 Task: Forward email and add a link Link0000000012 from Email0000000010 including the signature Sign0000000001 to Aakash.mishra@softage.net; Email000000002 with a cc to Email0000000003@outlook.com@outlook.com; Email0000000004@outlook.com and bcc to Email0000000005@outlook.com@outlook.com with a subject Subject0000000011 and add a message Message0000000013 and with an attachment of Attach0000000004. Forward as attachment   from Email0000000010 to Aakash.mishra@softage.net with a subject Subject0000000011 and add a message Message0000000011. Forward as attachment   from Email0000000010 to Aakash.mishra@softage.net; Email000000002 with a subject Subject0000000012 and add a message Message0000000012. Forward as attachment   from Email0000000010 to Aakash.mishra@softage.net with a subject Subject0000000011 and add a message Message0000000011 and with an attachment of Attach0000000001. Forward as attachment   from Email0000000010 to Aakash.mishra@softage.net; Email000000002; Email0000000003@outlook.com@outlook.com with a subject Subject0000000012 and add a message Message0000000013 and with an attachment of Attach0000000001
Action: Mouse moved to (810, 469)
Screenshot: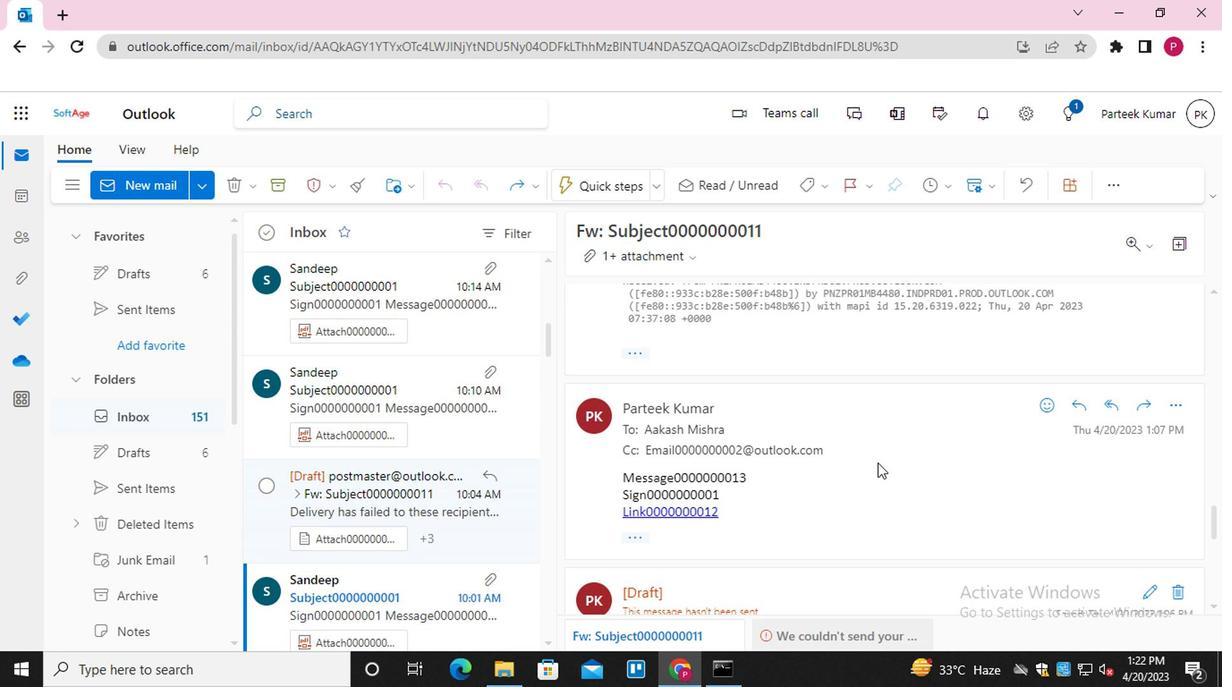
Action: Mouse scrolled (810, 469) with delta (0, 0)
Screenshot: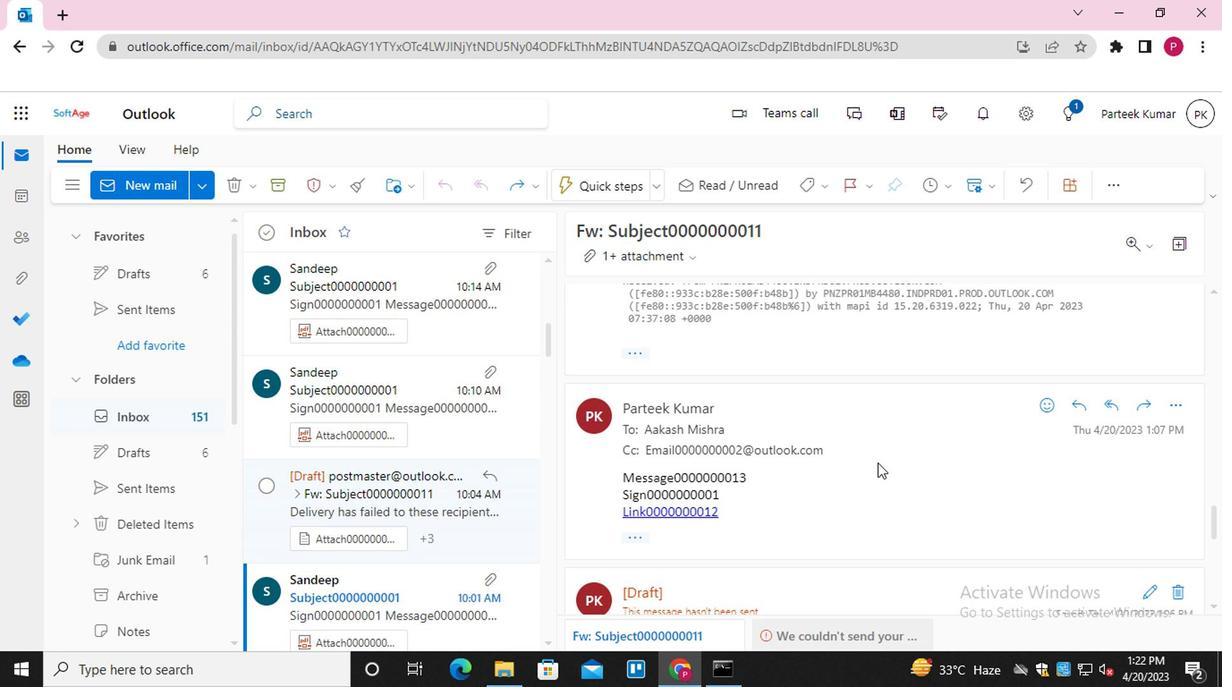 
Action: Mouse moved to (771, 472)
Screenshot: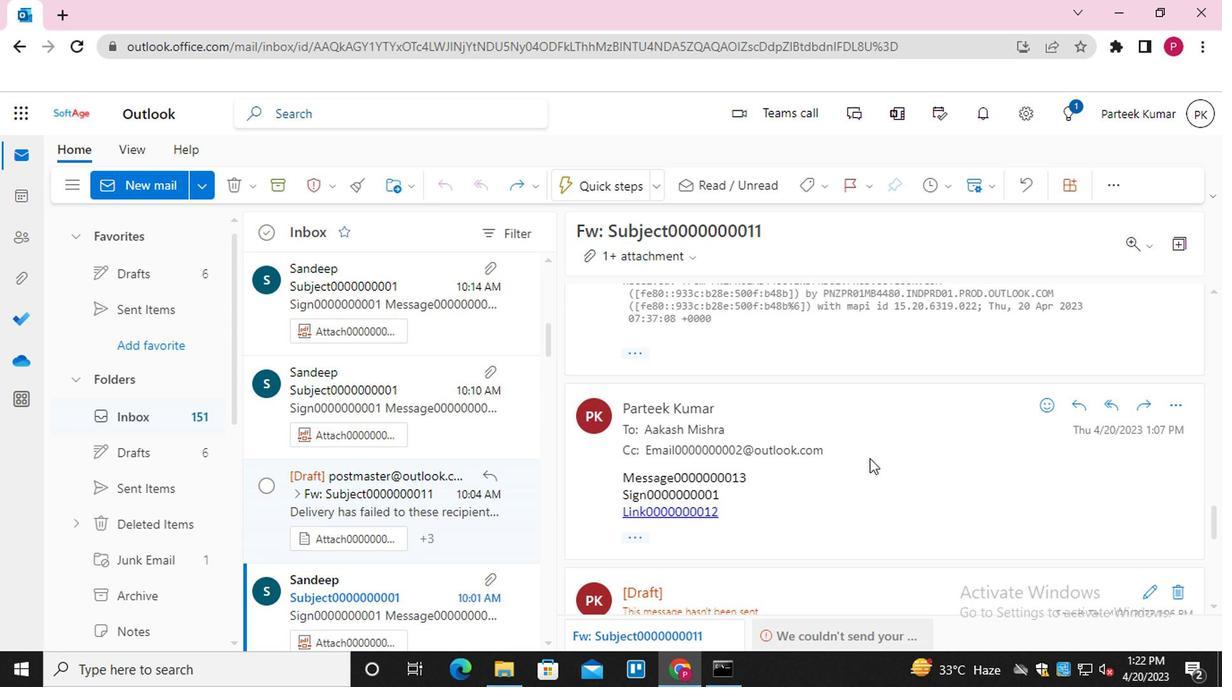 
Action: Mouse scrolled (771, 471) with delta (0, -1)
Screenshot: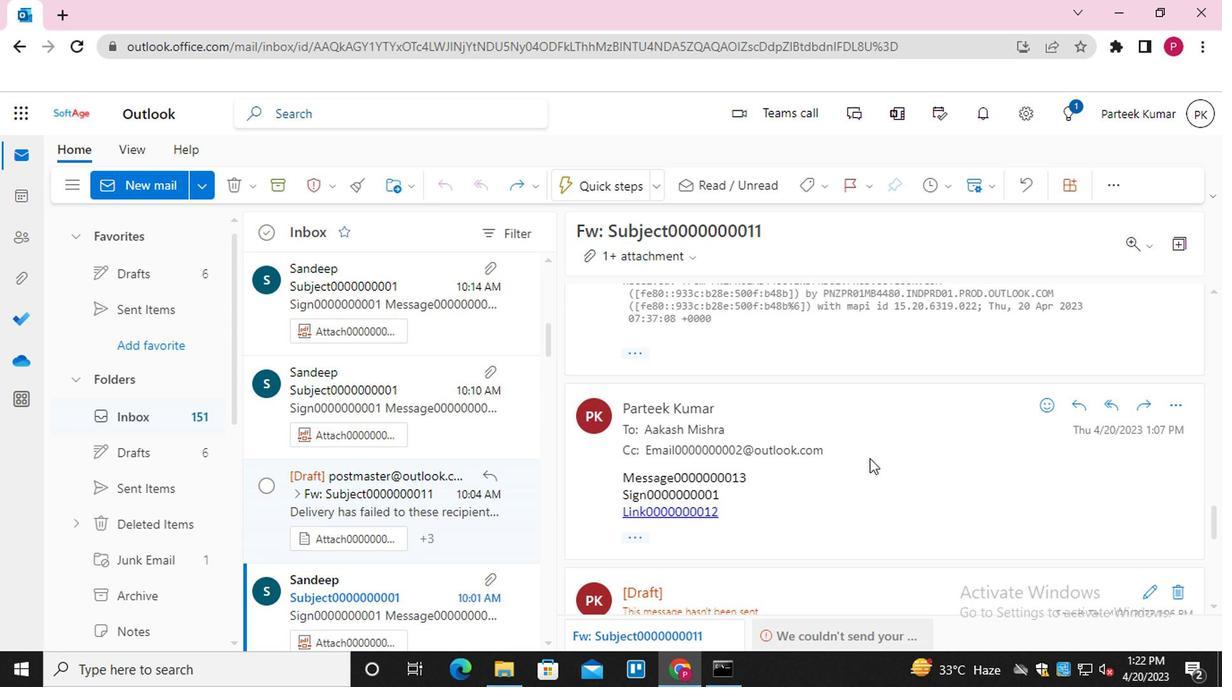 
Action: Mouse moved to (768, 471)
Screenshot: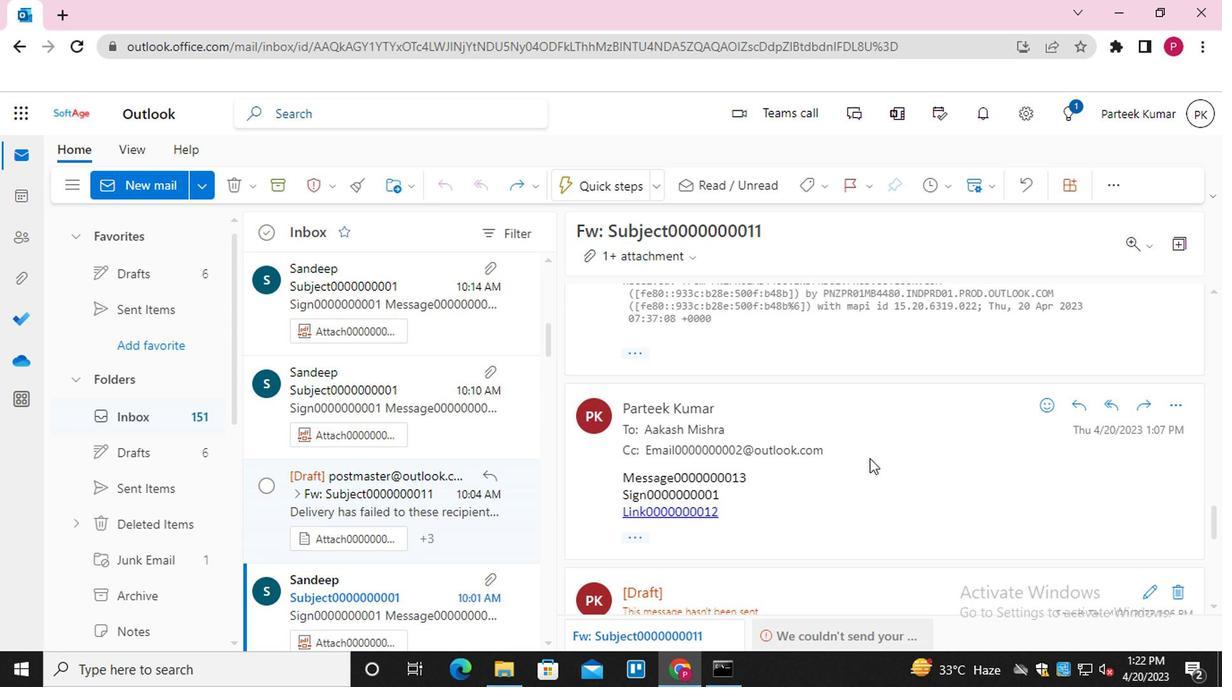 
Action: Mouse scrolled (768, 470) with delta (0, 0)
Screenshot: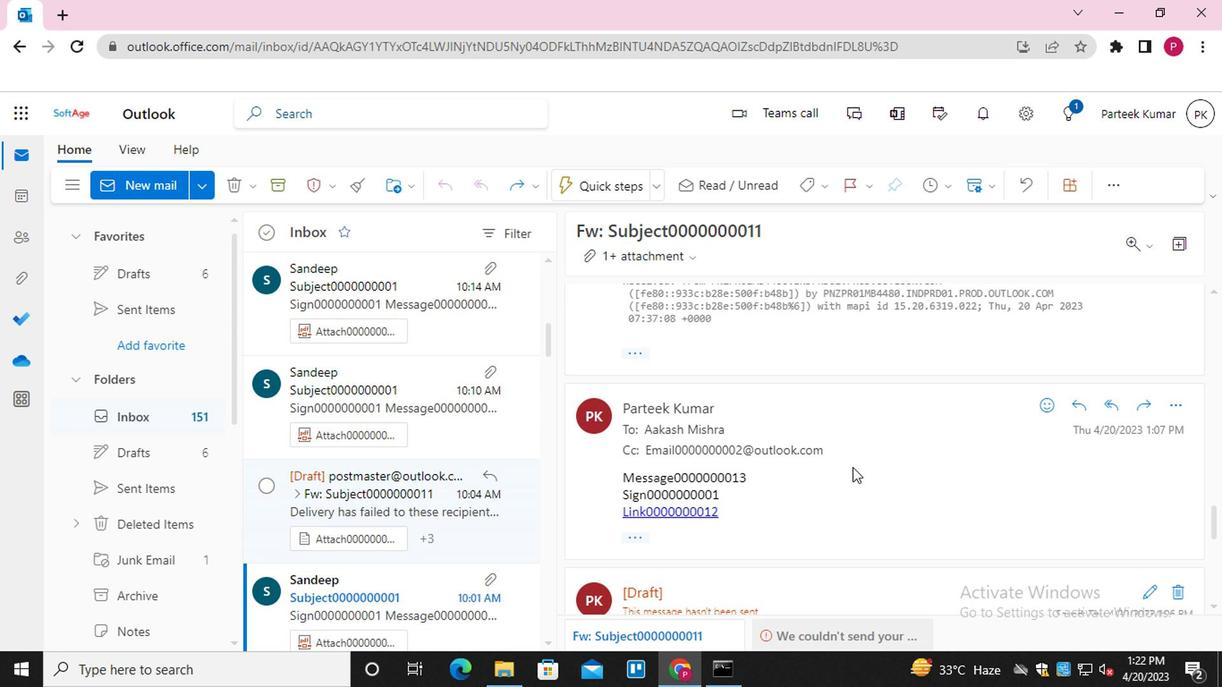 
Action: Mouse scrolled (768, 470) with delta (0, 0)
Screenshot: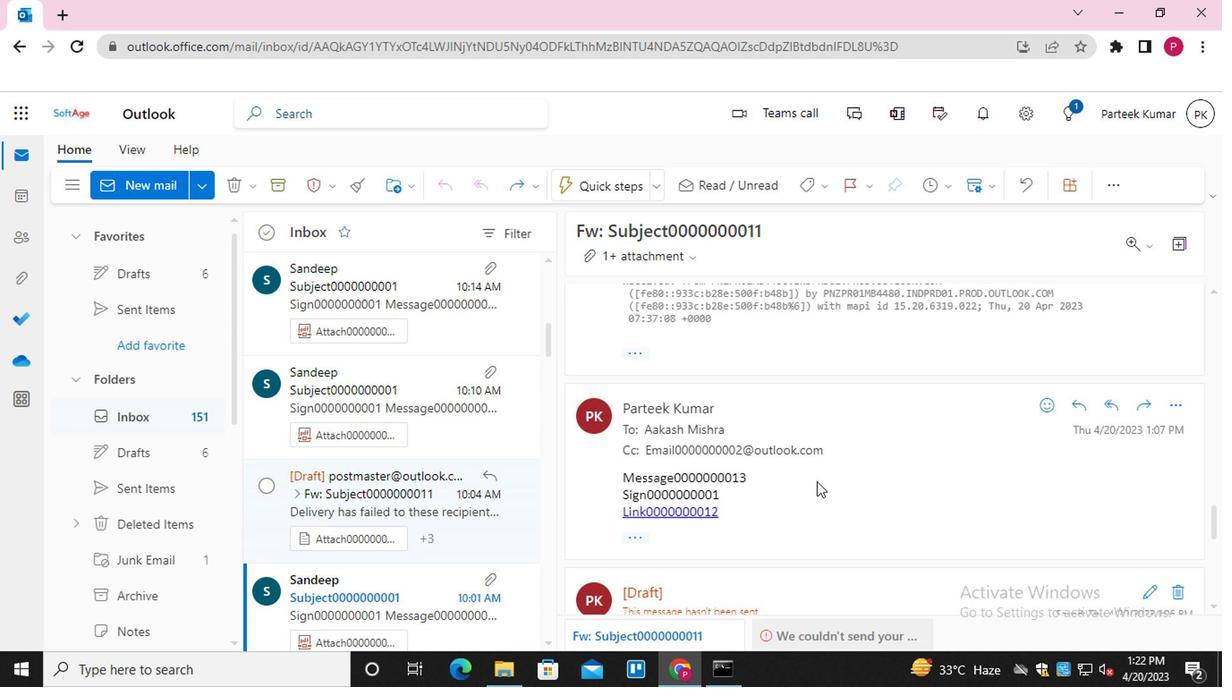 
Action: Mouse scrolled (768, 470) with delta (0, 0)
Screenshot: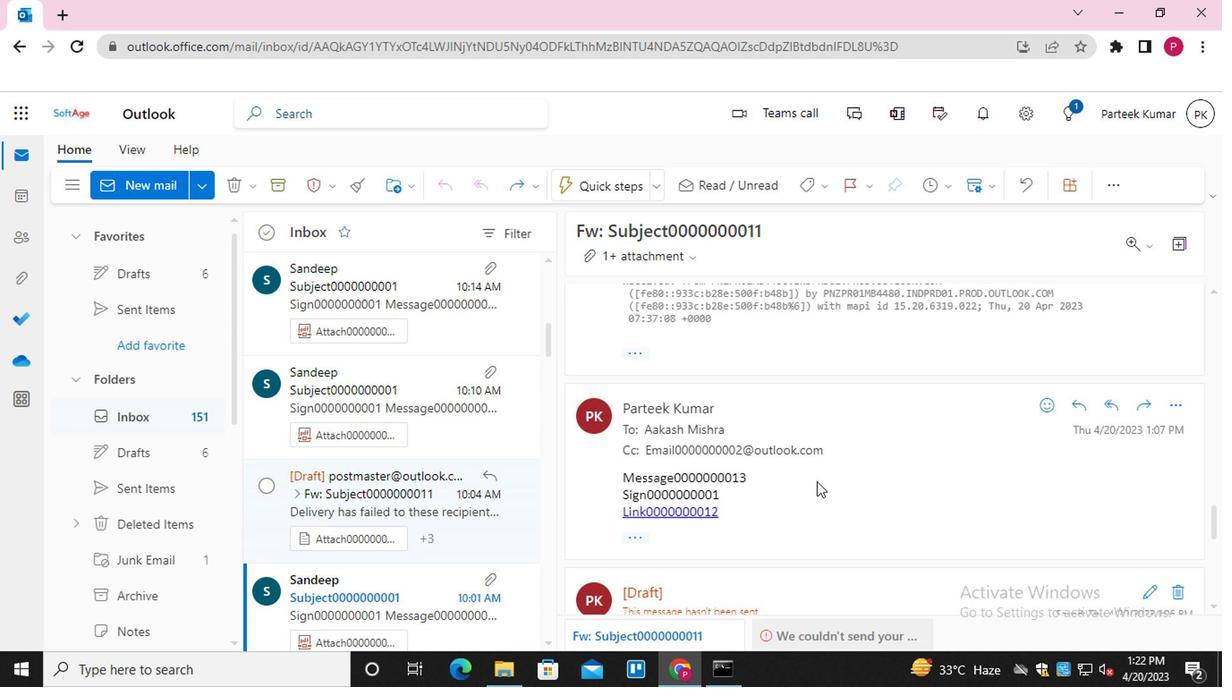 
Action: Mouse scrolled (768, 470) with delta (0, 0)
Screenshot: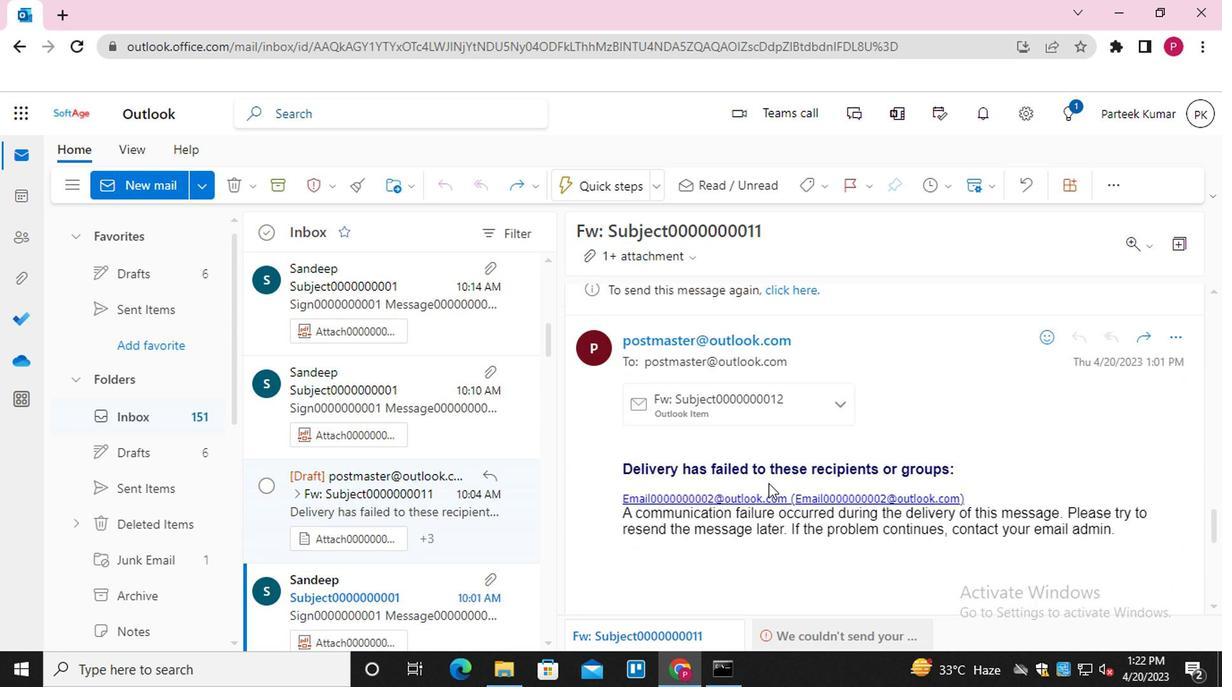 
Action: Mouse scrolled (768, 470) with delta (0, 0)
Screenshot: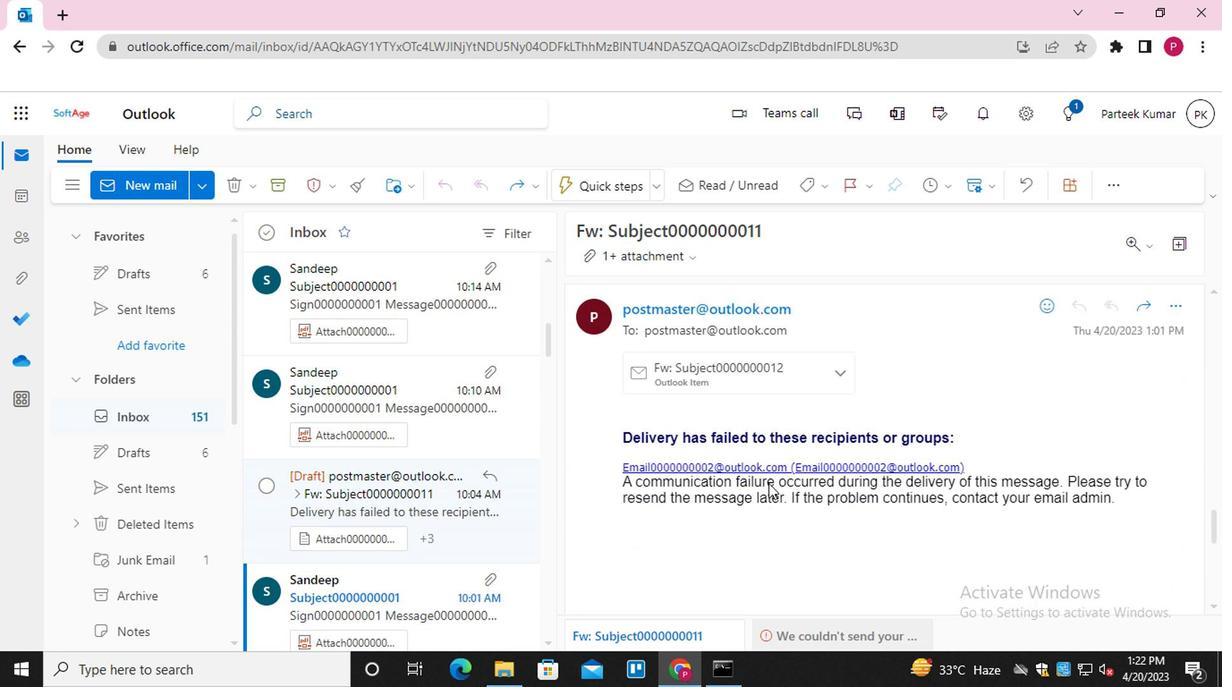 
Action: Mouse scrolled (768, 470) with delta (0, 0)
Screenshot: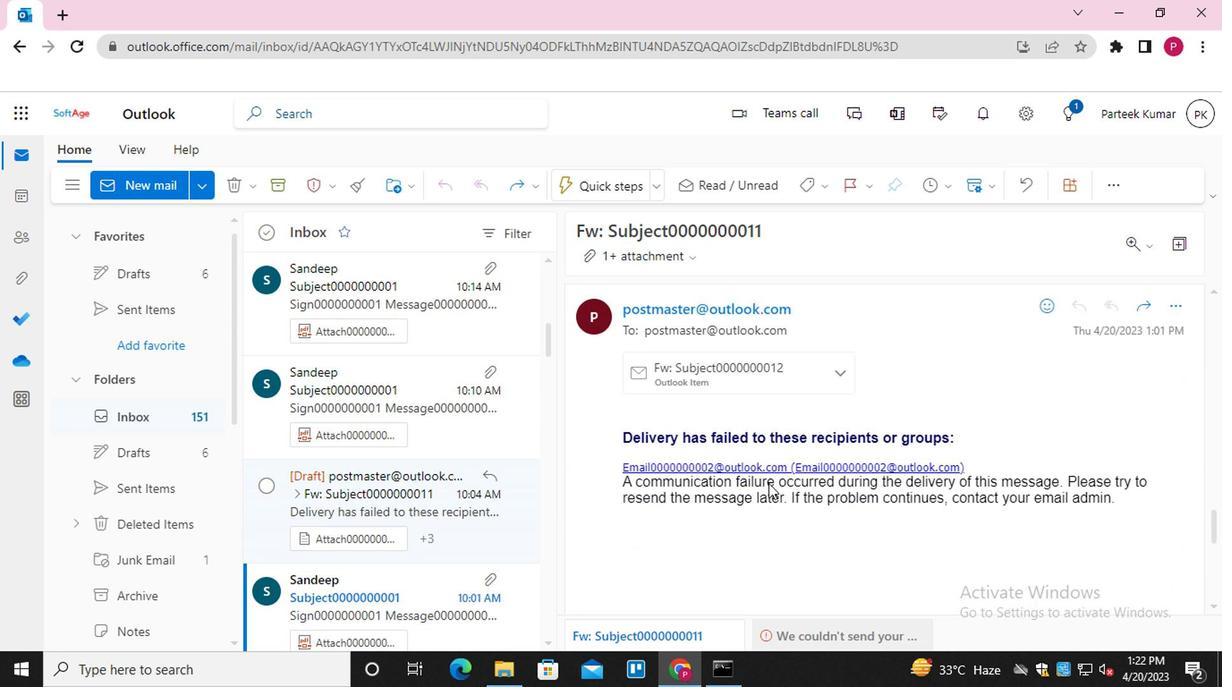 
Action: Mouse scrolled (768, 470) with delta (0, 0)
Screenshot: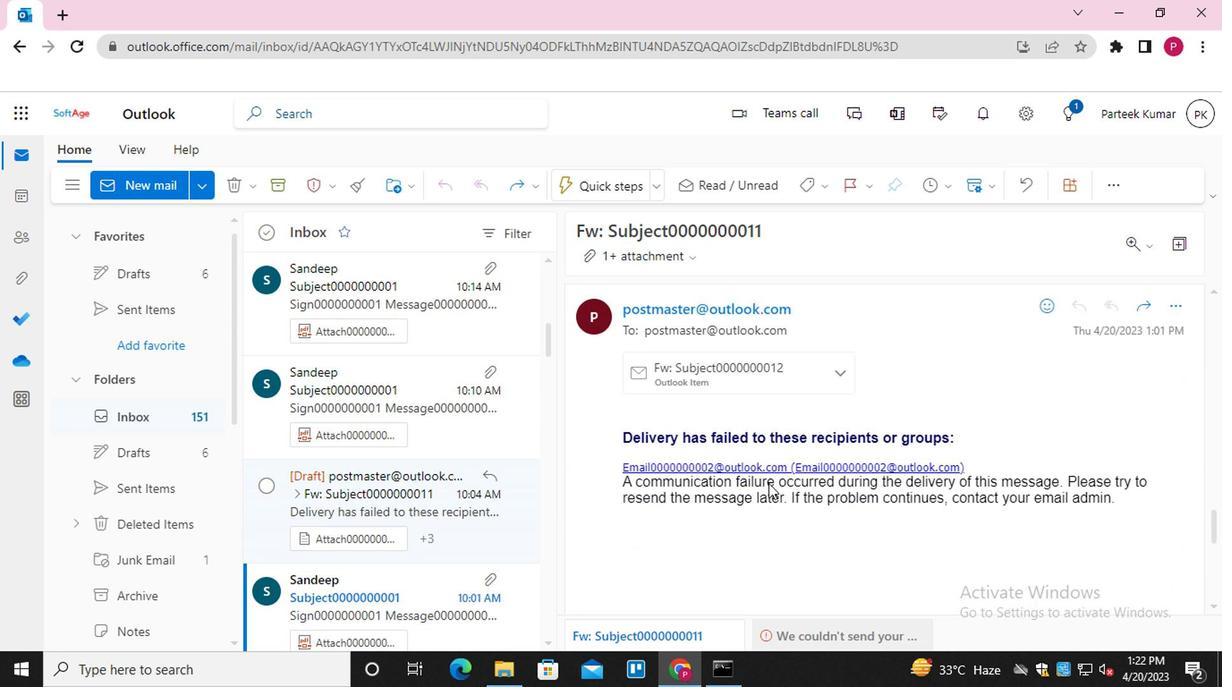 
Action: Mouse scrolled (768, 470) with delta (0, 0)
Screenshot: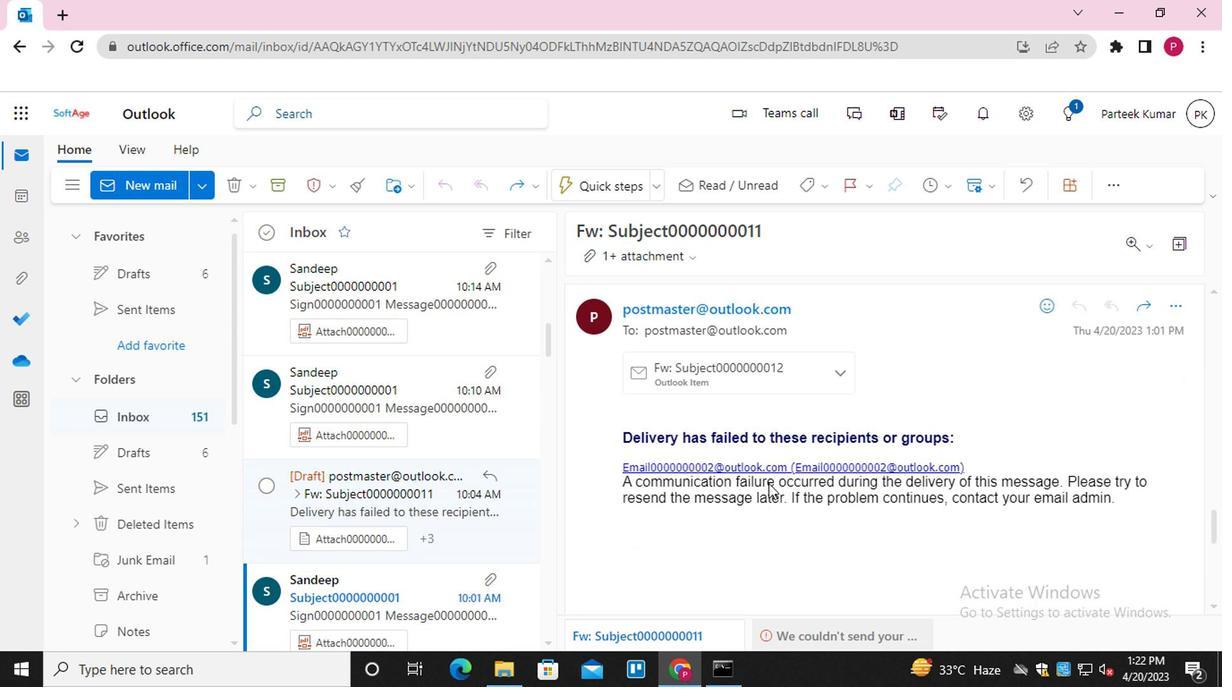 
Action: Mouse scrolled (768, 470) with delta (0, 0)
Screenshot: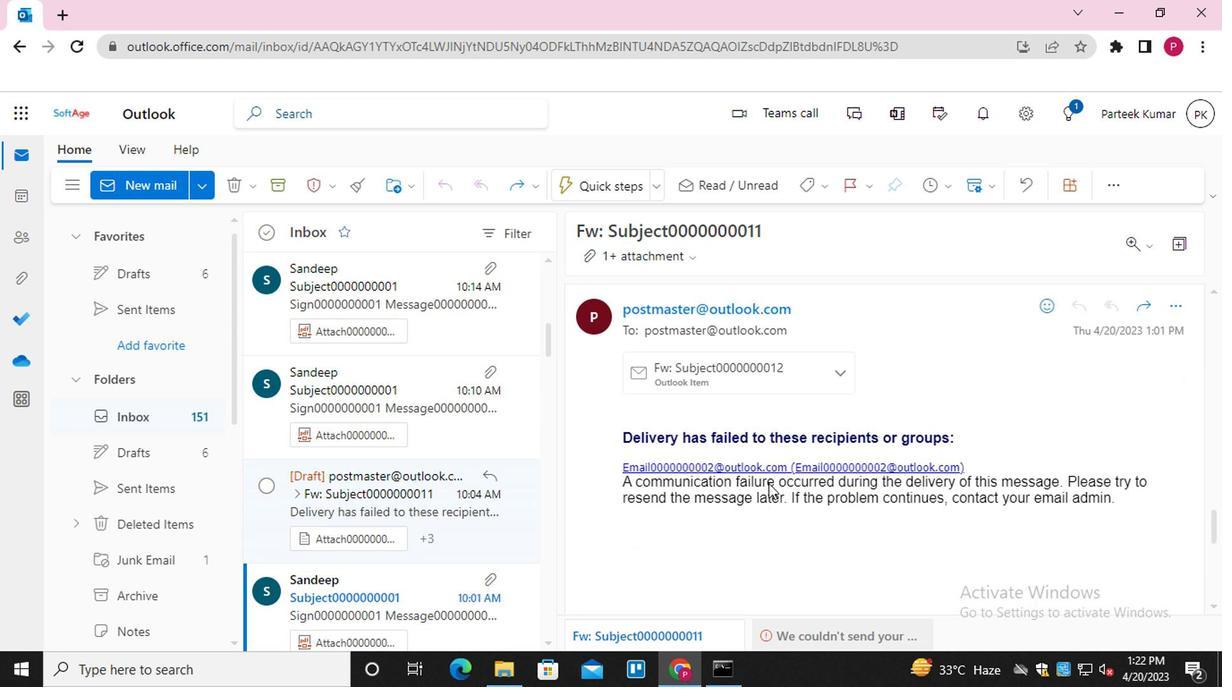 
Action: Mouse scrolled (768, 470) with delta (0, 0)
Screenshot: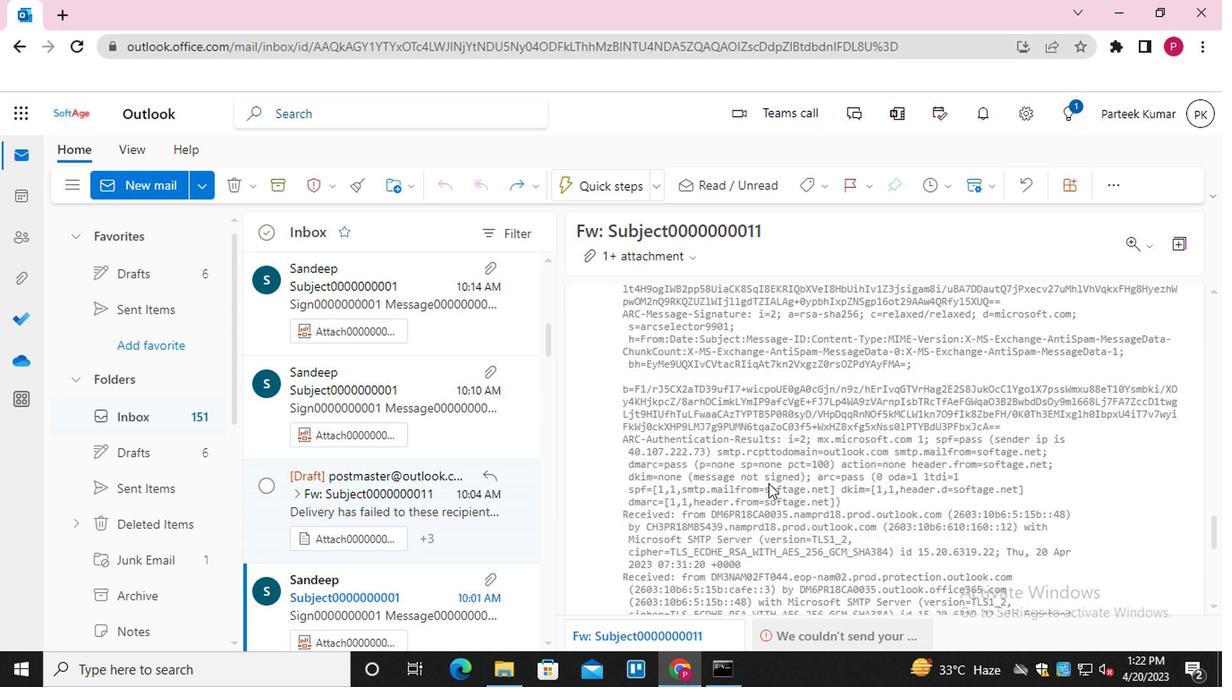 
Action: Mouse scrolled (768, 470) with delta (0, 0)
Screenshot: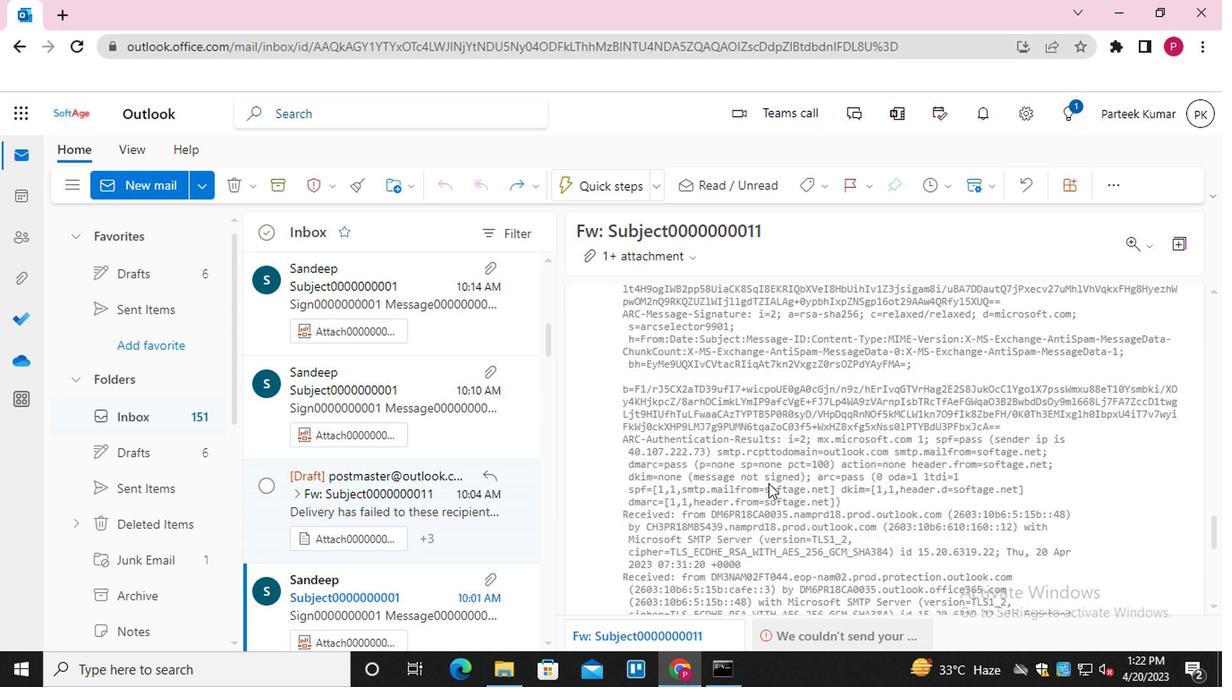 
Action: Mouse scrolled (768, 470) with delta (0, 0)
Screenshot: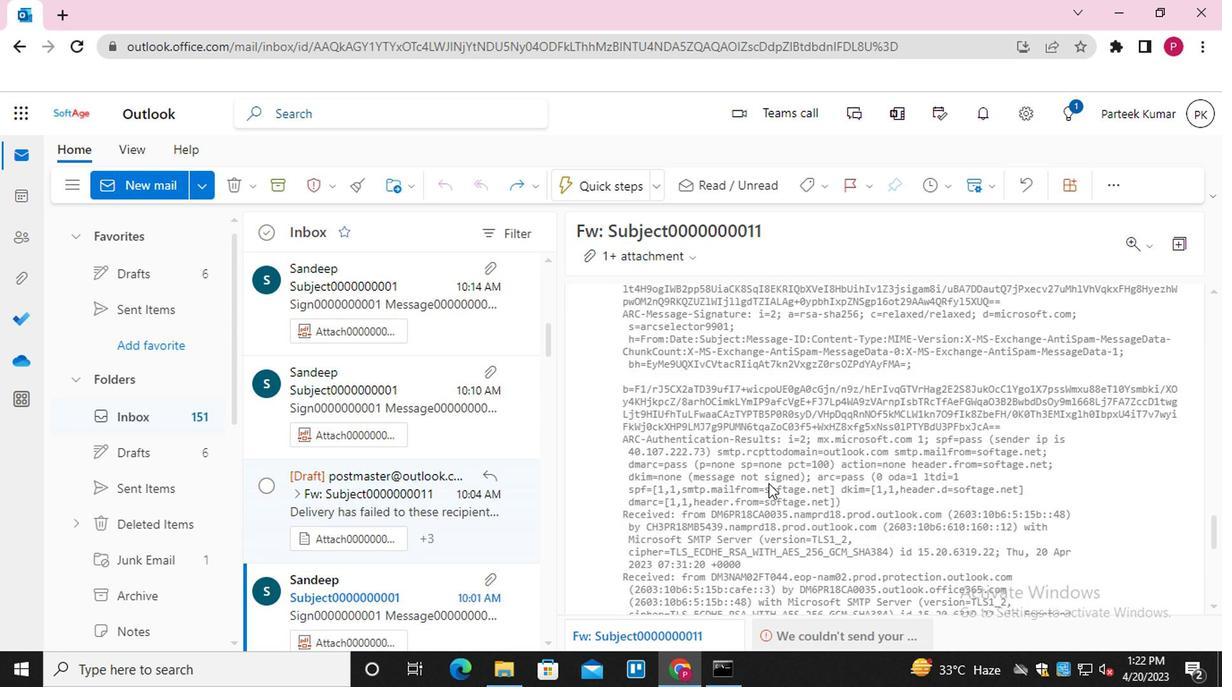 
Action: Mouse scrolled (768, 470) with delta (0, 0)
Screenshot: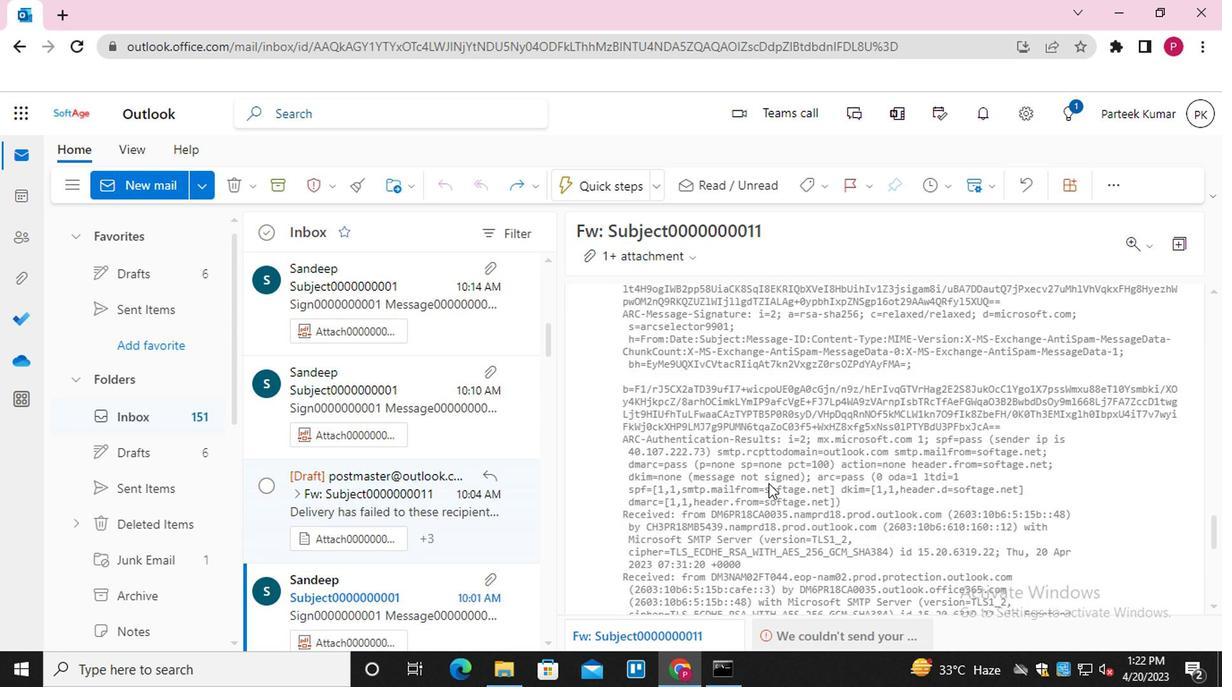 
Action: Mouse scrolled (768, 470) with delta (0, 0)
Screenshot: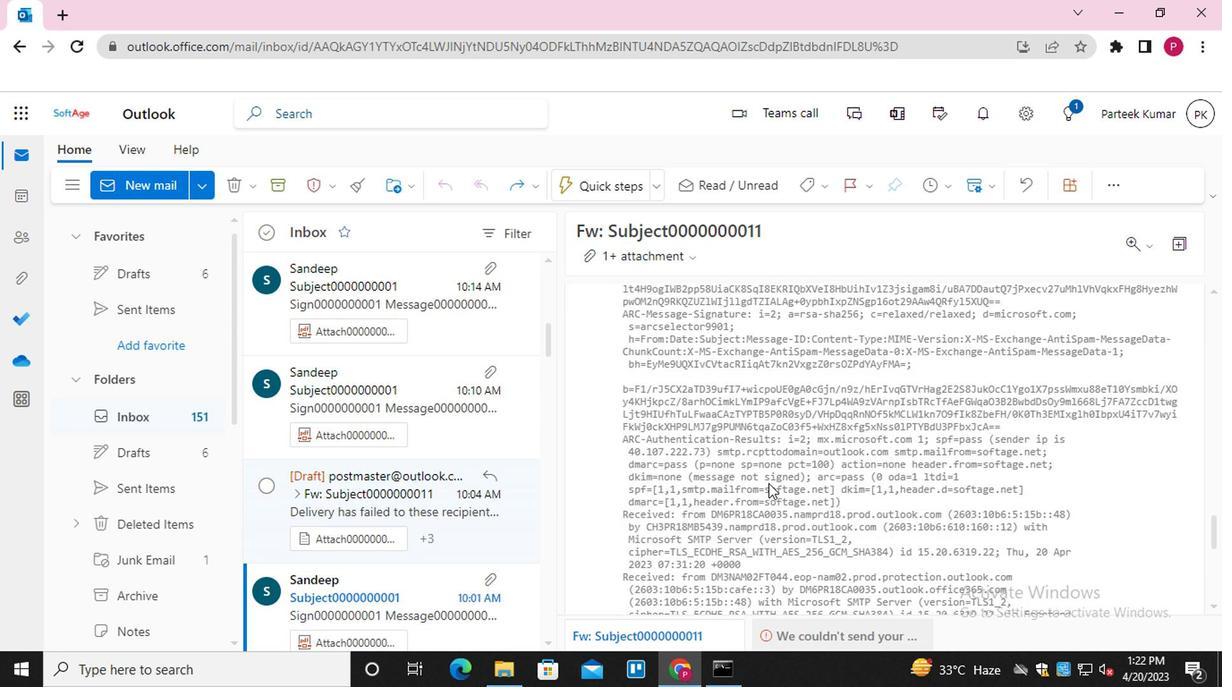 
Action: Mouse scrolled (768, 470) with delta (0, 0)
Screenshot: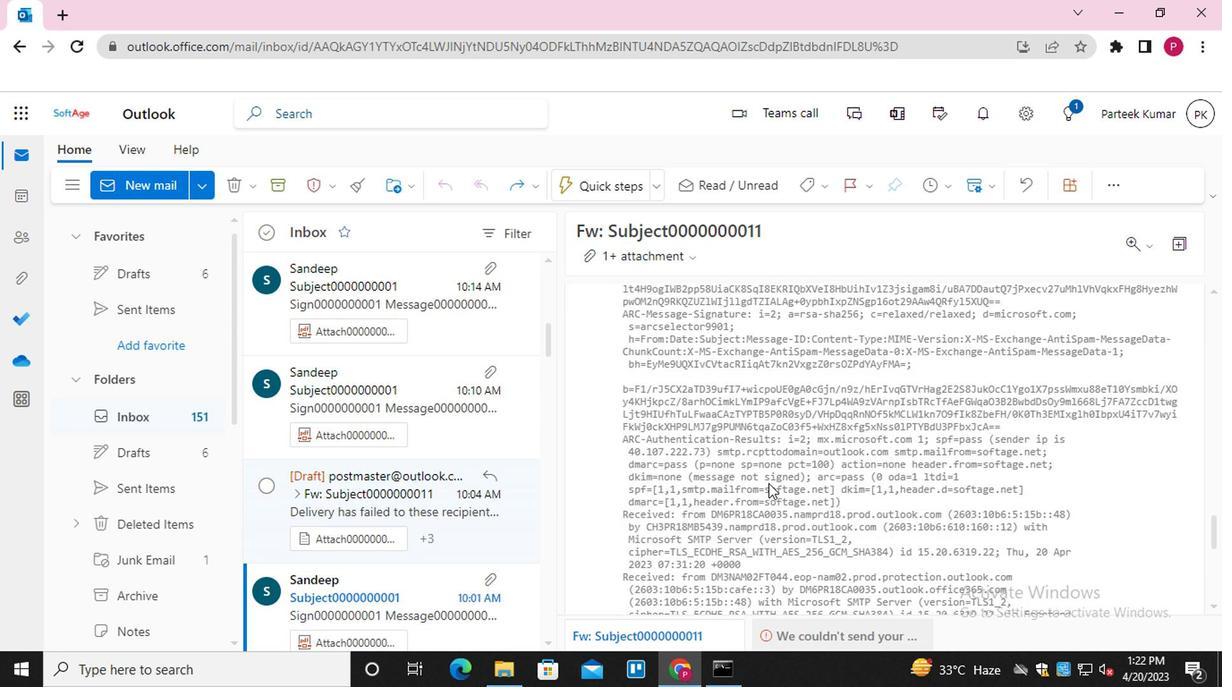 
Action: Mouse moved to (768, 471)
Screenshot: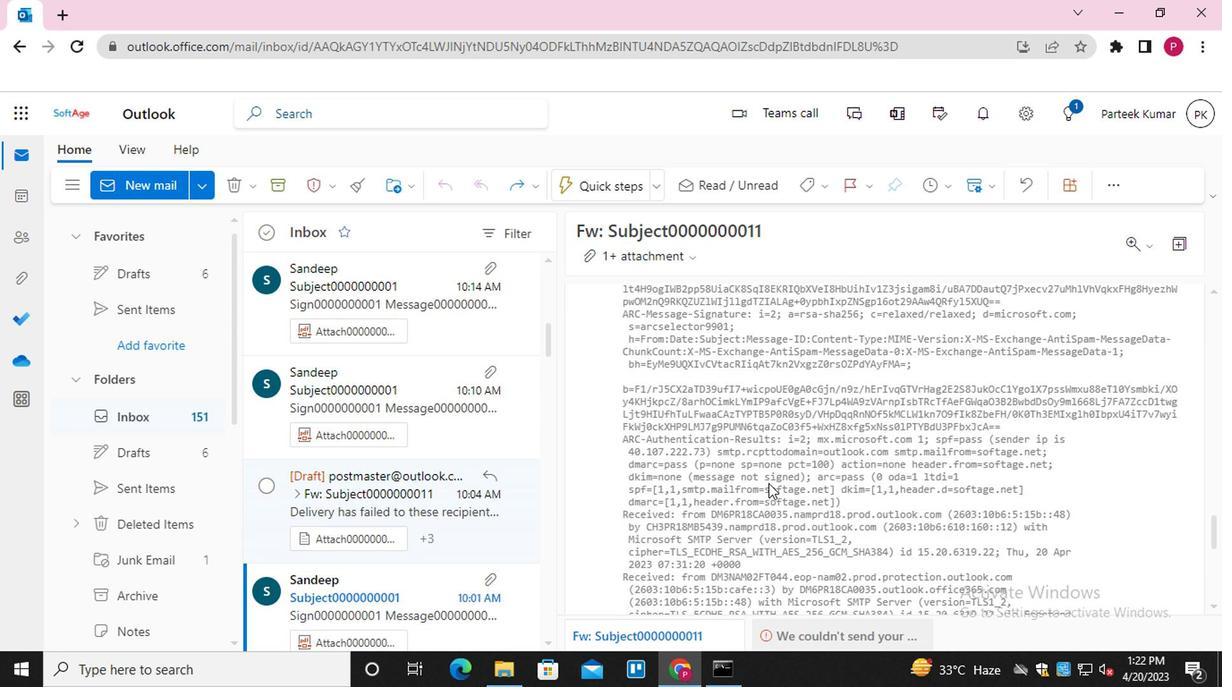 
Action: Mouse scrolled (768, 470) with delta (0, 0)
Screenshot: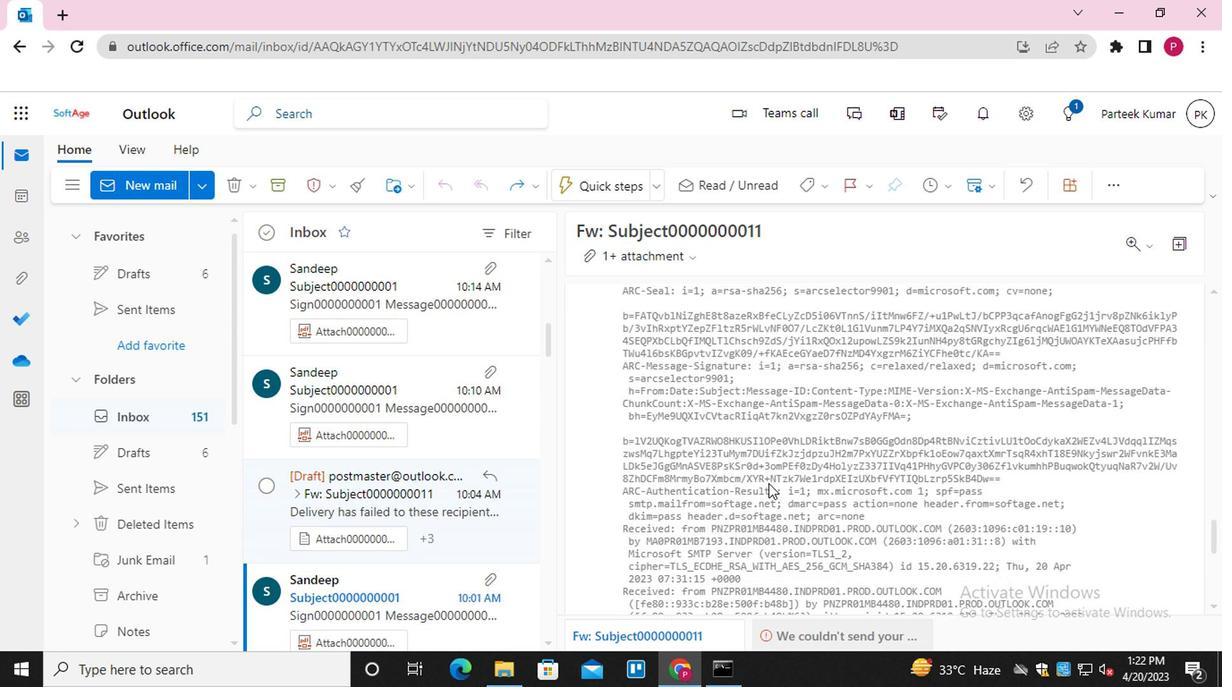 
Action: Mouse scrolled (768, 470) with delta (0, 0)
Screenshot: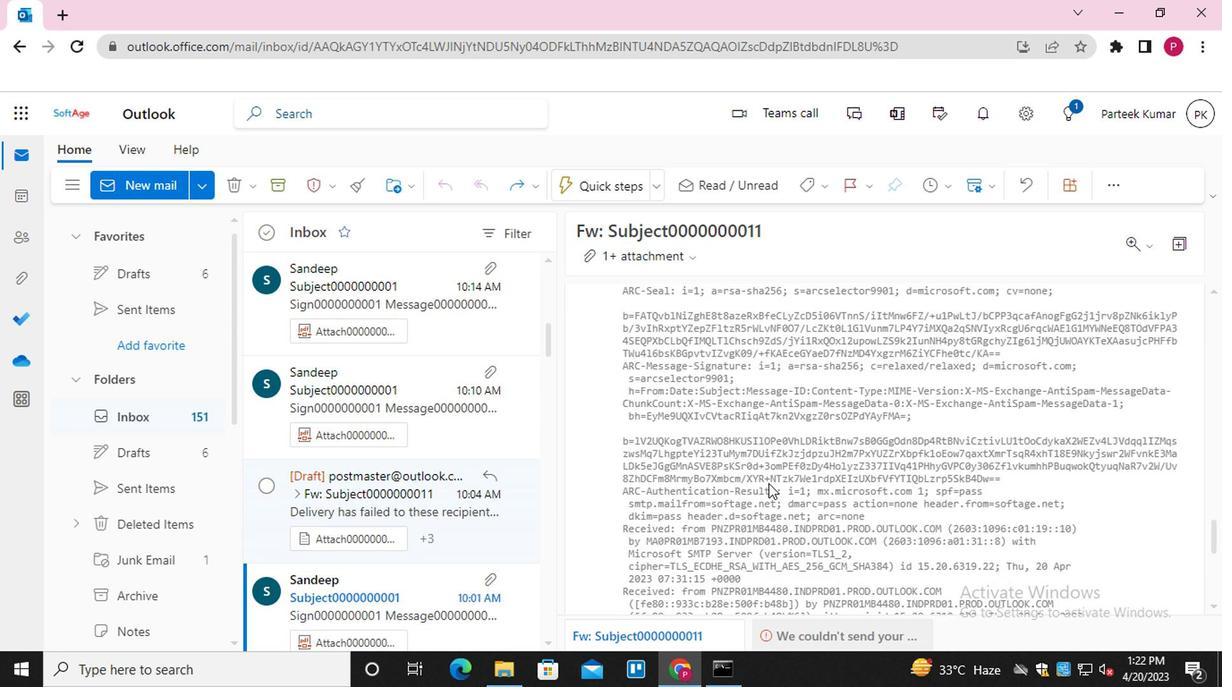 
Action: Mouse scrolled (768, 470) with delta (0, 0)
Screenshot: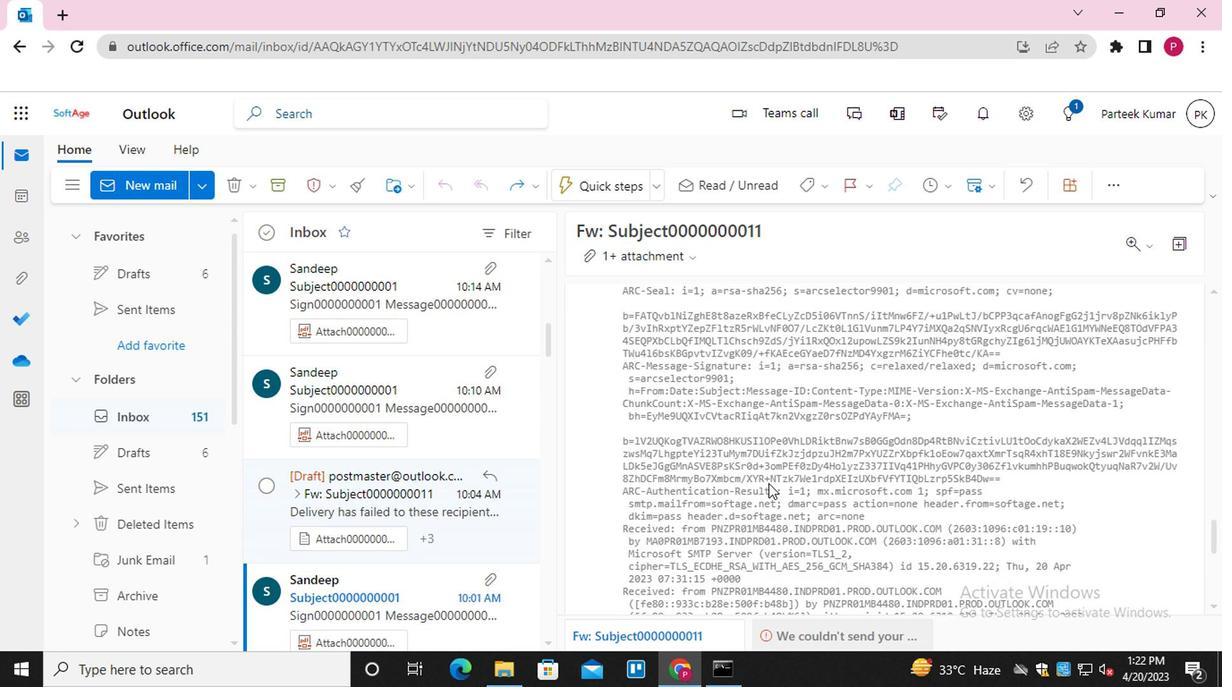 
Action: Mouse scrolled (768, 470) with delta (0, 0)
Screenshot: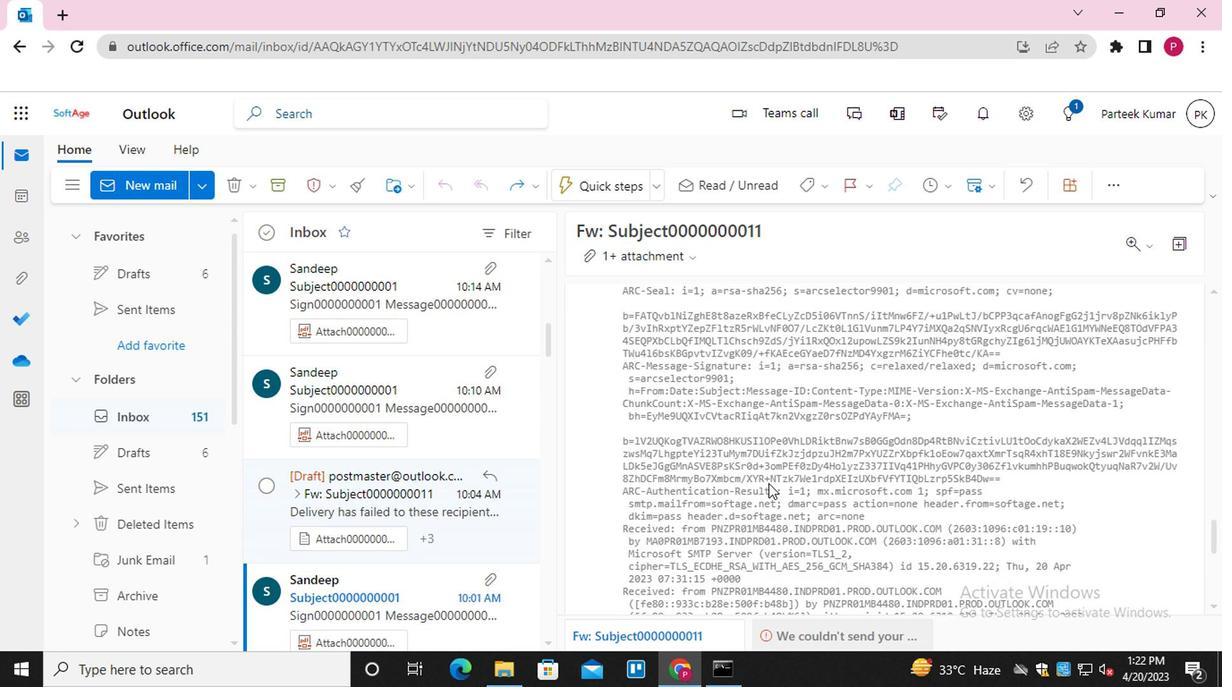 
Action: Mouse scrolled (768, 470) with delta (0, 0)
Screenshot: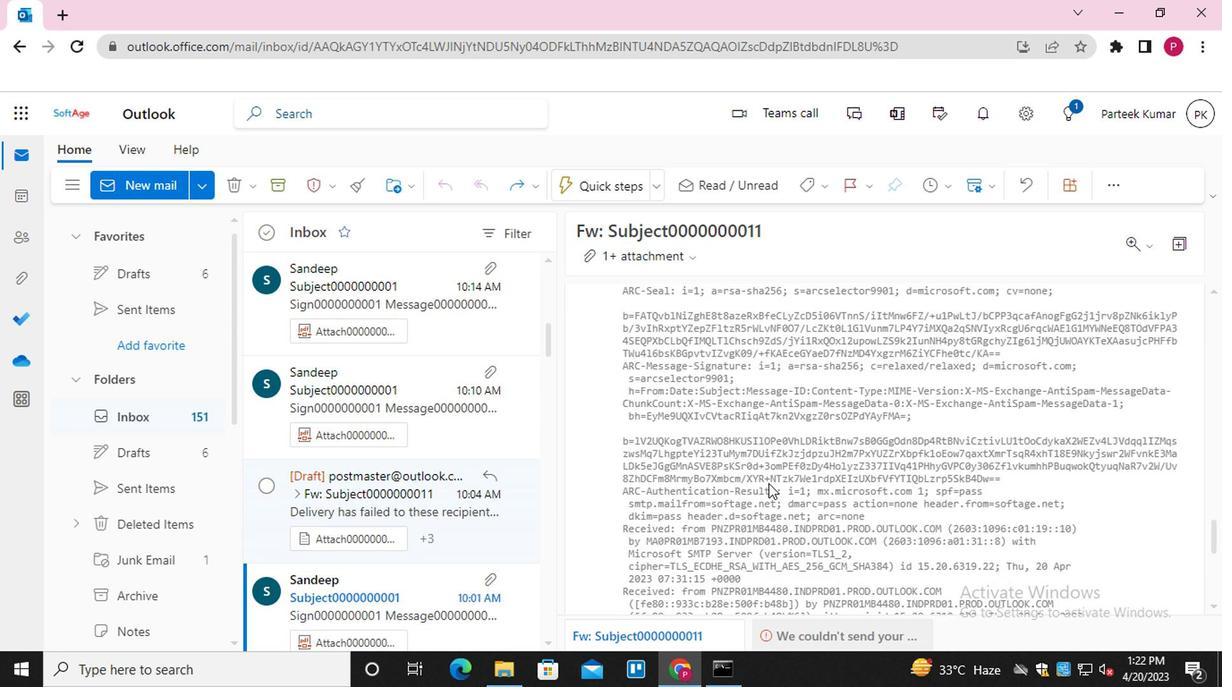 
Action: Mouse scrolled (768, 470) with delta (0, 0)
Screenshot: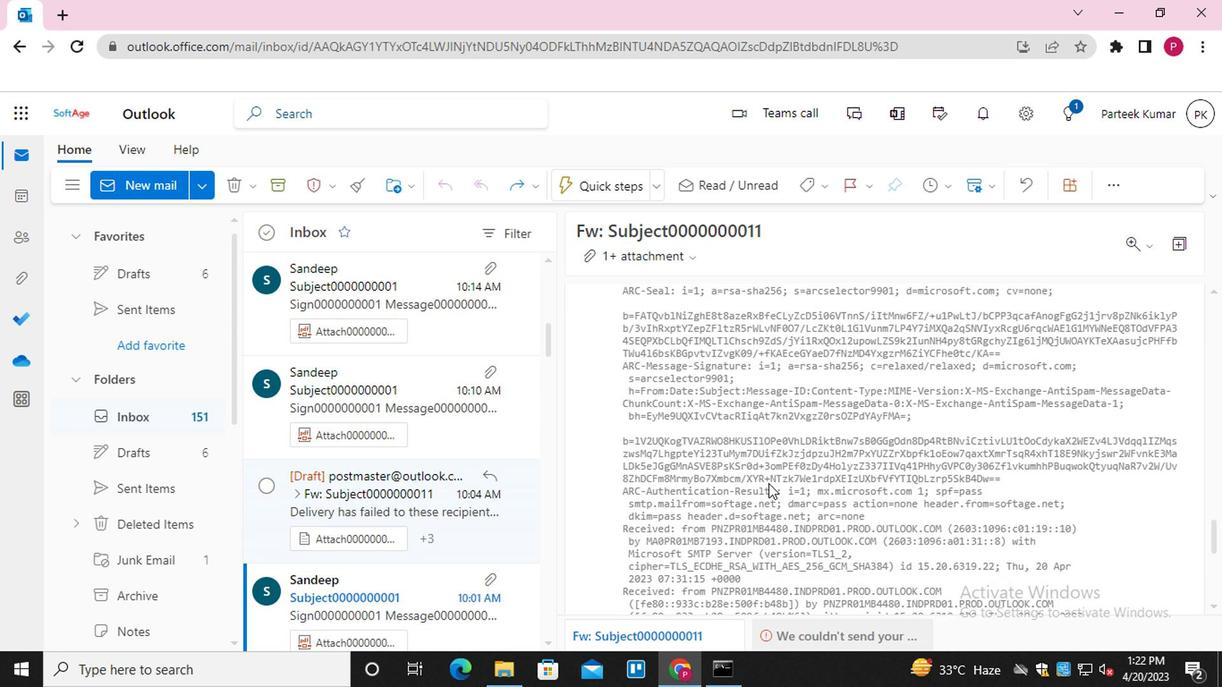 
Action: Mouse scrolled (768, 470) with delta (0, 0)
Screenshot: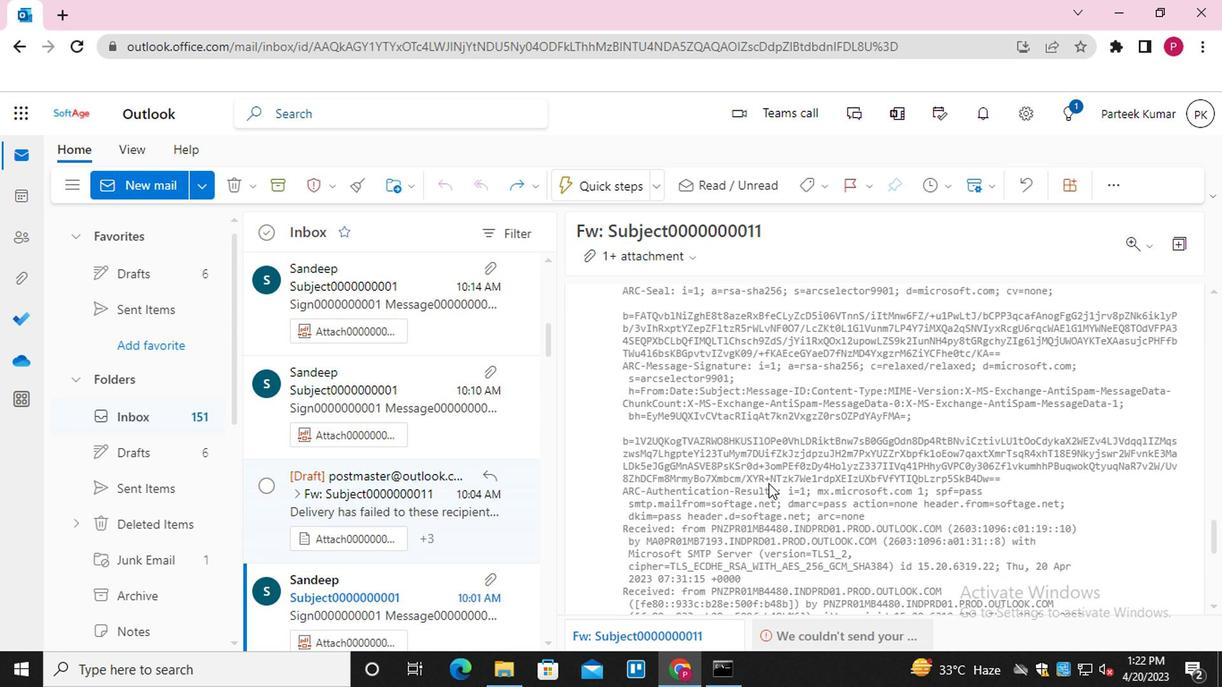 
Action: Mouse scrolled (768, 470) with delta (0, 0)
Screenshot: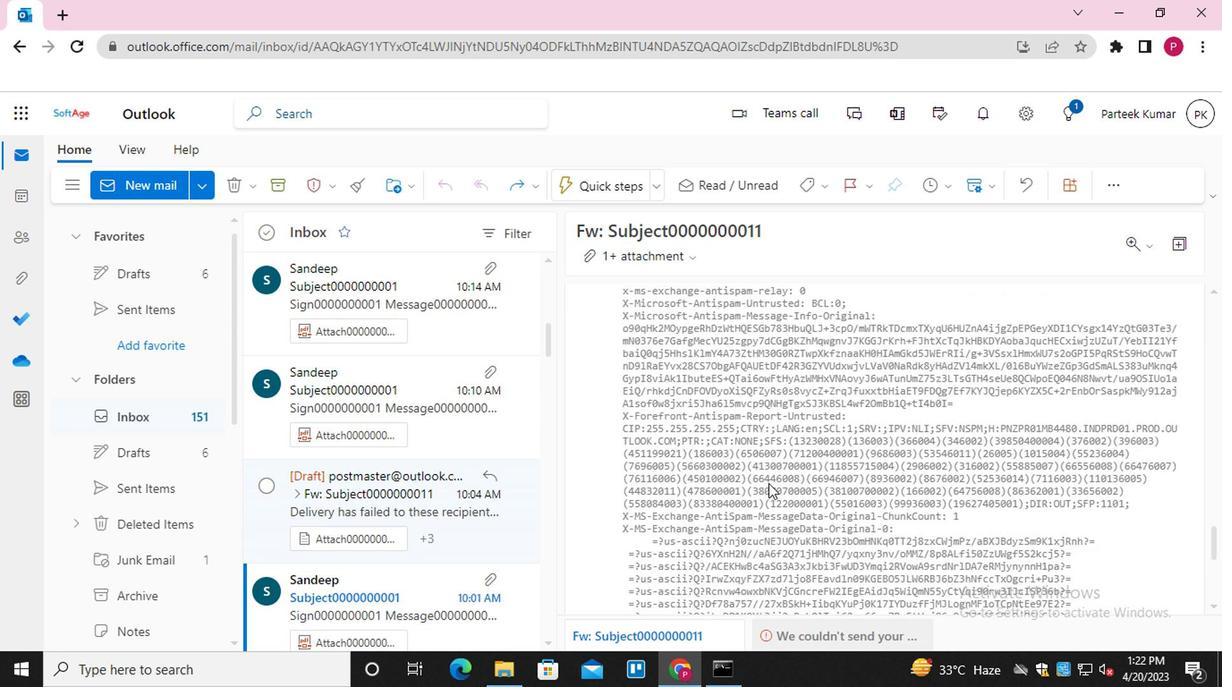 
Action: Mouse scrolled (768, 470) with delta (0, 0)
Screenshot: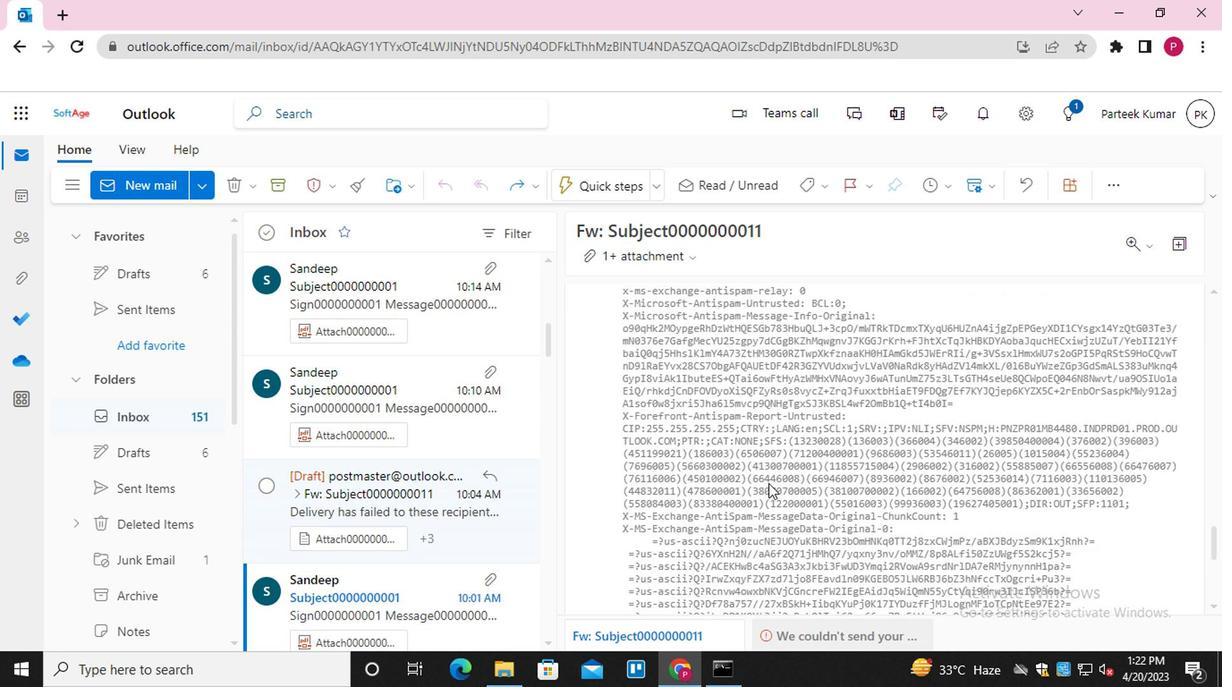 
Action: Mouse scrolled (768, 470) with delta (0, 0)
Screenshot: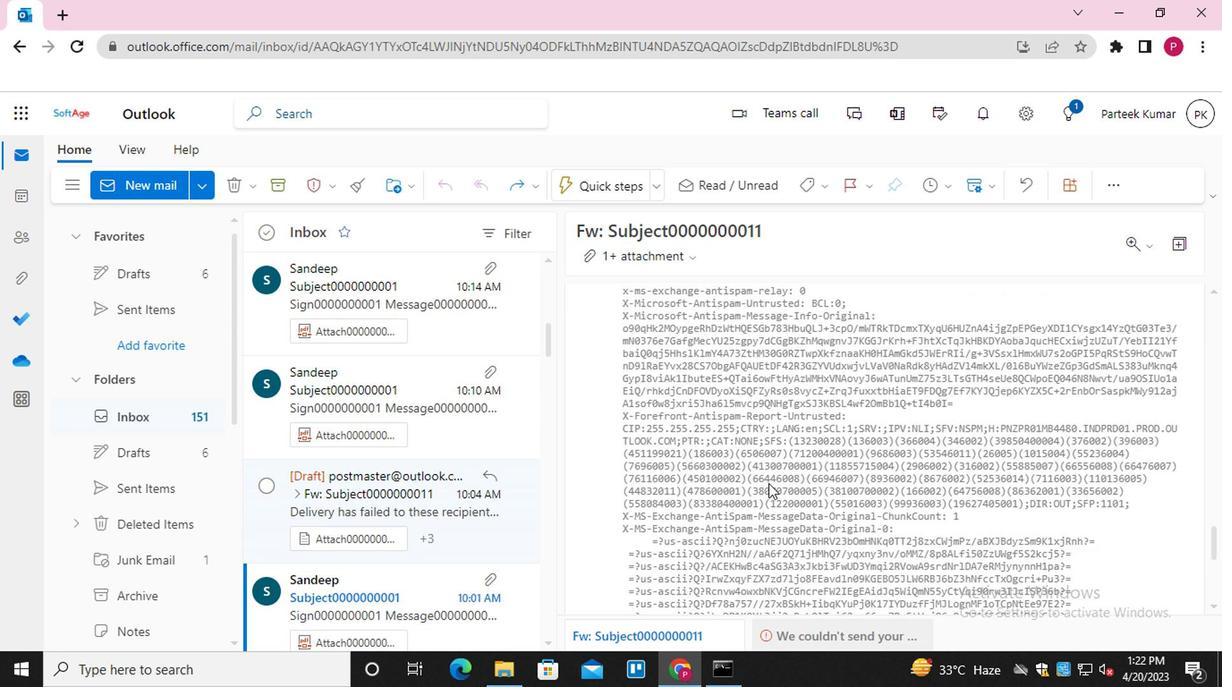 
Action: Mouse scrolled (768, 470) with delta (0, 0)
Screenshot: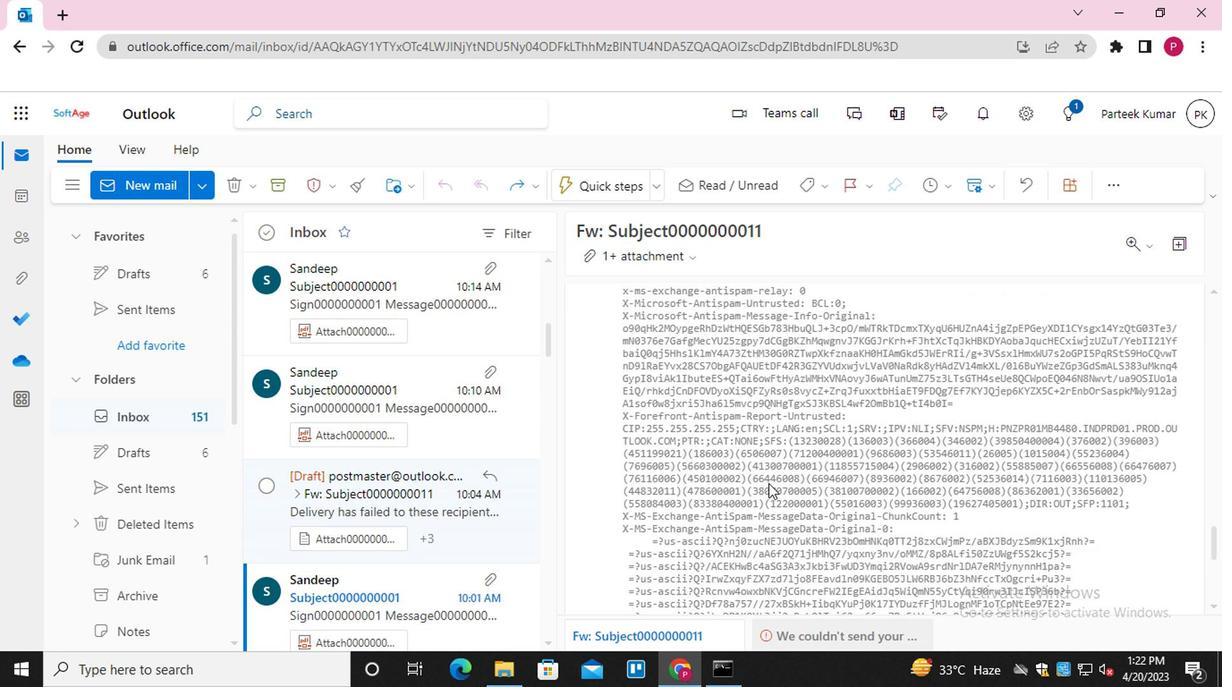 
Action: Mouse scrolled (768, 470) with delta (0, 0)
Screenshot: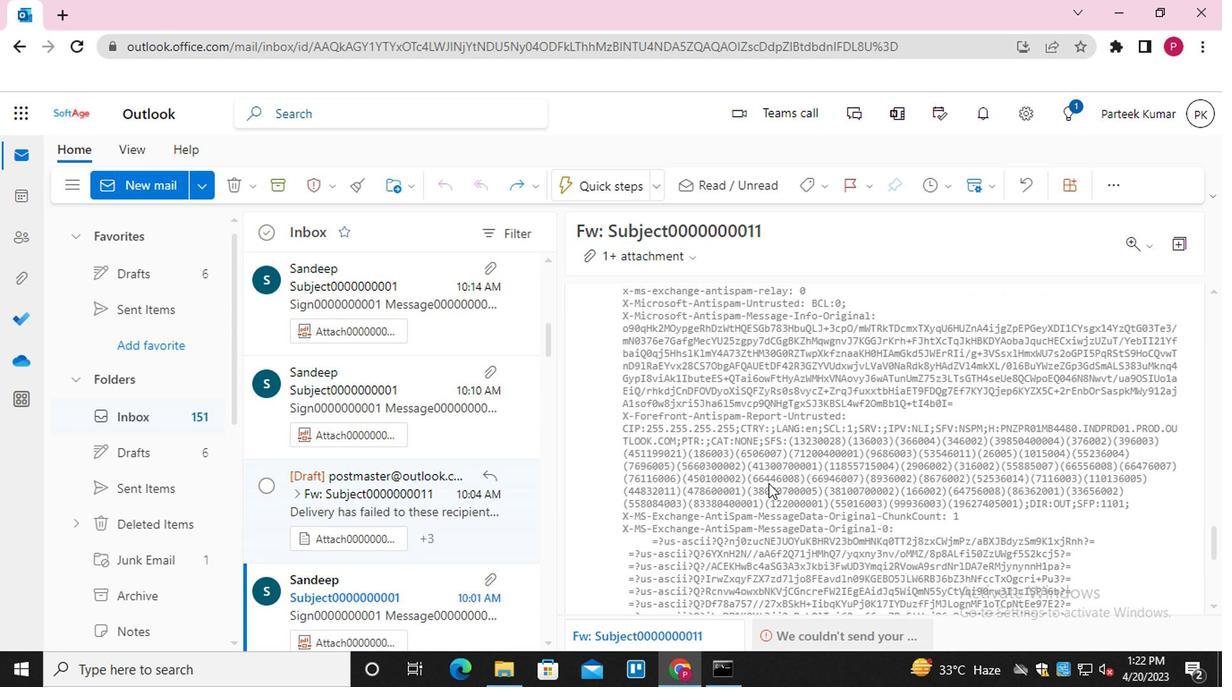 
Action: Mouse scrolled (768, 470) with delta (0, 0)
Screenshot: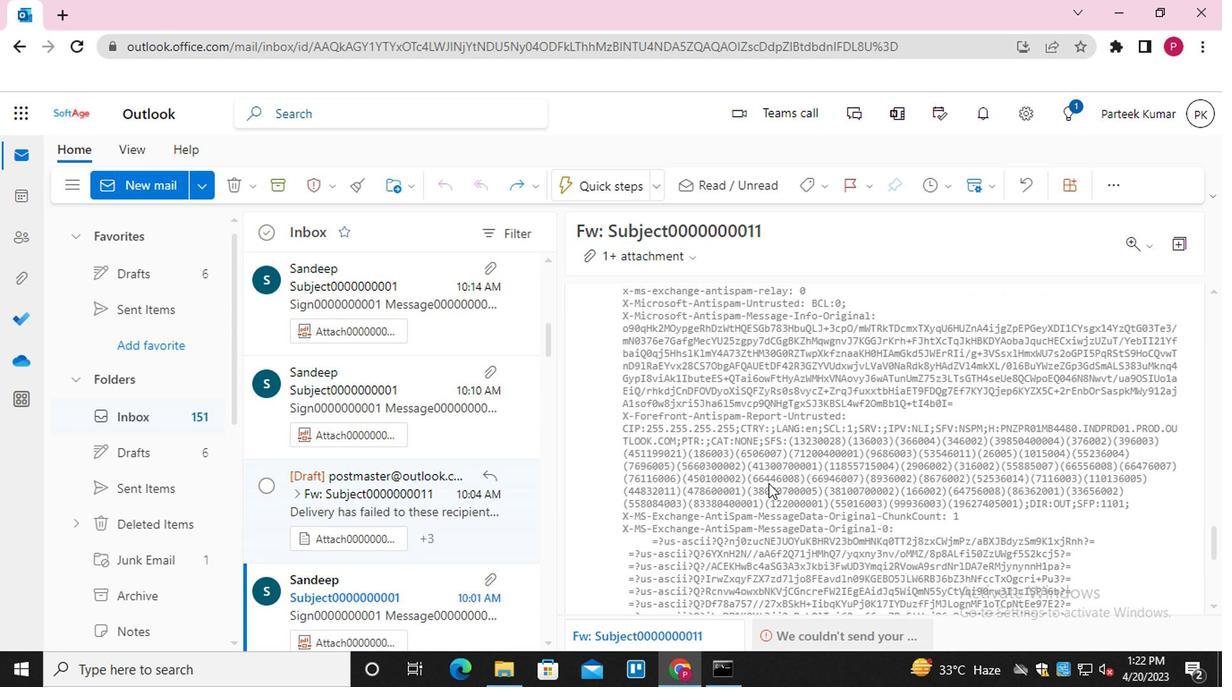 
Action: Mouse scrolled (768, 470) with delta (0, 0)
Screenshot: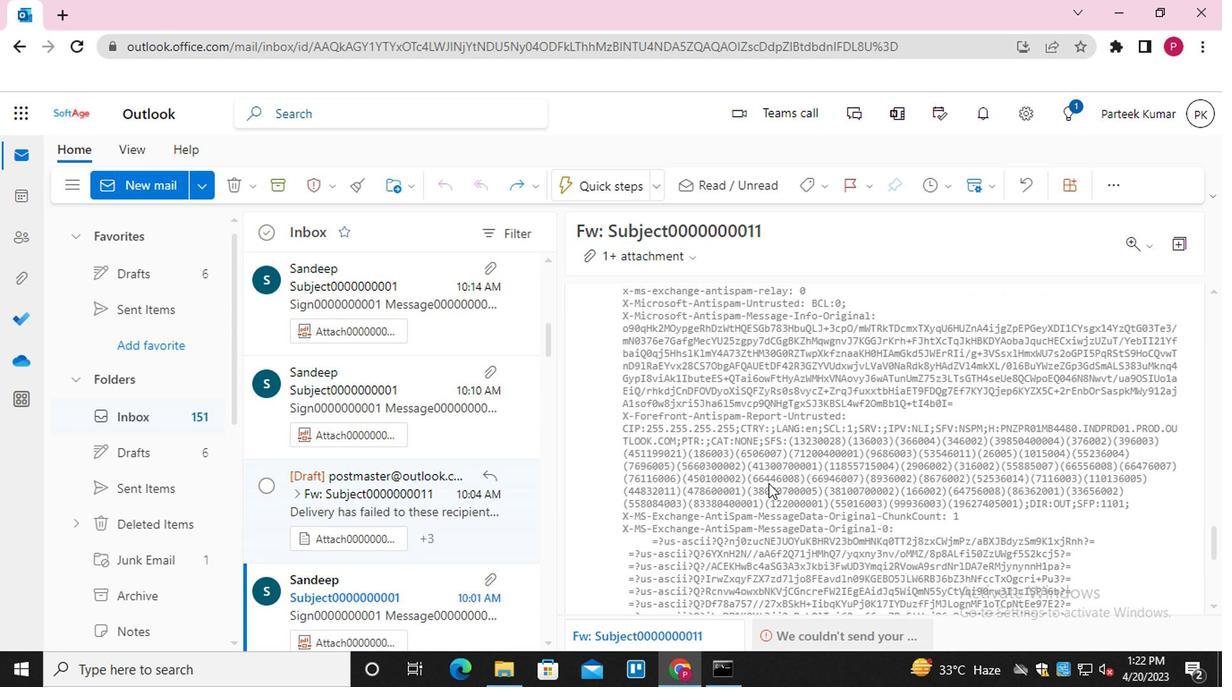 
Action: Mouse scrolled (768, 470) with delta (0, 0)
Screenshot: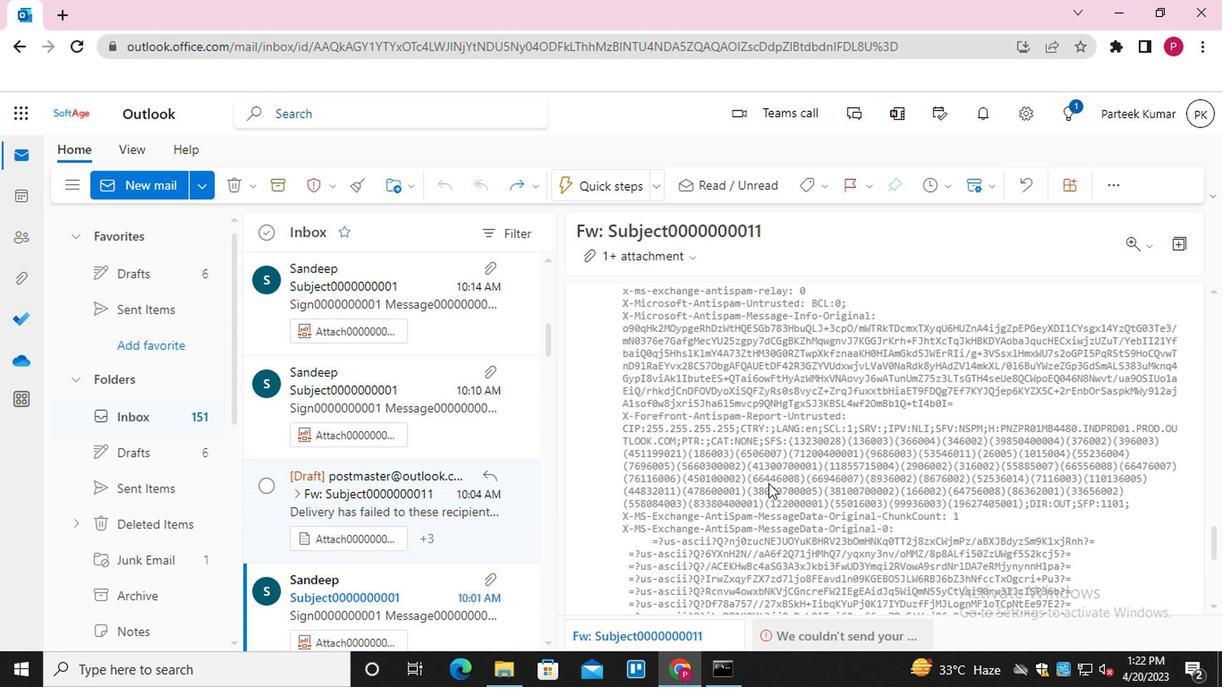 
Action: Mouse scrolled (768, 470) with delta (0, 0)
Screenshot: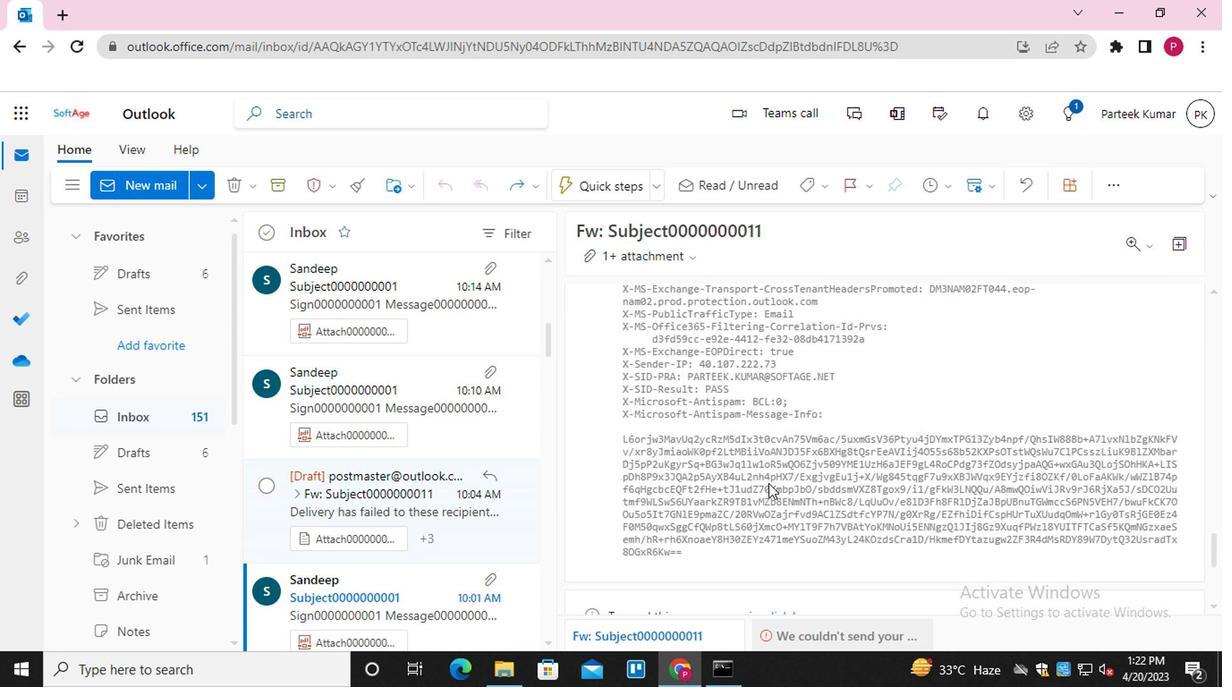 
Action: Mouse scrolled (768, 470) with delta (0, 0)
Screenshot: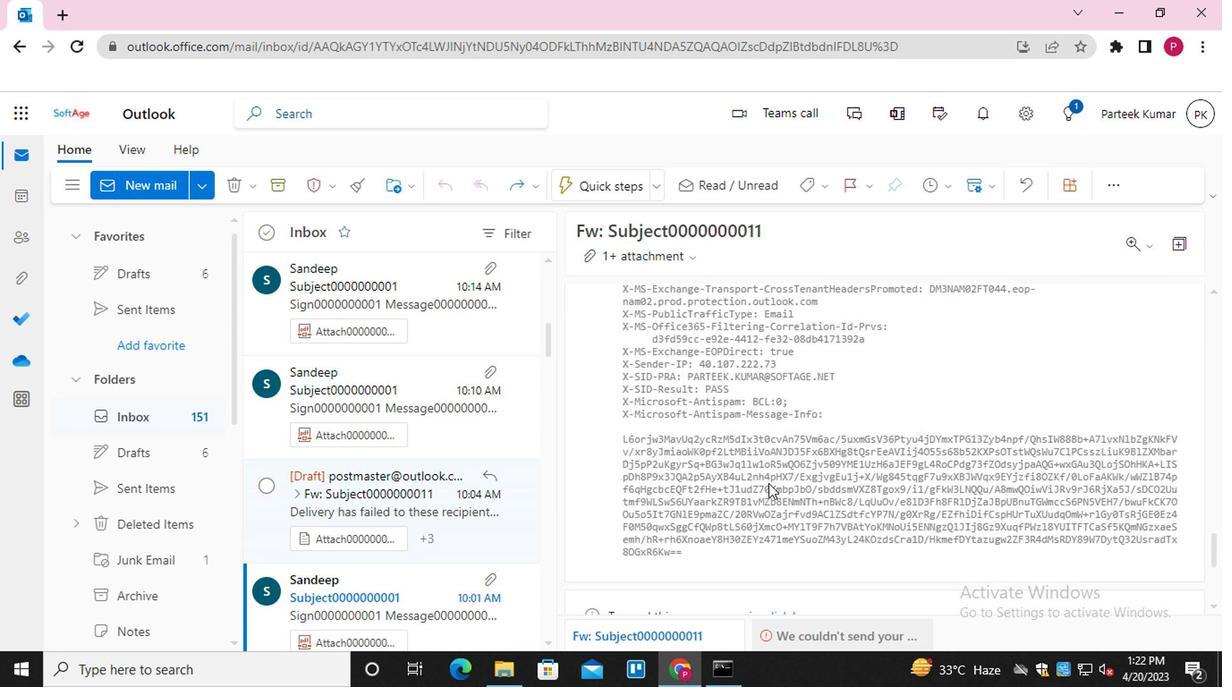 
Action: Mouse scrolled (768, 470) with delta (0, 0)
Screenshot: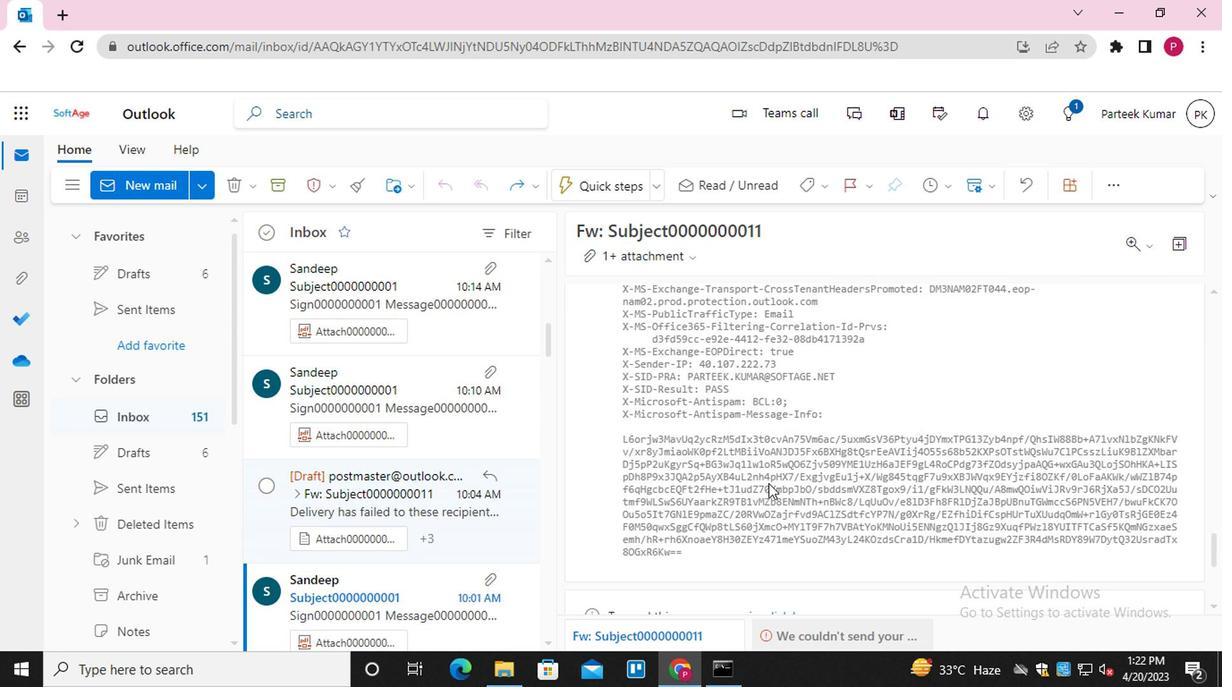 
Action: Mouse scrolled (768, 470) with delta (0, 0)
Screenshot: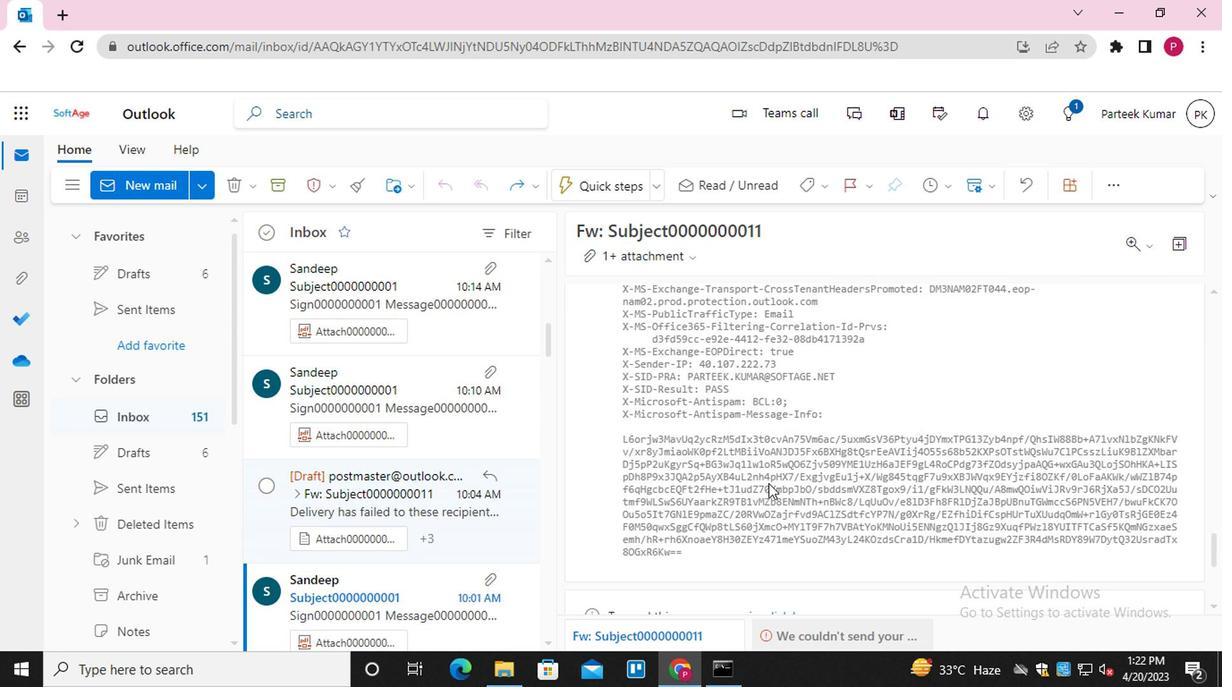 
Action: Mouse scrolled (768, 470) with delta (0, 0)
Screenshot: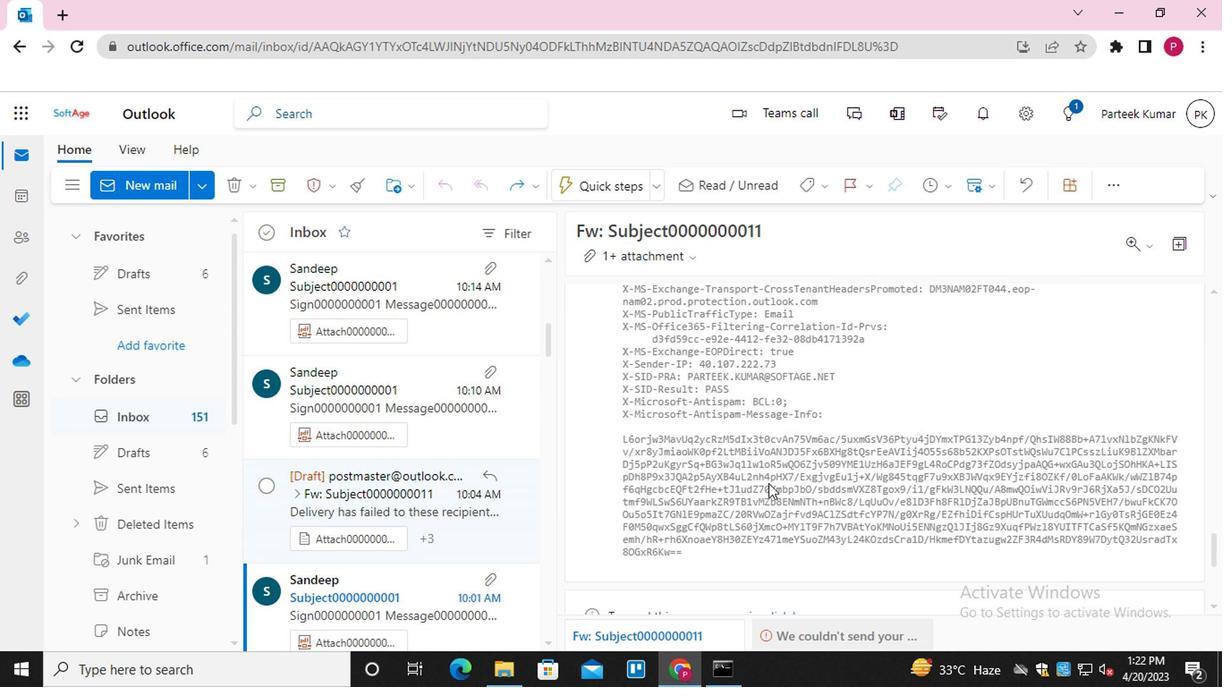 
Action: Mouse scrolled (768, 470) with delta (0, 0)
Screenshot: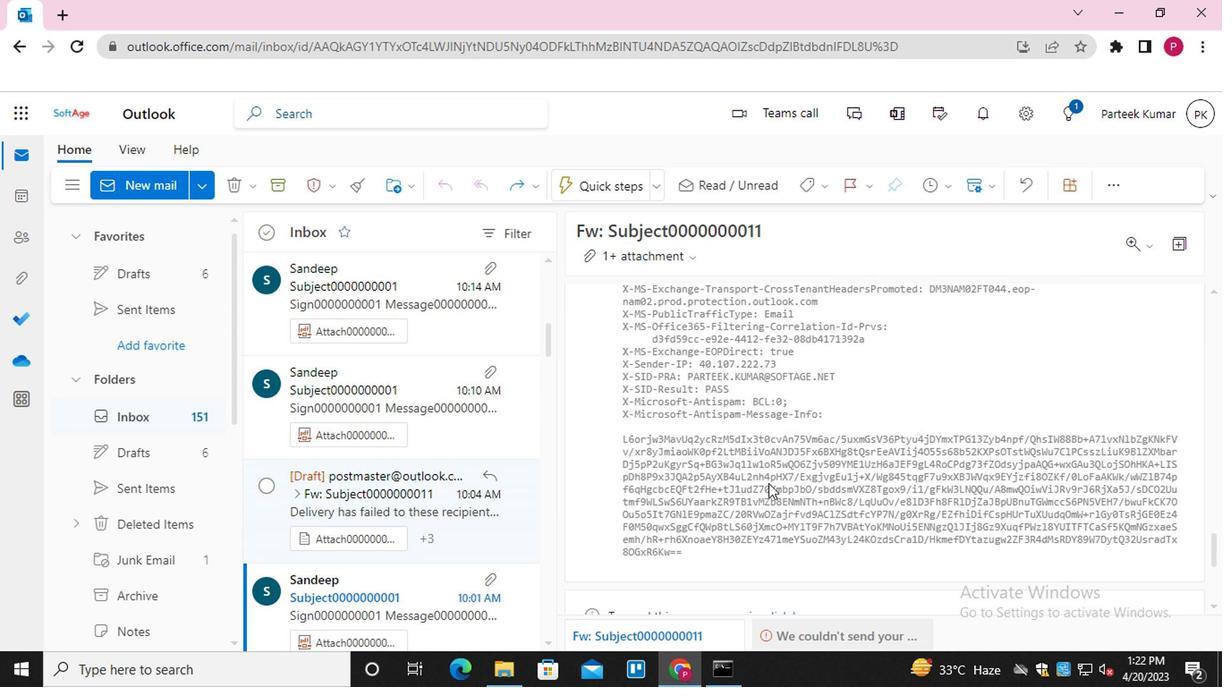 
Action: Mouse scrolled (768, 470) with delta (0, 0)
Screenshot: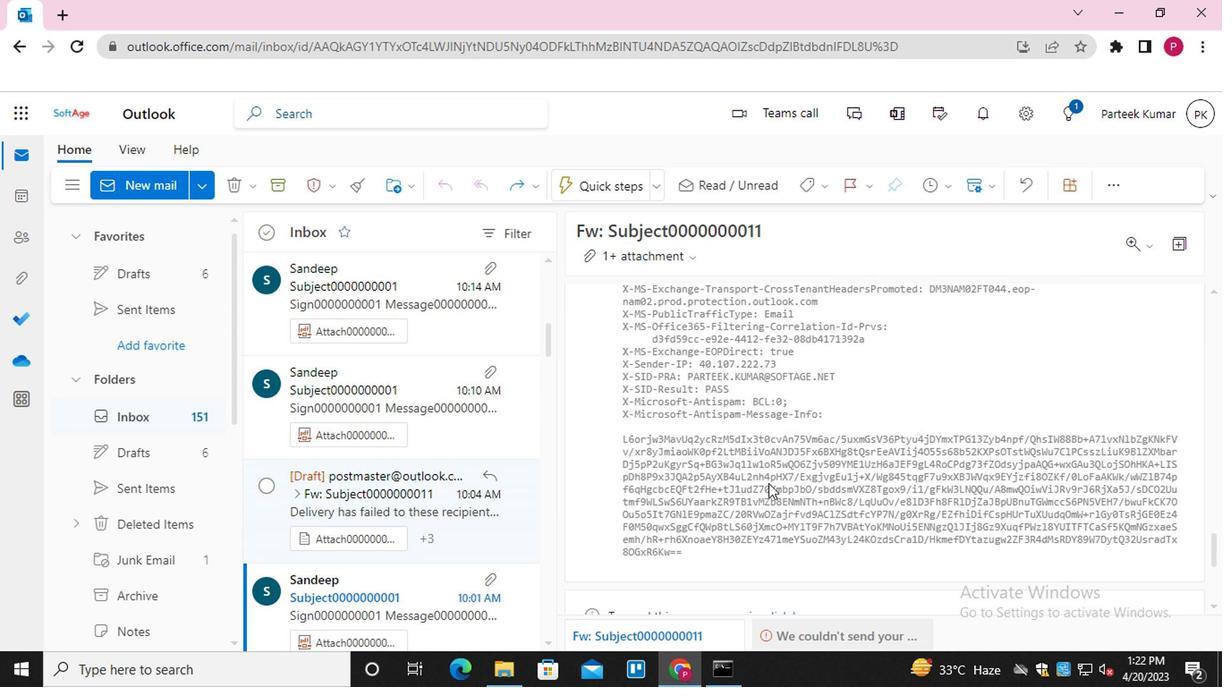 
Action: Mouse scrolled (768, 470) with delta (0, 0)
Screenshot: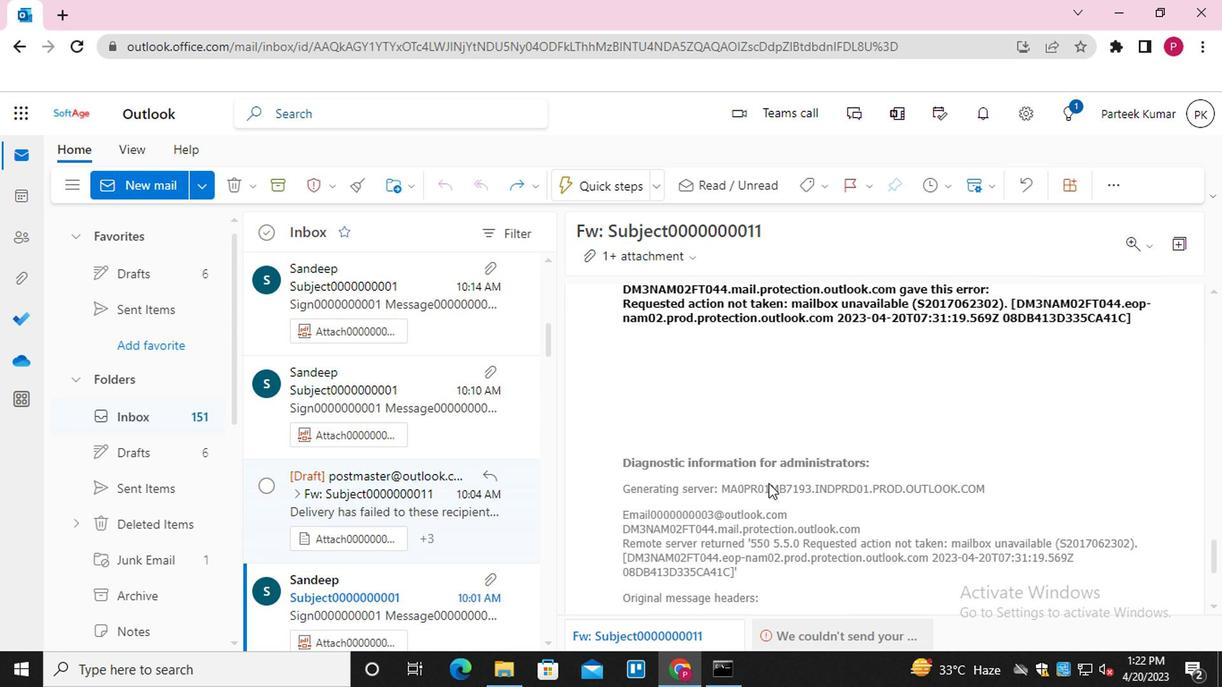 
Action: Mouse scrolled (768, 470) with delta (0, 0)
Screenshot: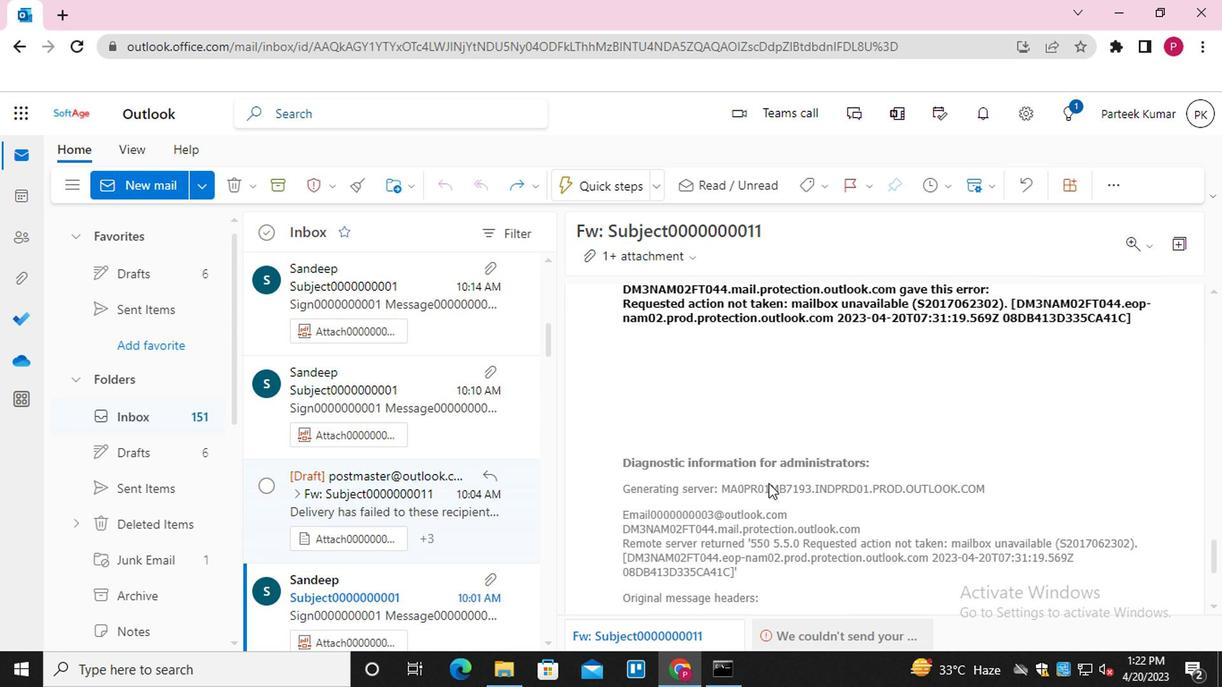 
Action: Mouse scrolled (768, 470) with delta (0, 0)
Screenshot: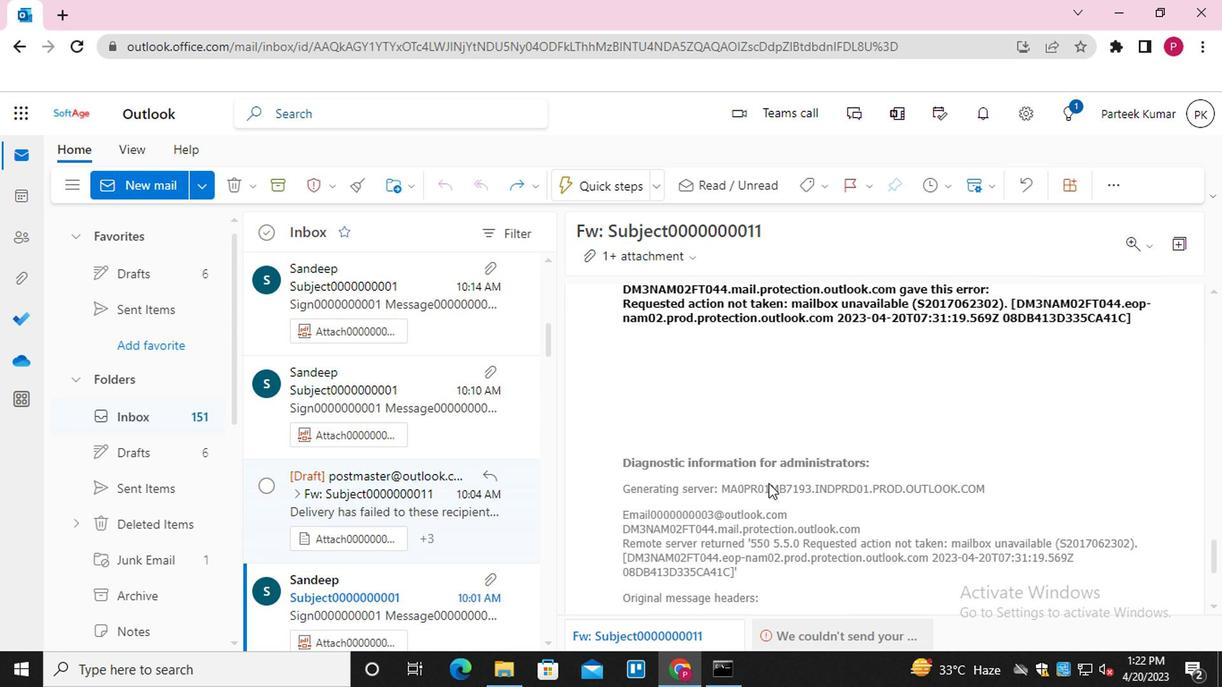 
Action: Mouse scrolled (768, 470) with delta (0, 0)
Screenshot: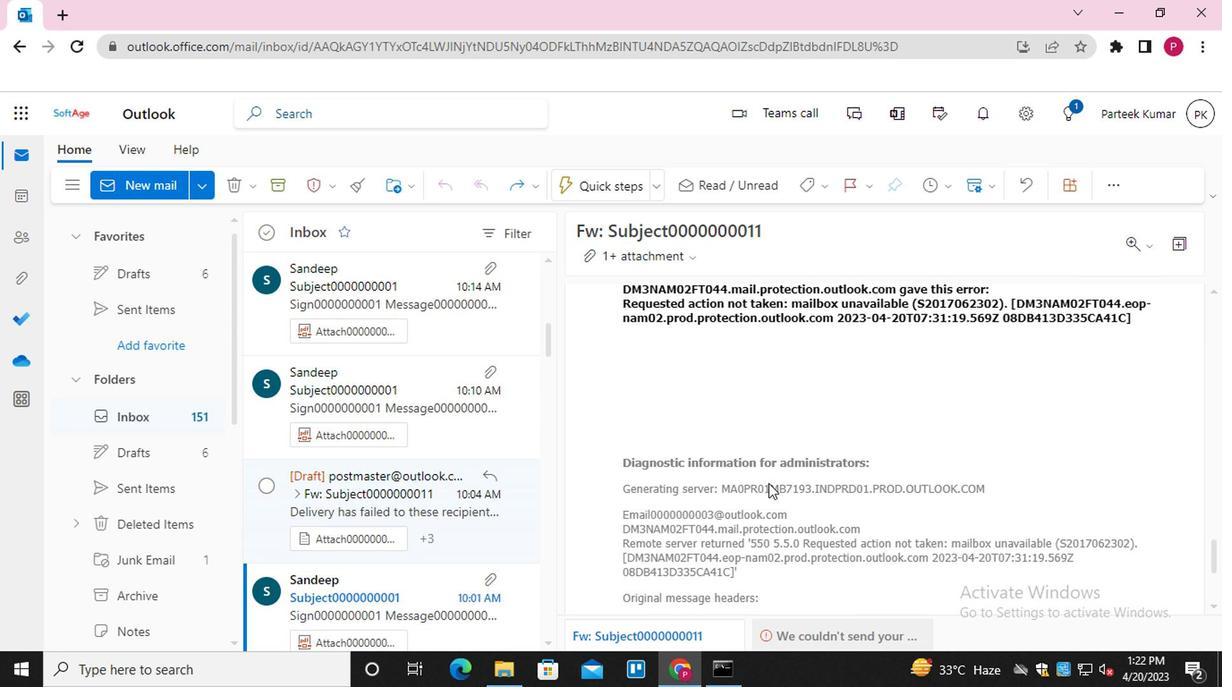 
Action: Mouse scrolled (768, 470) with delta (0, 0)
Screenshot: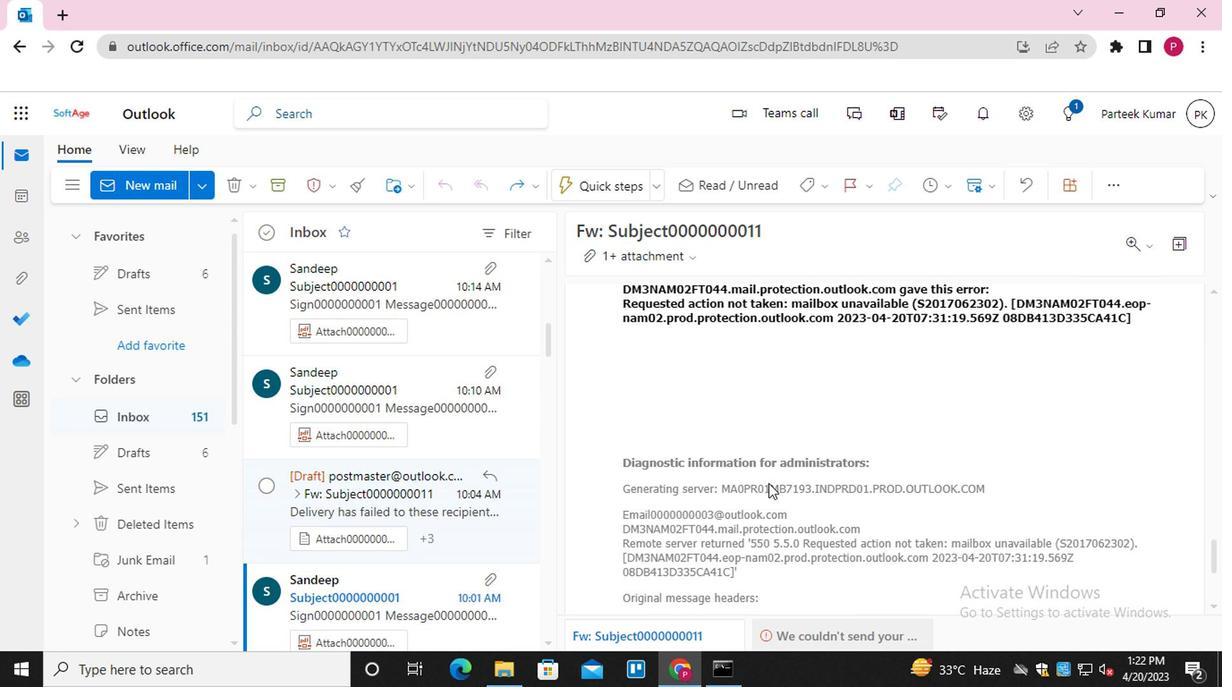 
Action: Mouse scrolled (768, 470) with delta (0, 0)
Screenshot: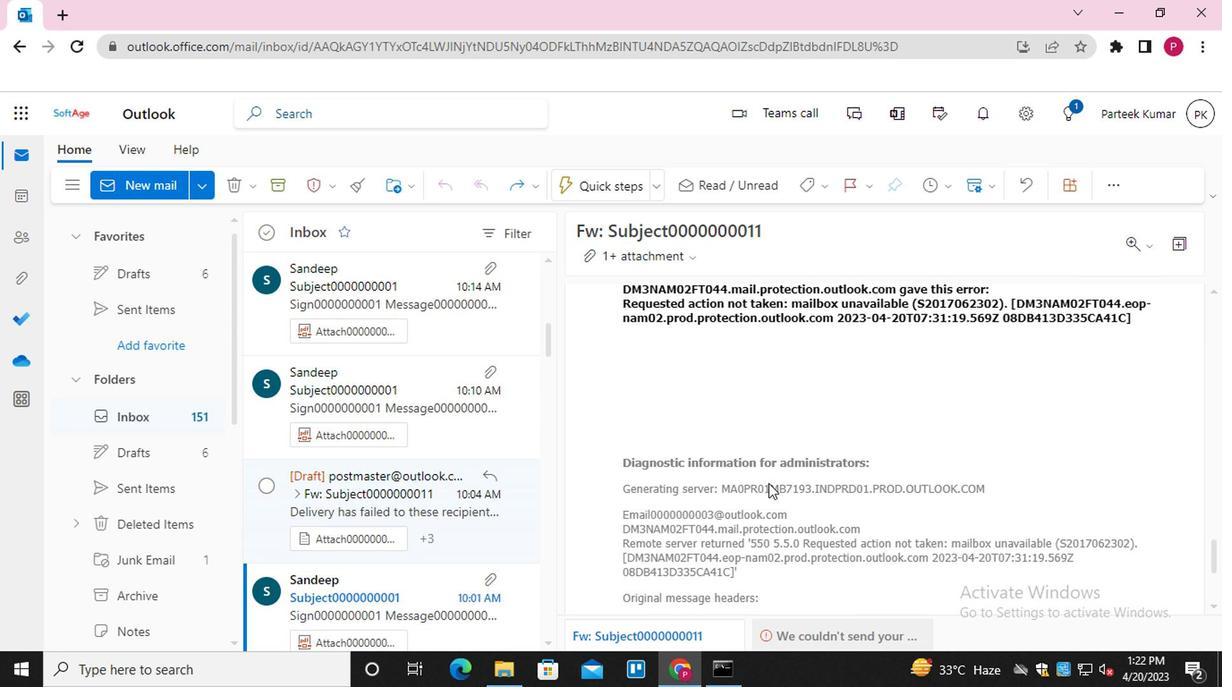 
Action: Mouse scrolled (768, 470) with delta (0, 0)
Screenshot: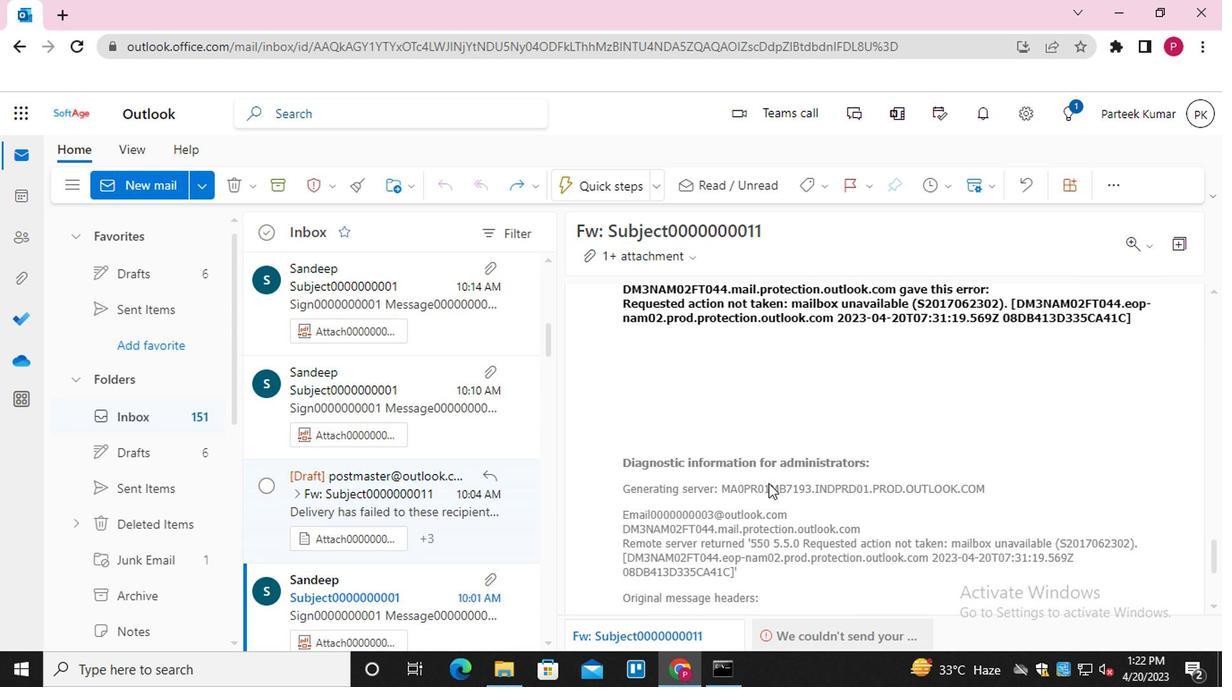
Action: Mouse scrolled (768, 470) with delta (0, 0)
Screenshot: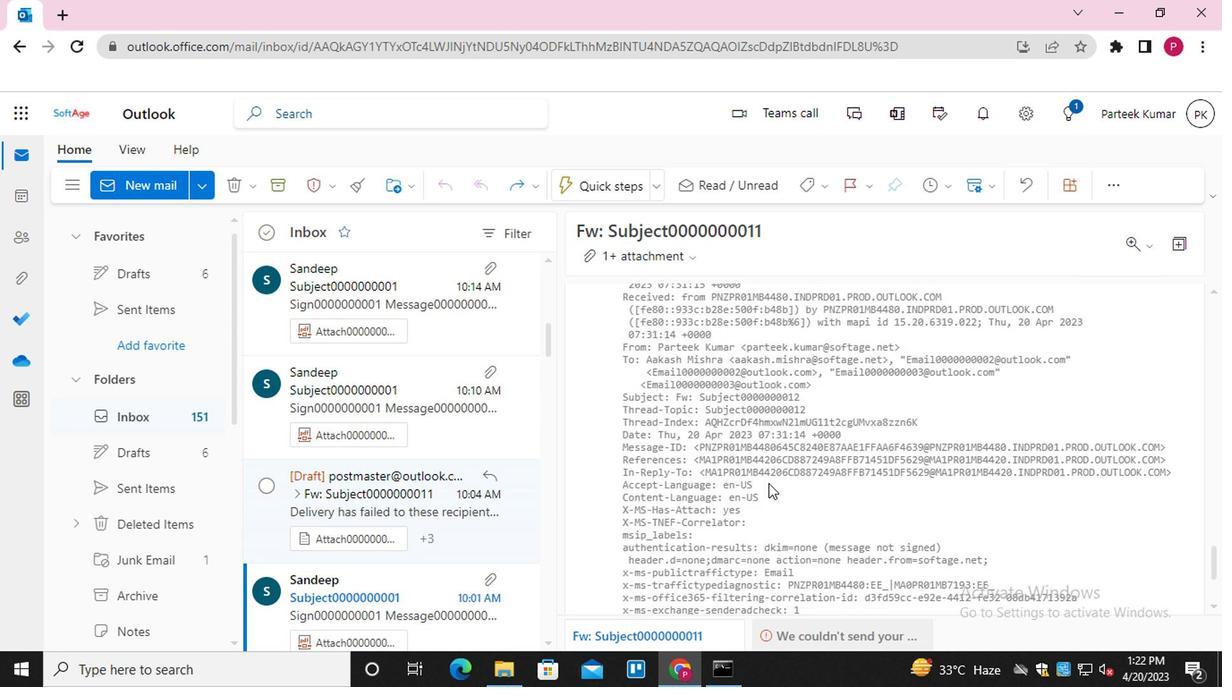 
Action: Mouse moved to (768, 471)
Screenshot: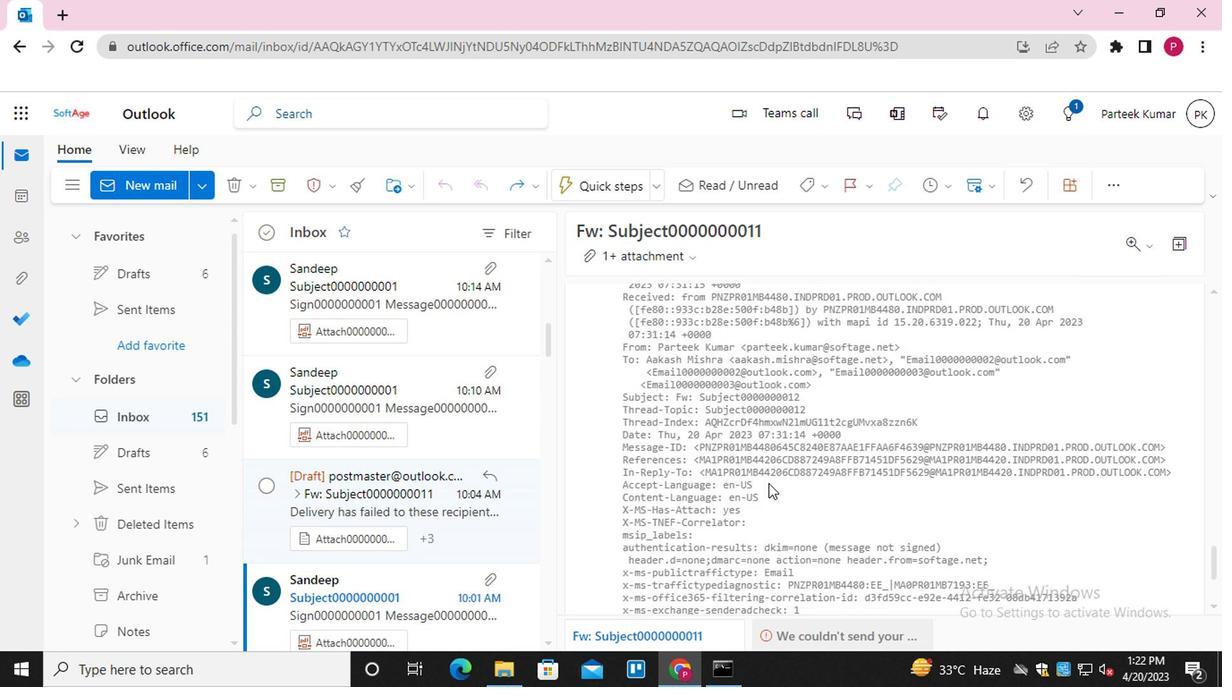 
Action: Mouse scrolled (768, 470) with delta (0, 0)
Screenshot: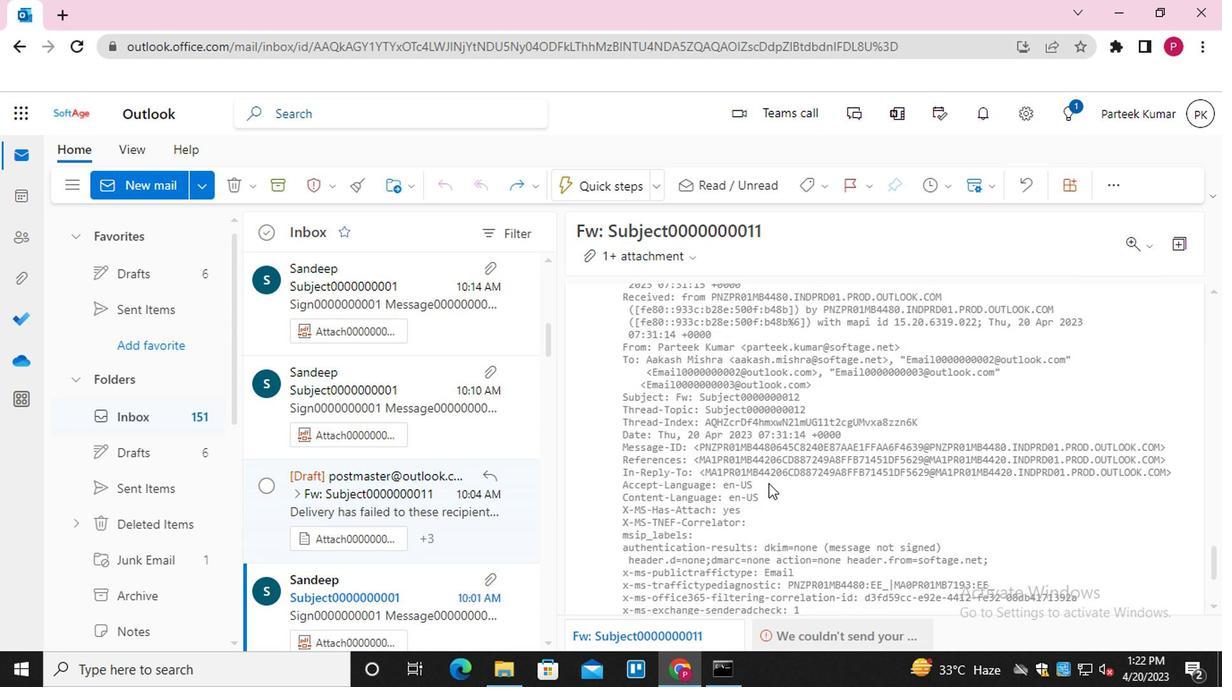 
Action: Mouse scrolled (768, 470) with delta (0, 0)
Screenshot: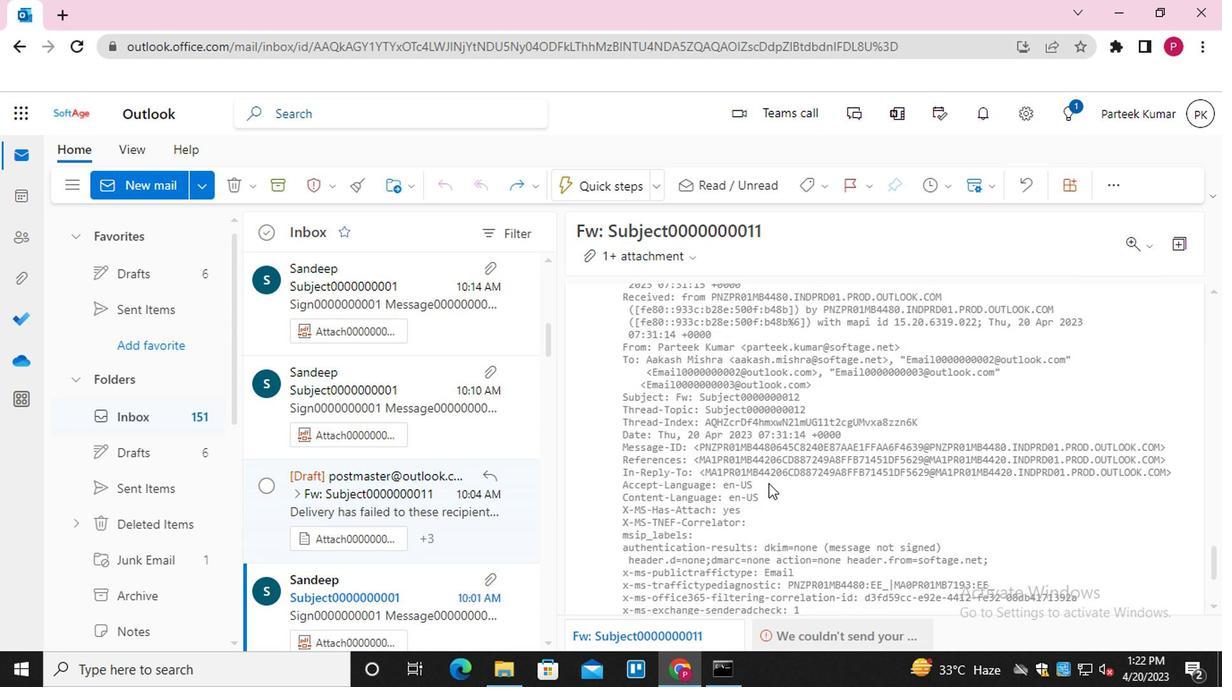 
Action: Mouse scrolled (768, 470) with delta (0, 0)
Screenshot: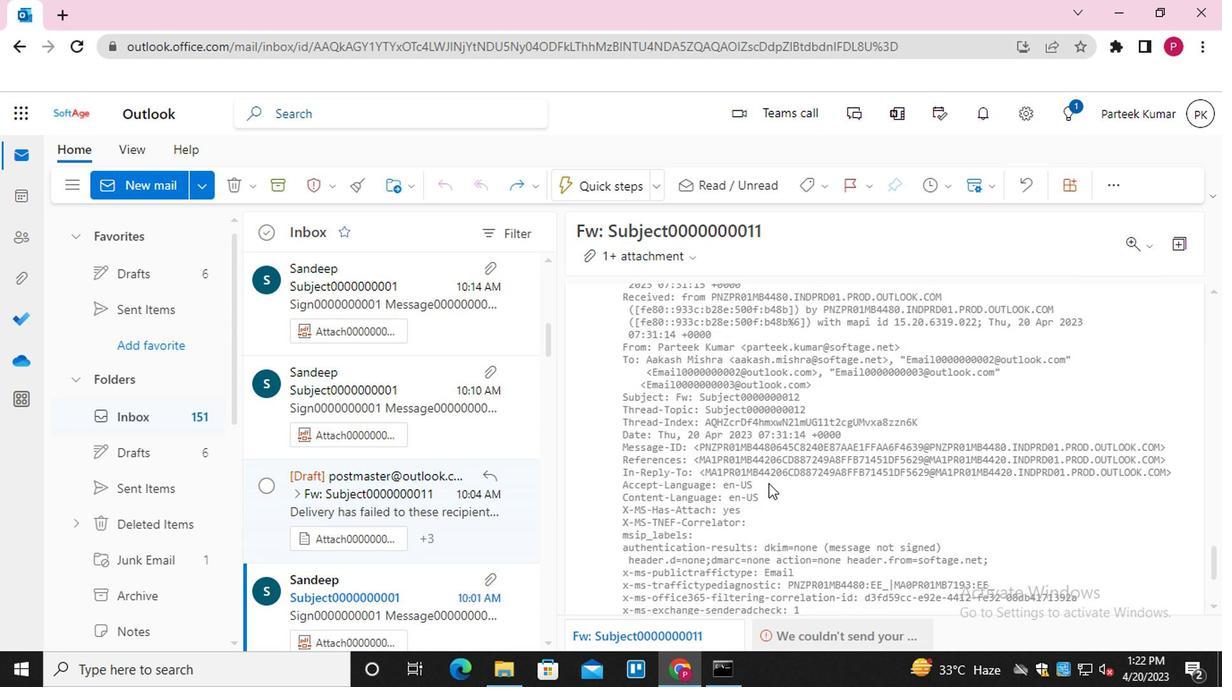 
Action: Mouse scrolled (768, 470) with delta (0, 0)
Screenshot: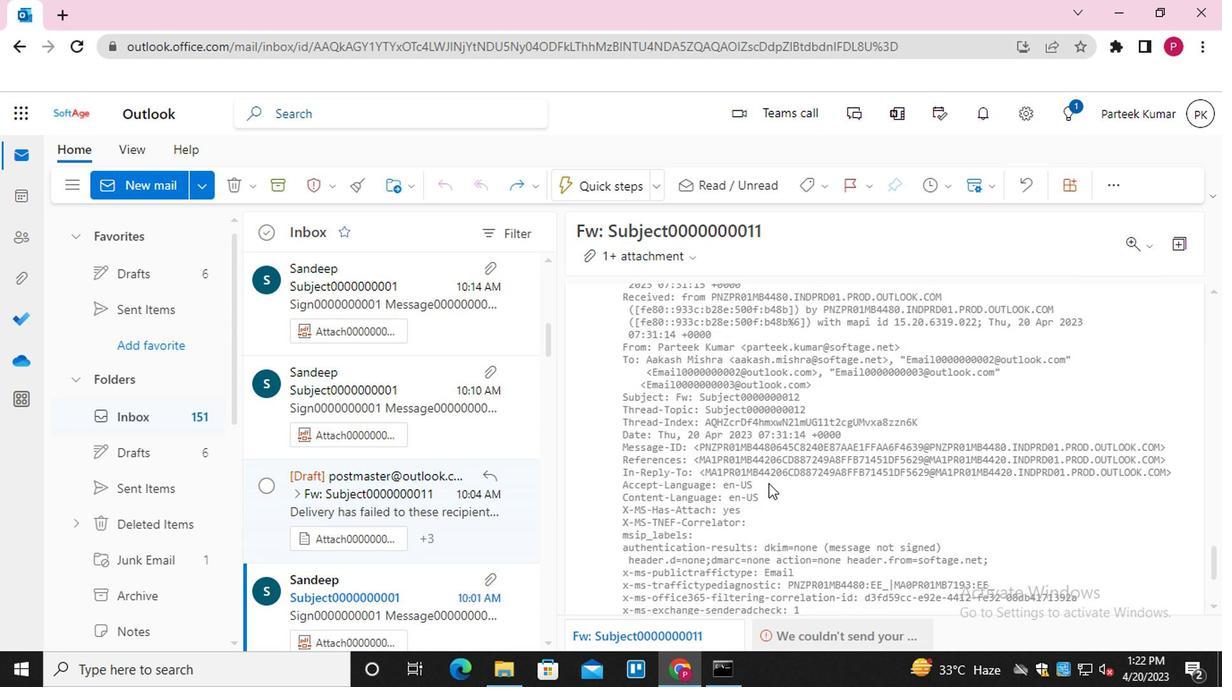 
Action: Mouse scrolled (768, 470) with delta (0, 0)
Screenshot: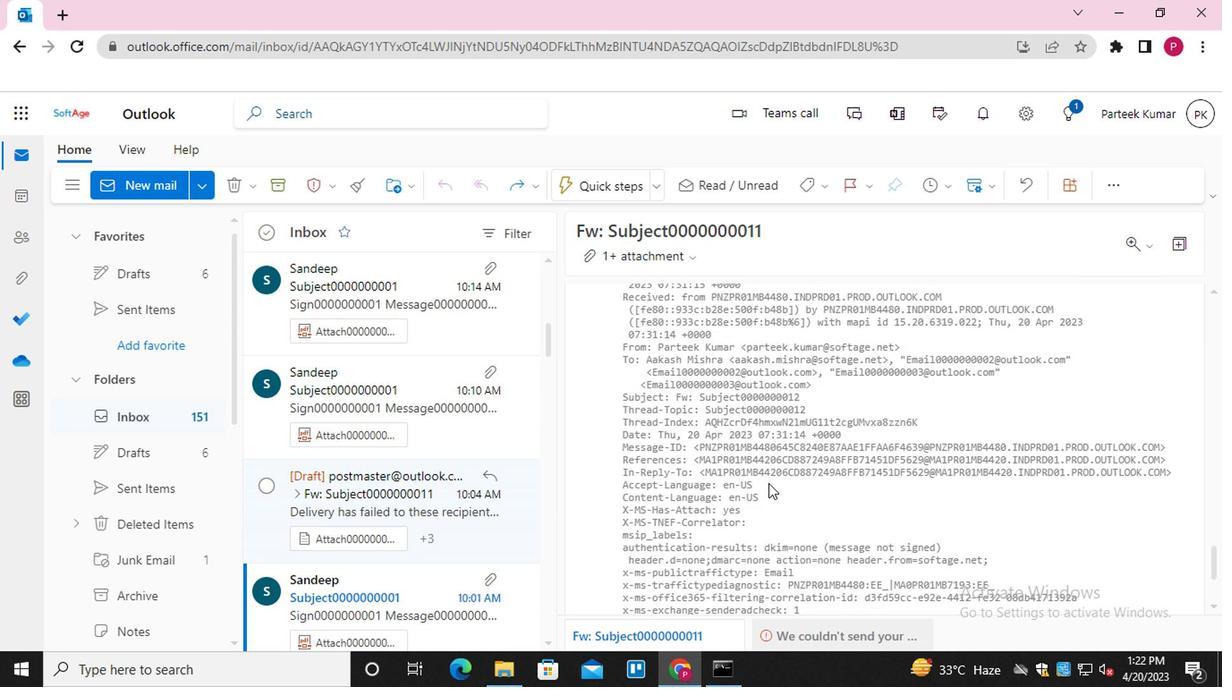 
Action: Mouse scrolled (768, 470) with delta (0, 0)
Screenshot: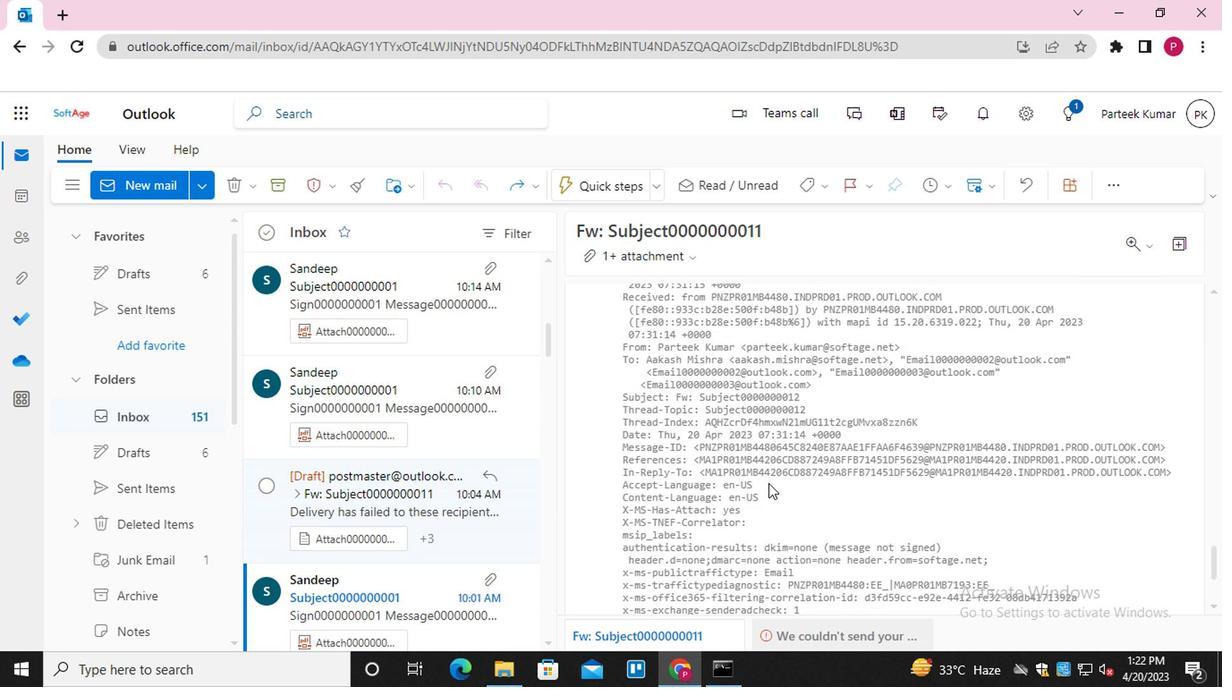 
Action: Mouse scrolled (768, 470) with delta (0, 0)
Screenshot: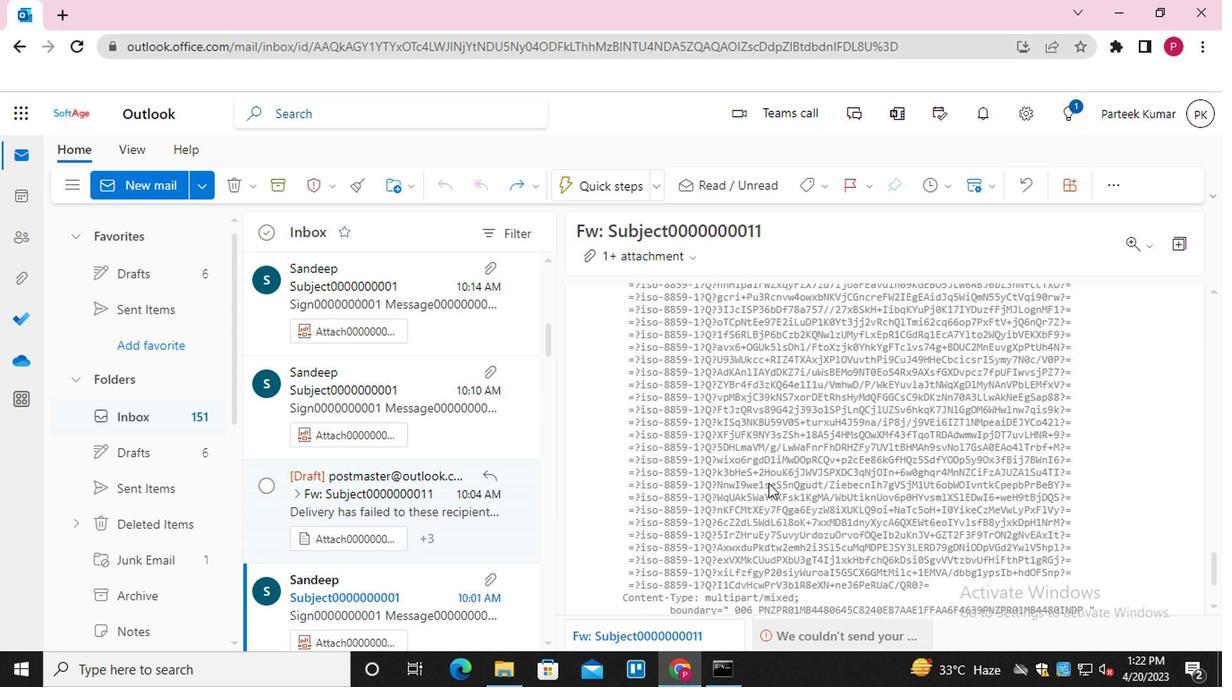 
Action: Mouse scrolled (768, 470) with delta (0, 0)
Screenshot: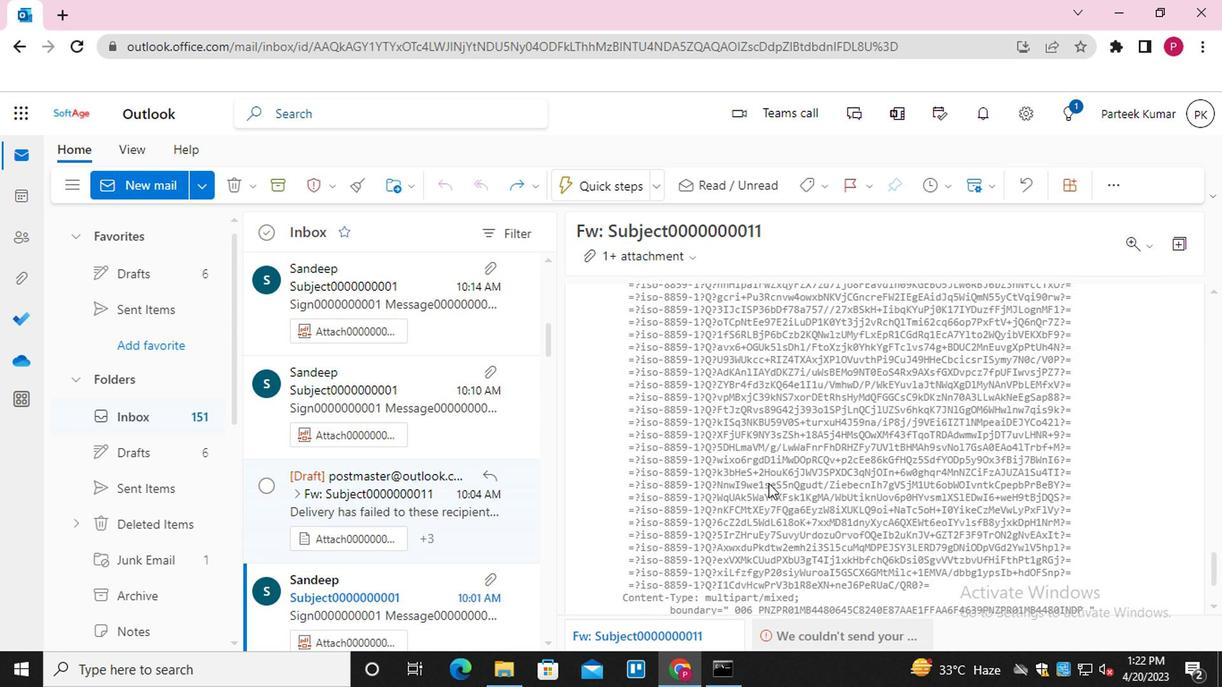 
Action: Mouse scrolled (768, 470) with delta (0, 0)
Screenshot: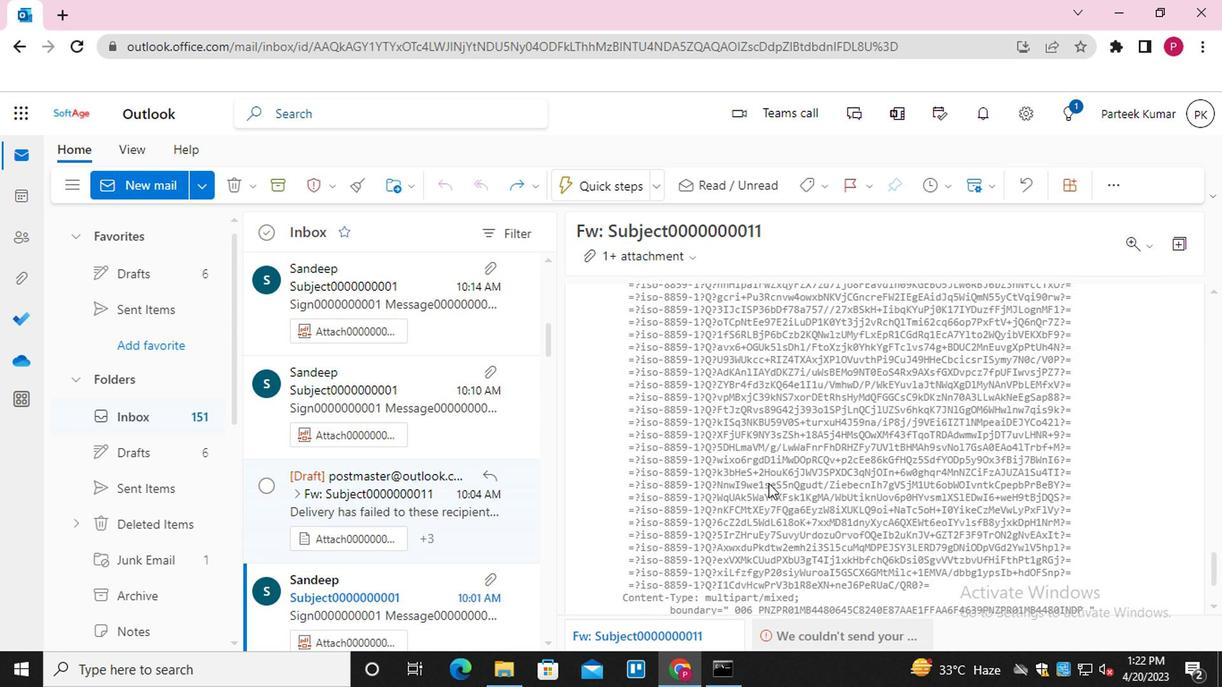
Action: Mouse scrolled (768, 470) with delta (0, 0)
Screenshot: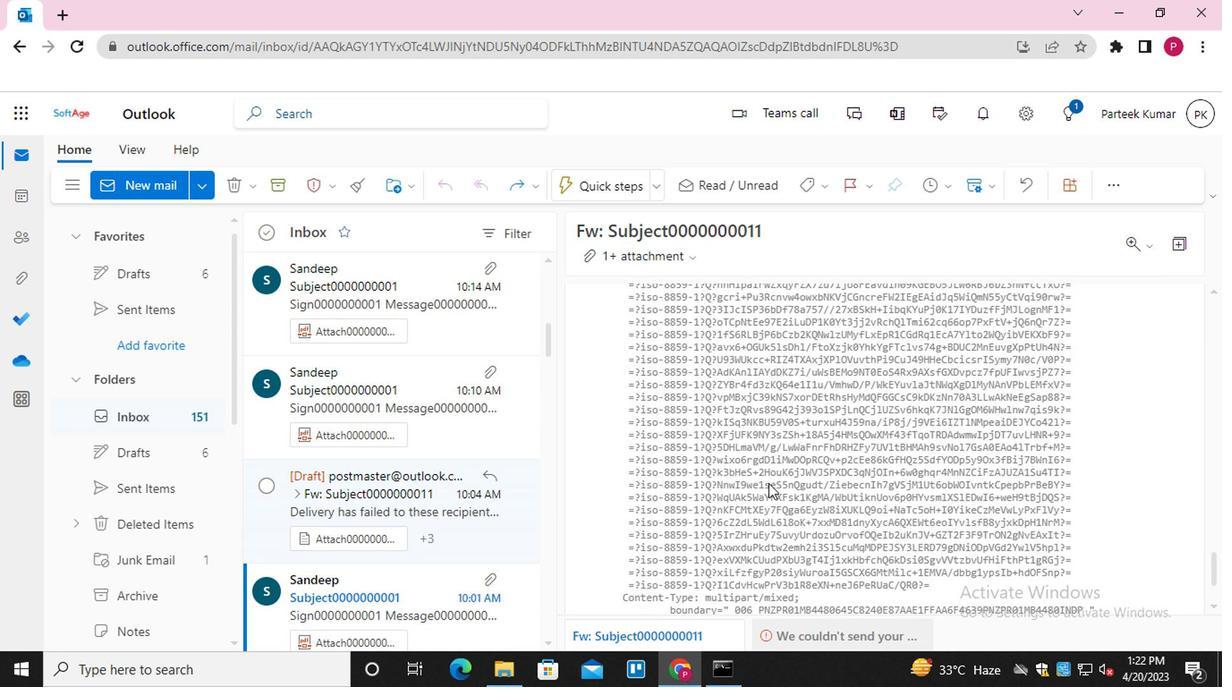 
Action: Mouse scrolled (768, 470) with delta (0, 0)
Screenshot: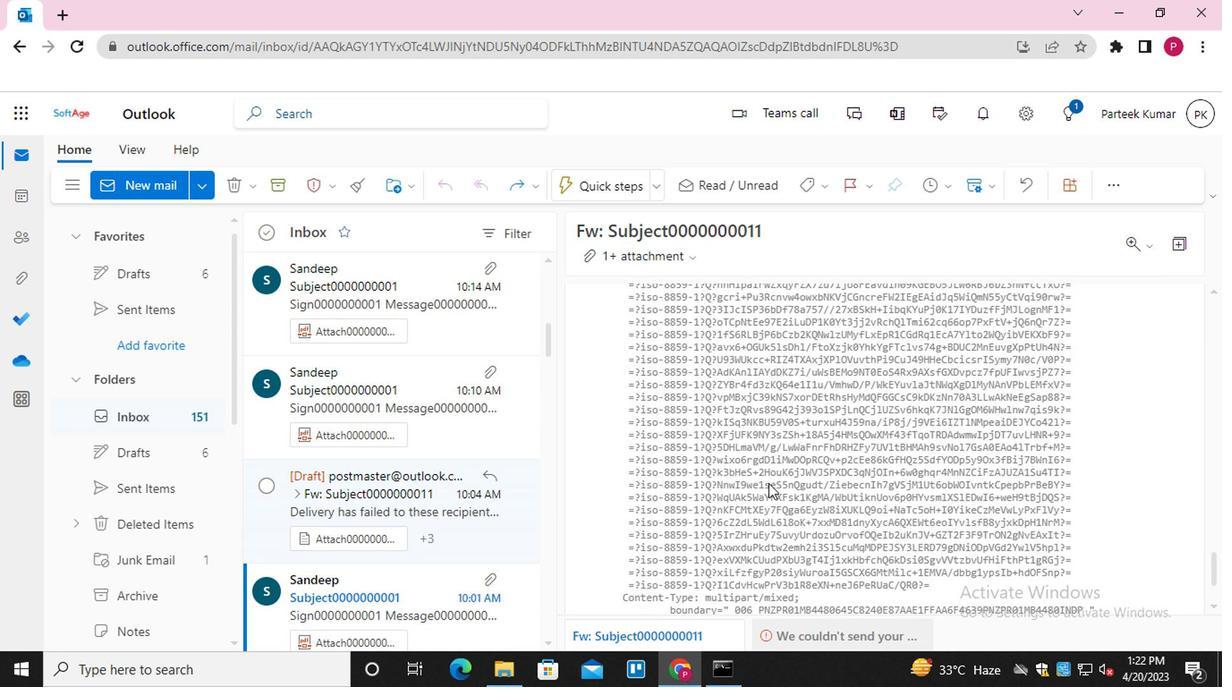 
Action: Mouse scrolled (768, 470) with delta (0, 0)
Screenshot: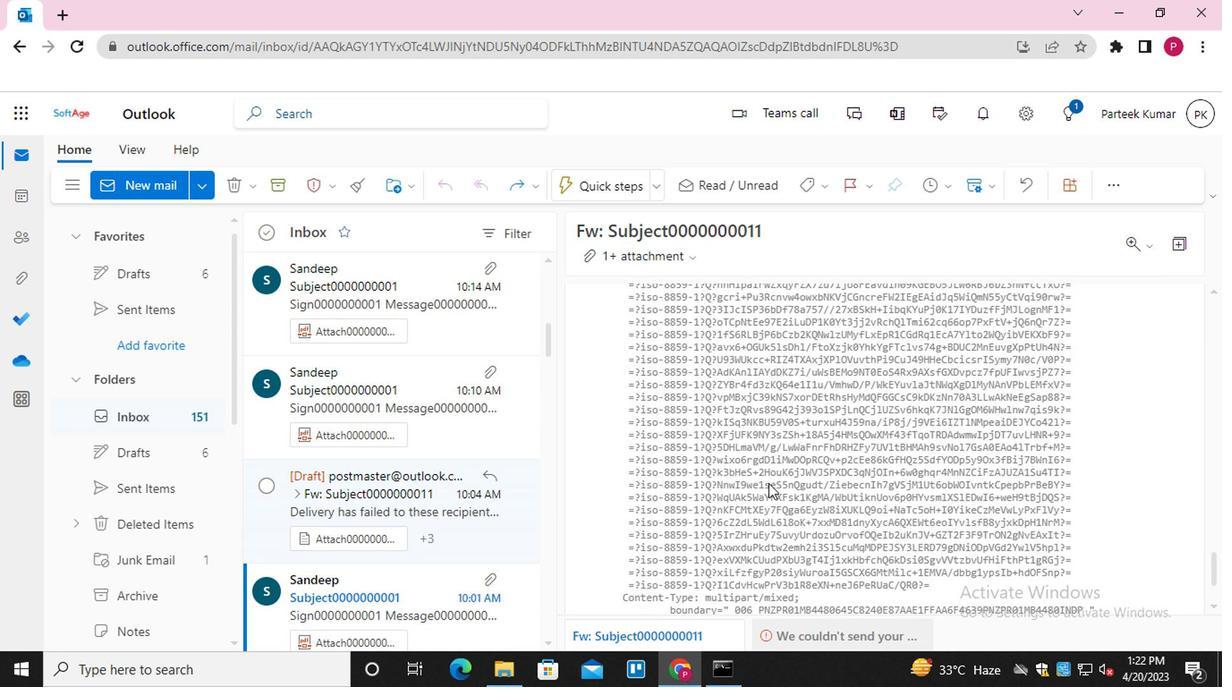 
Action: Mouse scrolled (768, 470) with delta (0, 0)
Screenshot: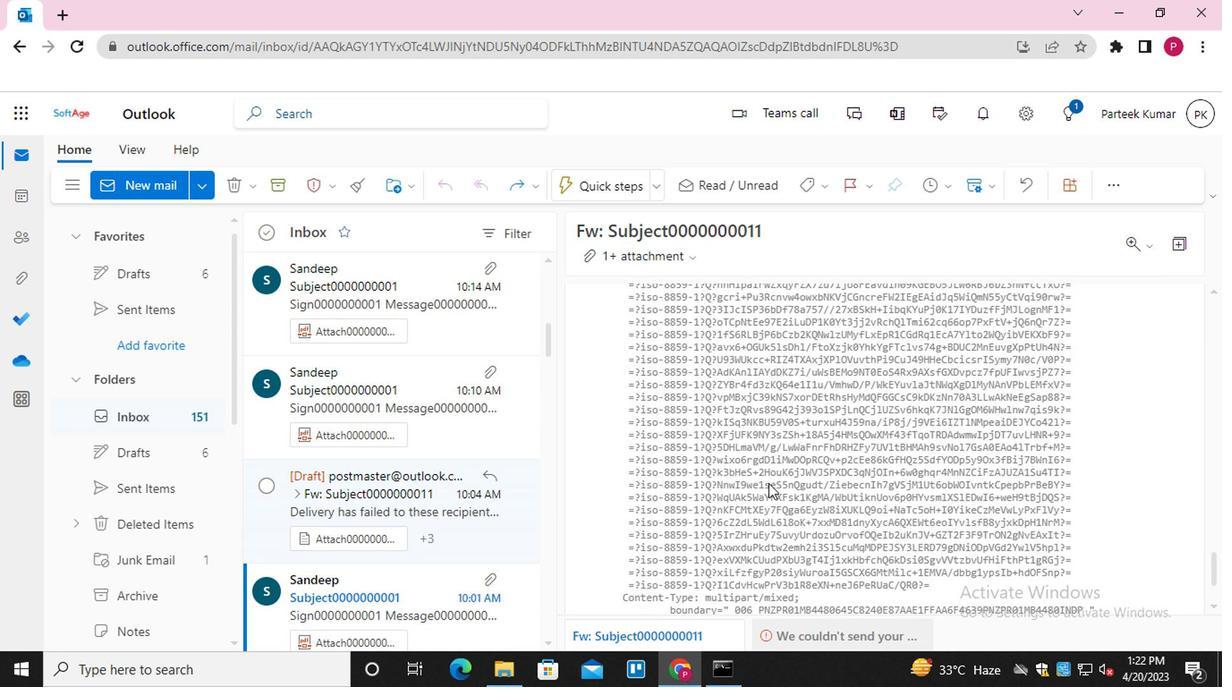 
Action: Mouse scrolled (768, 470) with delta (0, 0)
Screenshot: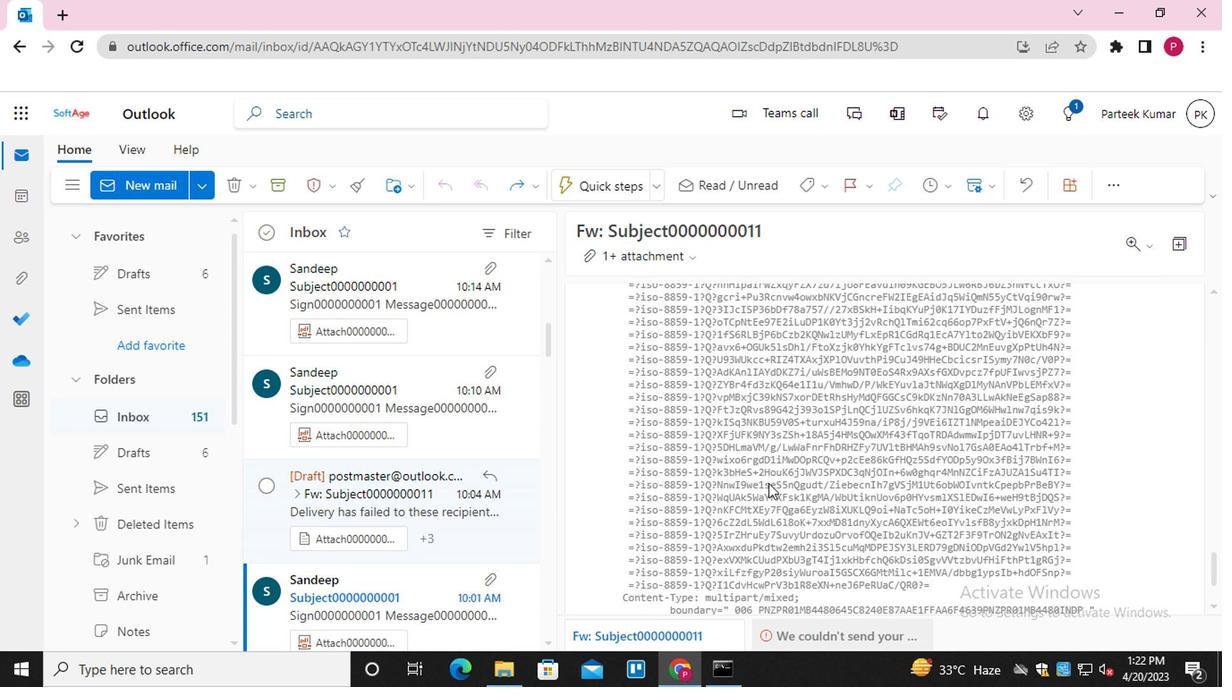 
Action: Mouse scrolled (768, 470) with delta (0, 0)
Screenshot: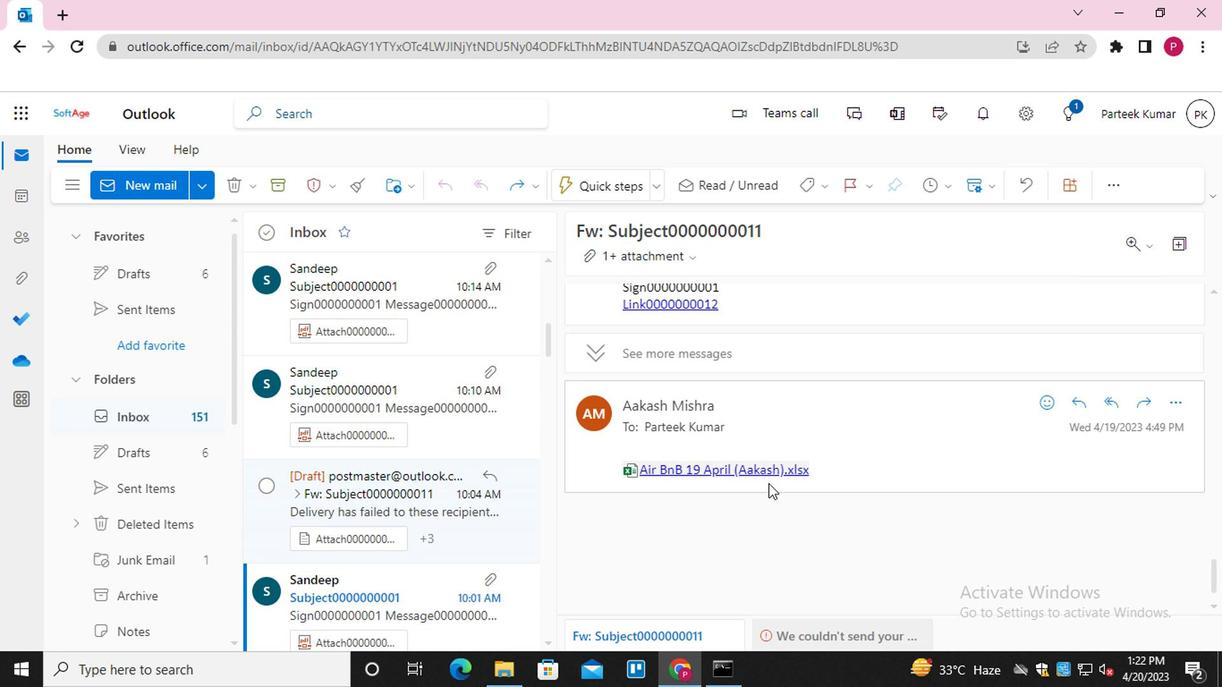 
Action: Mouse scrolled (768, 470) with delta (0, 0)
Screenshot: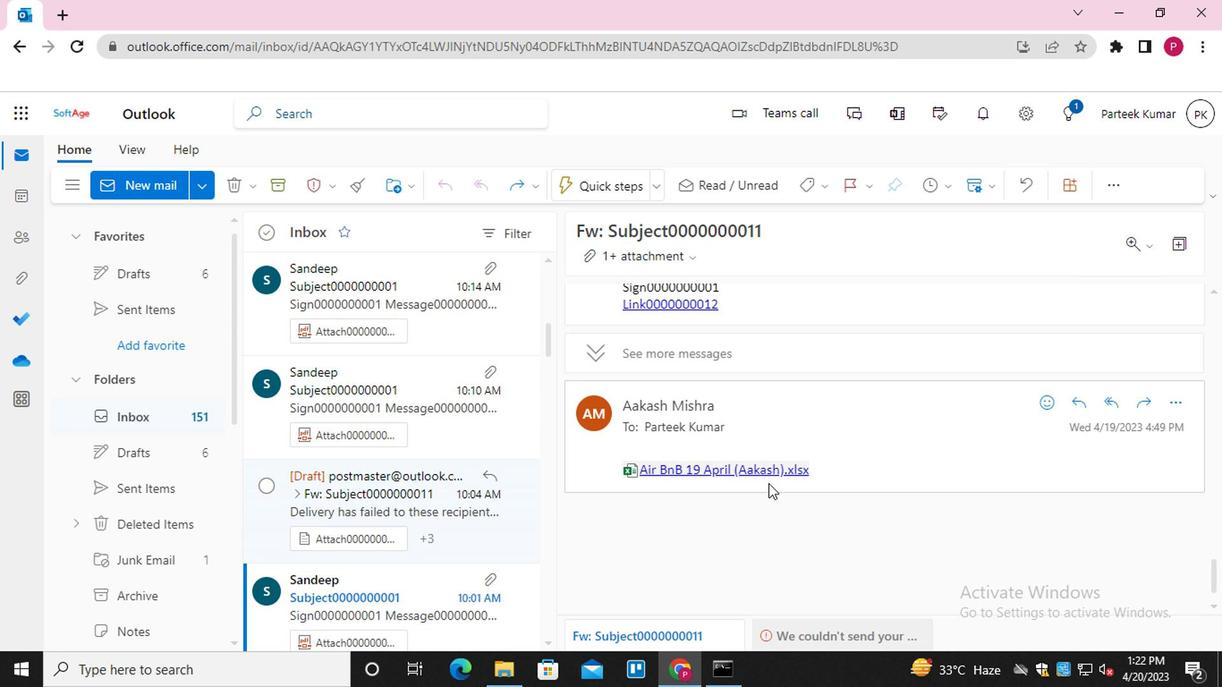 
Action: Mouse scrolled (768, 470) with delta (0, 0)
Screenshot: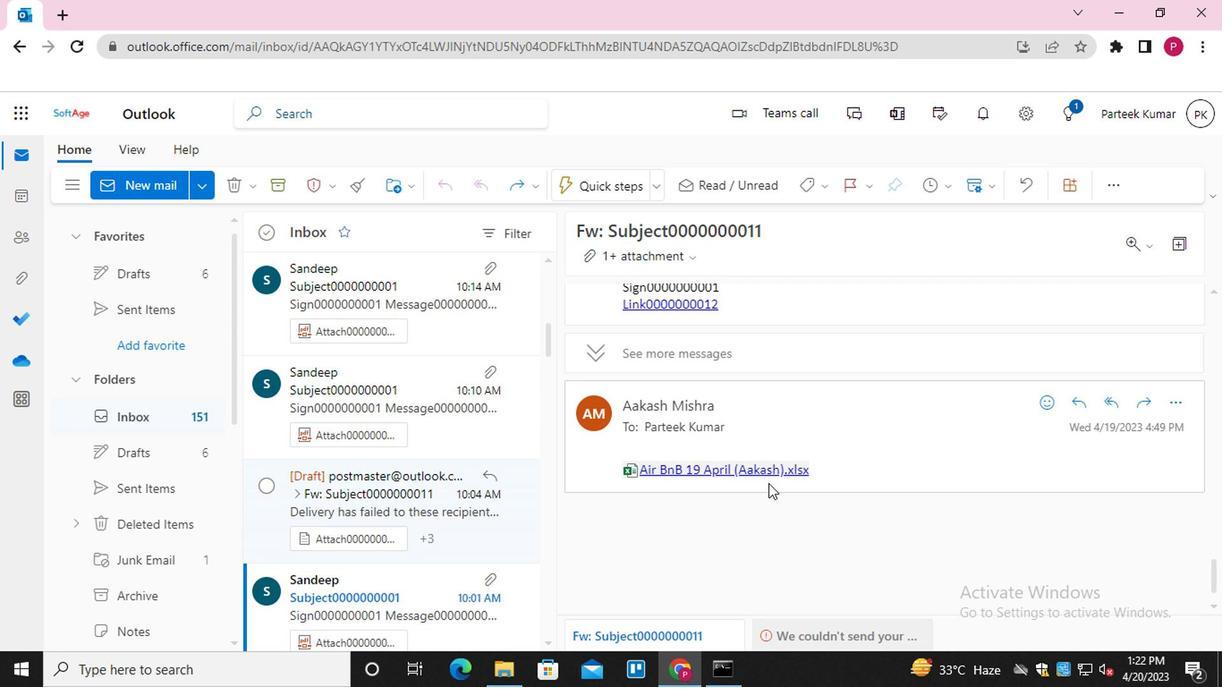 
Action: Mouse scrolled (768, 470) with delta (0, 0)
Screenshot: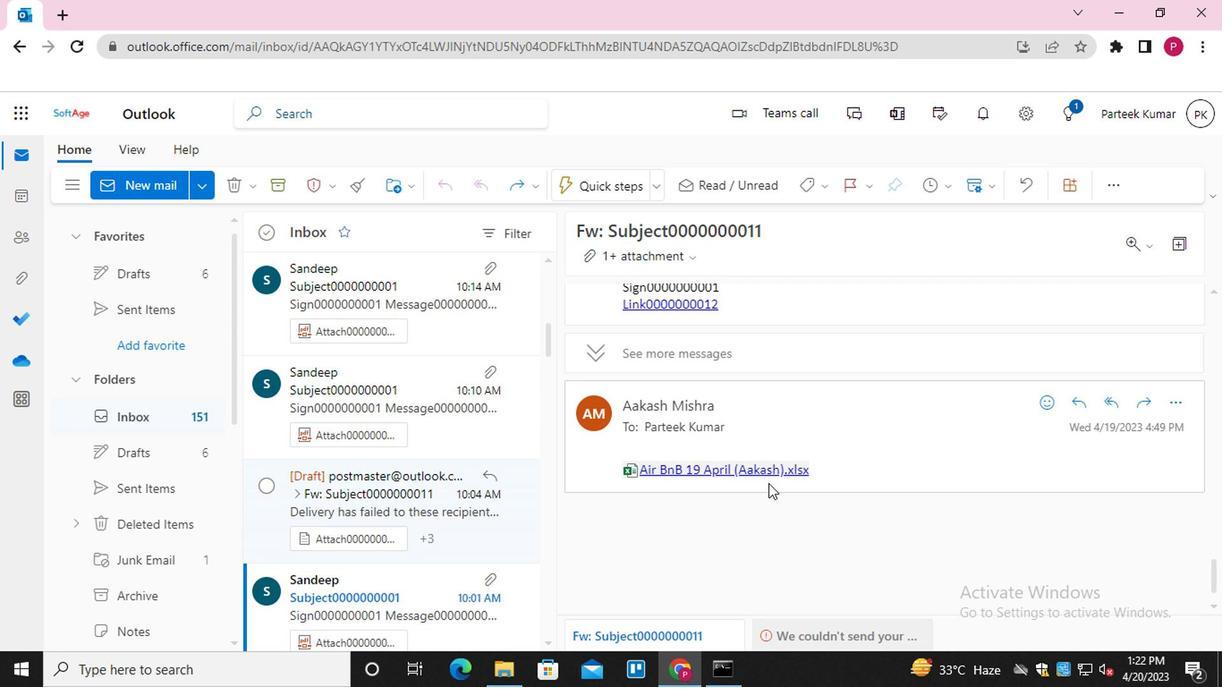 
Action: Mouse moved to (1141, 393)
Screenshot: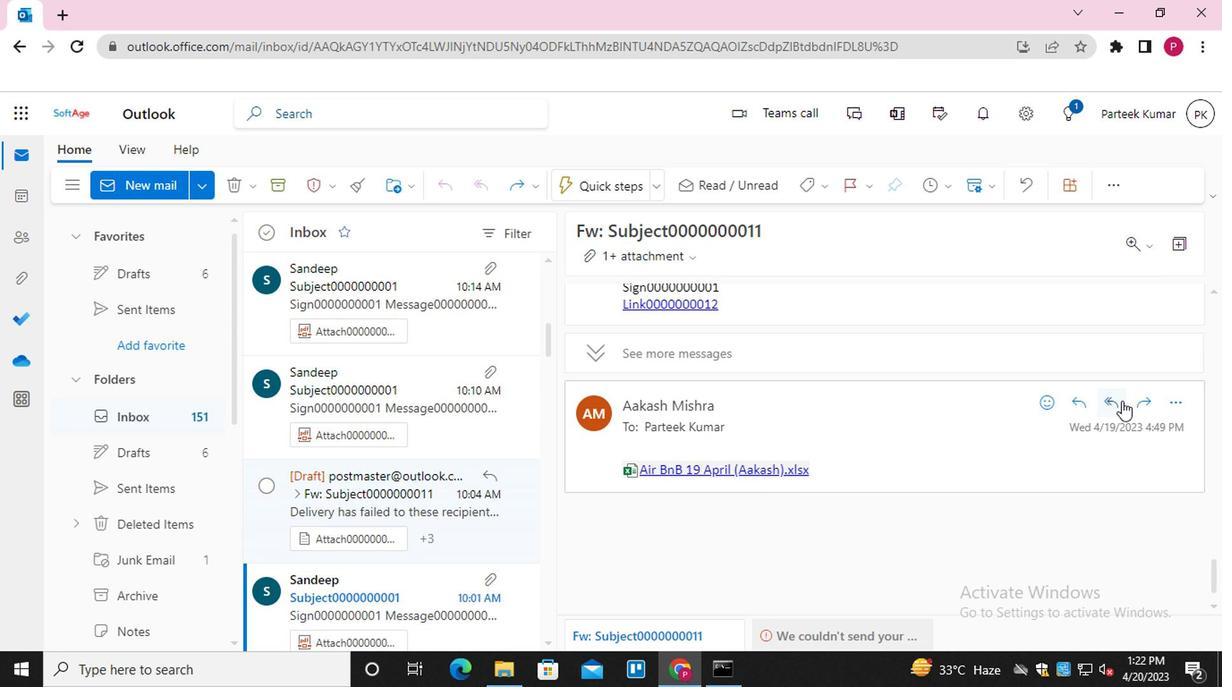 
Action: Mouse pressed left at (1141, 393)
Screenshot: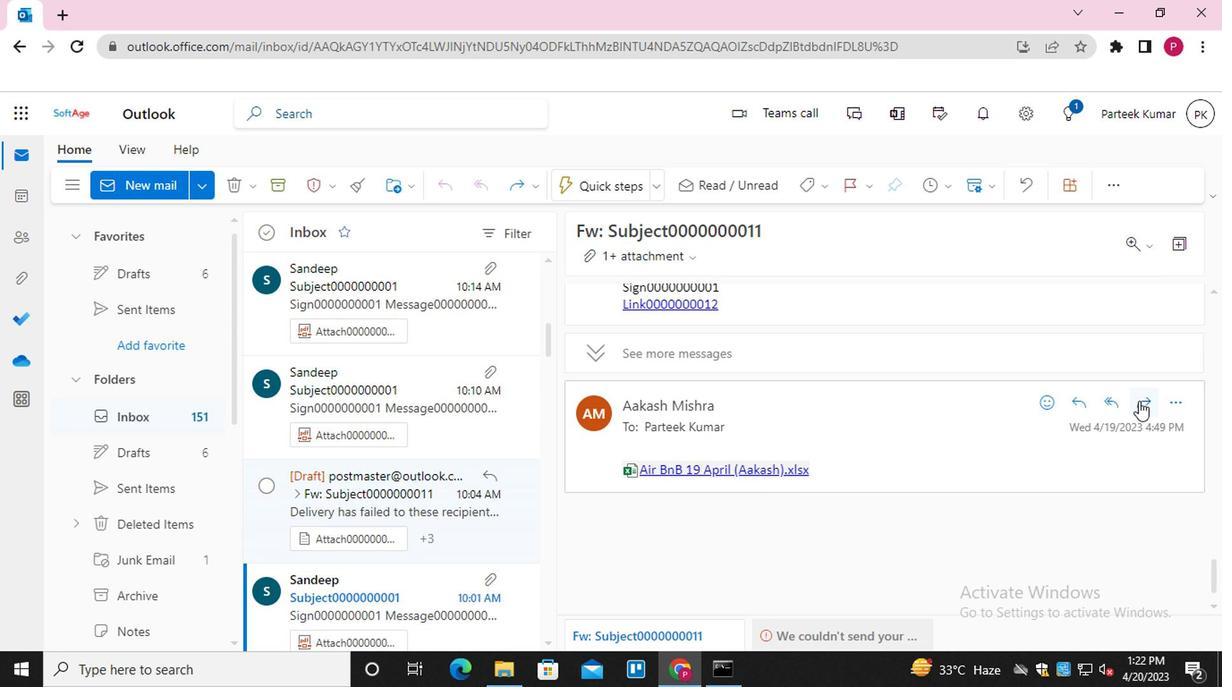 
Action: Mouse moved to (587, 434)
Screenshot: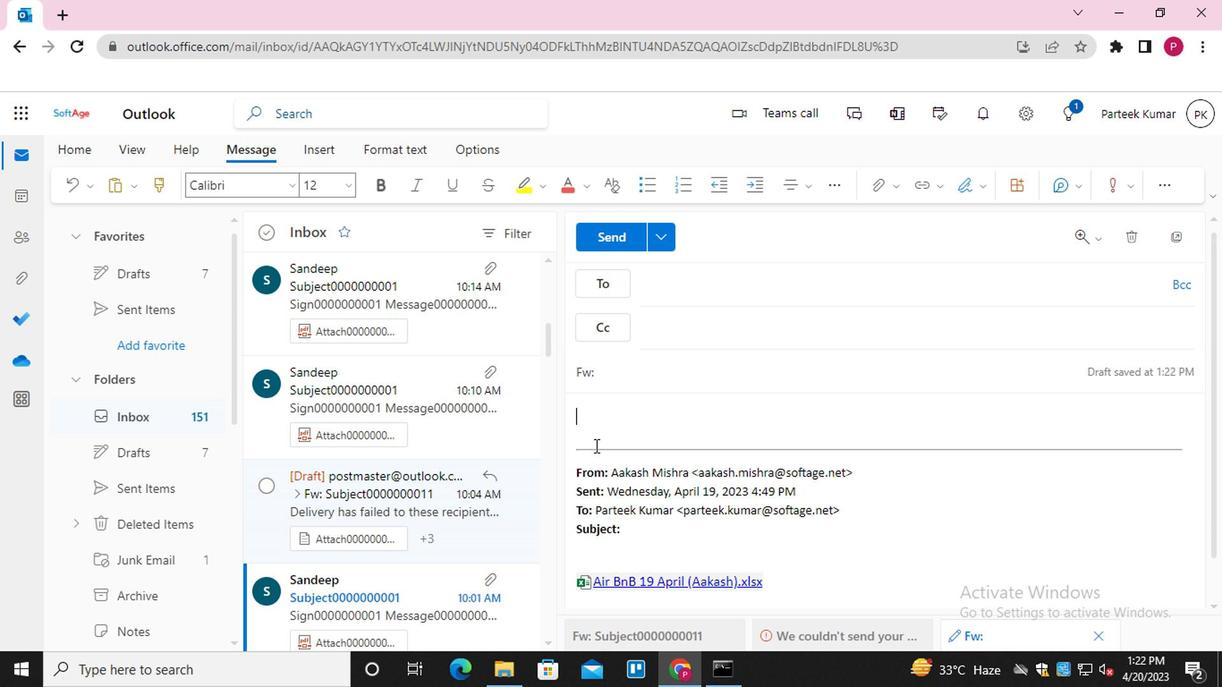 
Action: Mouse pressed left at (587, 434)
Screenshot: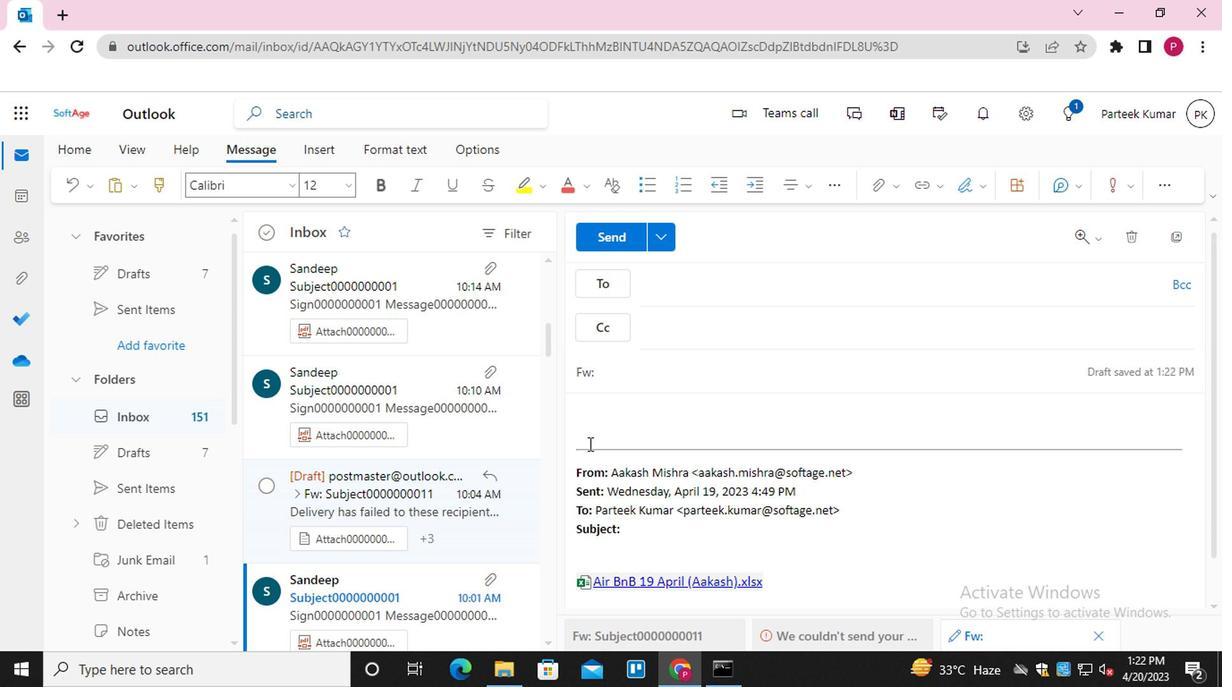 
Action: Mouse moved to (592, 424)
Screenshot: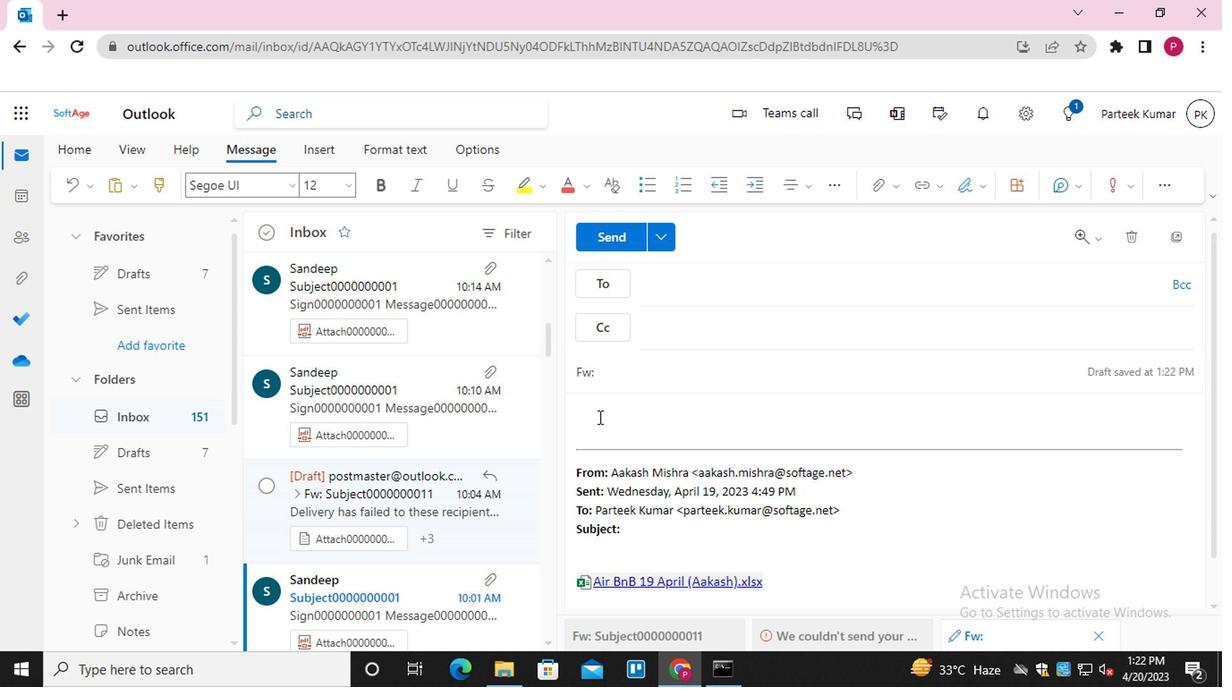 
Action: Mouse pressed left at (592, 424)
Screenshot: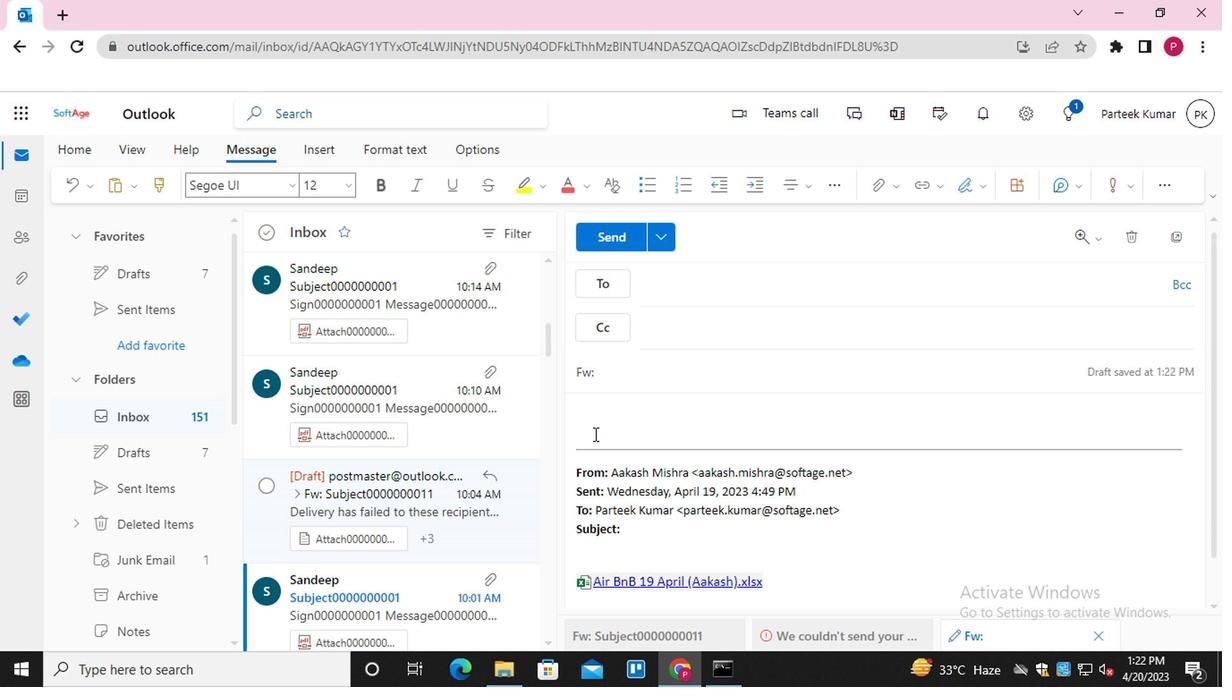 
Action: Mouse moved to (910, 197)
Screenshot: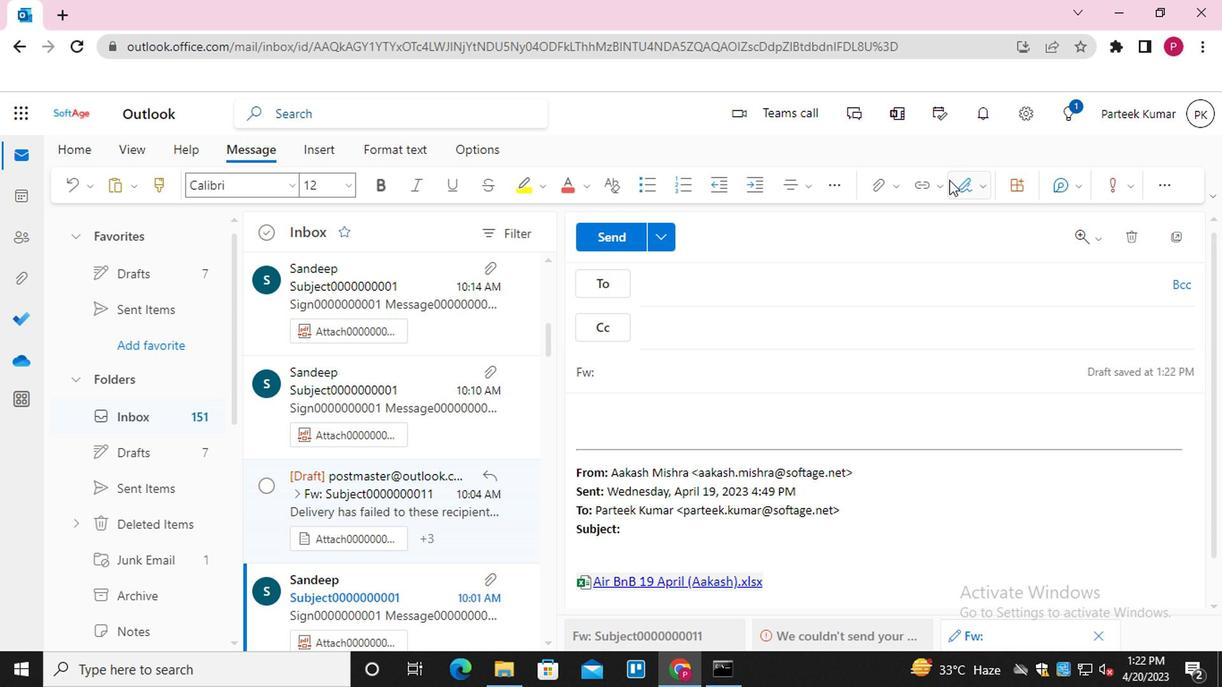 
Action: Mouse pressed left at (910, 197)
Screenshot: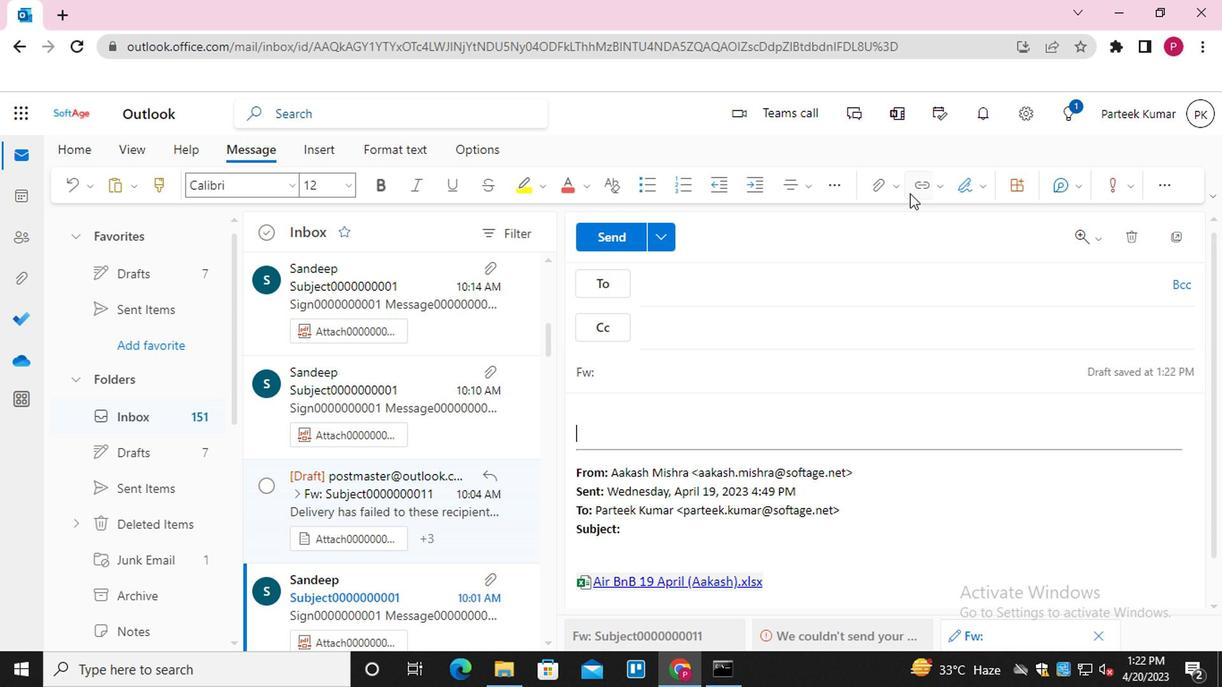
Action: Mouse moved to (658, 338)
Screenshot: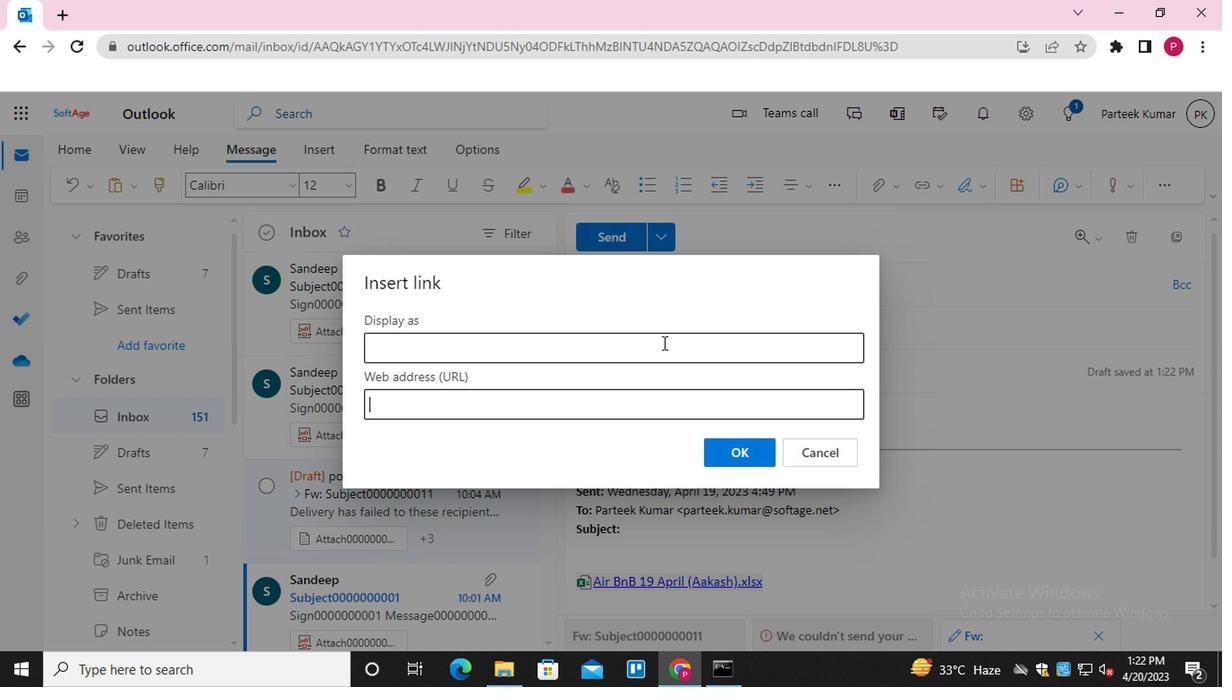 
Action: Mouse pressed left at (658, 338)
Screenshot: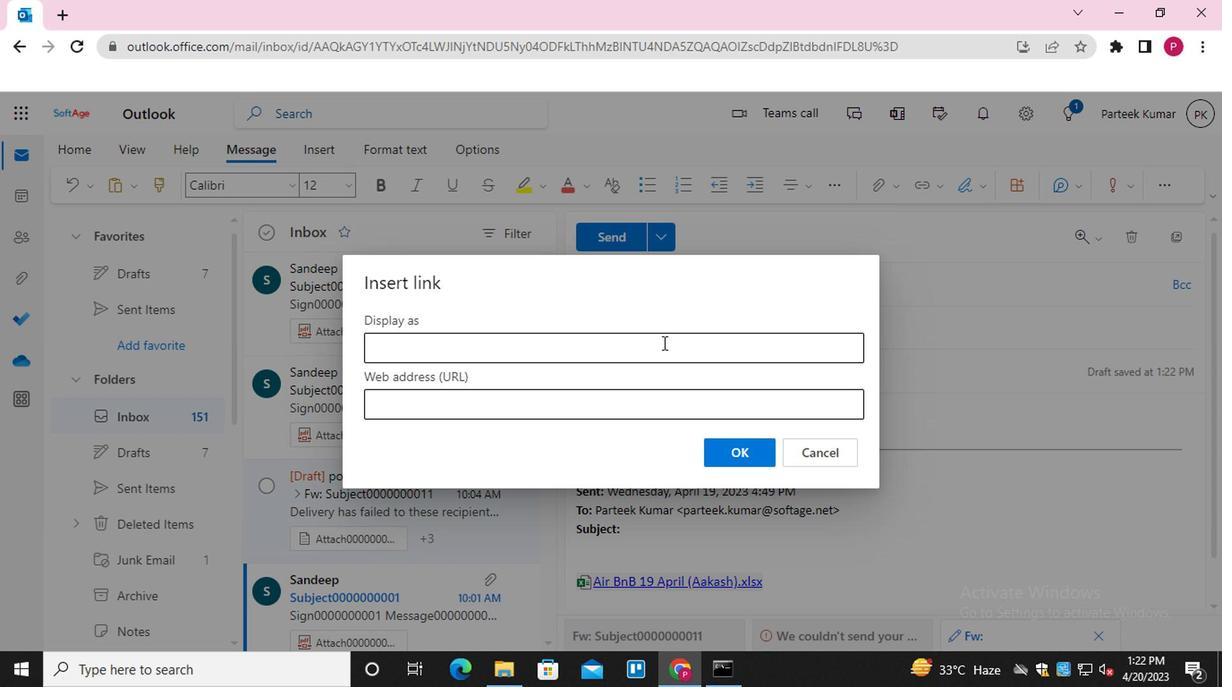 
Action: Mouse moved to (513, 474)
Screenshot: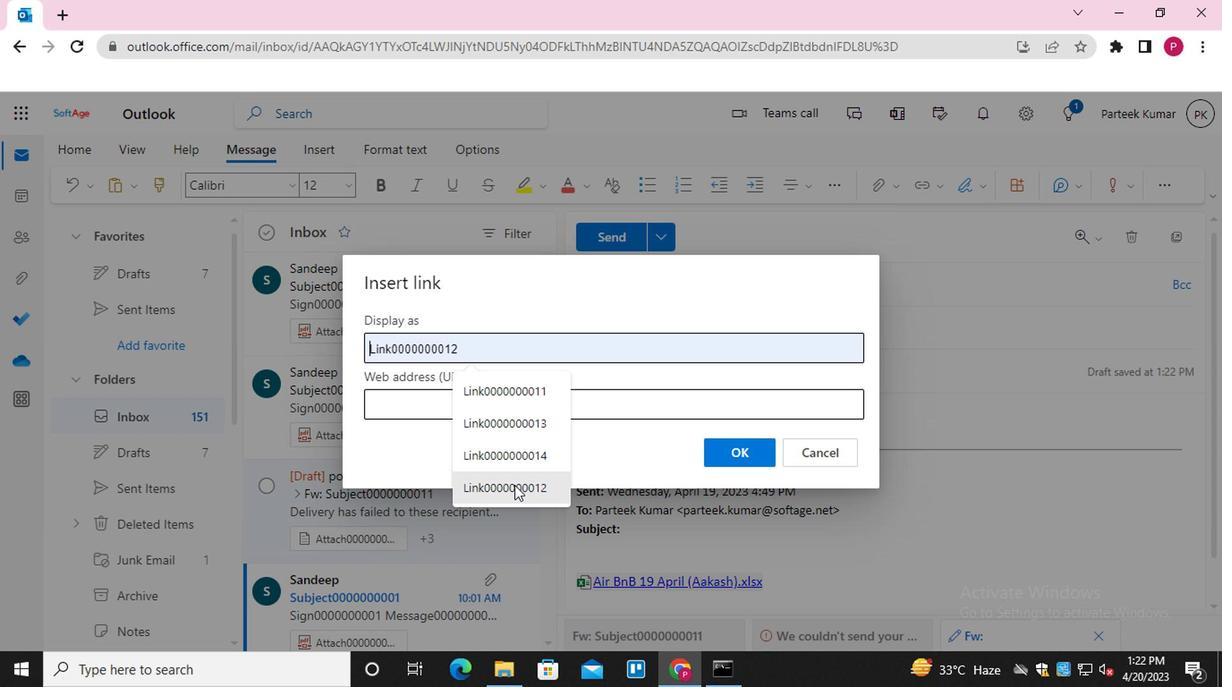 
Action: Mouse pressed left at (513, 474)
Screenshot: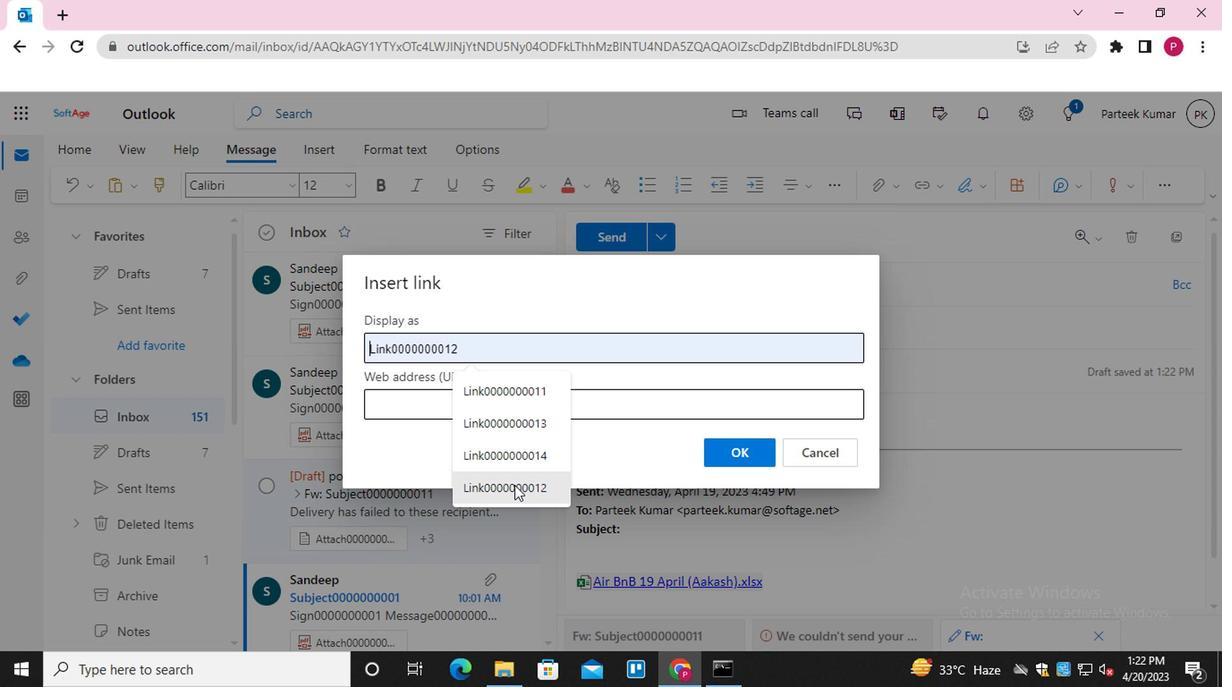 
Action: Mouse moved to (524, 396)
Screenshot: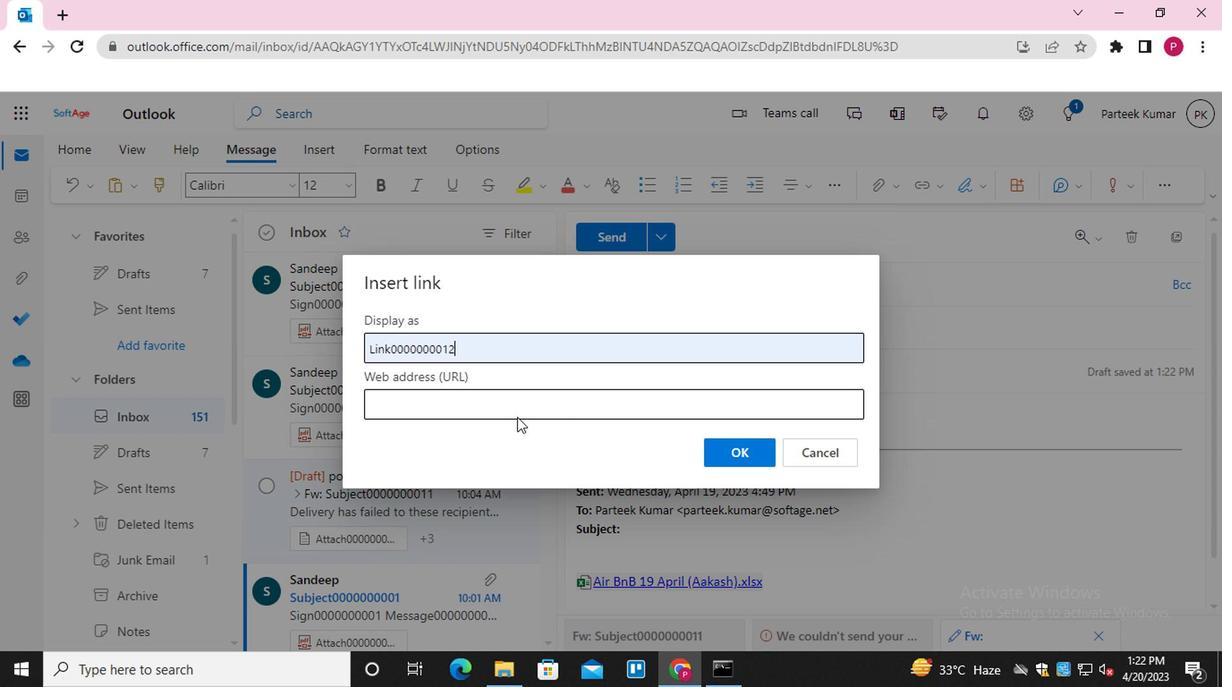 
Action: Mouse pressed left at (524, 396)
Screenshot: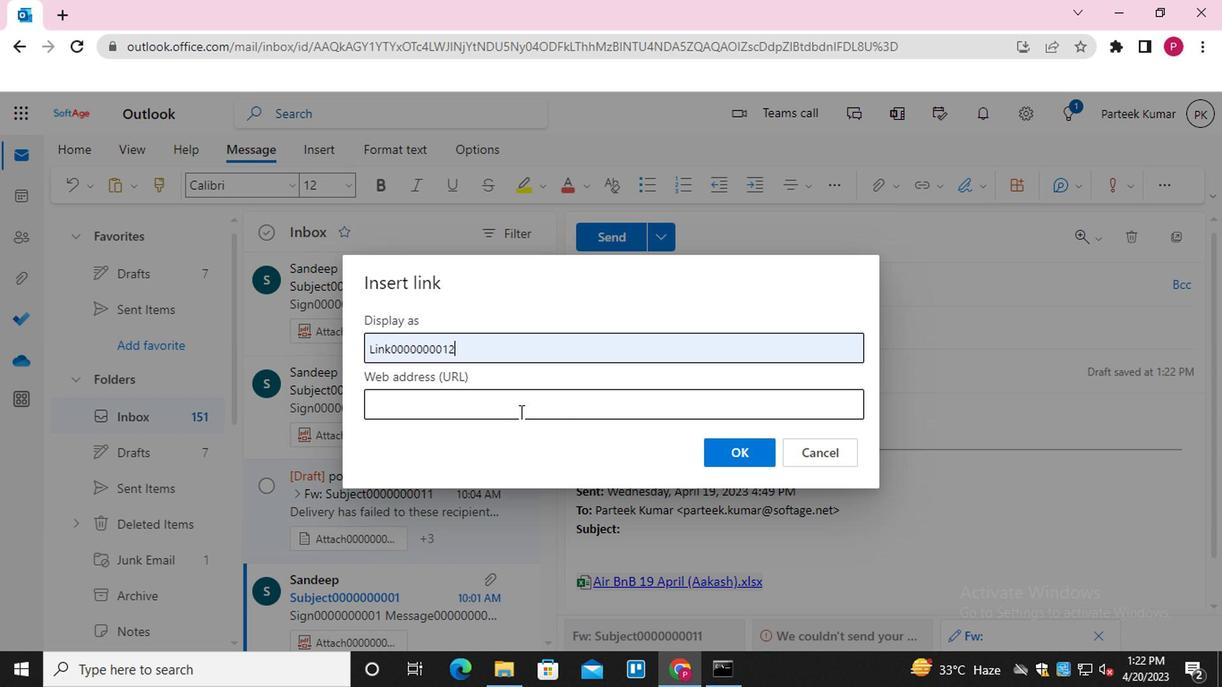 
Action: Mouse moved to (524, 526)
Screenshot: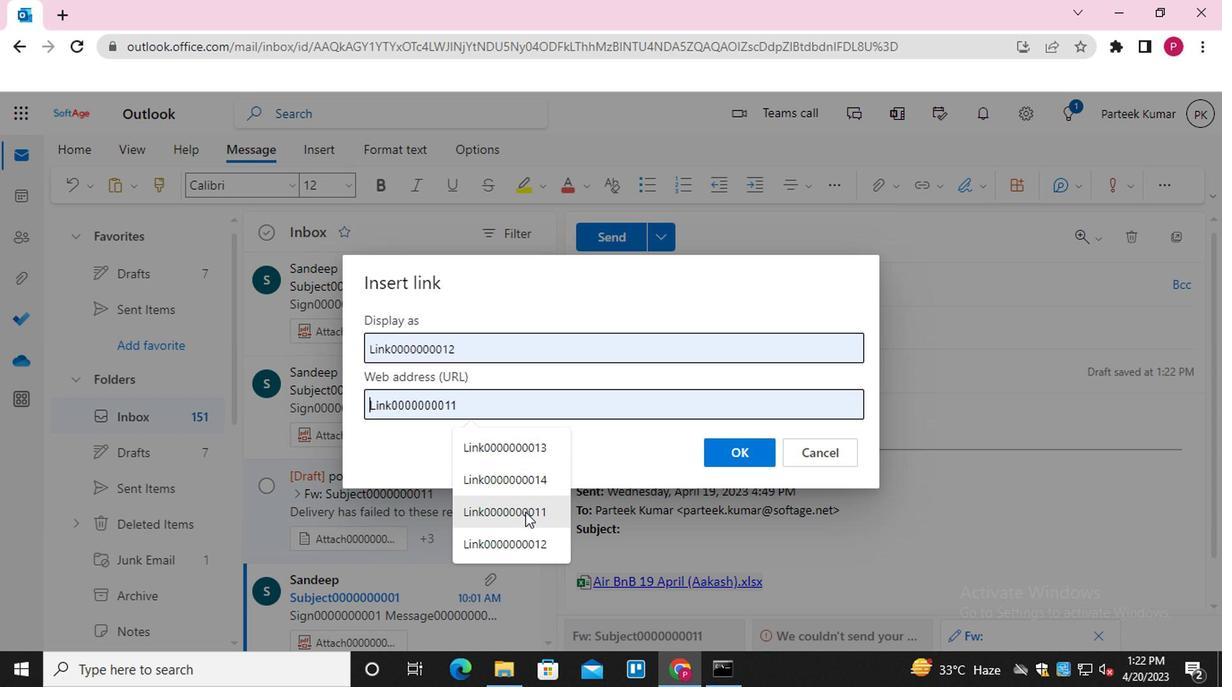 
Action: Mouse pressed left at (524, 526)
Screenshot: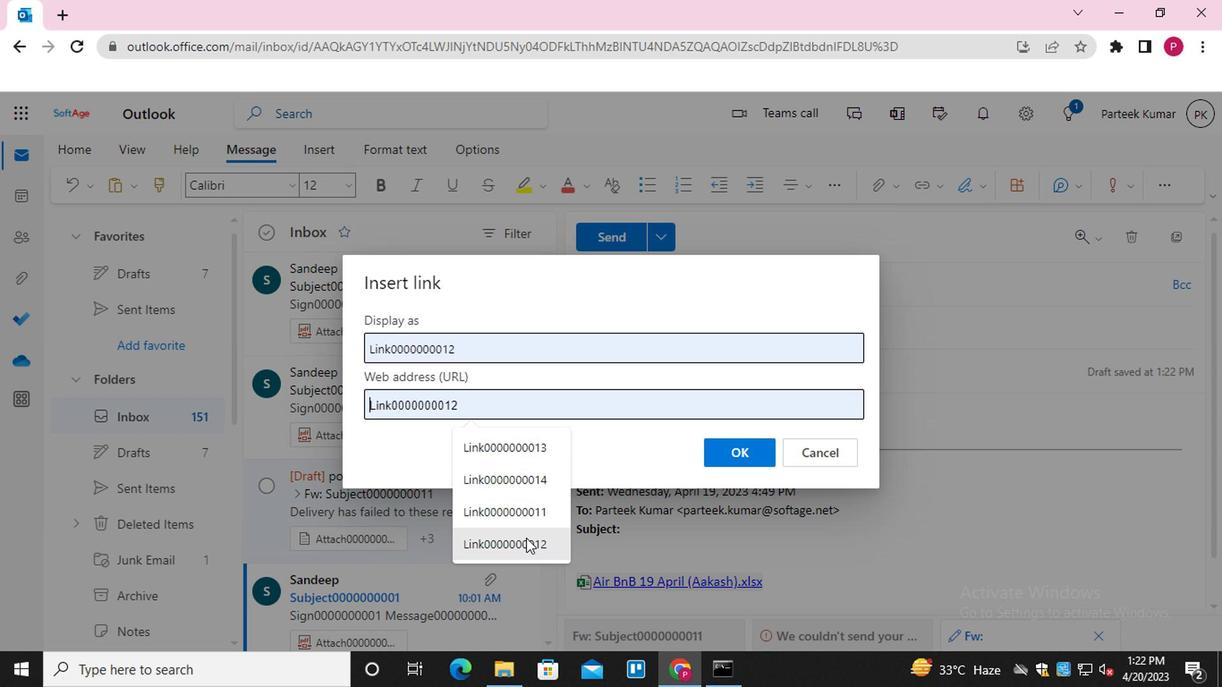 
Action: Mouse moved to (729, 451)
Screenshot: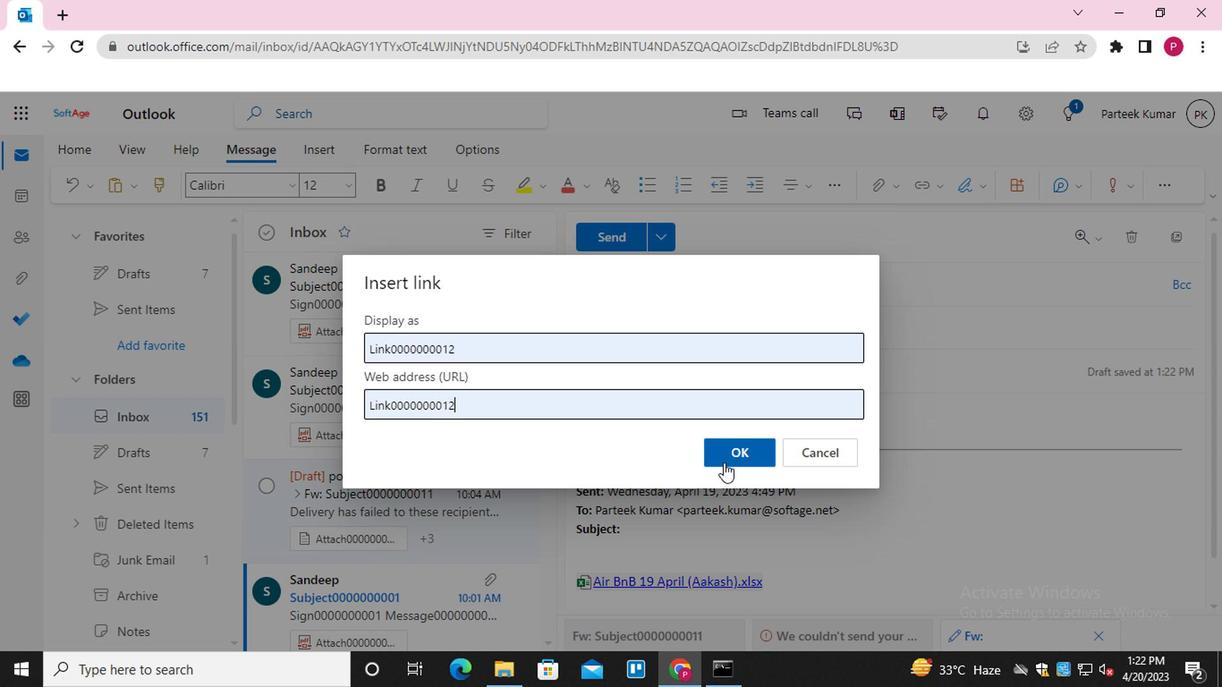 
Action: Mouse pressed left at (729, 451)
Screenshot: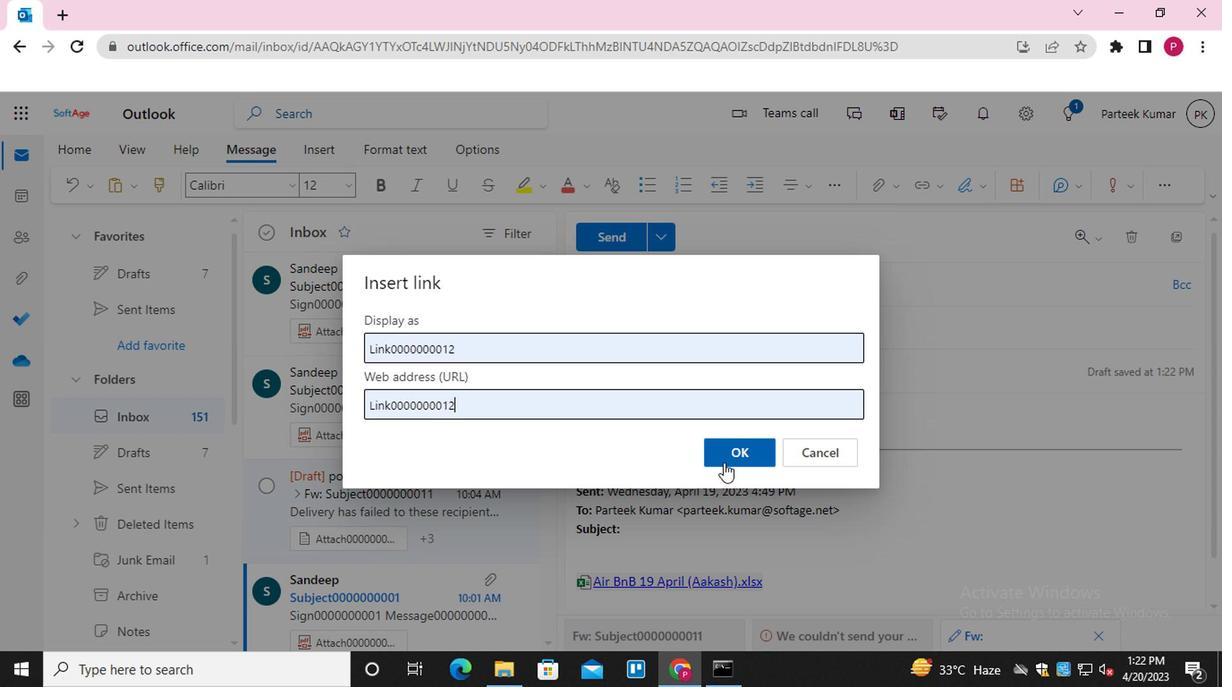 
Action: Mouse moved to (620, 406)
Screenshot: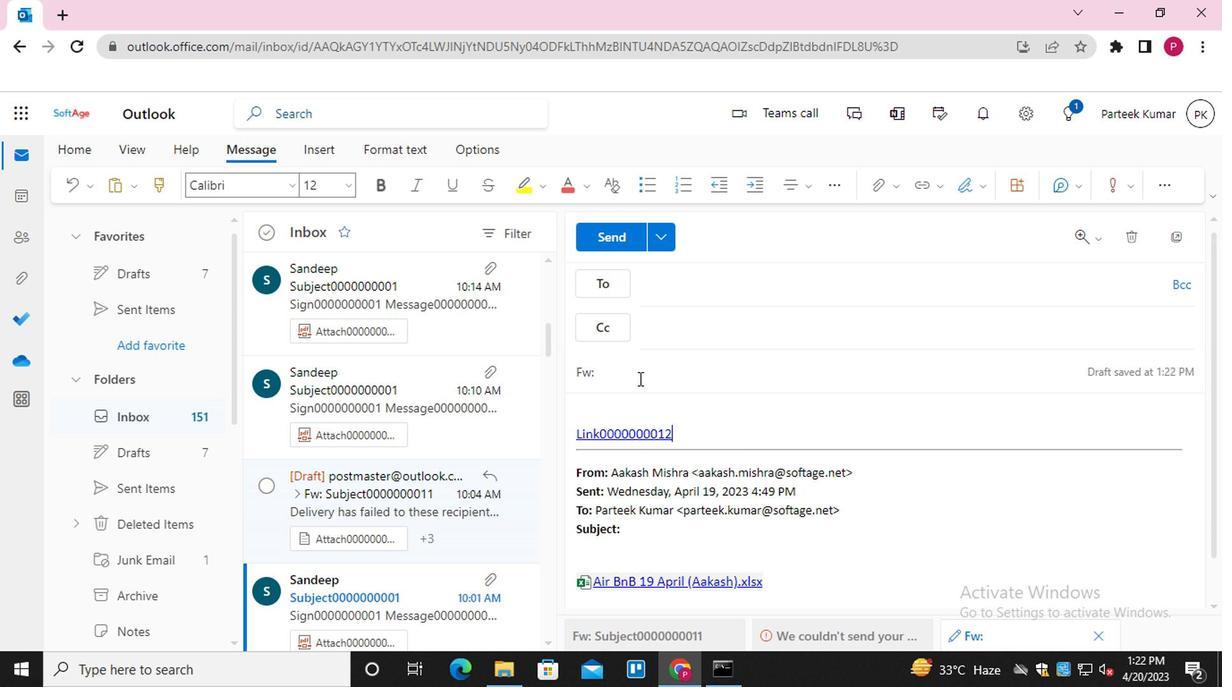 
Action: Mouse pressed left at (620, 406)
Screenshot: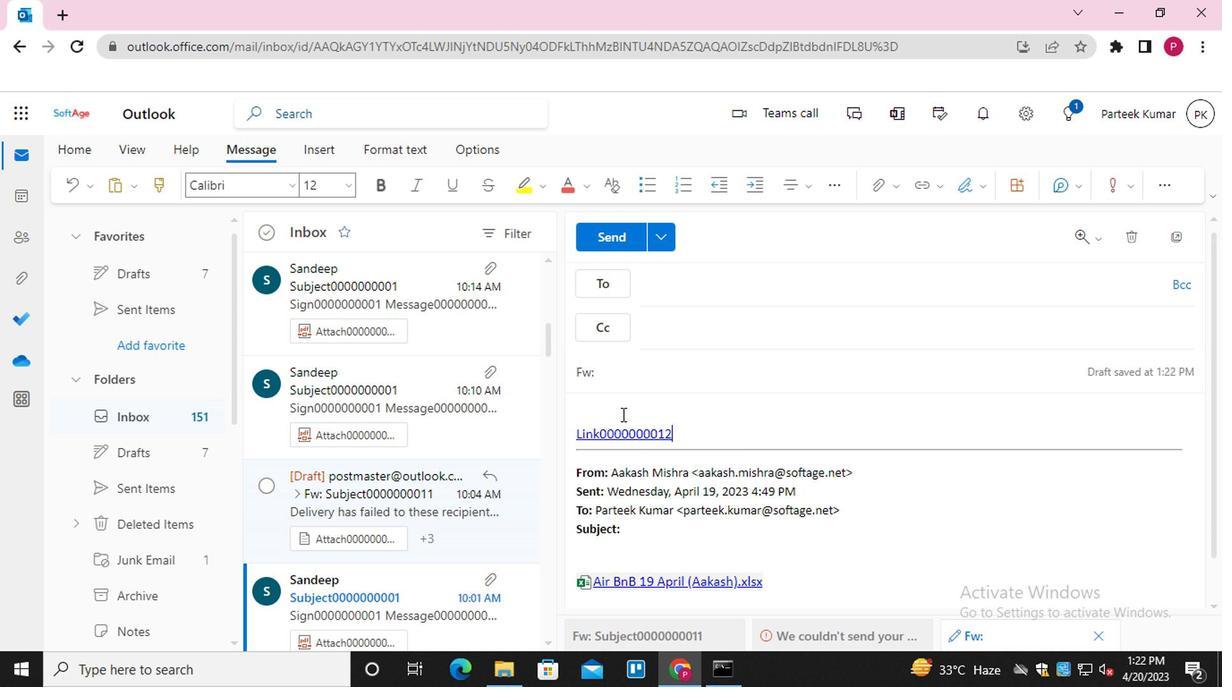 
Action: Mouse moved to (968, 191)
Screenshot: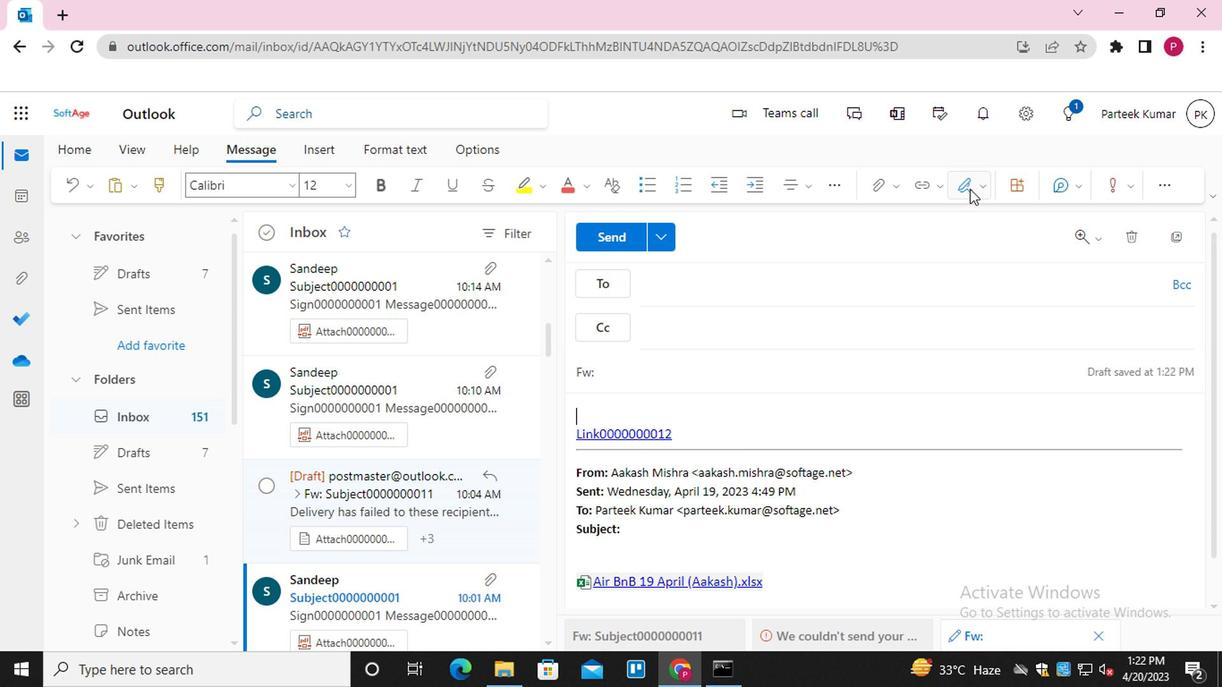 
Action: Mouse pressed left at (968, 191)
Screenshot: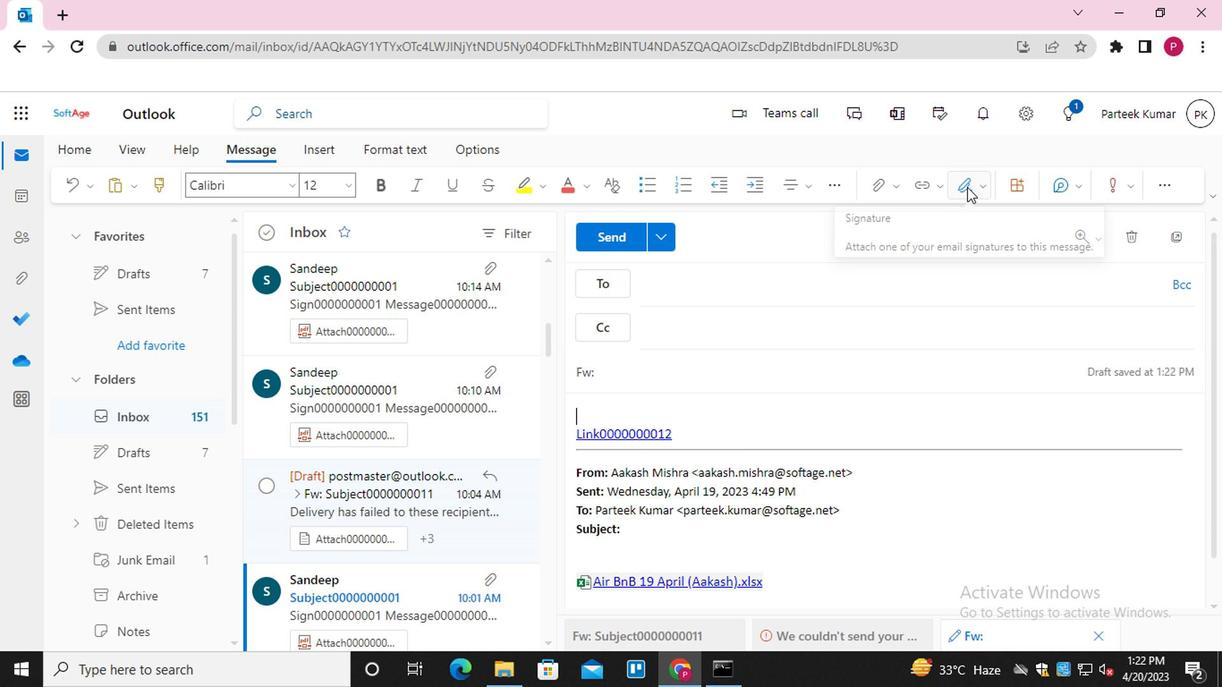 
Action: Mouse moved to (953, 223)
Screenshot: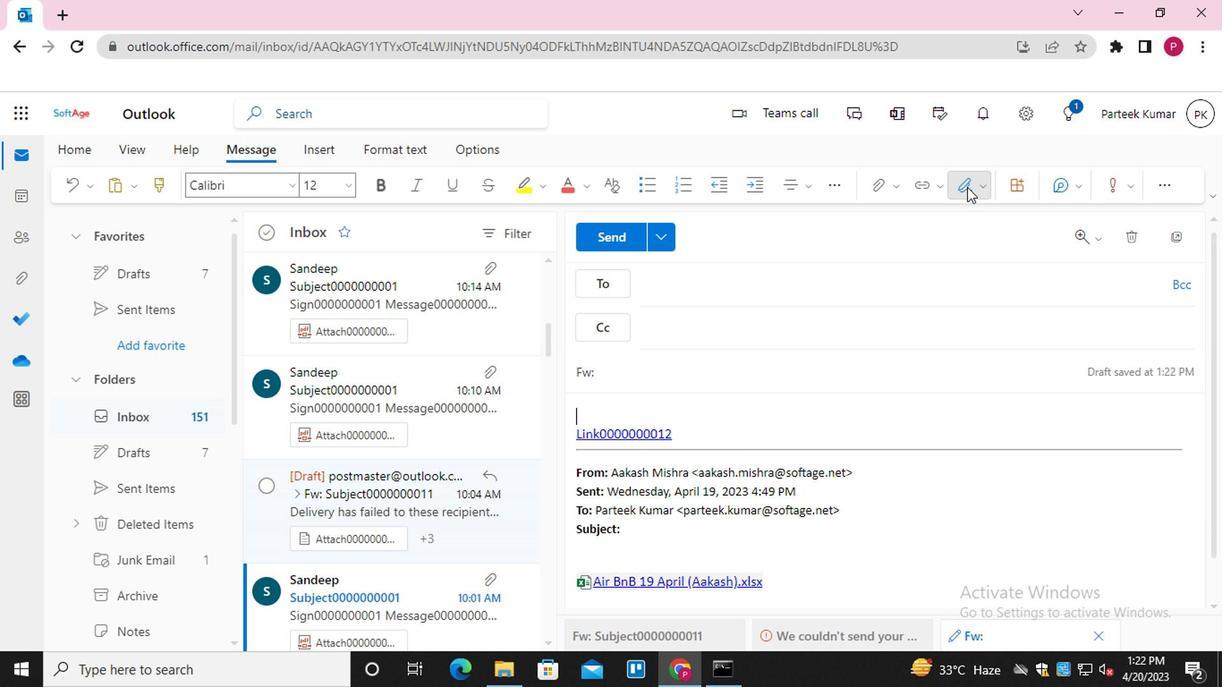 
Action: Mouse pressed left at (953, 223)
Screenshot: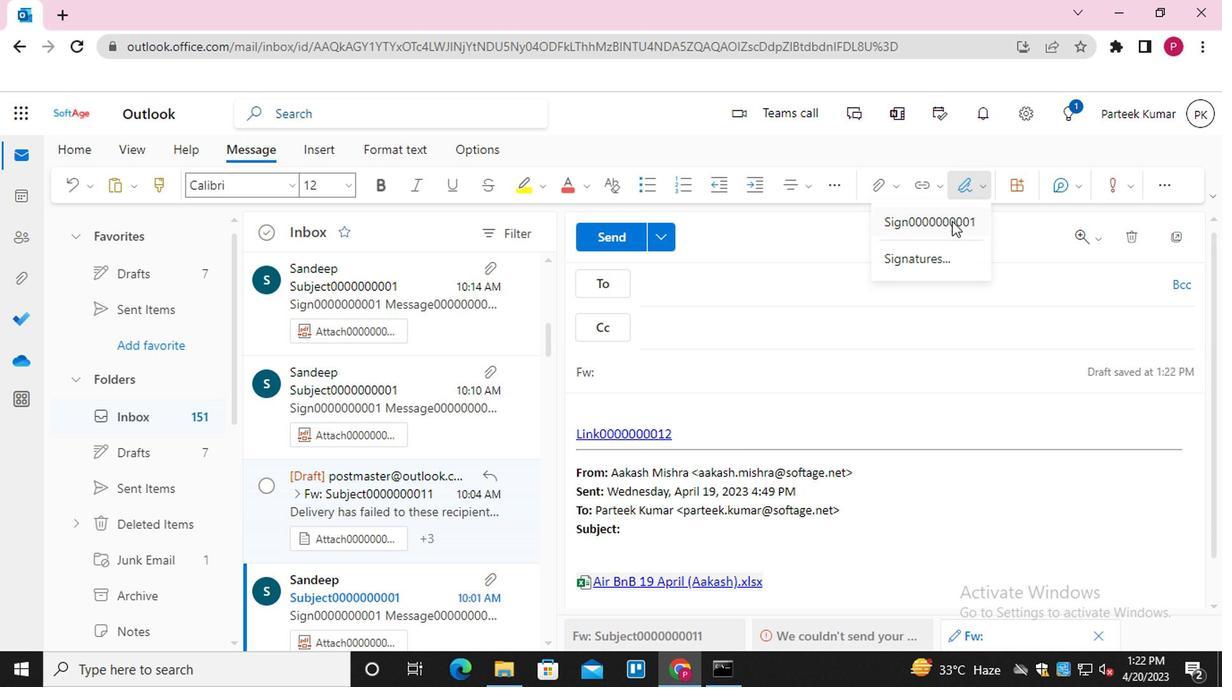 
Action: Mouse moved to (717, 287)
Screenshot: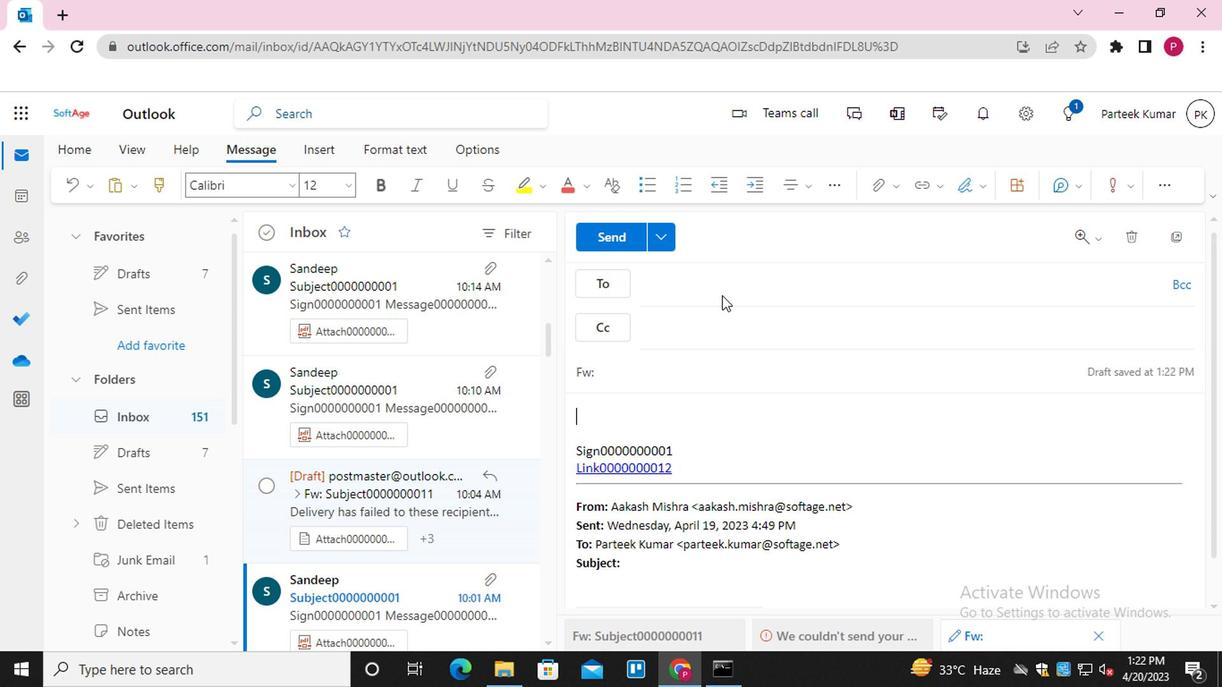 
Action: Mouse pressed left at (717, 287)
Screenshot: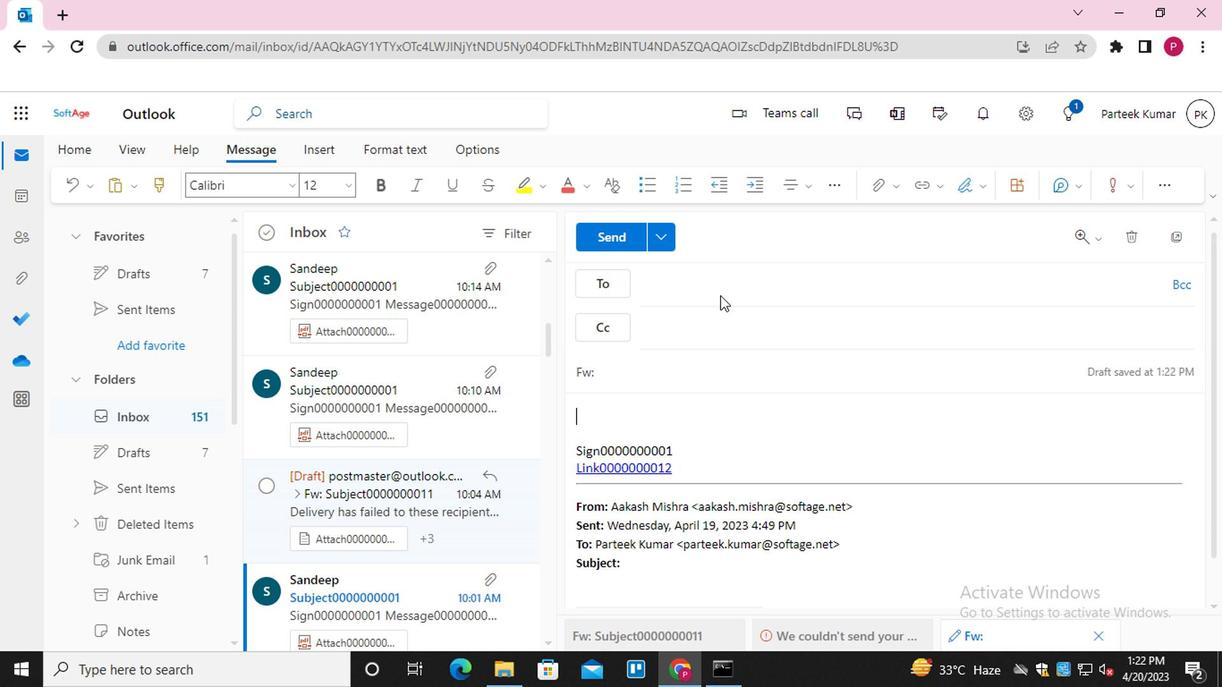 
Action: Mouse moved to (734, 406)
Screenshot: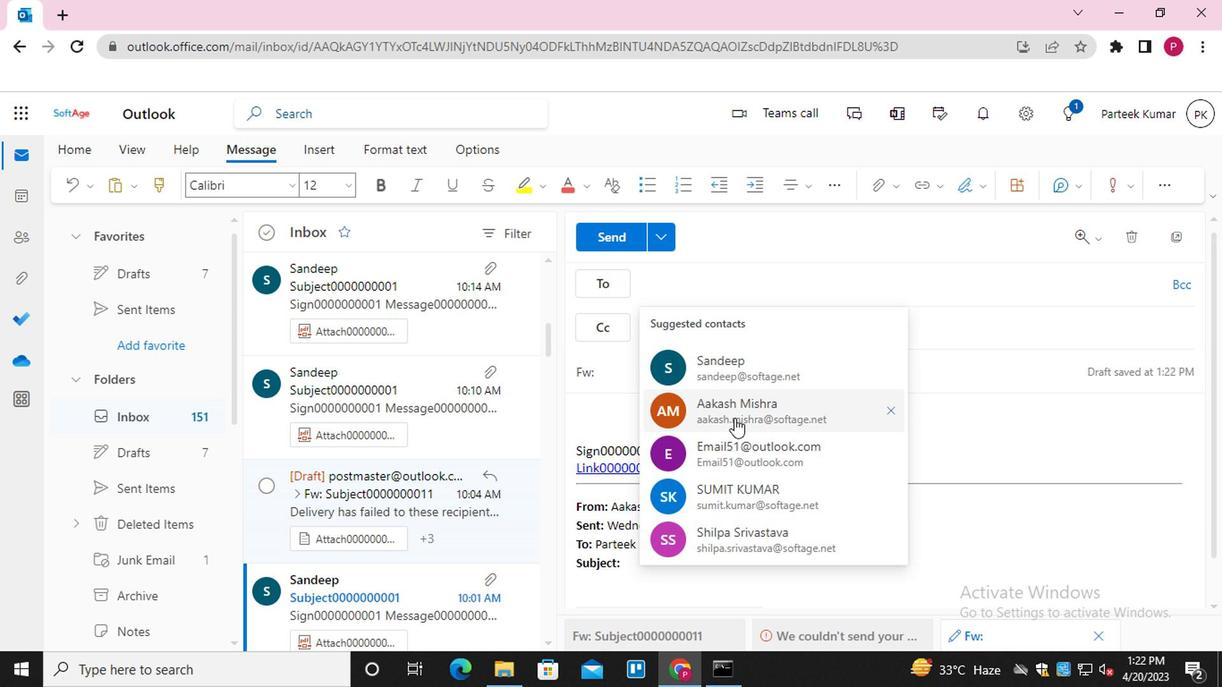 
Action: Mouse pressed left at (734, 406)
Screenshot: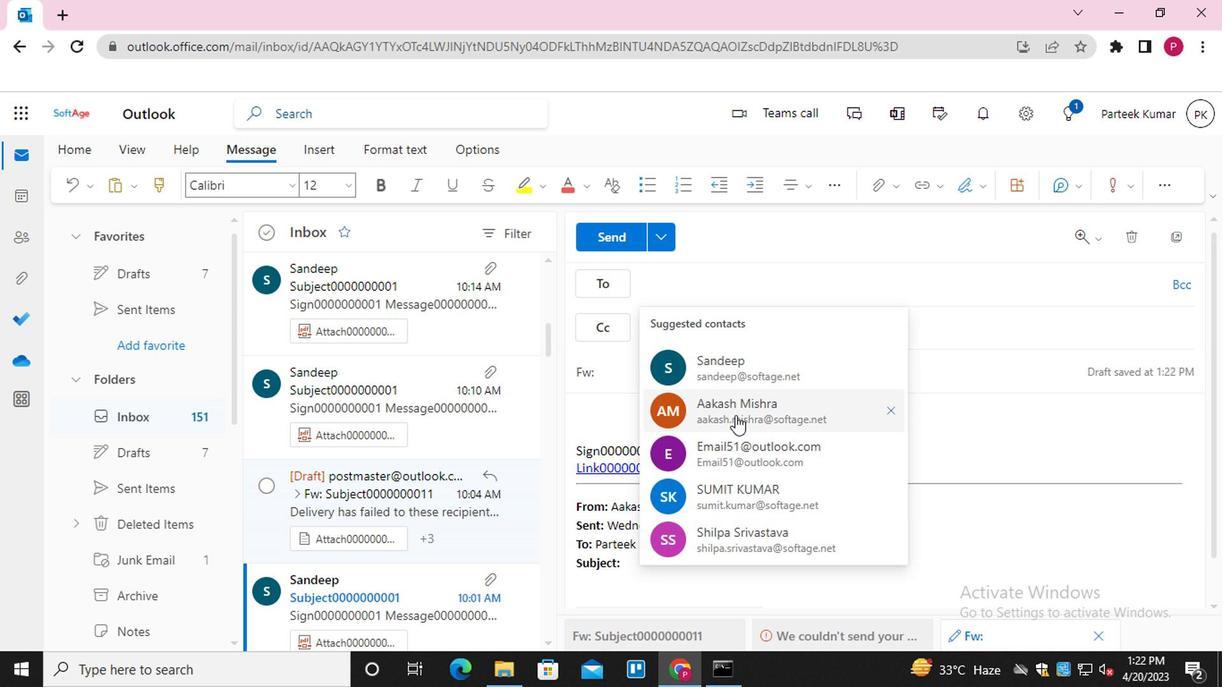 
Action: Mouse moved to (736, 405)
Screenshot: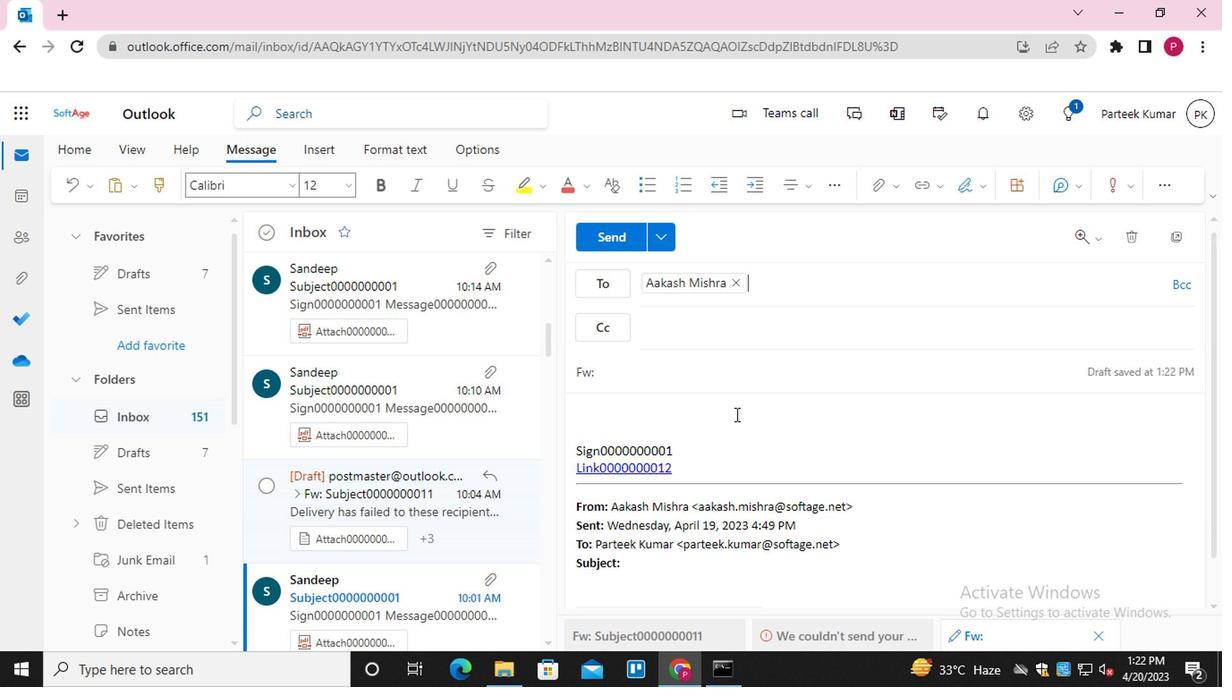 
Action: Key pressed <Key.shift>EMAIL0000000002<Key.enter>
Screenshot: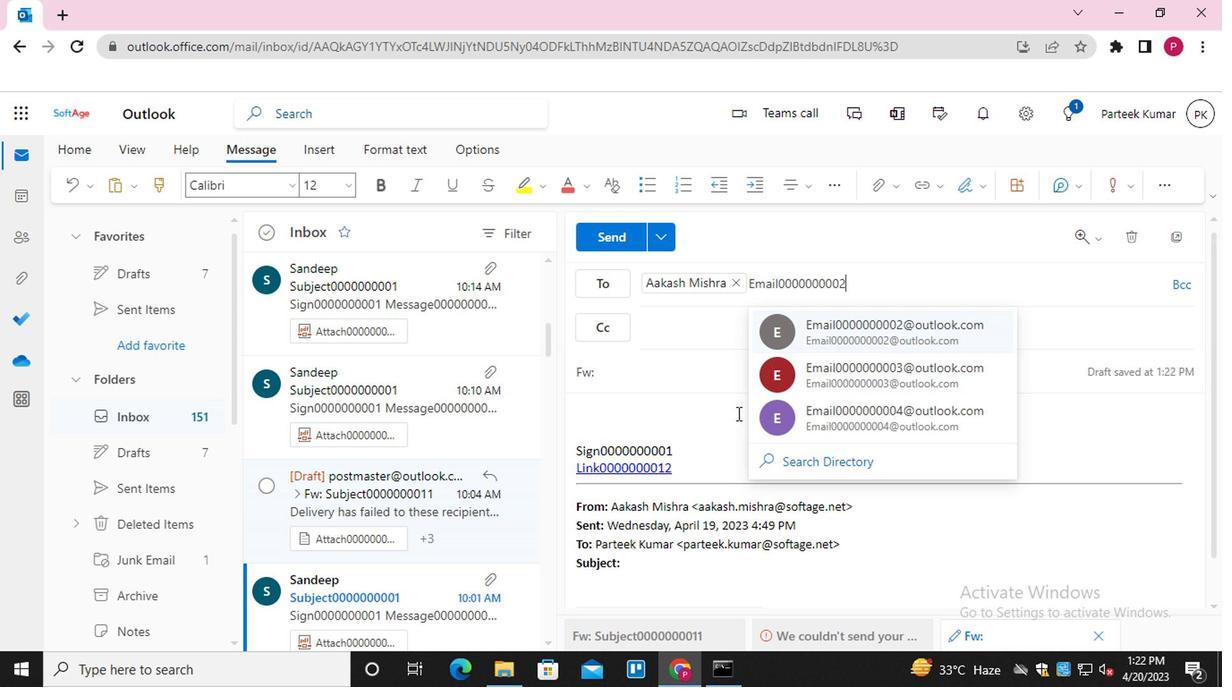 
Action: Mouse moved to (759, 329)
Screenshot: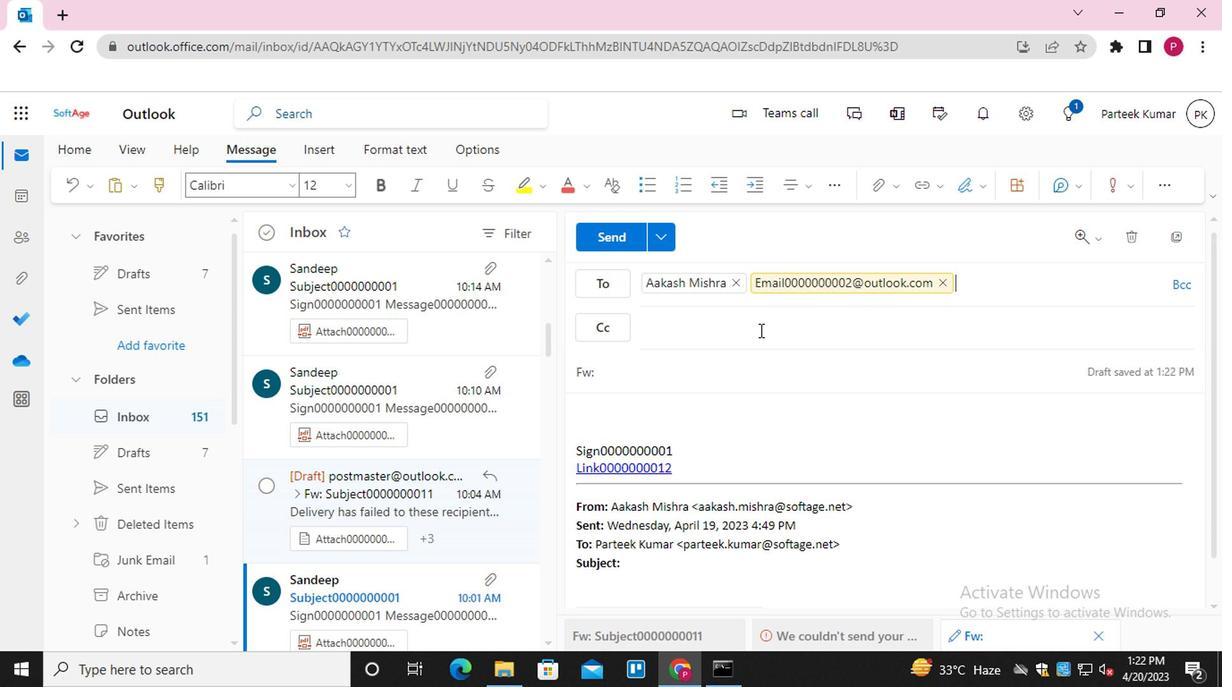 
Action: Mouse pressed left at (759, 329)
Screenshot: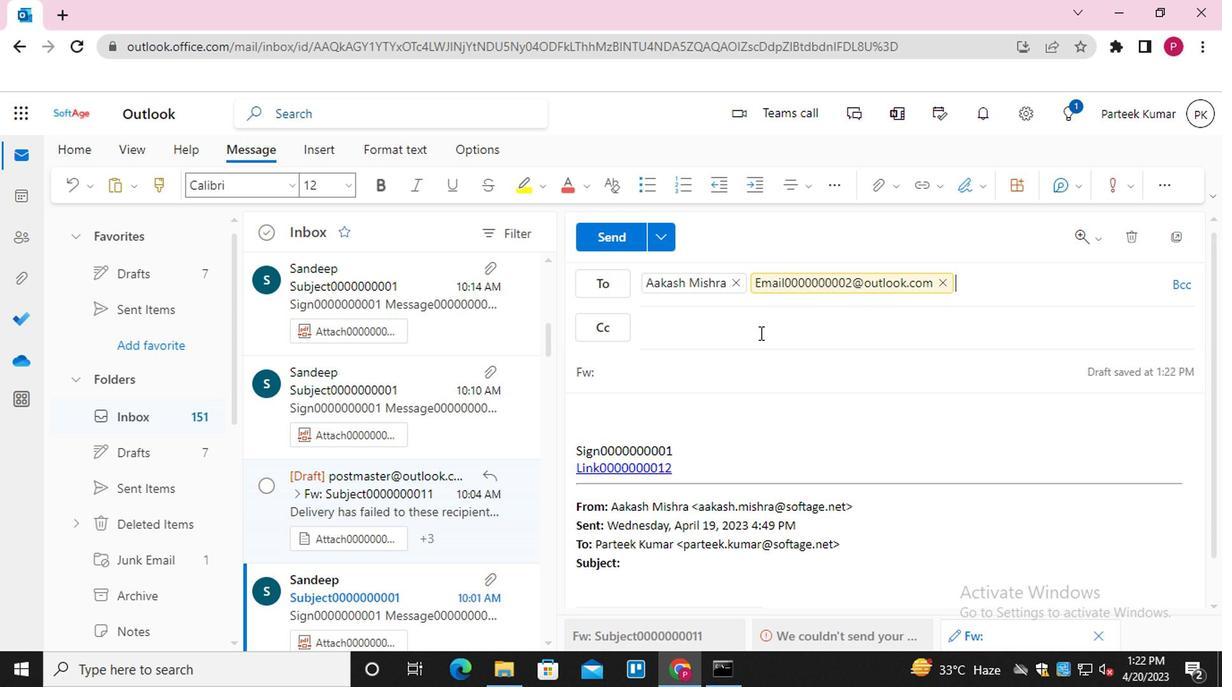 
Action: Key pressed <Key.shift>EMAIL0000000003<Key.enter><Key.shift>EMAIL0000000004<Key.enter>
Screenshot: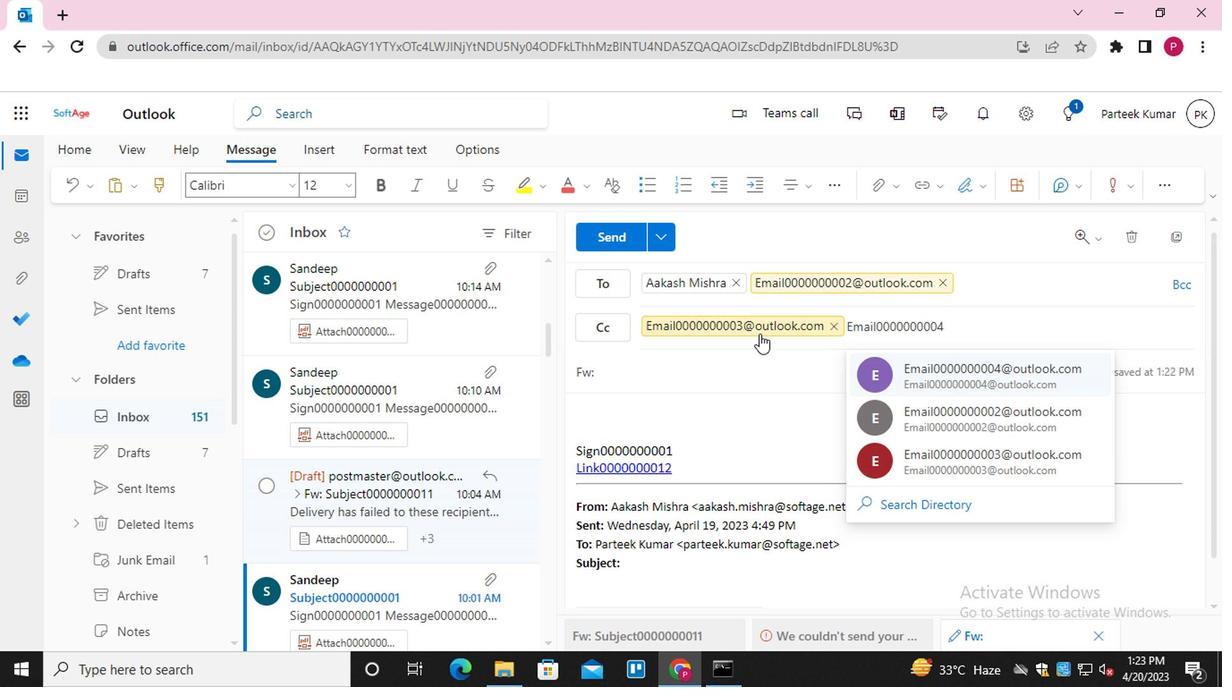 
Action: Mouse moved to (1180, 285)
Screenshot: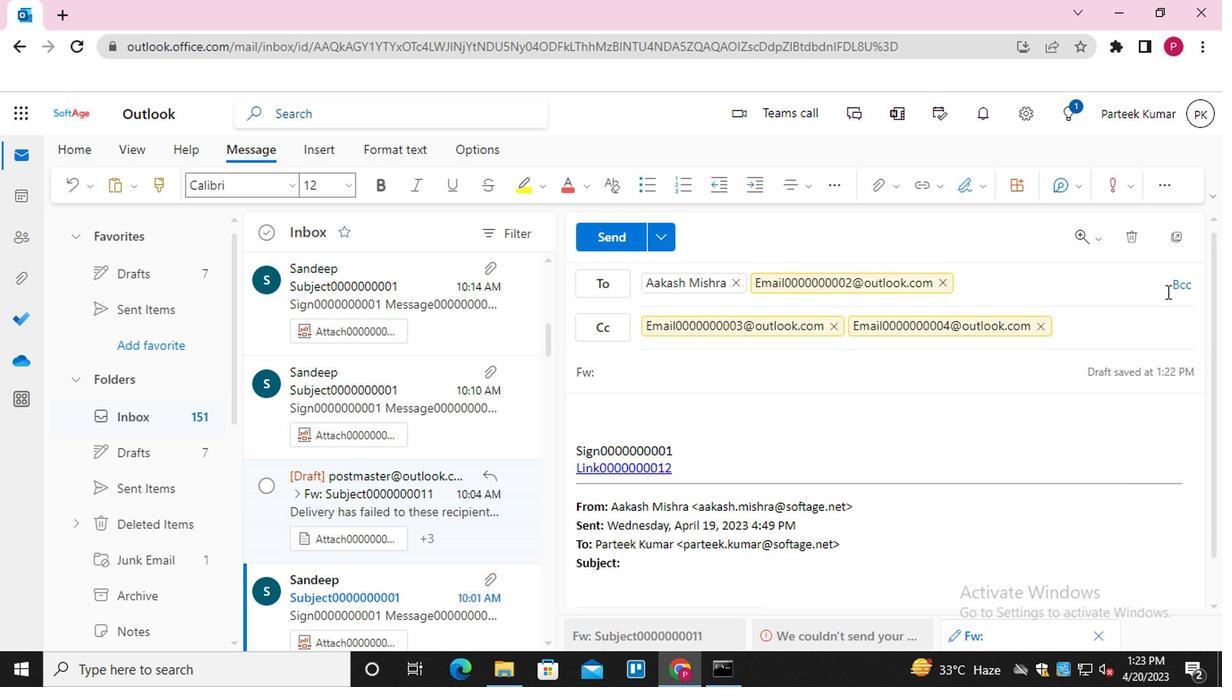 
Action: Mouse pressed left at (1180, 285)
Screenshot: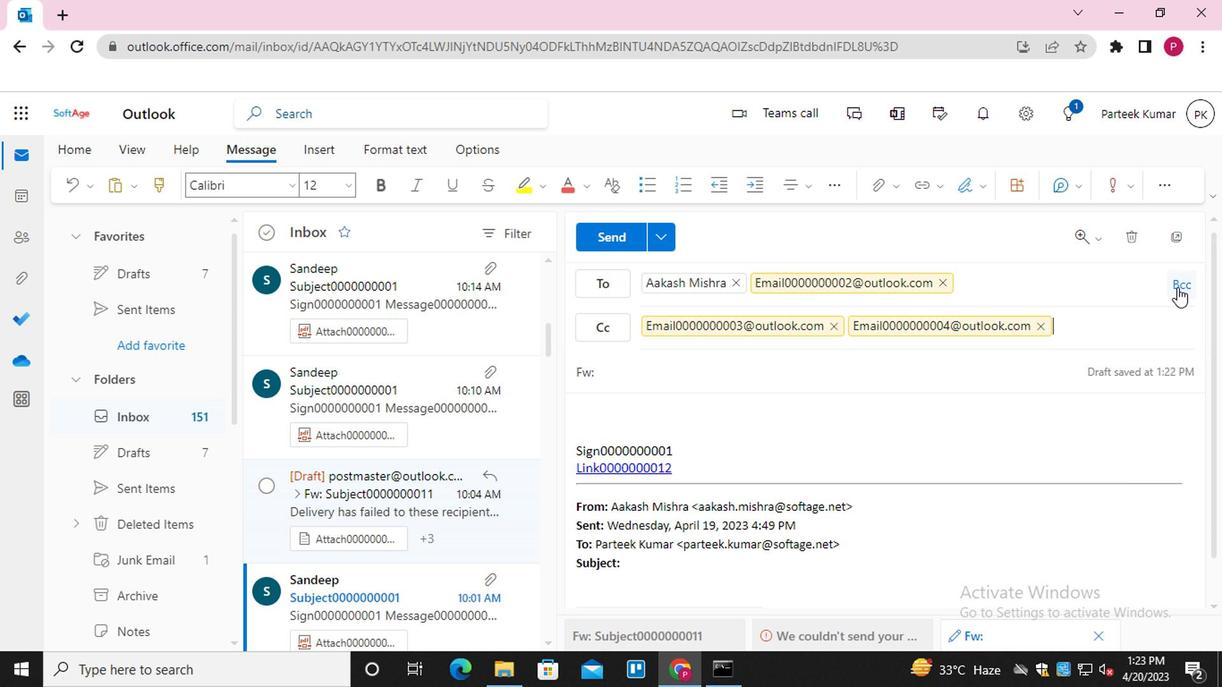 
Action: Mouse moved to (764, 362)
Screenshot: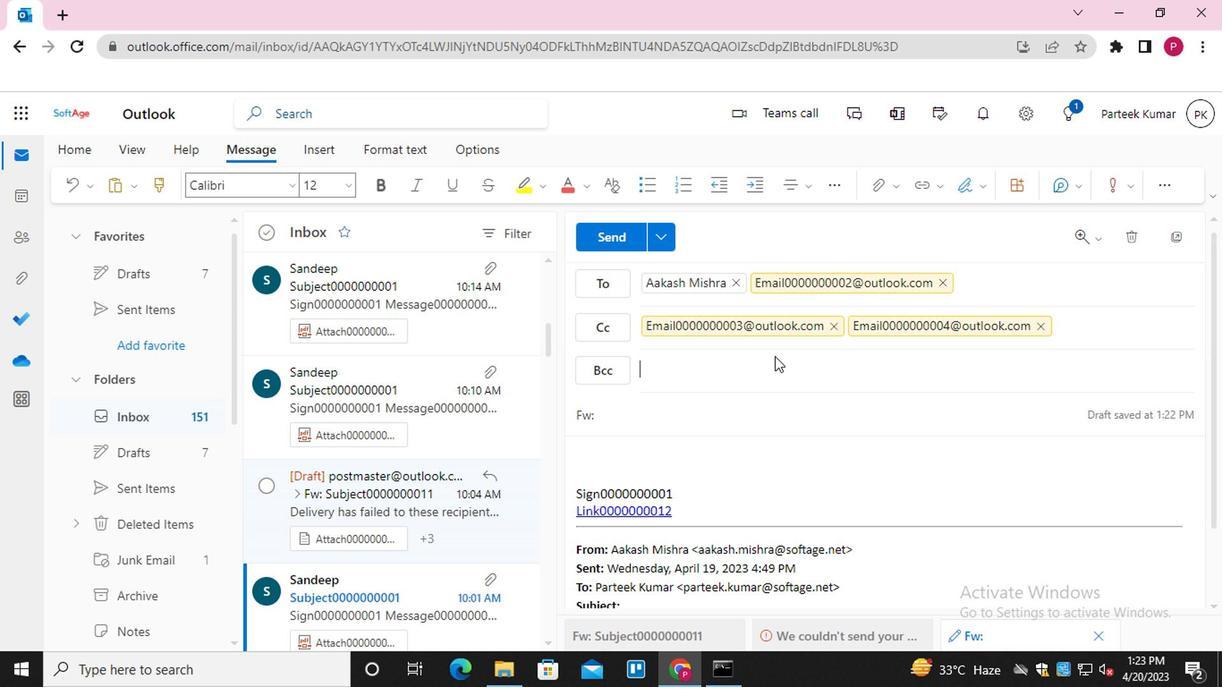 
Action: Key pressed <Key.shift>EMAIL0000000005<Key.shift>@OUTLOOK.V<Key.backspace>COM<Key.enter>
Screenshot: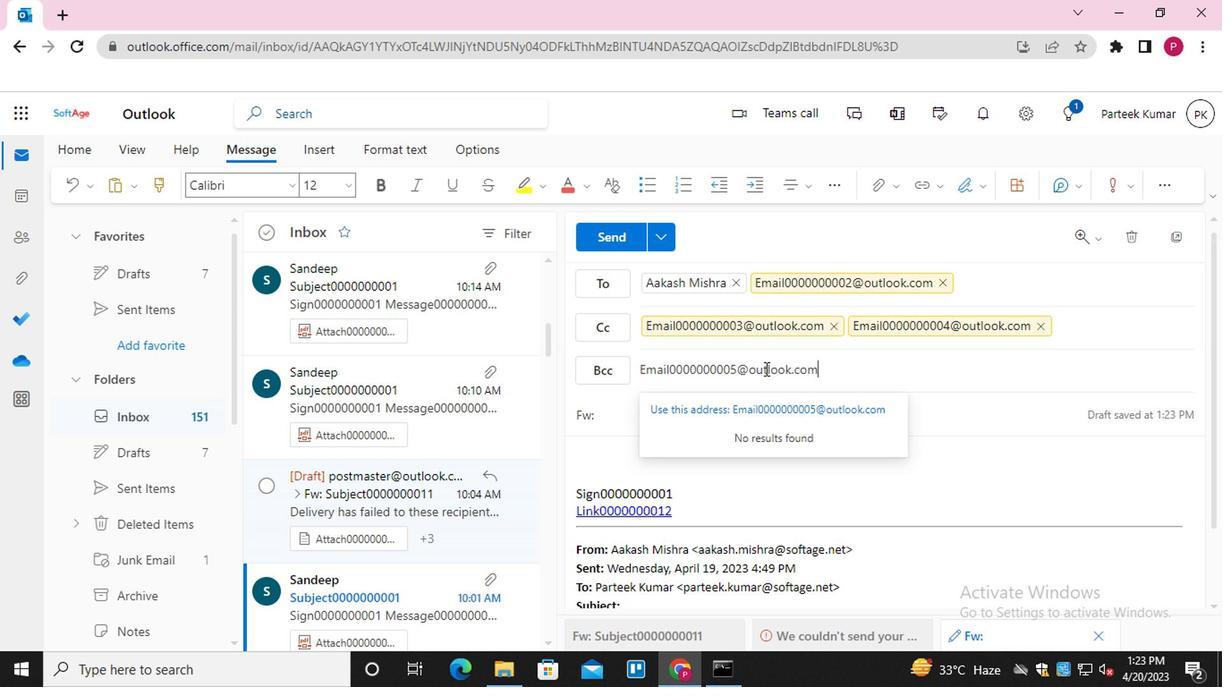 
Action: Mouse moved to (632, 410)
Screenshot: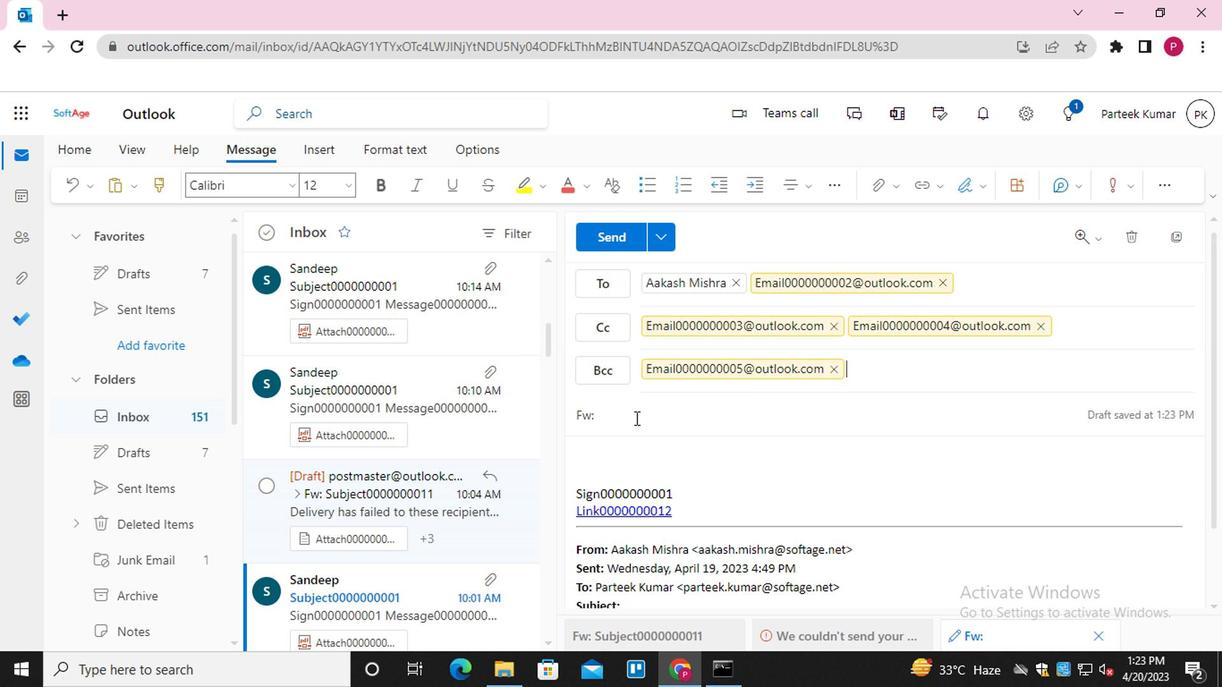 
Action: Mouse pressed left at (632, 410)
Screenshot: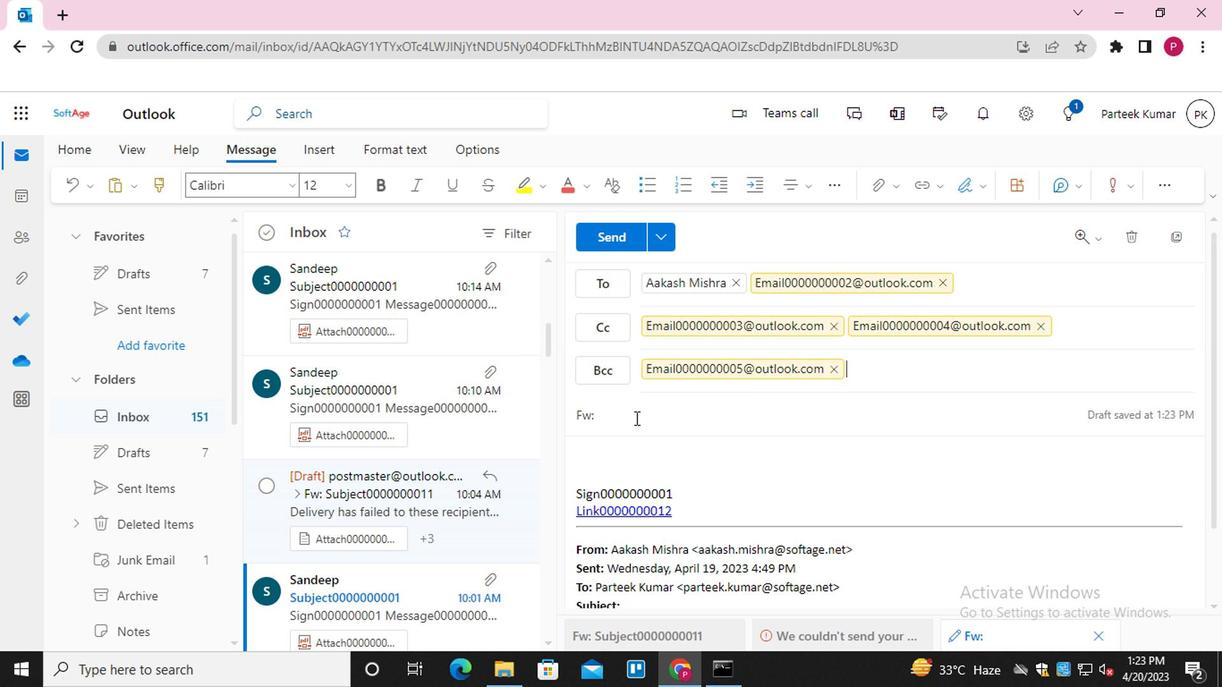 
Action: Mouse moved to (631, 410)
Screenshot: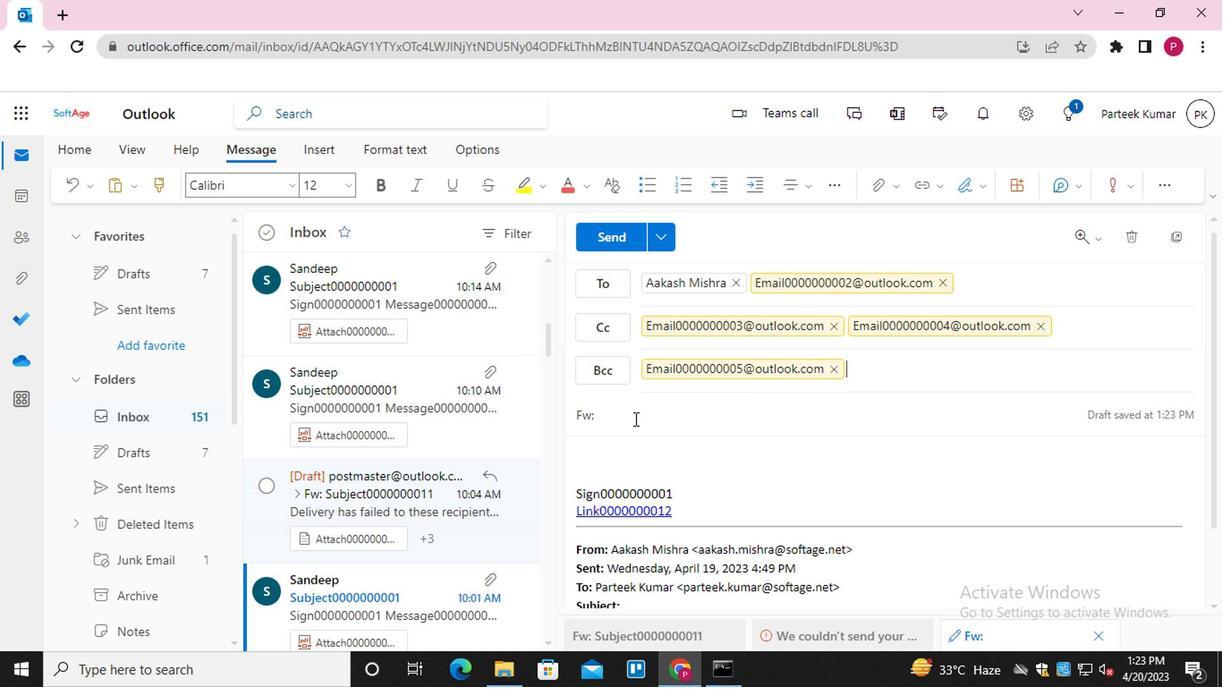
Action: Key pressed <Key.shift>SUBJECT0000000011
Screenshot: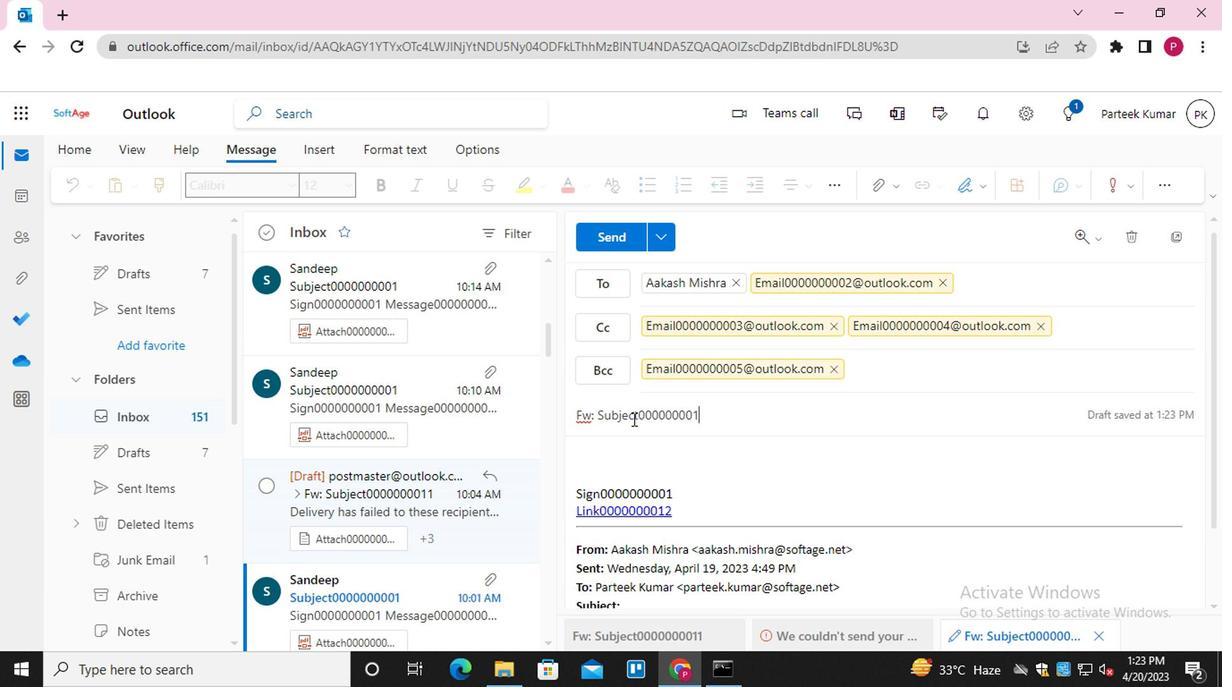 
Action: Mouse moved to (634, 462)
Screenshot: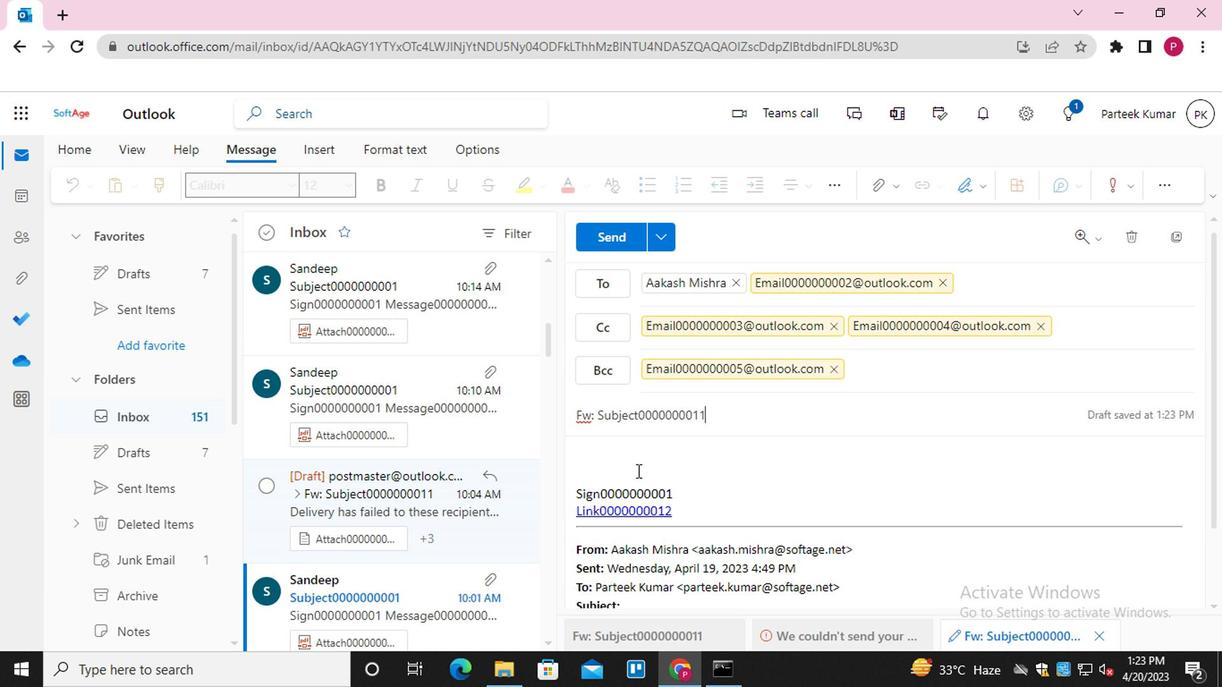 
Action: Mouse pressed left at (634, 462)
Screenshot: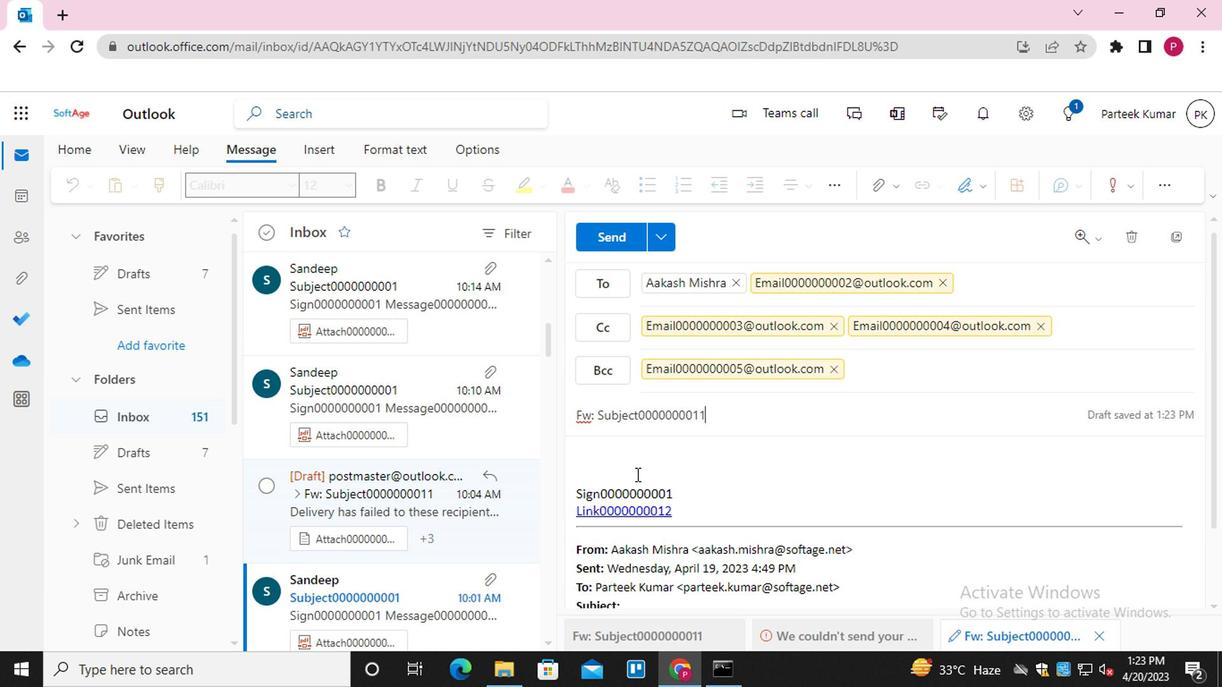 
Action: Mouse moved to (634, 464)
Screenshot: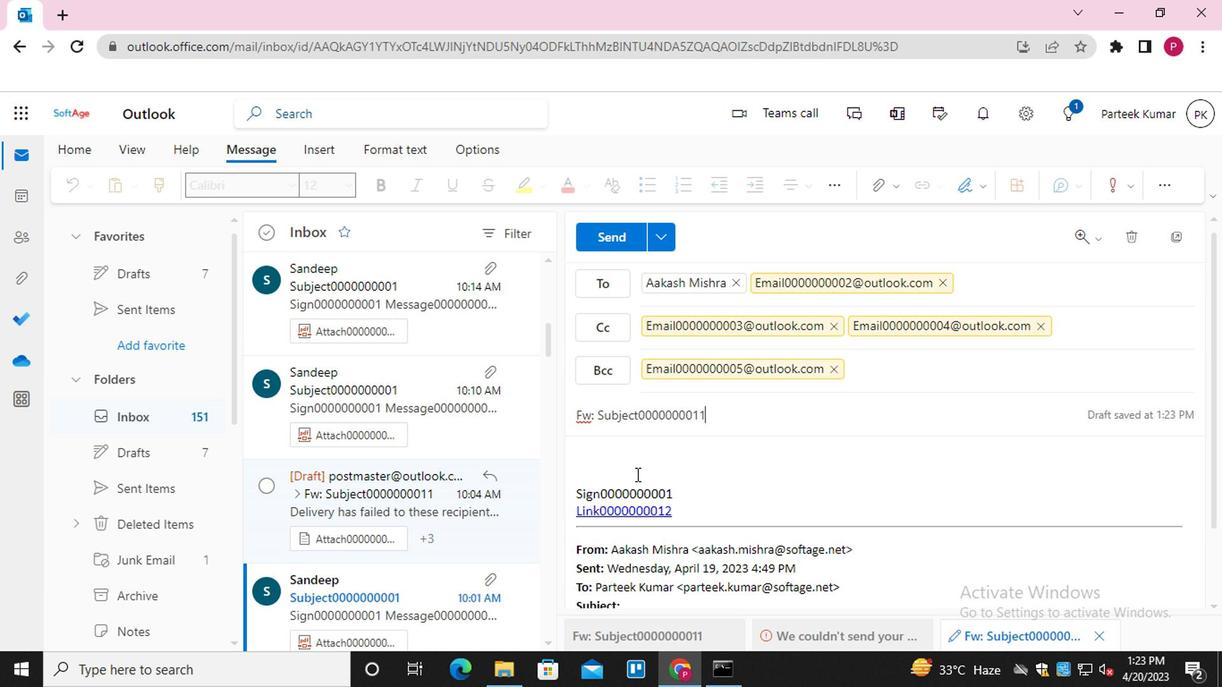
Action: Key pressed <Key.shift_r>MESSAGE0000000013
Screenshot: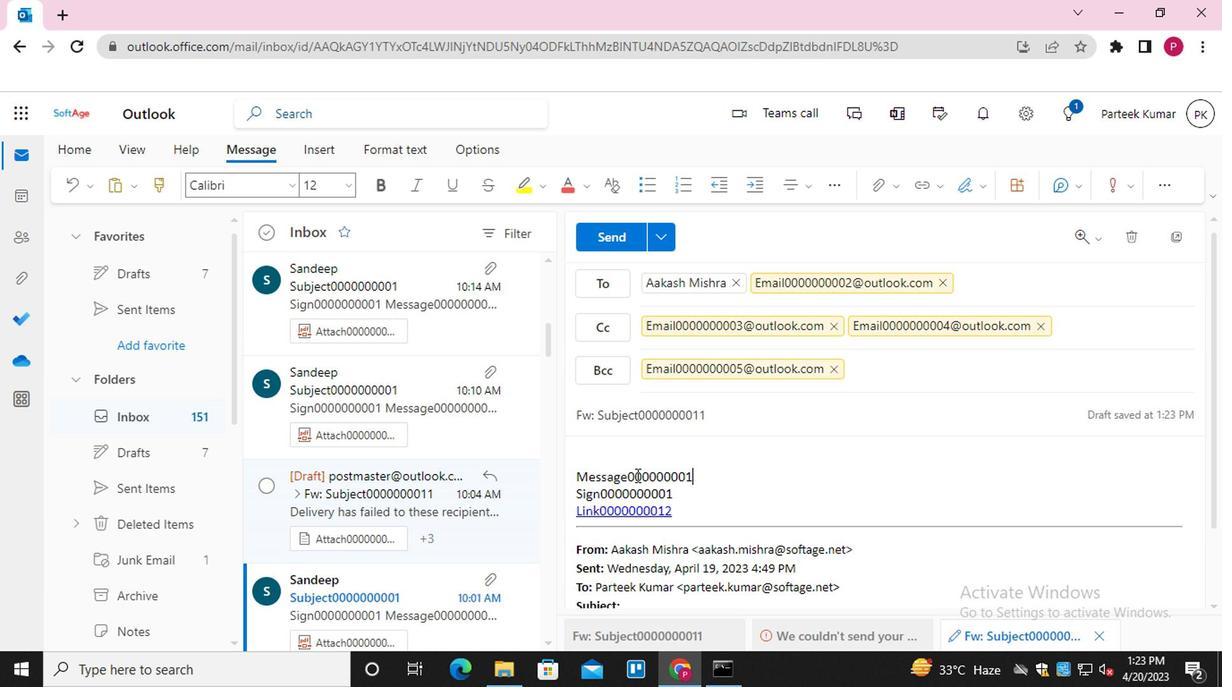 
Action: Mouse moved to (877, 185)
Screenshot: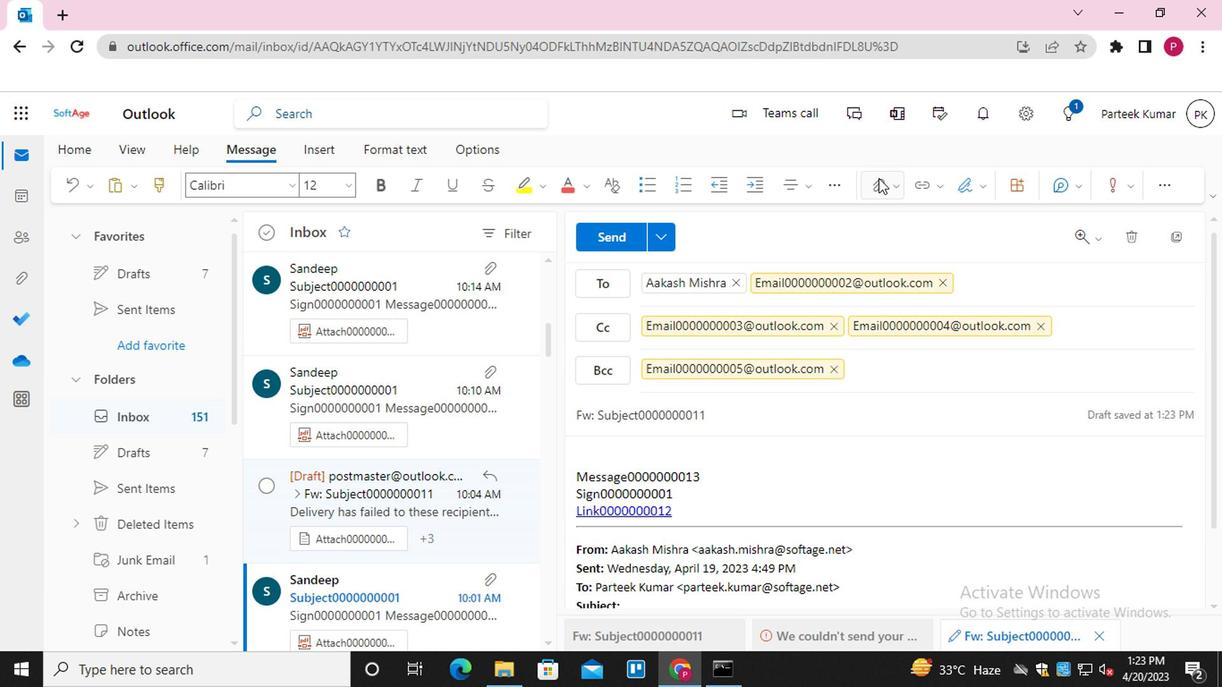 
Action: Mouse pressed left at (877, 185)
Screenshot: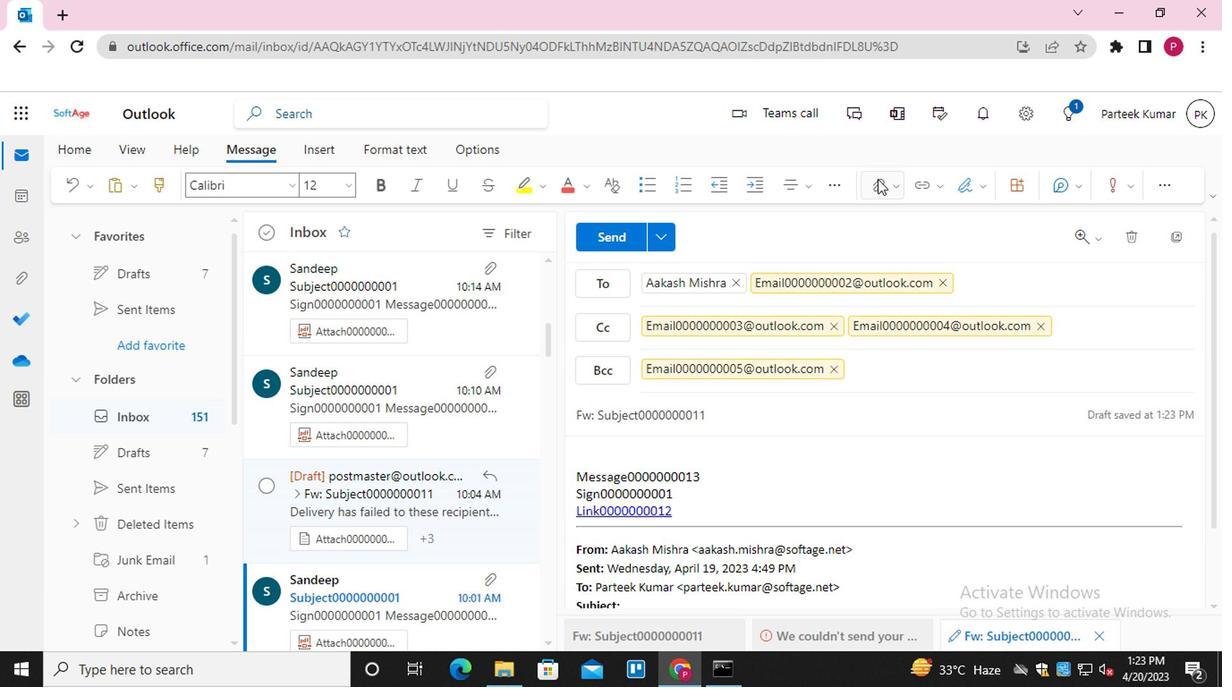 
Action: Mouse moved to (792, 226)
Screenshot: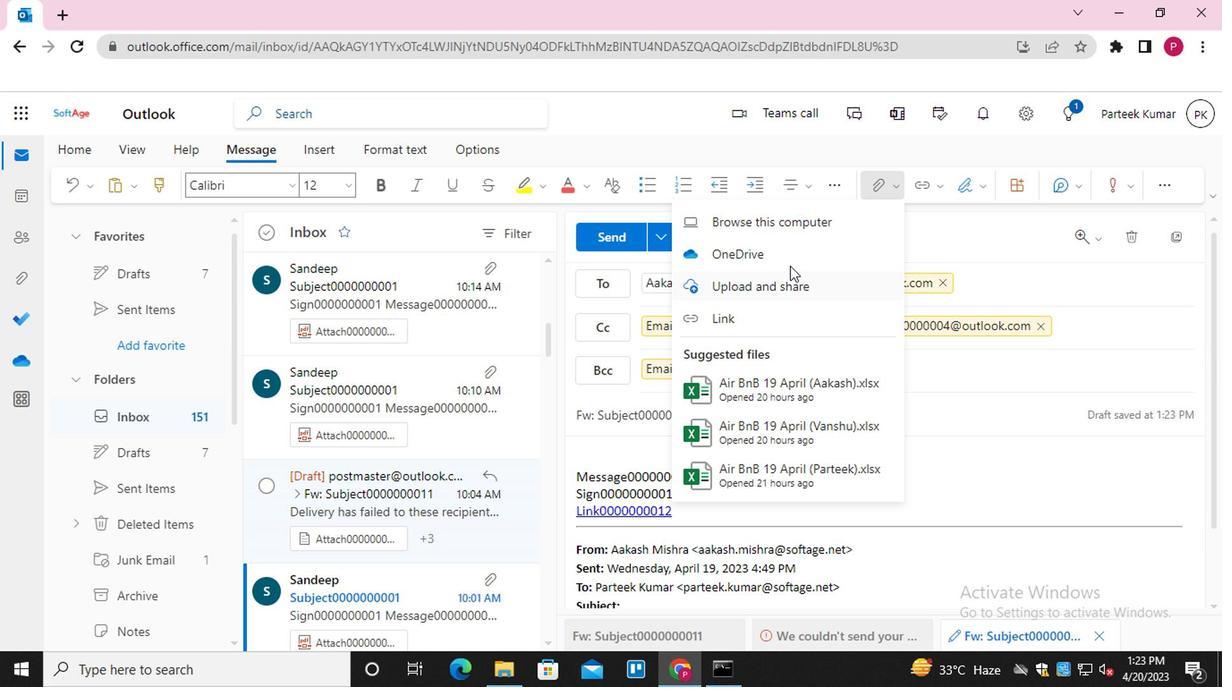 
Action: Mouse pressed left at (792, 226)
Screenshot: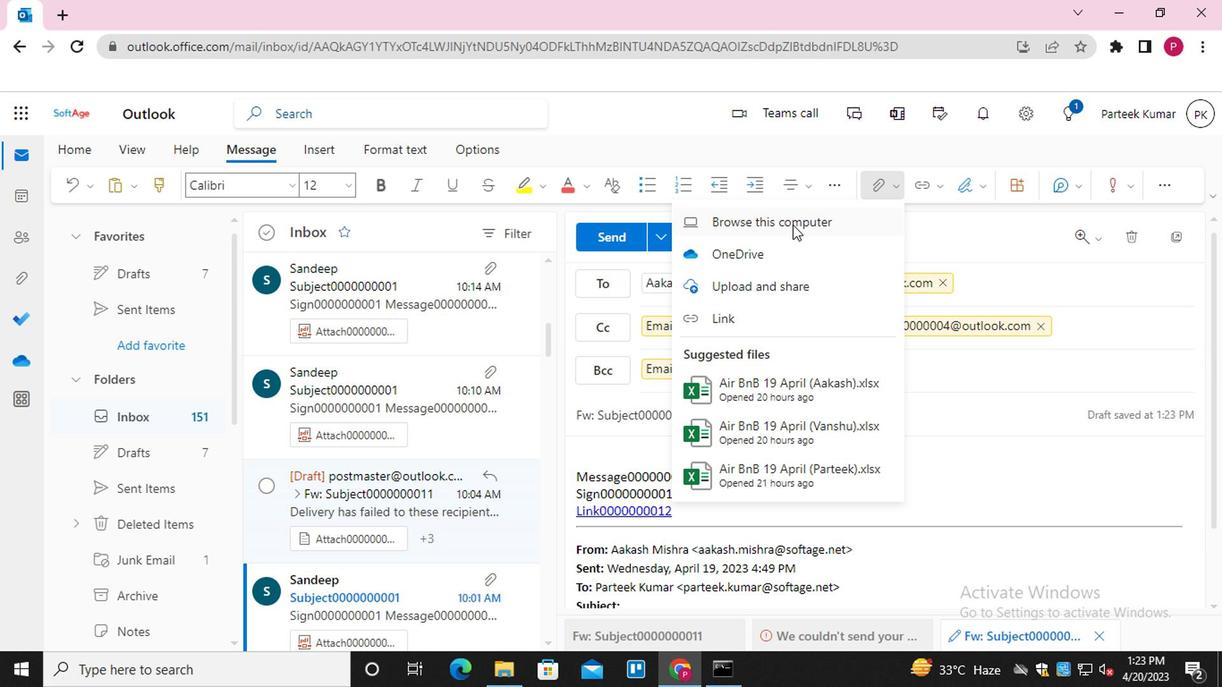 
Action: Mouse moved to (324, 189)
Screenshot: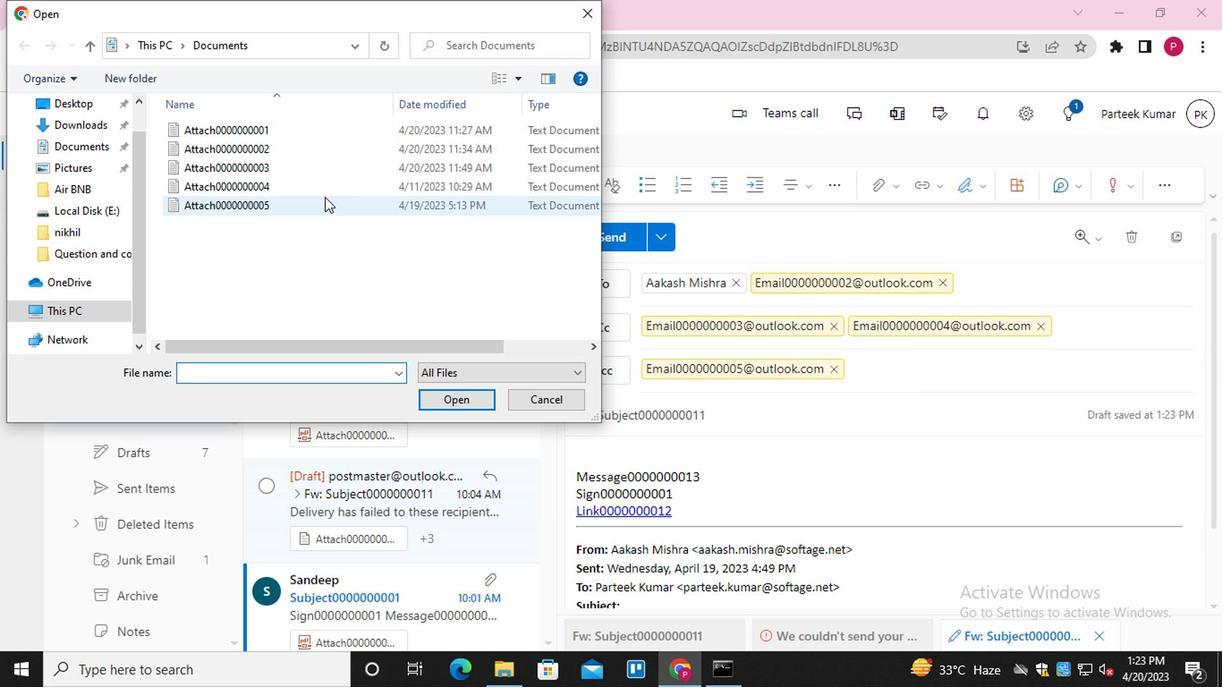 
Action: Mouse pressed left at (324, 189)
Screenshot: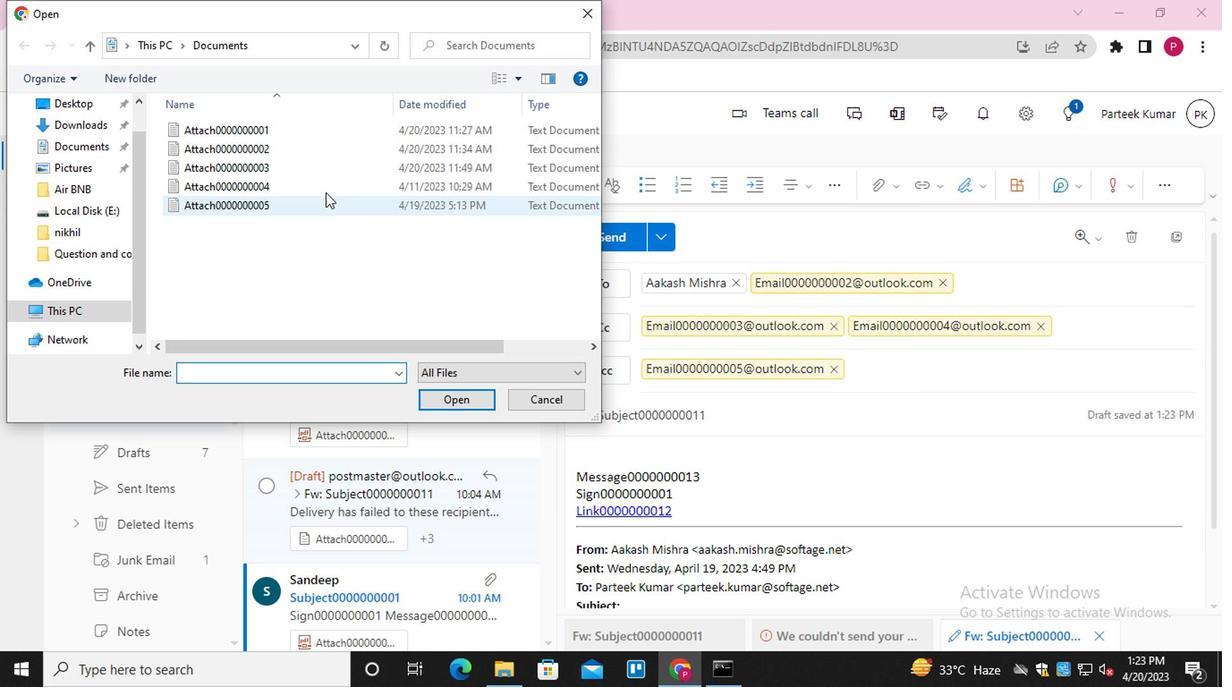 
Action: Mouse moved to (449, 392)
Screenshot: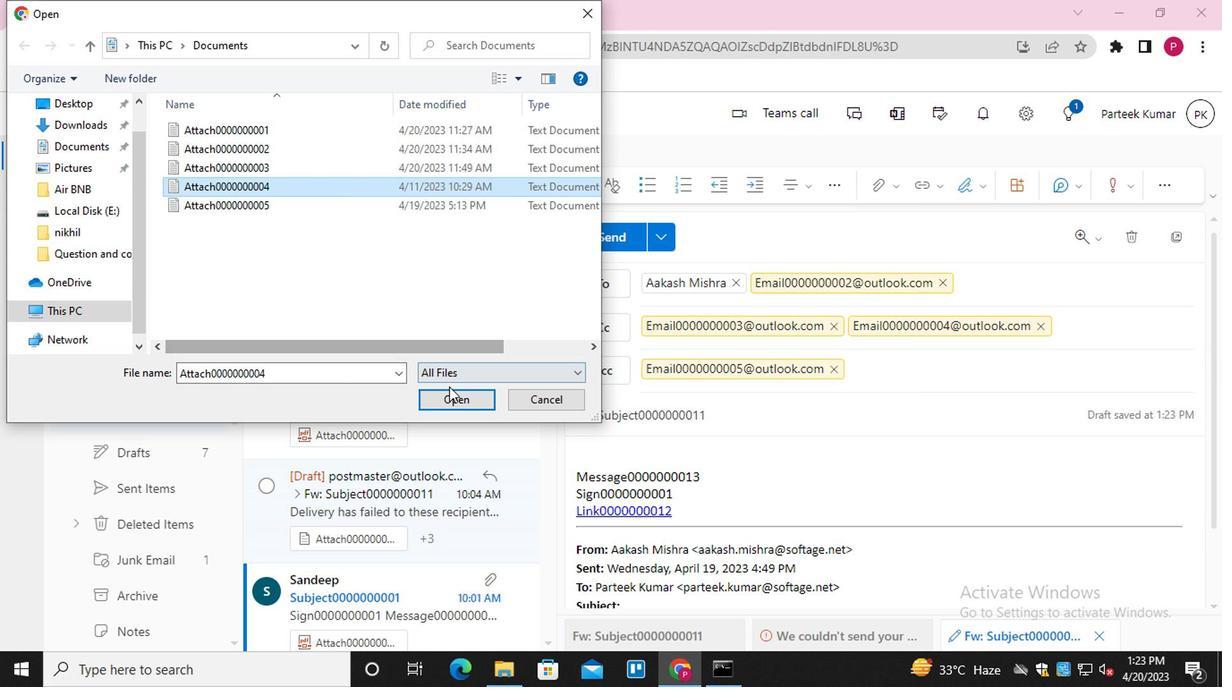 
Action: Mouse pressed left at (449, 392)
Screenshot: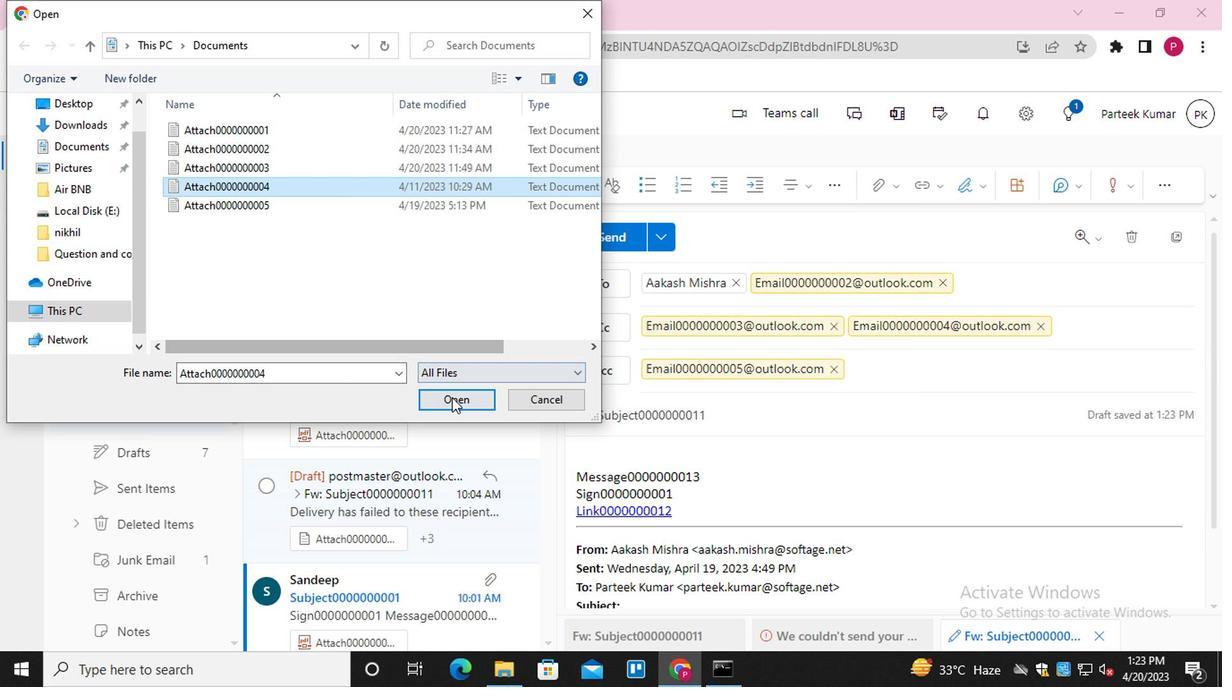 
Action: Mouse moved to (626, 239)
Screenshot: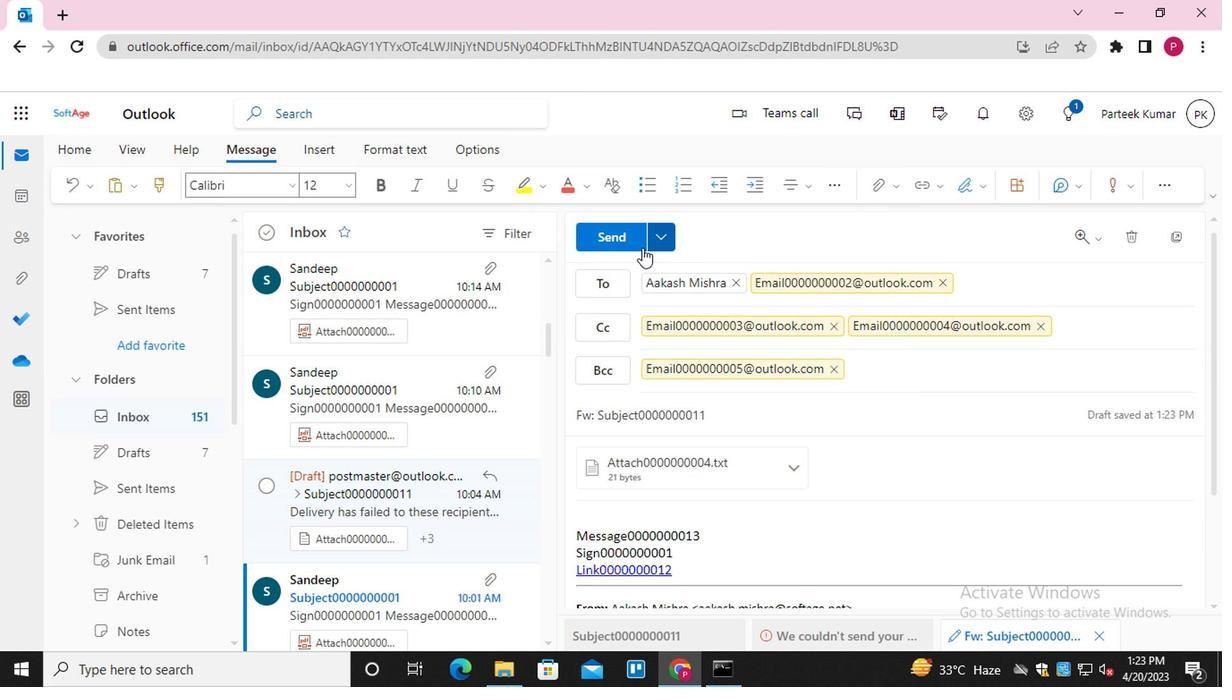 
Action: Mouse pressed left at (626, 239)
Screenshot: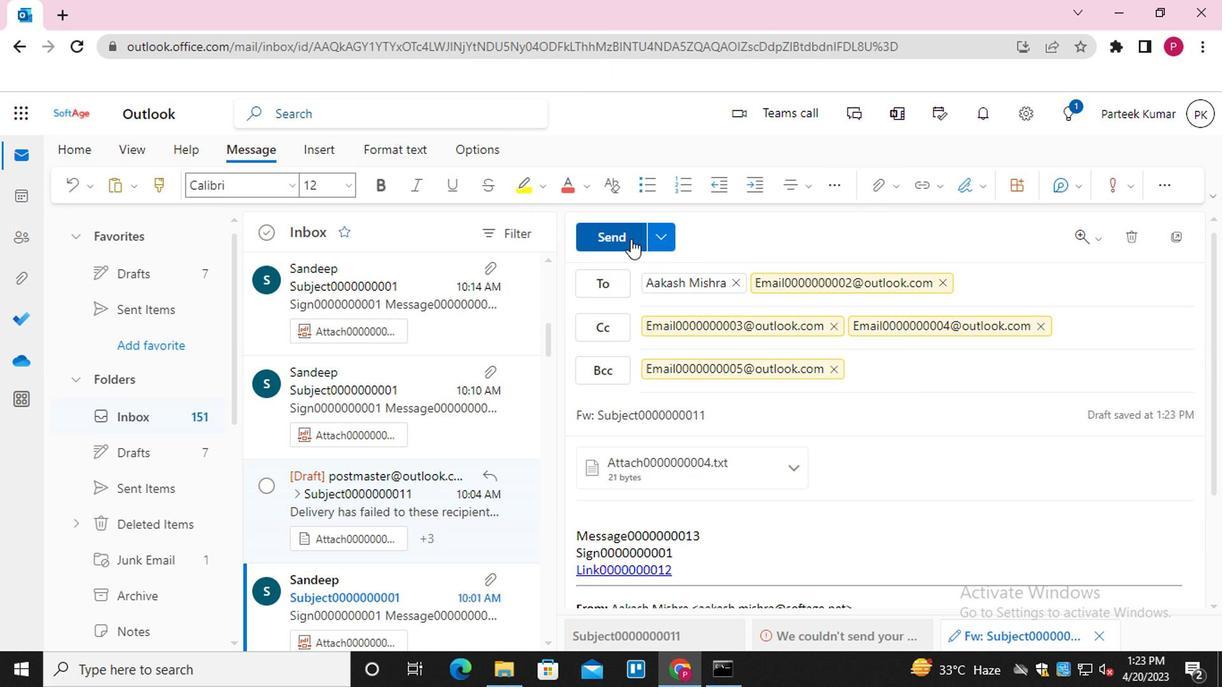 
Action: Mouse moved to (1144, 400)
Screenshot: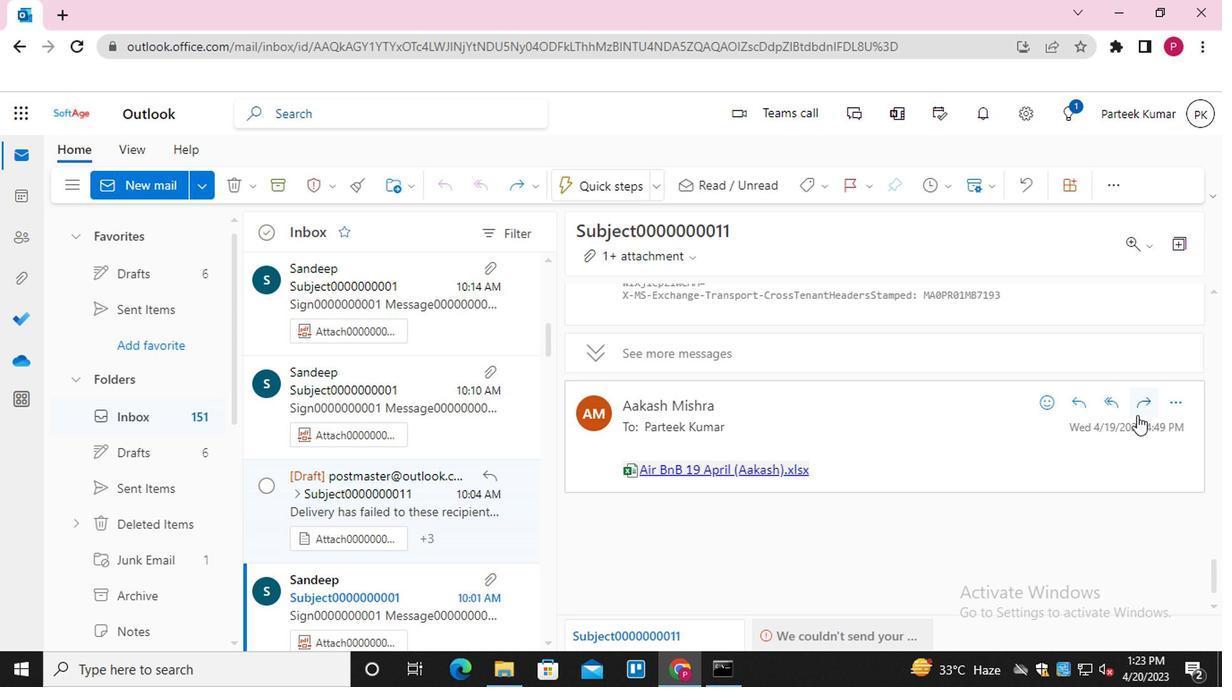 
Action: Mouse pressed left at (1144, 400)
Screenshot: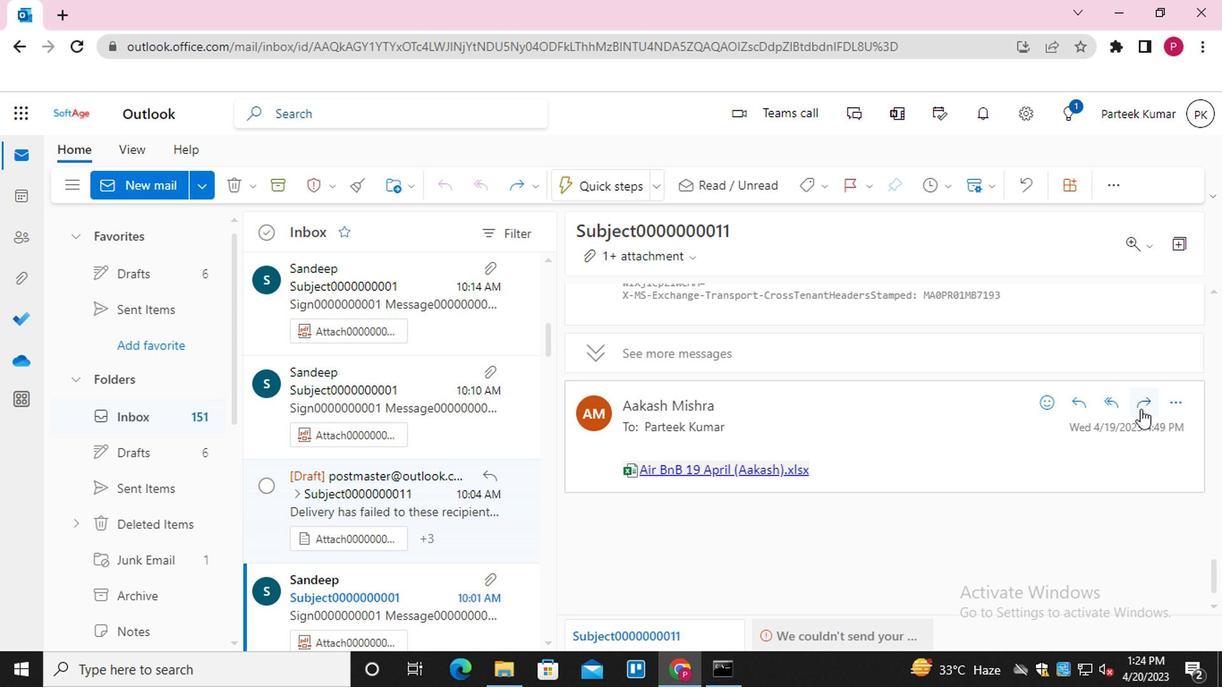 
Action: Mouse moved to (590, 427)
Screenshot: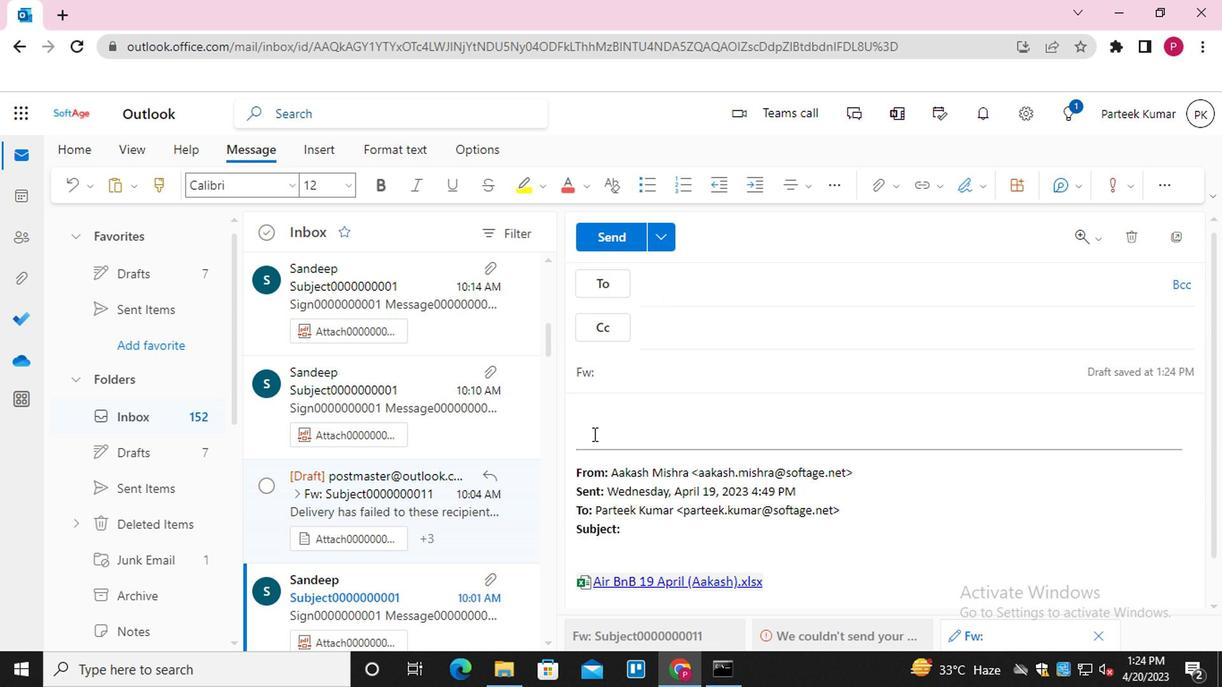 
Action: Mouse pressed left at (590, 427)
Screenshot: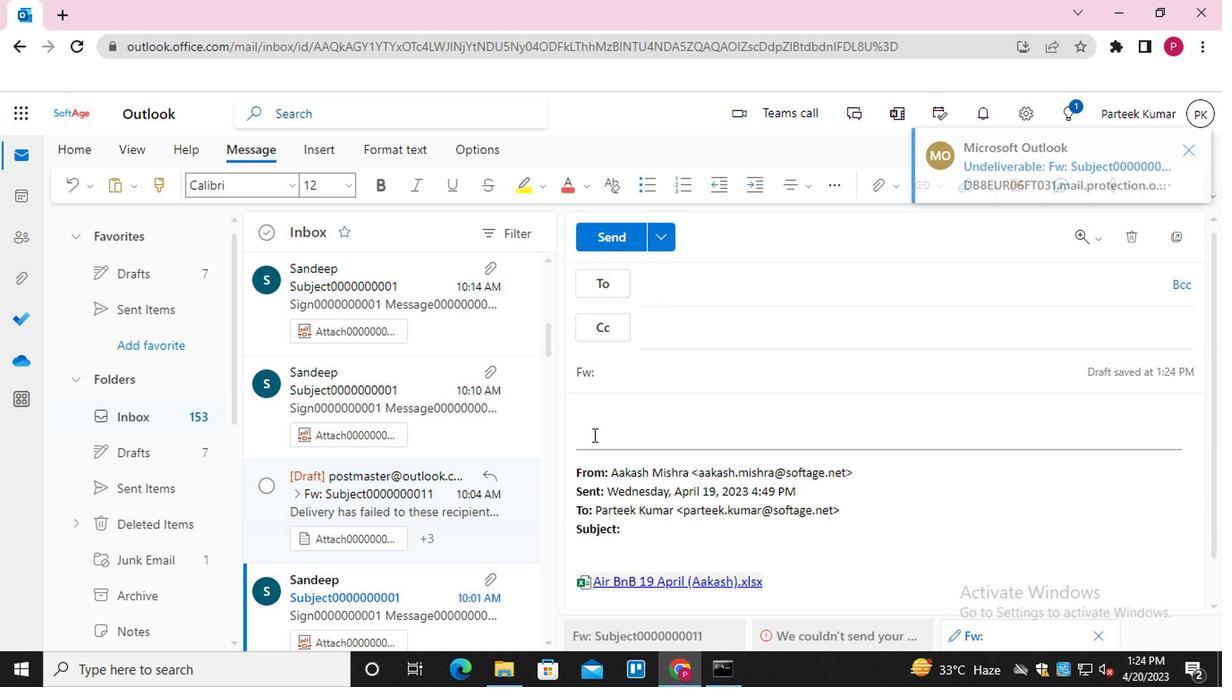 
Action: Mouse moved to (1096, 613)
Screenshot: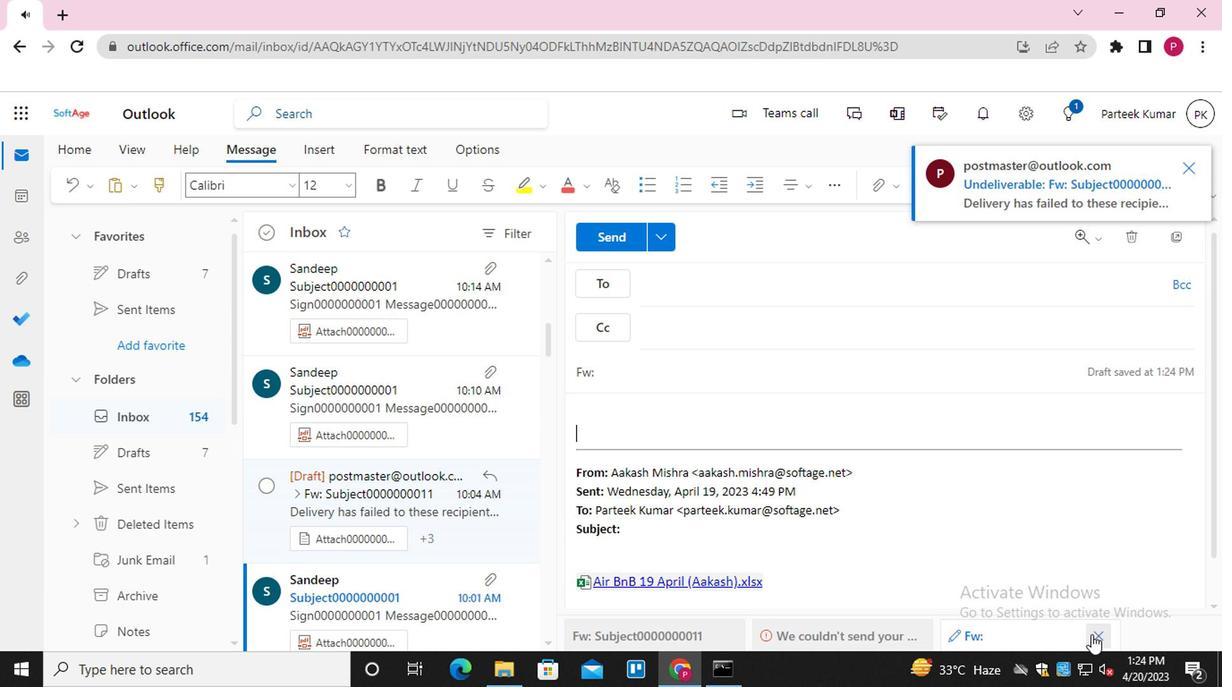 
Action: Mouse pressed left at (1096, 613)
Screenshot: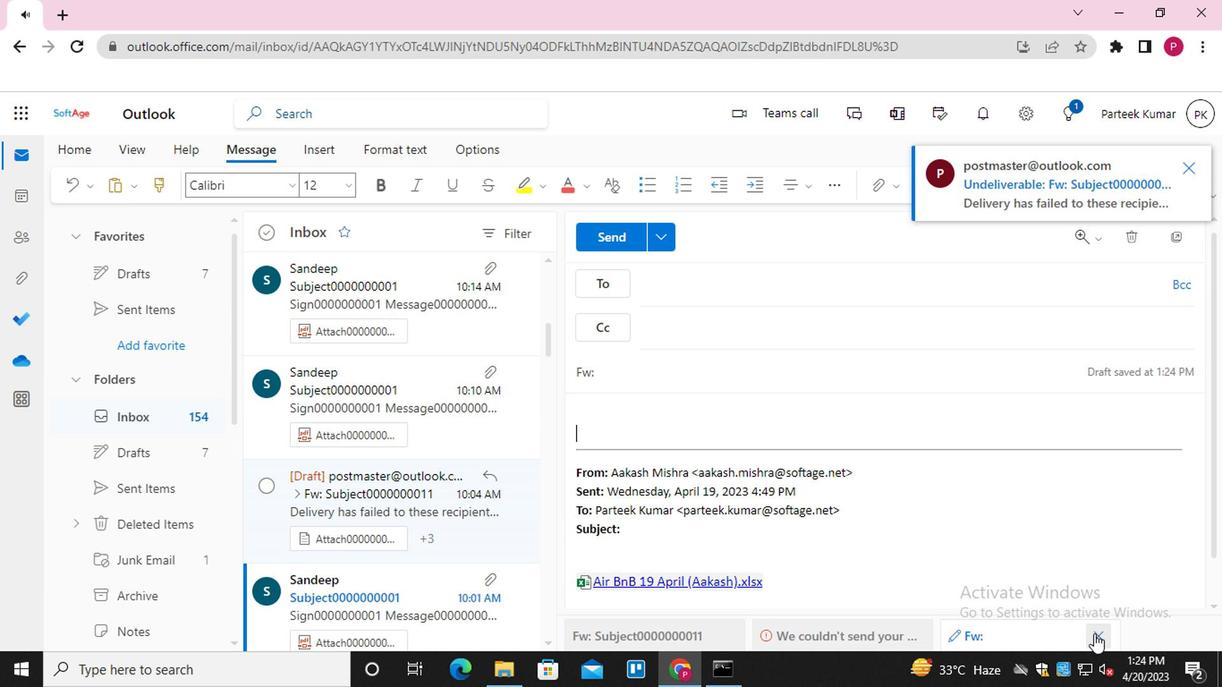 
Action: Mouse moved to (1191, 173)
Screenshot: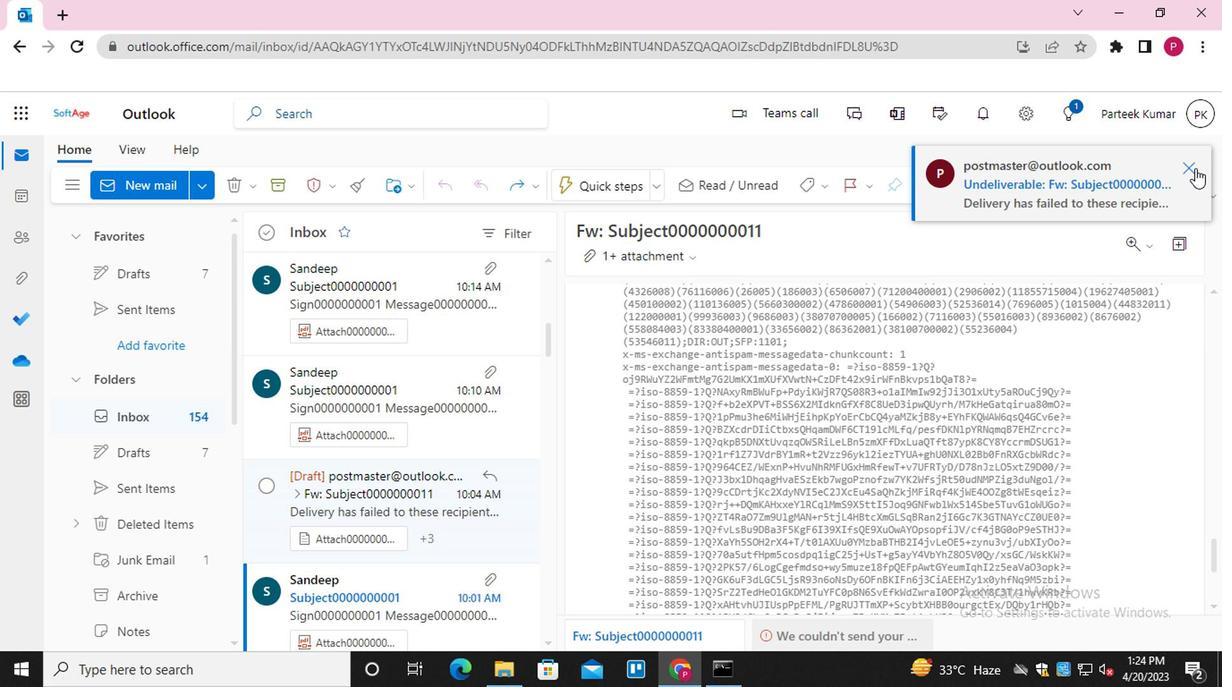 
Action: Mouse pressed left at (1191, 173)
Screenshot: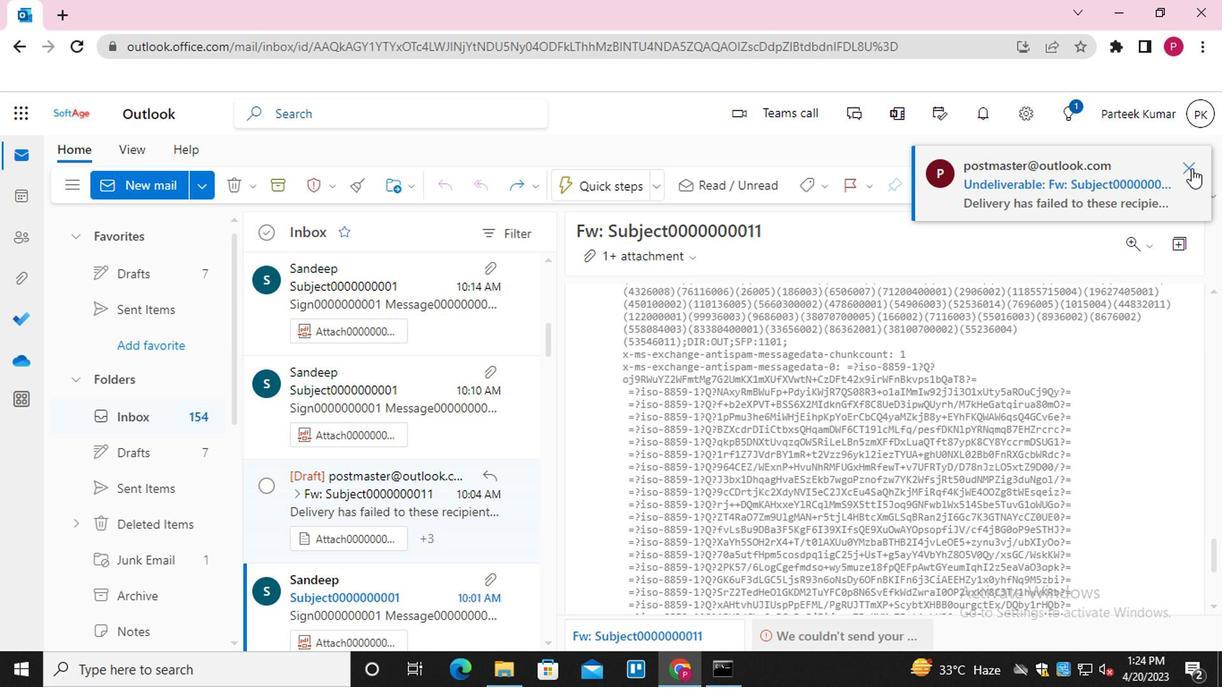 
Action: Mouse moved to (896, 452)
Screenshot: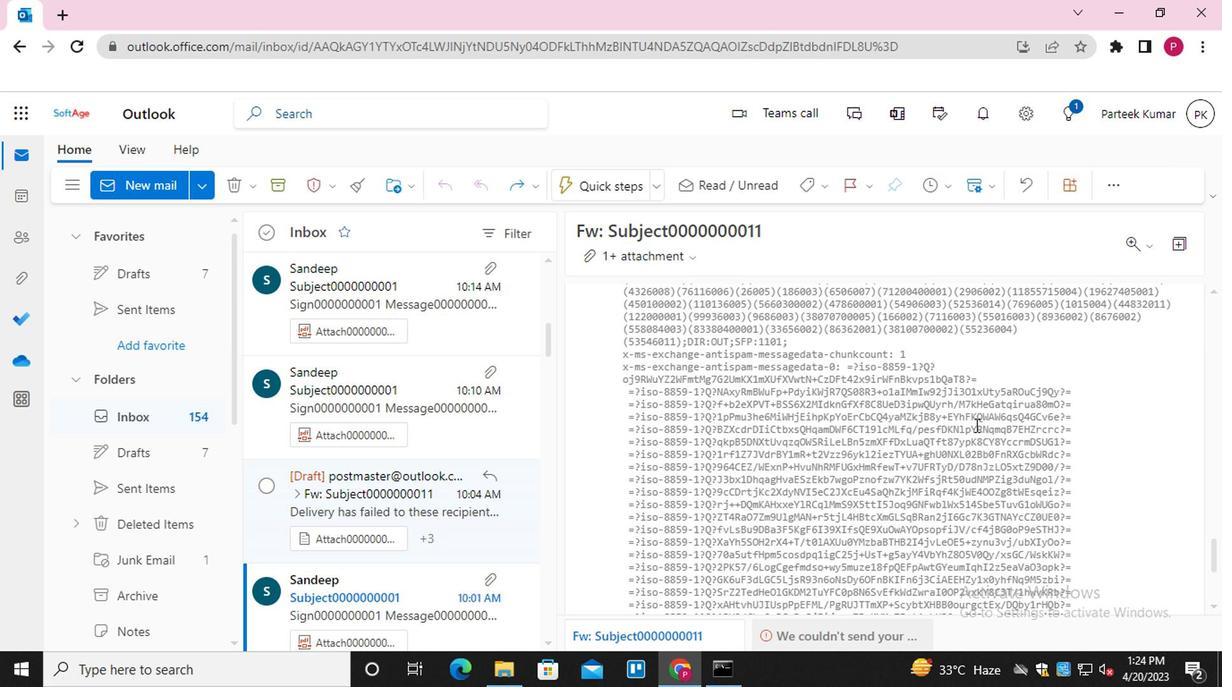 
Action: Mouse scrolled (896, 451) with delta (0, 0)
Screenshot: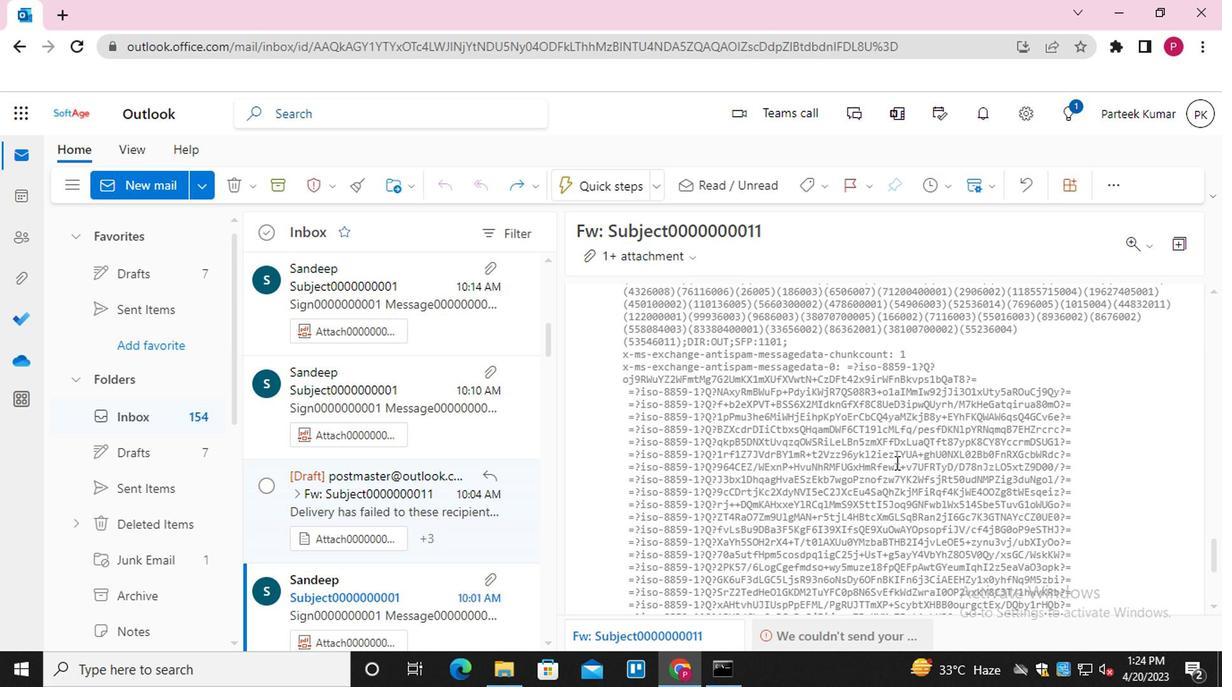 
Action: Mouse scrolled (896, 451) with delta (0, 0)
Screenshot: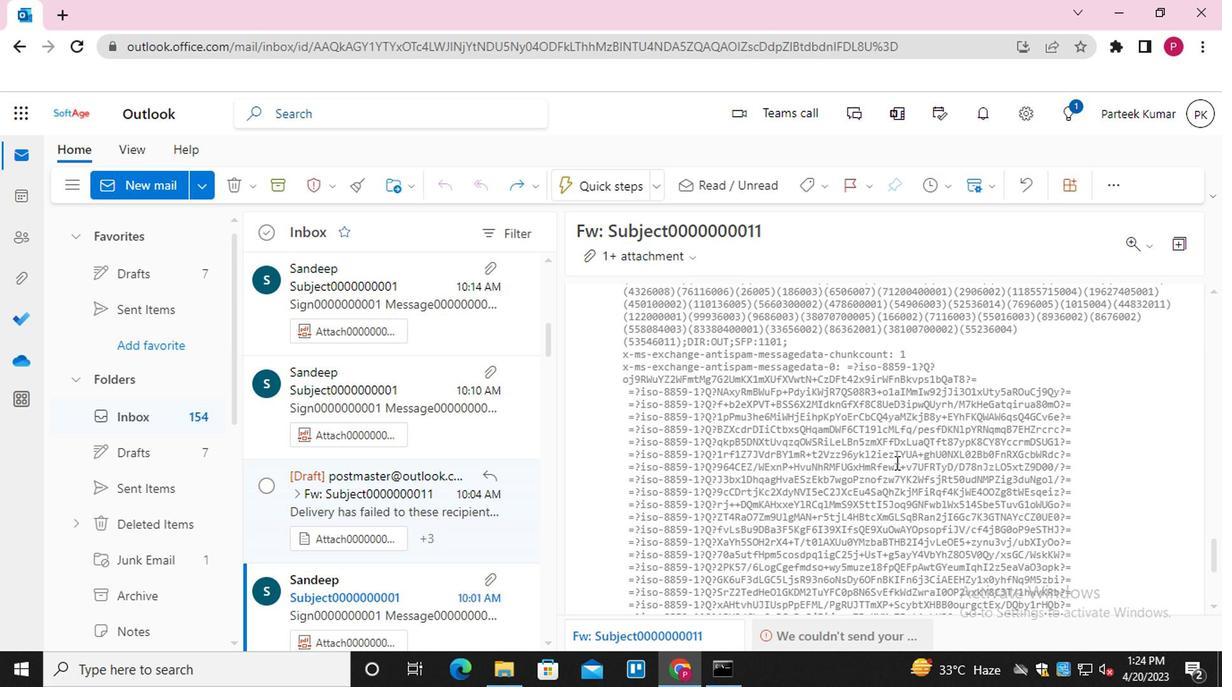 
Action: Mouse scrolled (896, 451) with delta (0, 0)
Screenshot: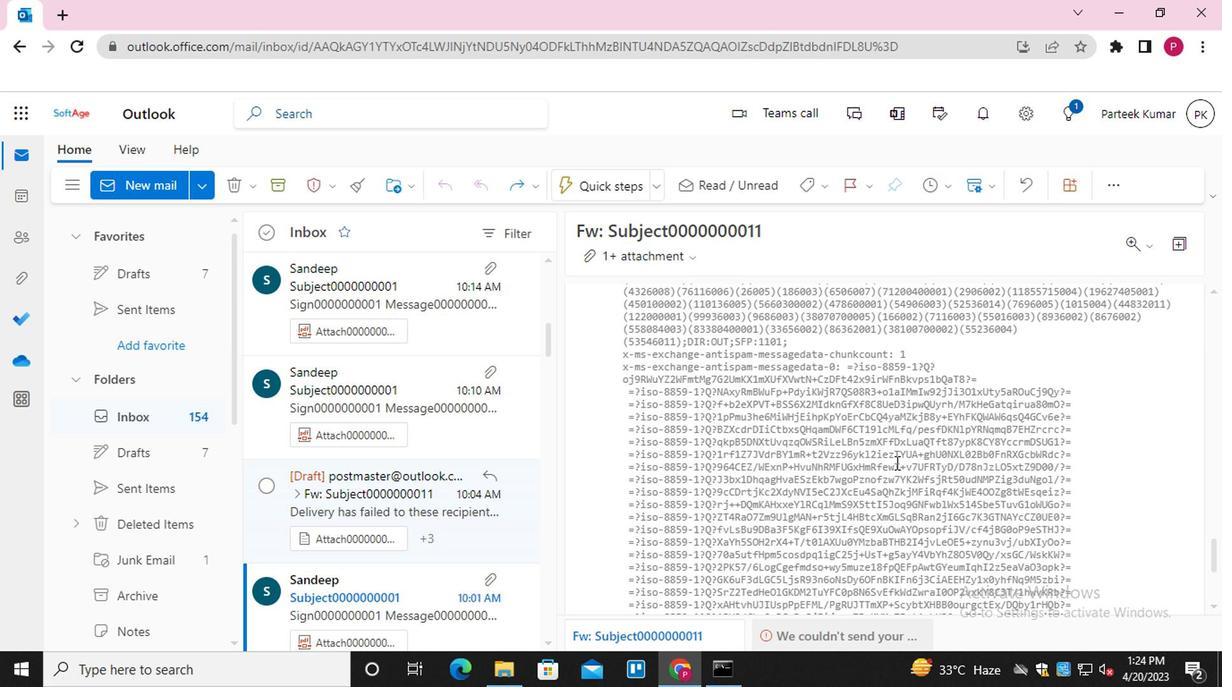 
Action: Mouse scrolled (896, 451) with delta (0, 0)
Screenshot: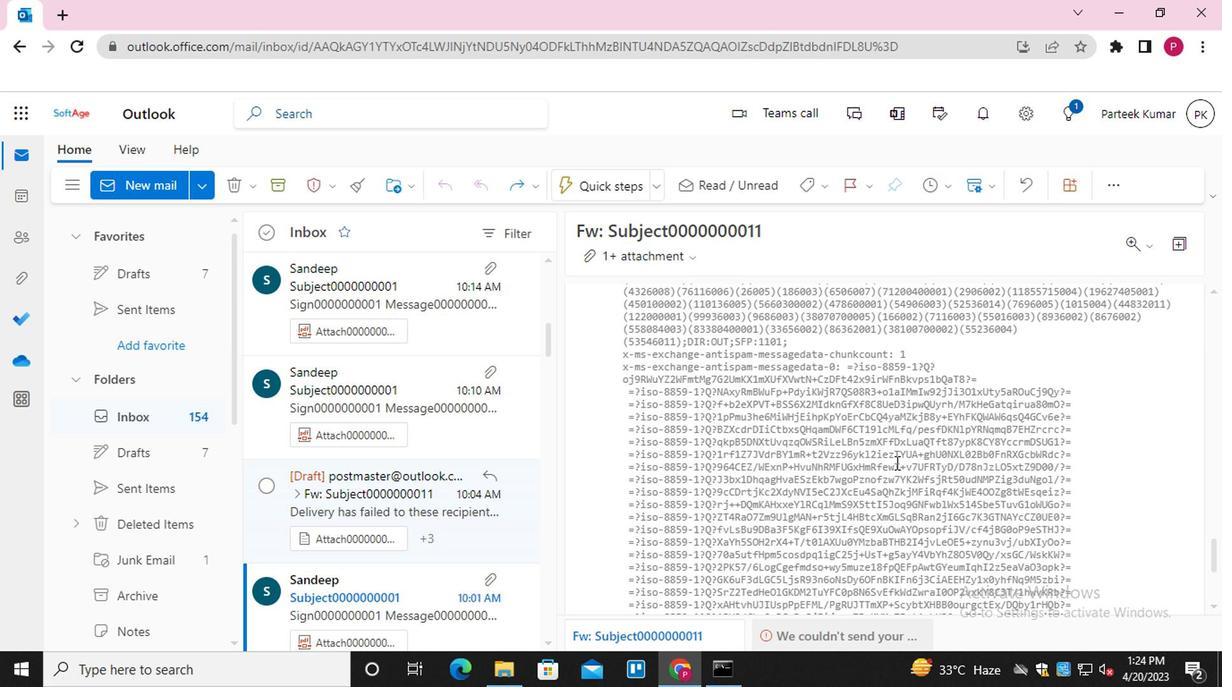 
Action: Mouse scrolled (896, 451) with delta (0, 0)
Screenshot: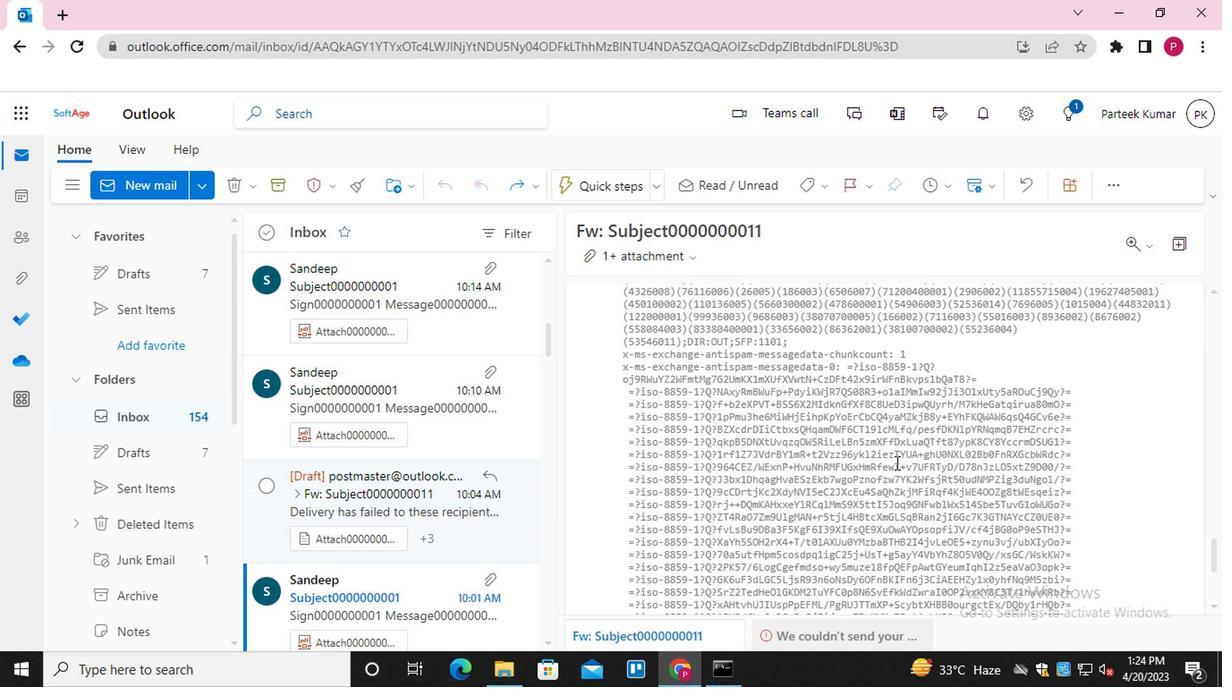 
Action: Mouse scrolled (896, 451) with delta (0, 0)
Screenshot: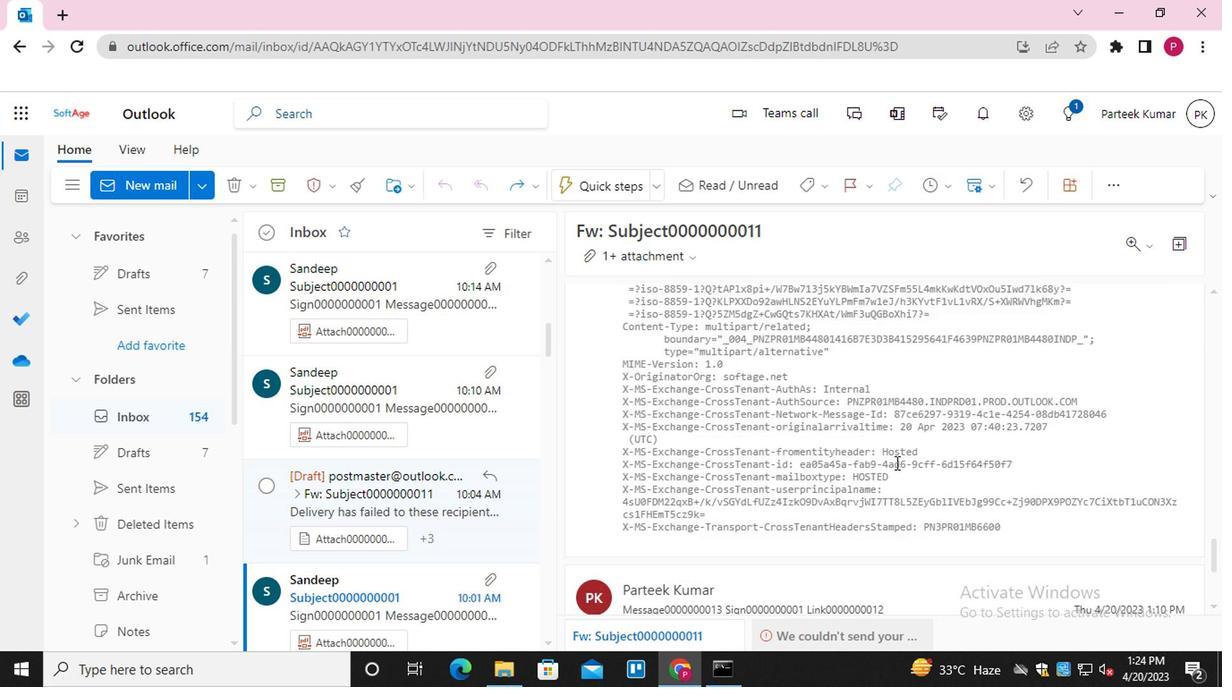 
Action: Mouse scrolled (896, 451) with delta (0, 0)
Screenshot: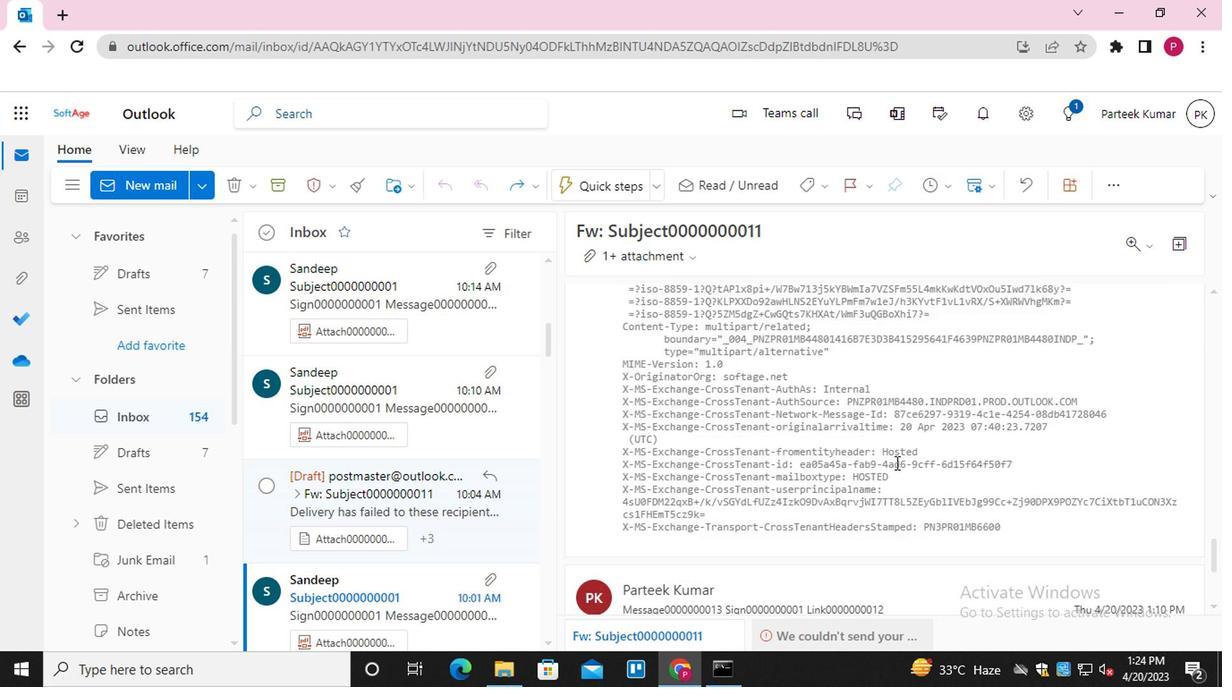 
Action: Mouse moved to (896, 452)
Screenshot: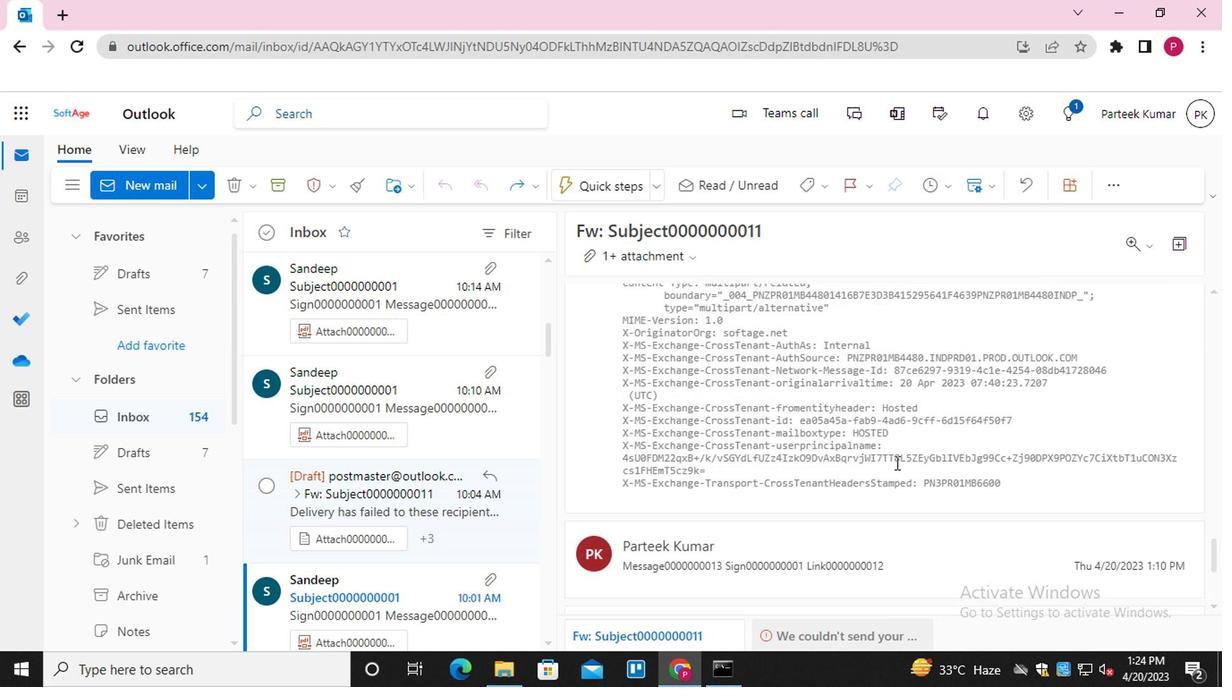 
Action: Mouse scrolled (896, 451) with delta (0, 0)
Screenshot: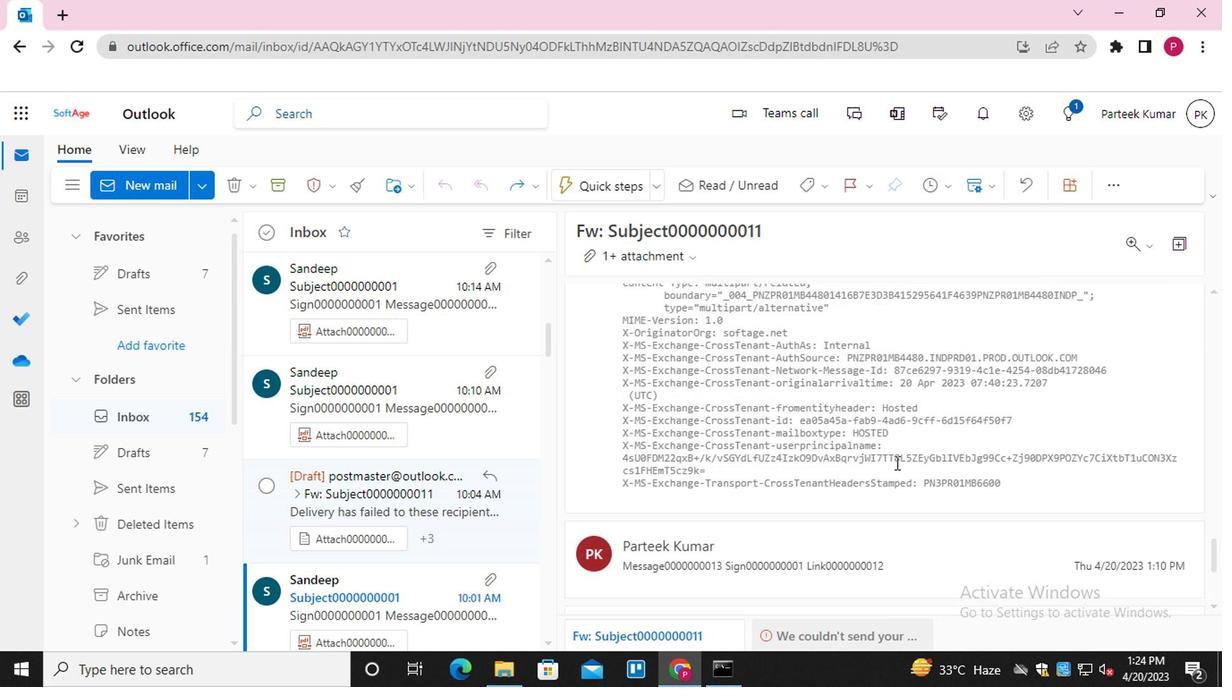 
Action: Mouse scrolled (896, 451) with delta (0, 0)
Screenshot: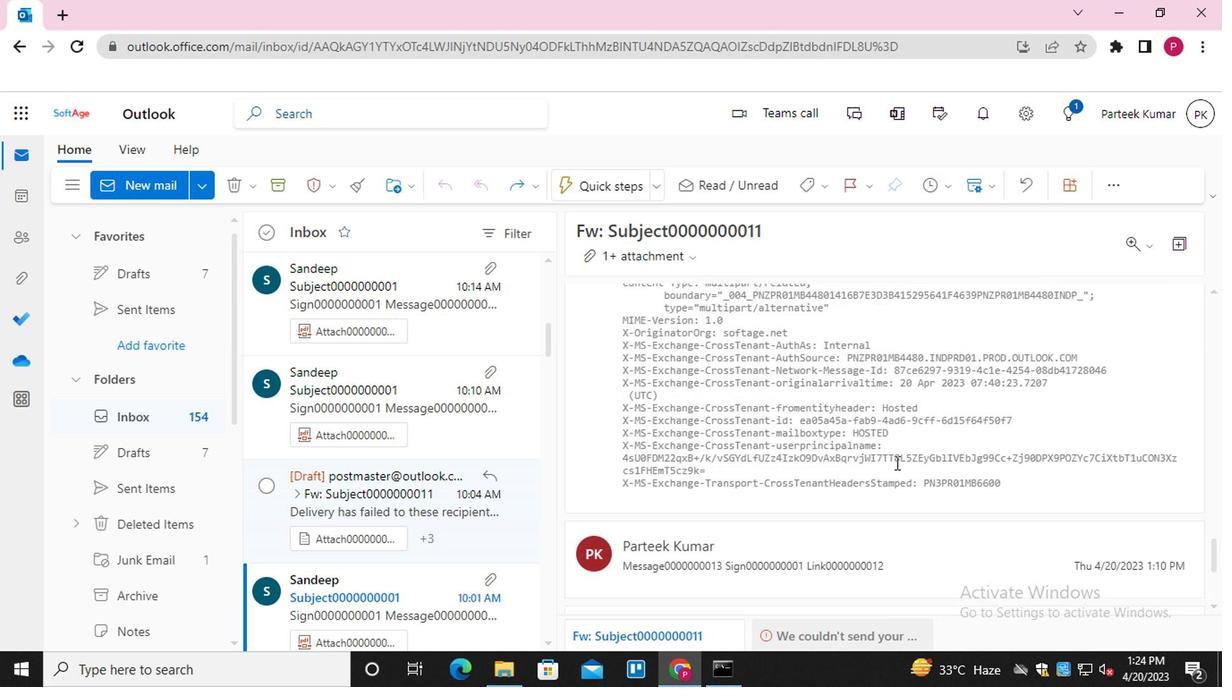 
Action: Mouse scrolled (896, 451) with delta (0, 0)
Screenshot: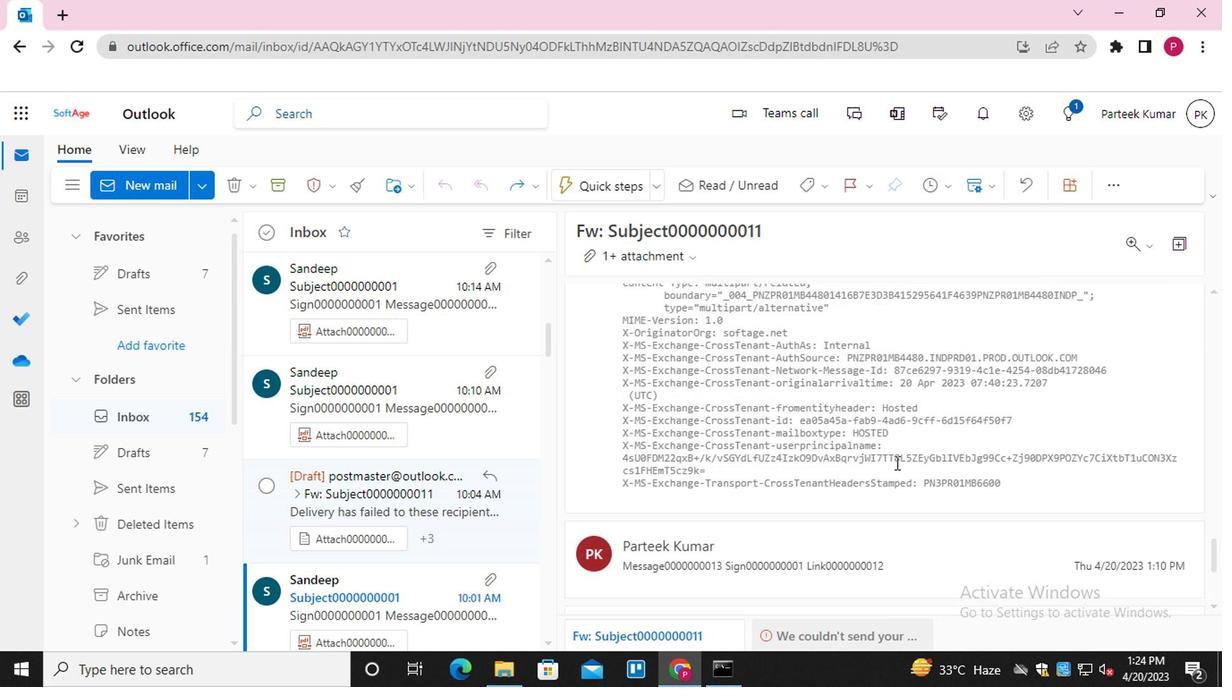 
Action: Mouse scrolled (896, 451) with delta (0, 0)
Screenshot: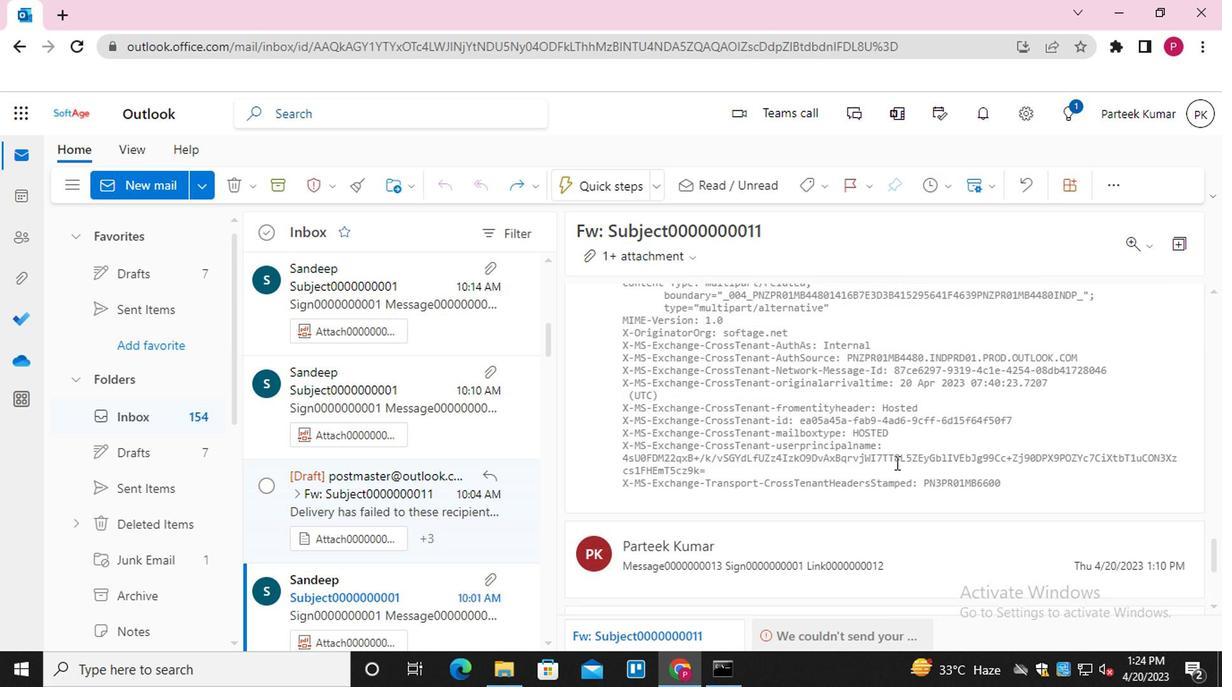 
Action: Mouse scrolled (896, 451) with delta (0, 0)
Screenshot: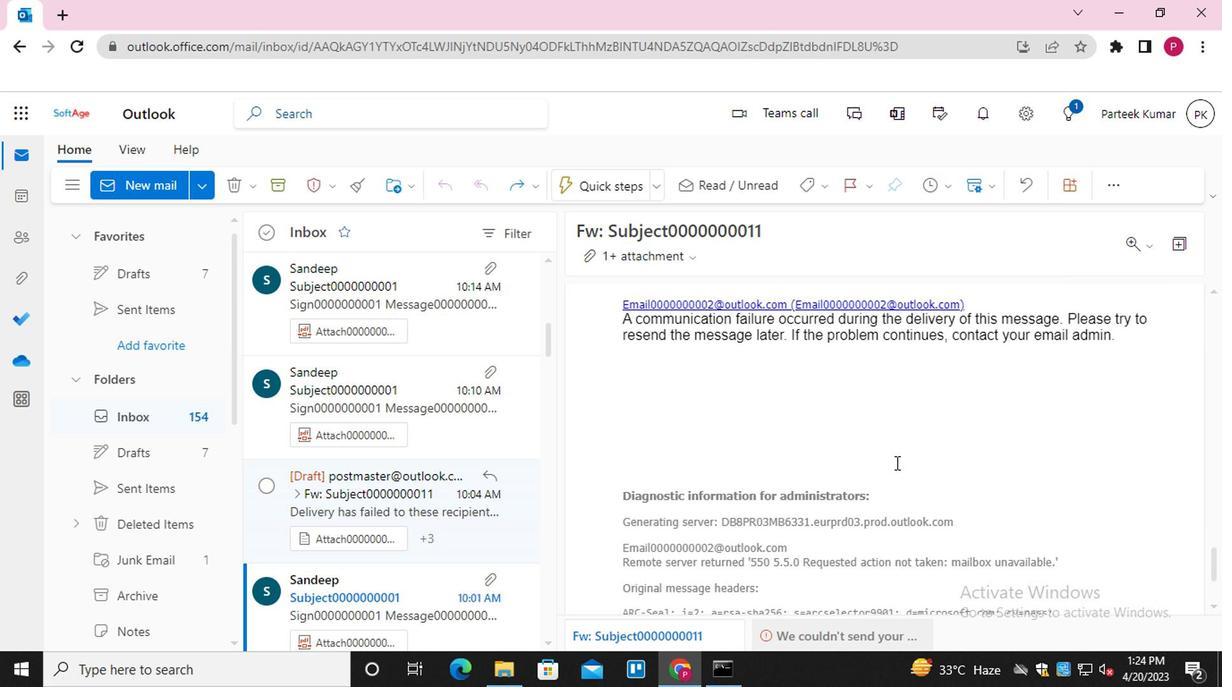 
Action: Mouse scrolled (896, 451) with delta (0, 0)
Screenshot: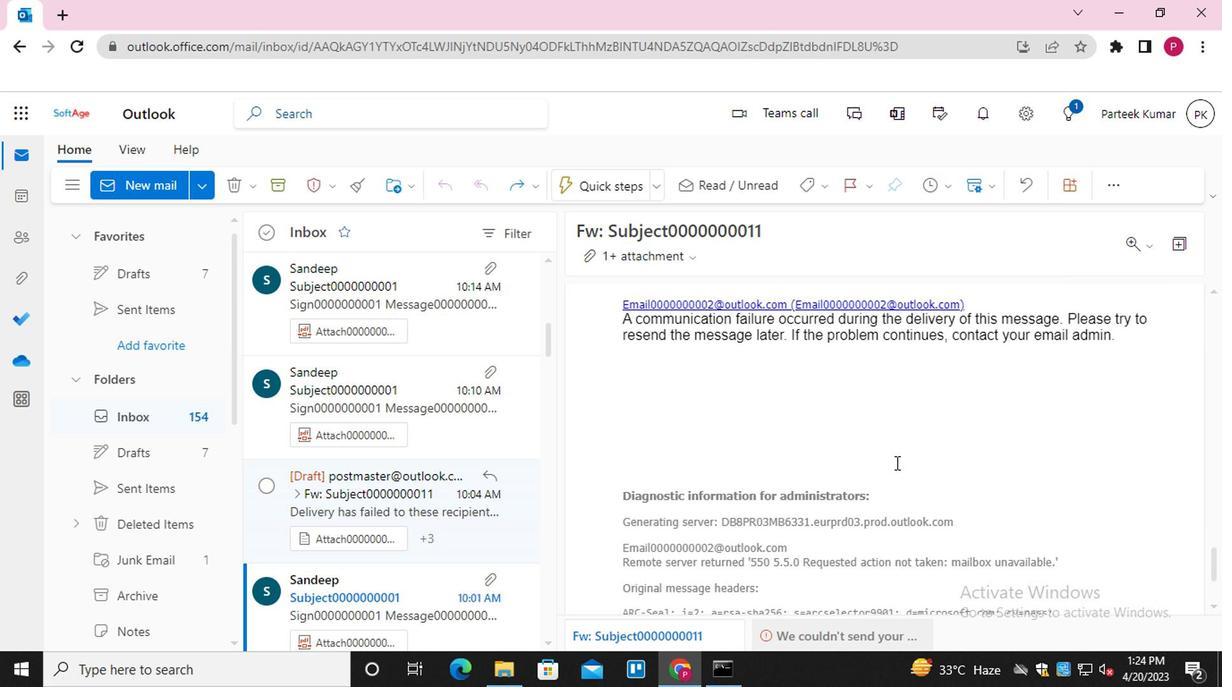 
Action: Mouse scrolled (896, 451) with delta (0, 0)
Screenshot: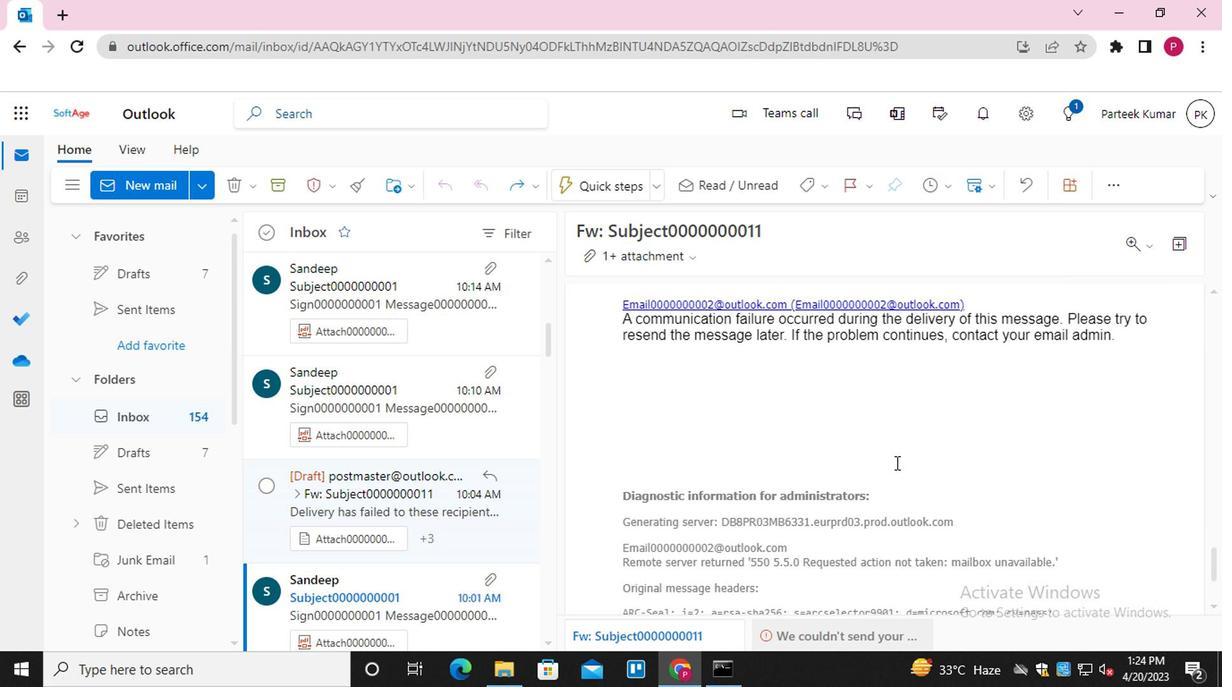 
Action: Mouse scrolled (896, 451) with delta (0, 0)
Screenshot: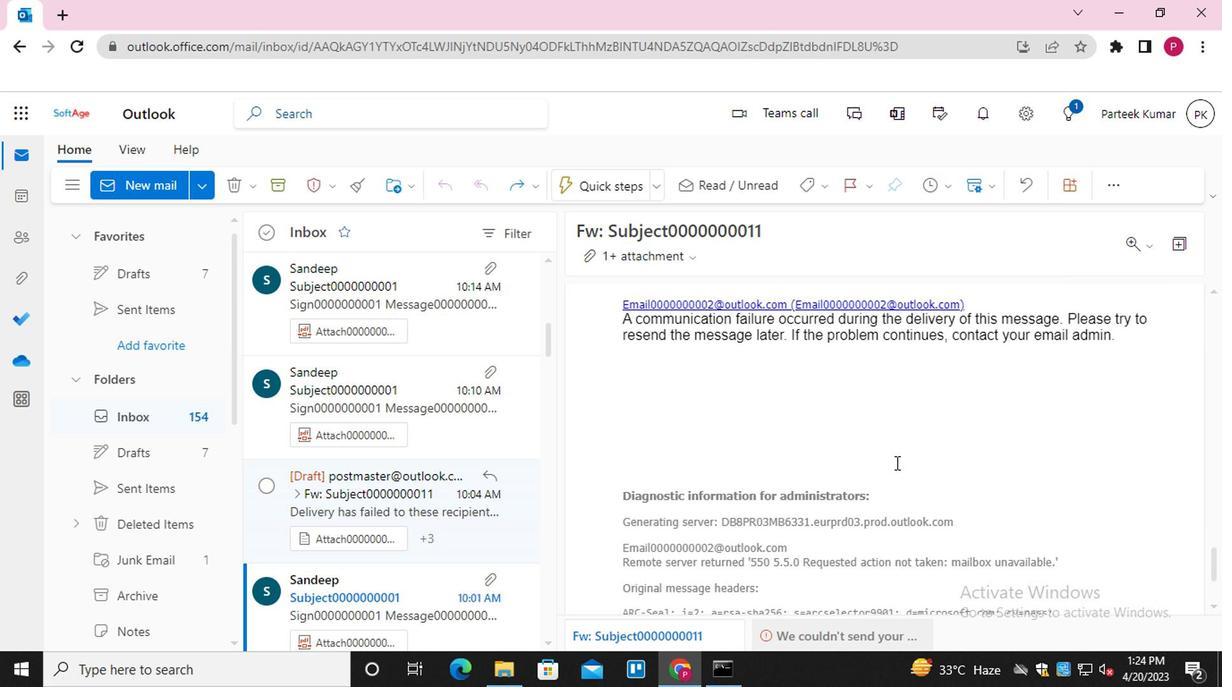 
Action: Mouse scrolled (896, 451) with delta (0, 0)
Screenshot: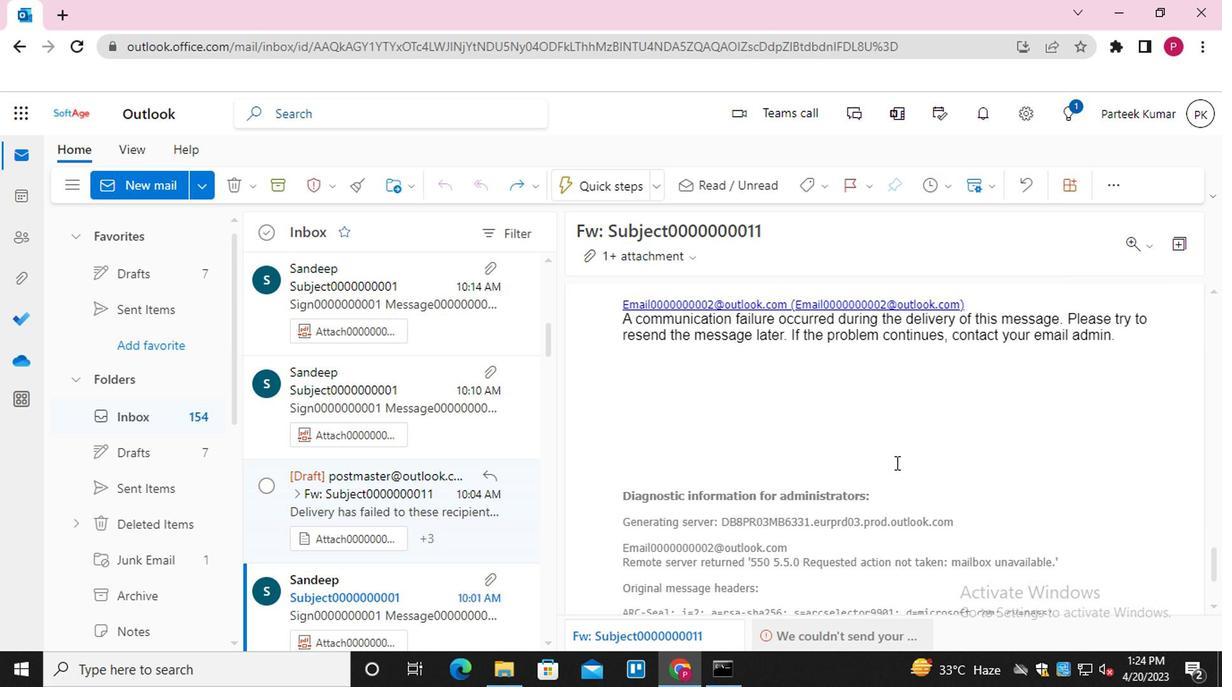
Action: Mouse scrolled (896, 451) with delta (0, 0)
Screenshot: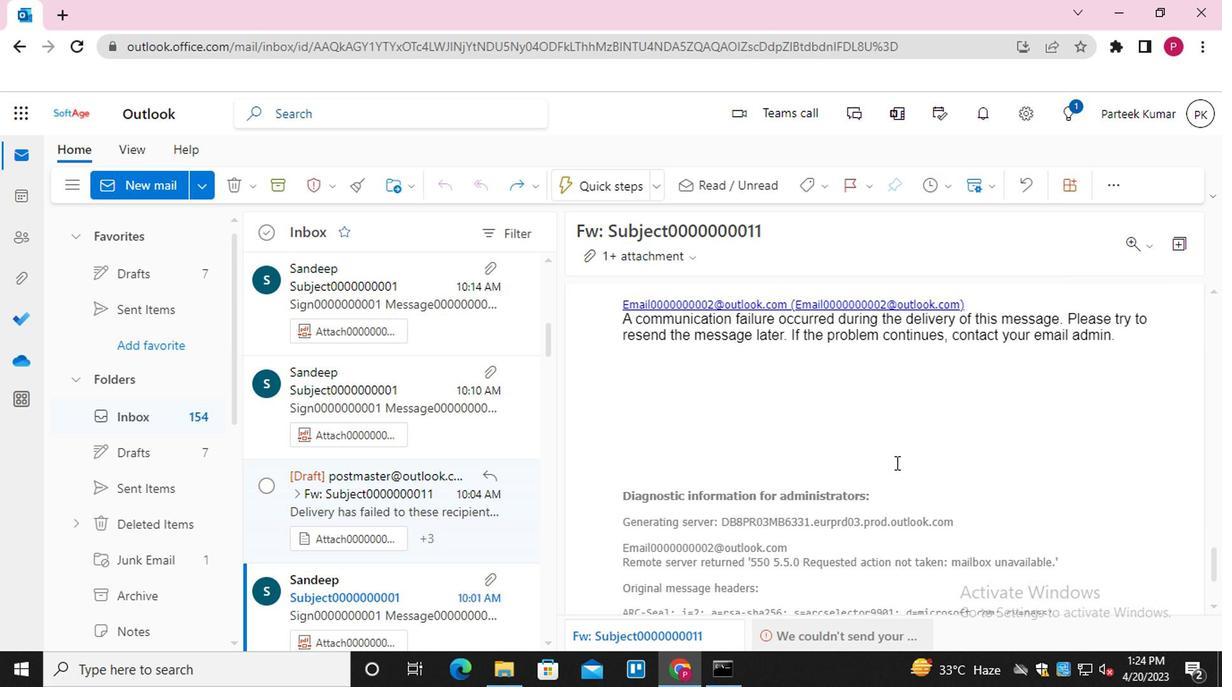 
Action: Mouse scrolled (896, 451) with delta (0, 0)
Screenshot: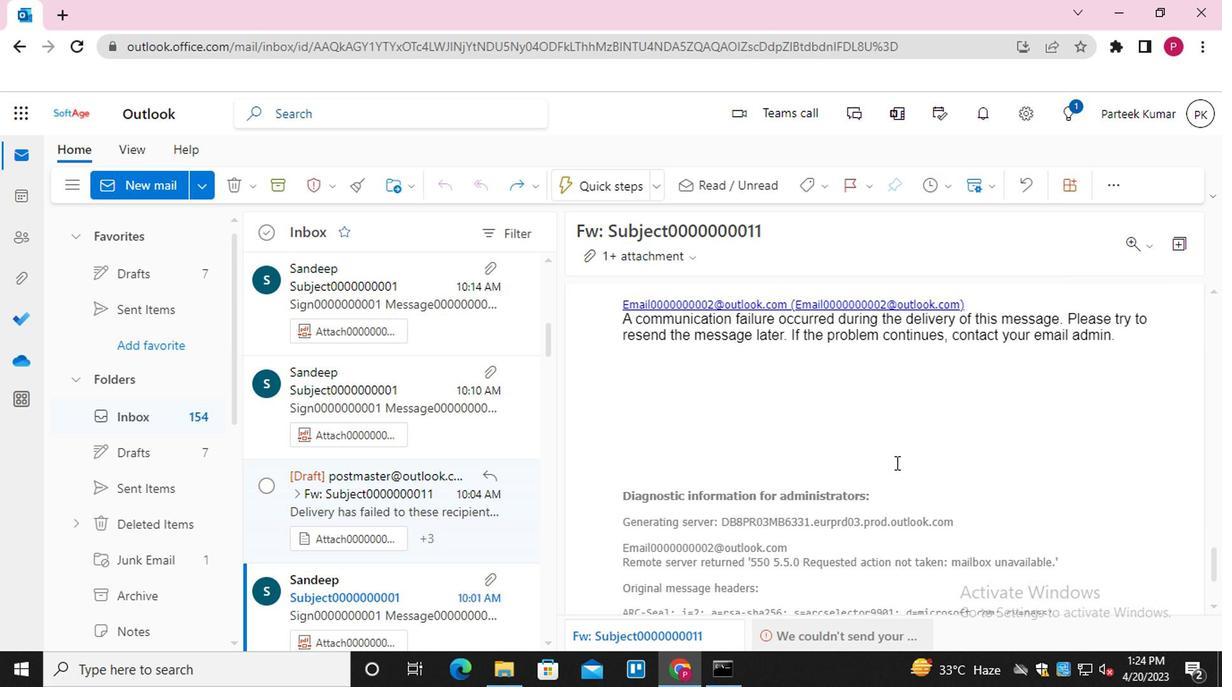 
Action: Mouse scrolled (896, 451) with delta (0, 0)
Screenshot: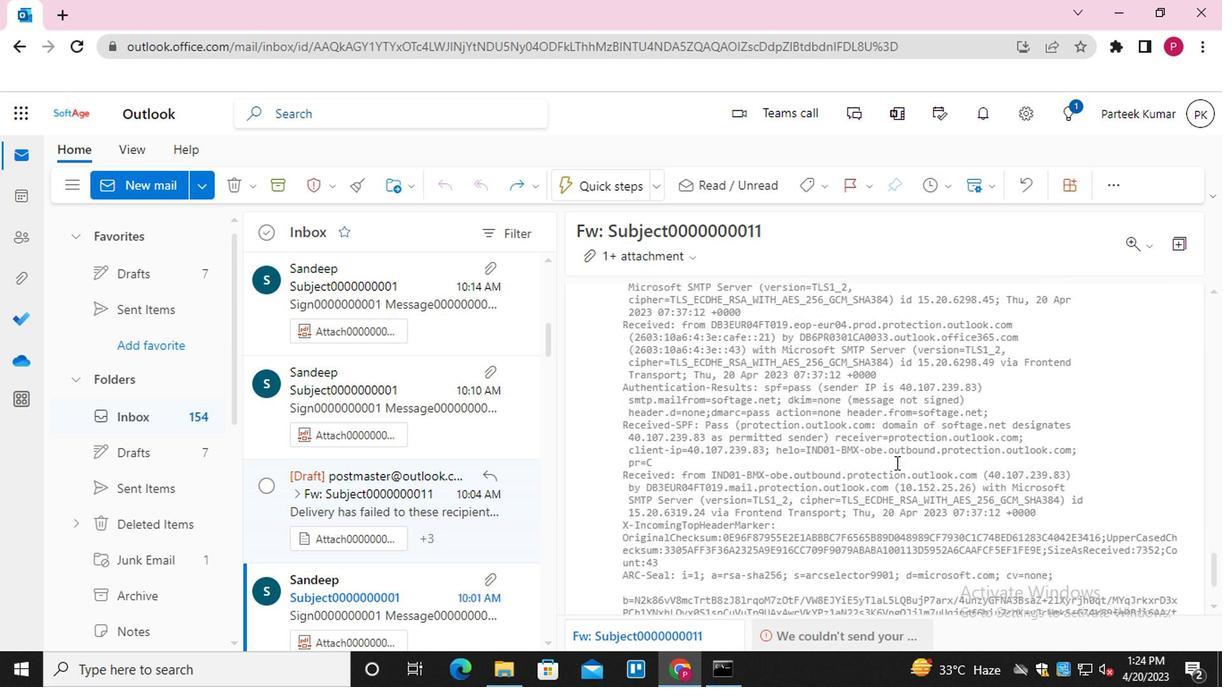 
Action: Mouse scrolled (896, 451) with delta (0, 0)
Screenshot: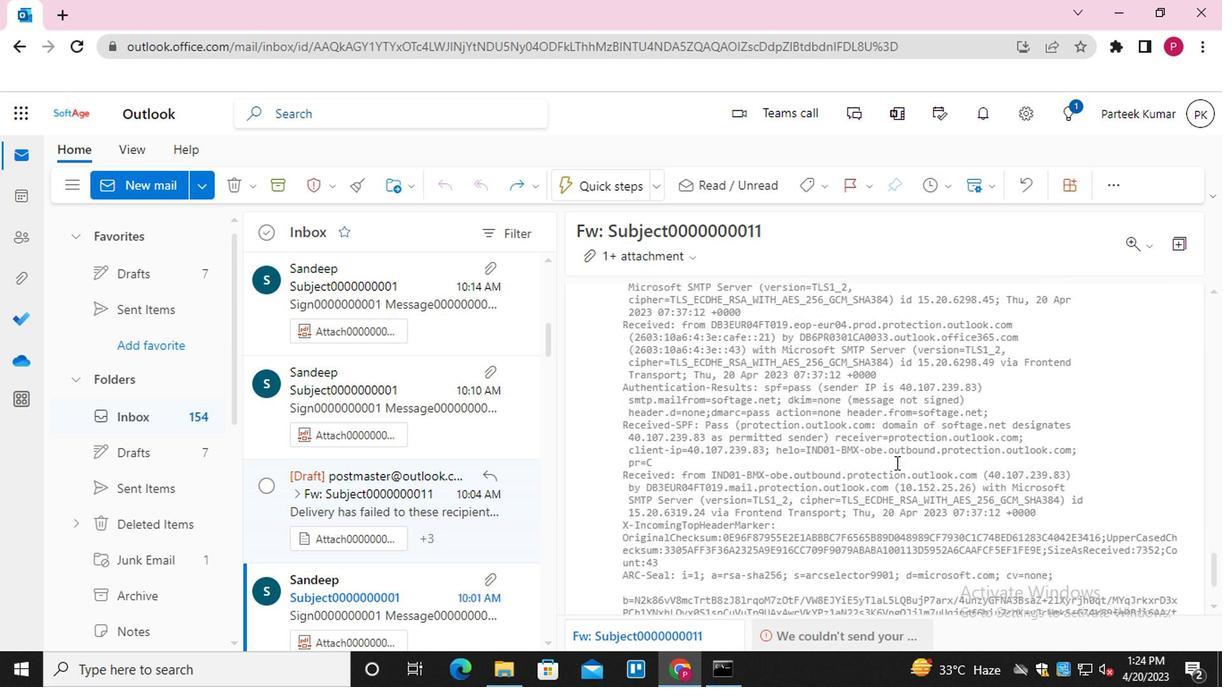 
Action: Mouse scrolled (896, 451) with delta (0, 0)
Screenshot: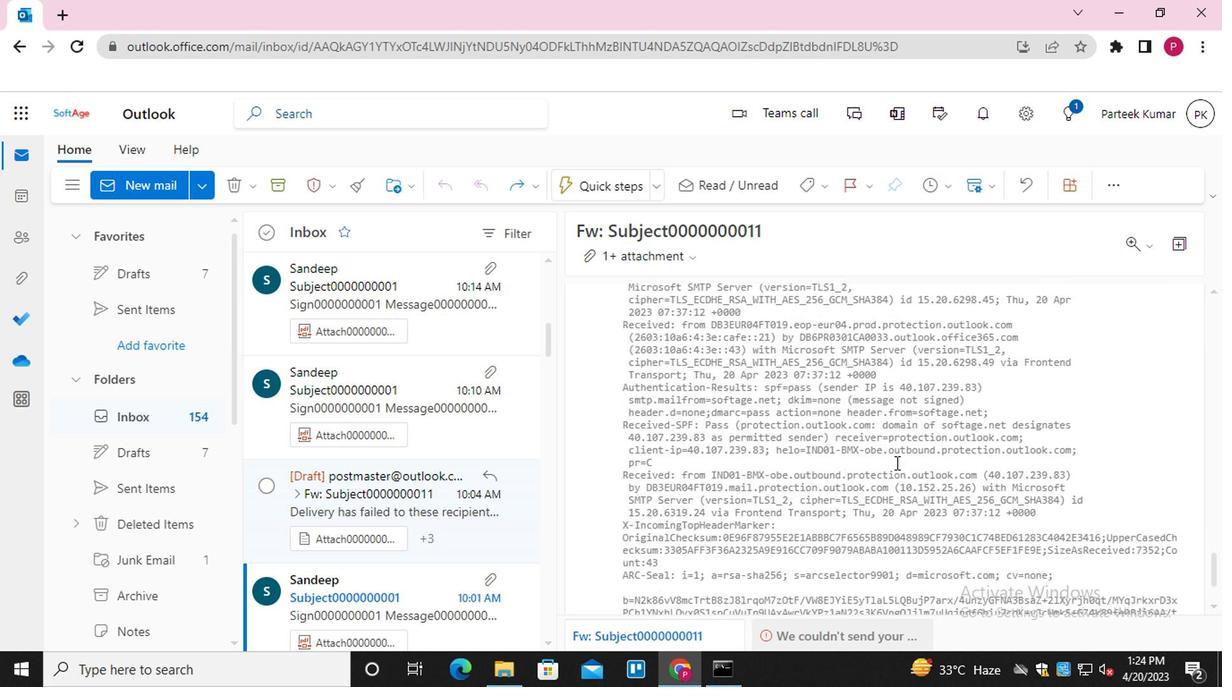 
Action: Mouse scrolled (896, 451) with delta (0, 0)
Screenshot: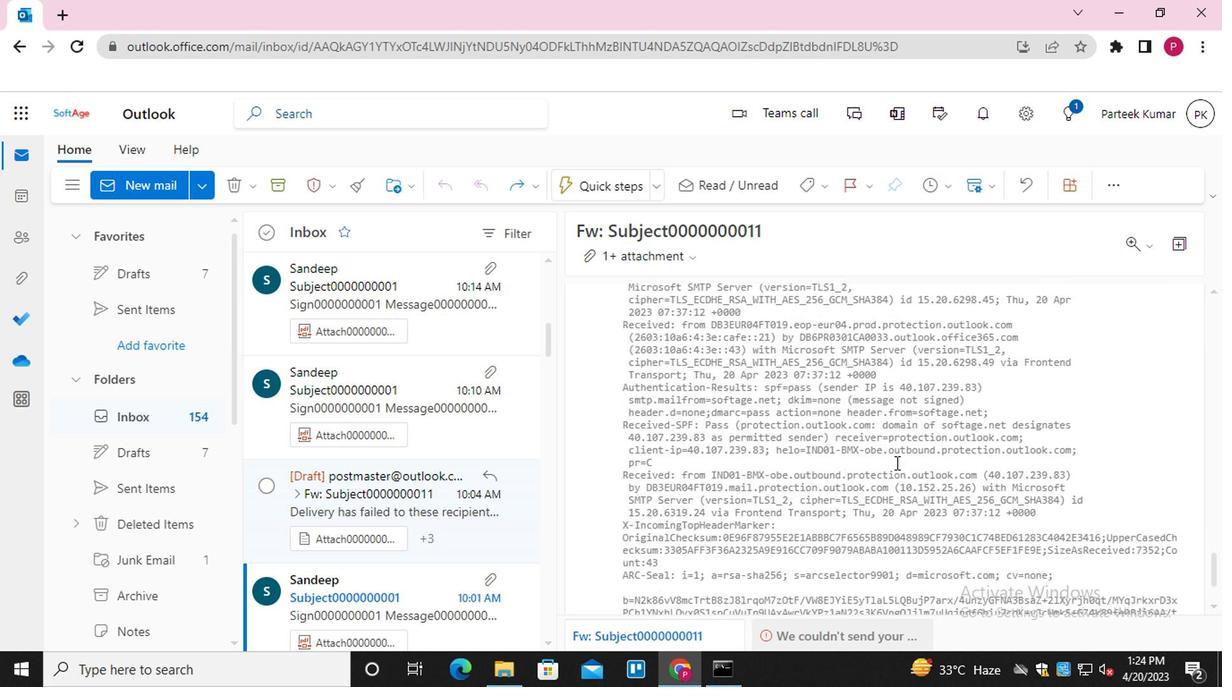 
Action: Mouse scrolled (896, 451) with delta (0, 0)
Screenshot: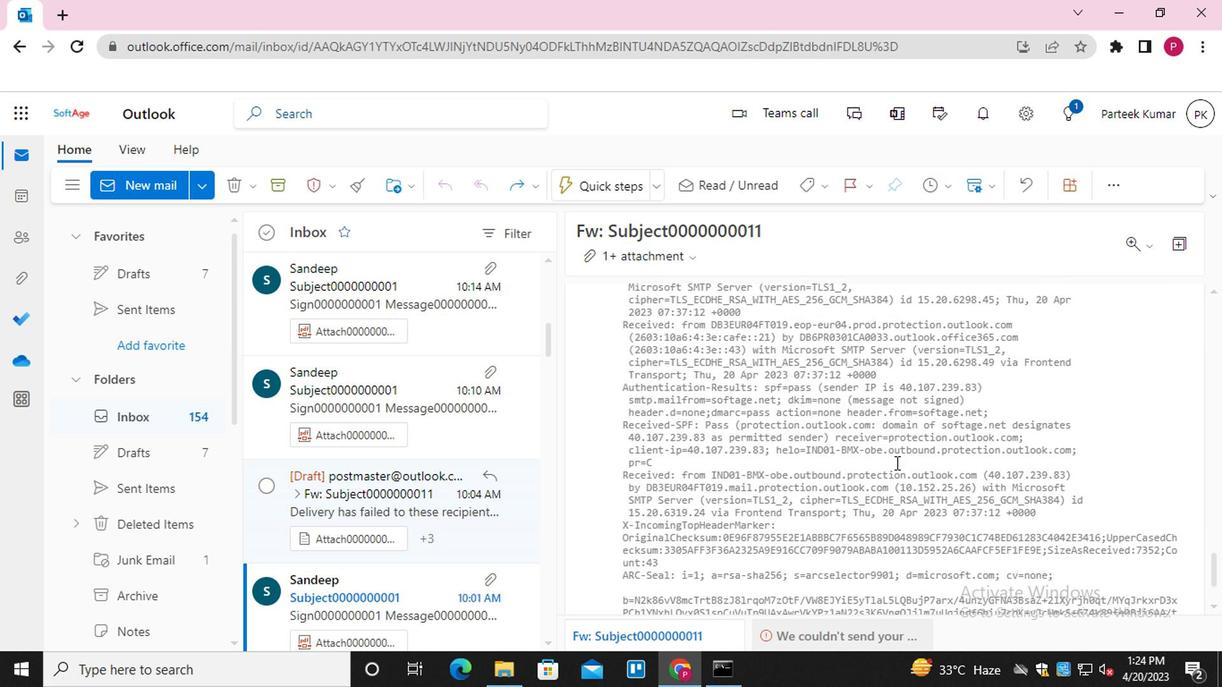 
Action: Mouse scrolled (896, 451) with delta (0, 0)
Screenshot: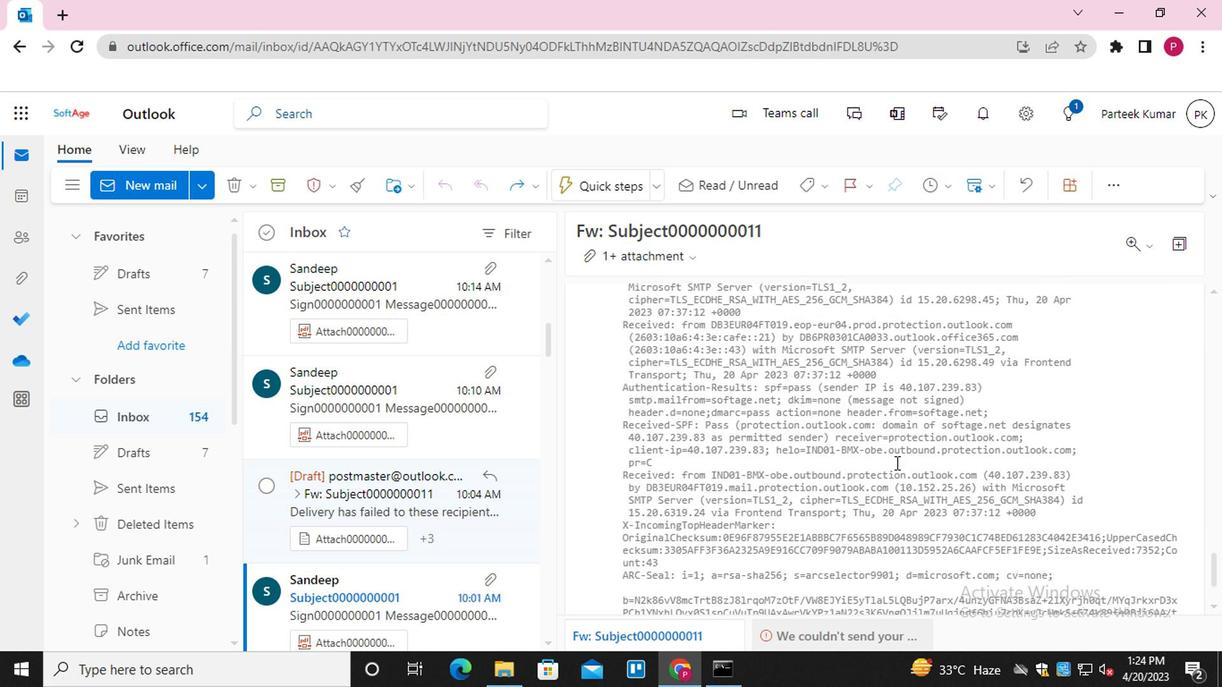 
Action: Mouse scrolled (896, 451) with delta (0, 0)
Screenshot: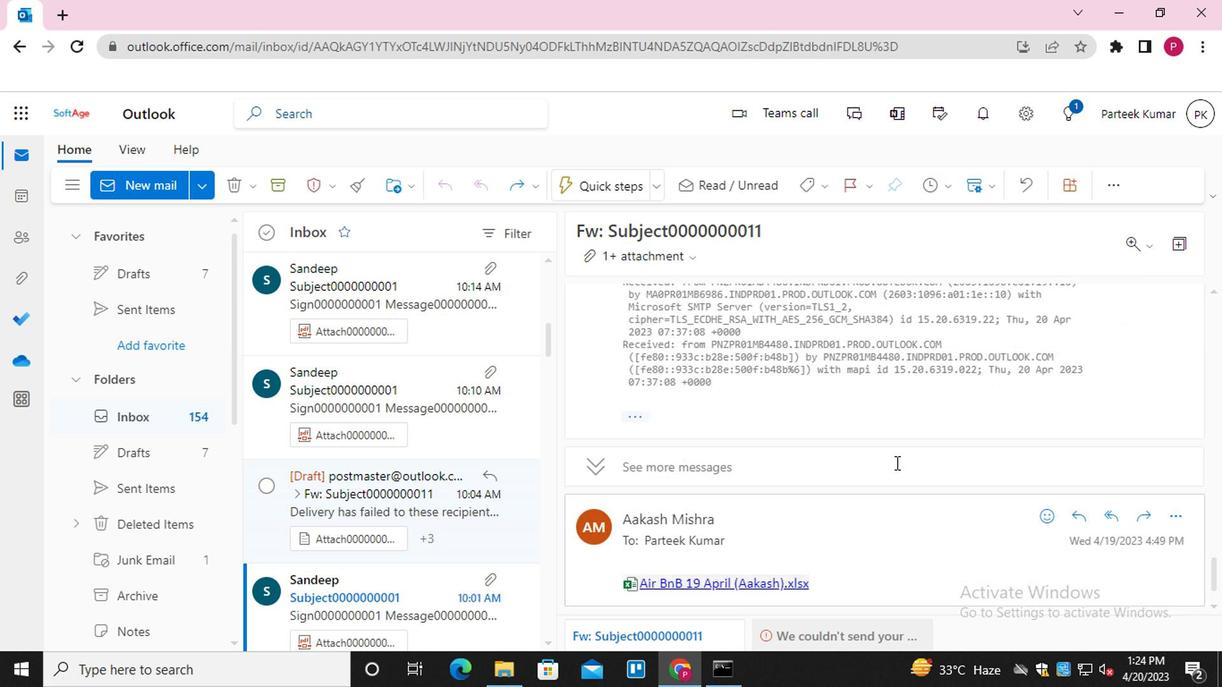 
Action: Mouse scrolled (896, 451) with delta (0, 0)
Screenshot: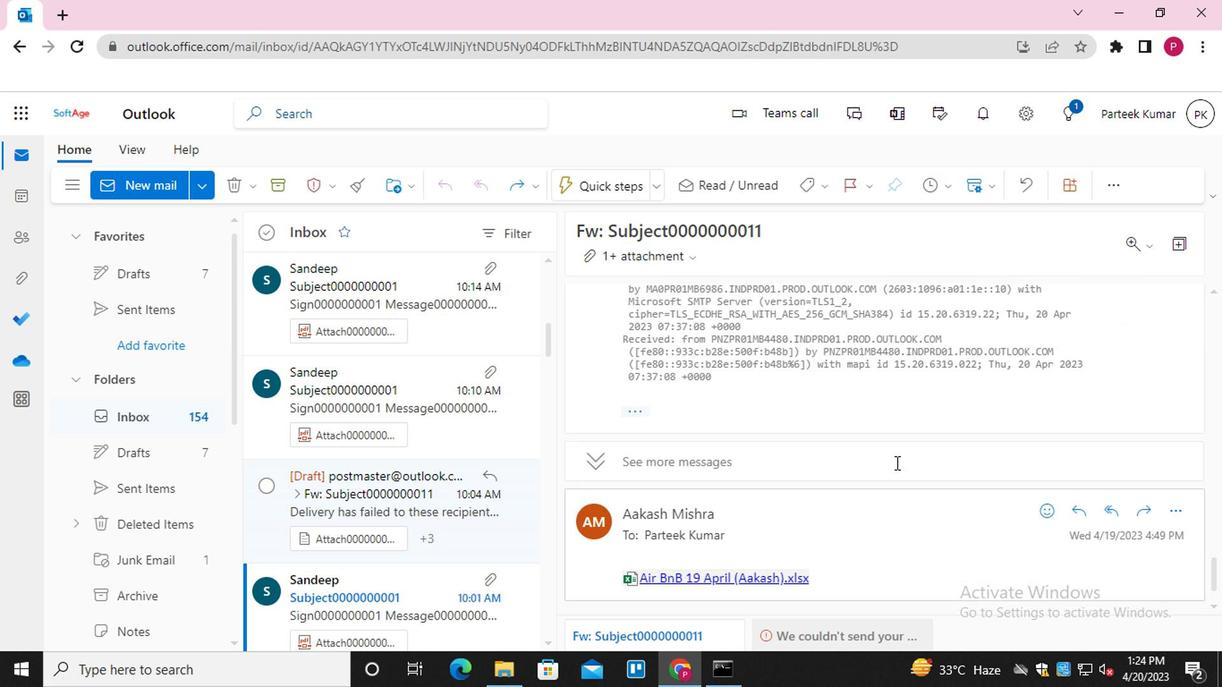 
Action: Mouse scrolled (896, 451) with delta (0, 0)
Screenshot: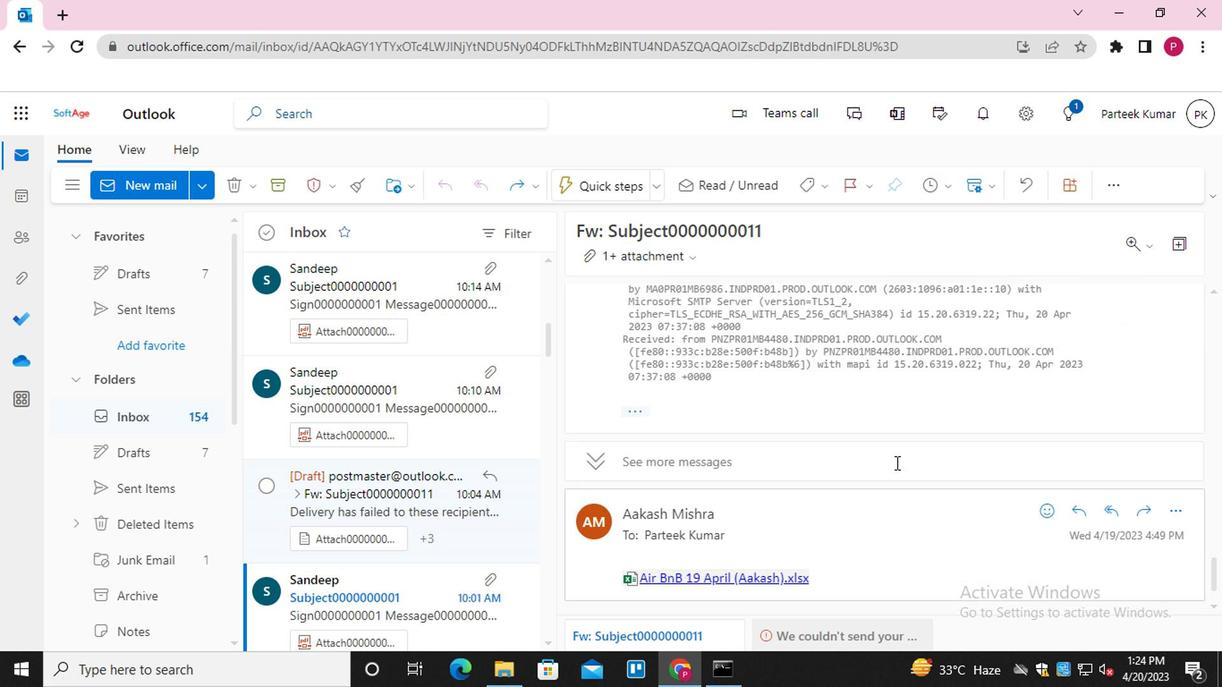 
Action: Mouse scrolled (896, 451) with delta (0, 0)
Screenshot: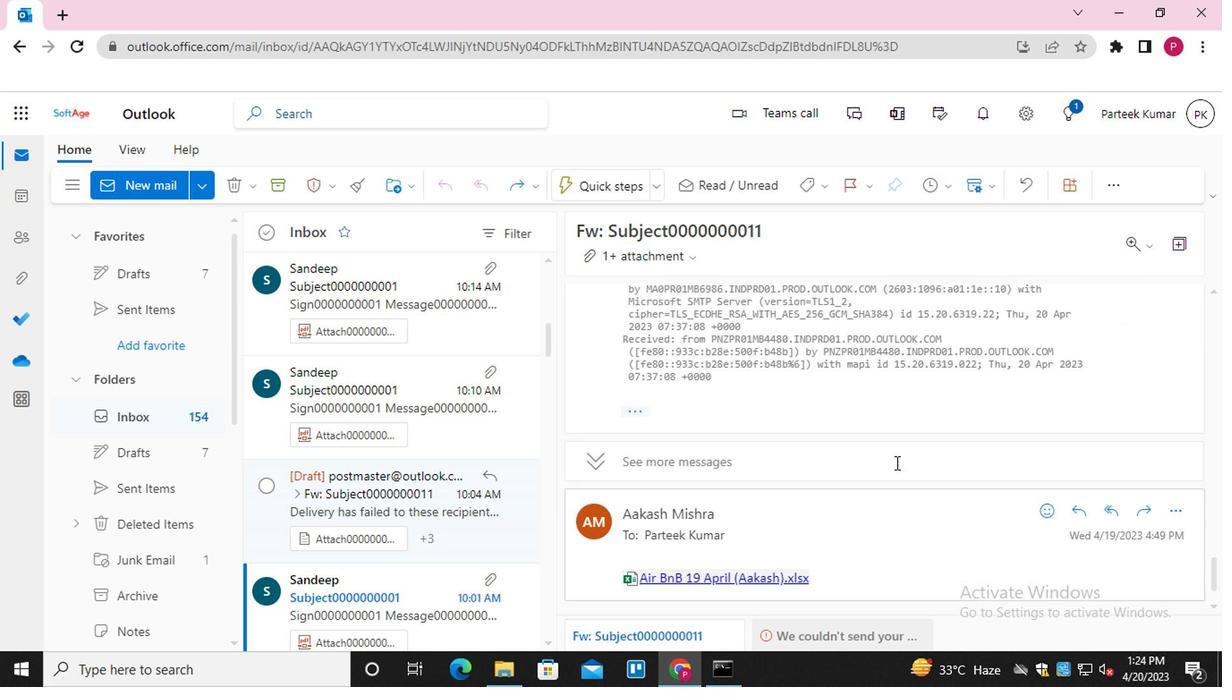 
Action: Mouse scrolled (896, 451) with delta (0, 0)
Screenshot: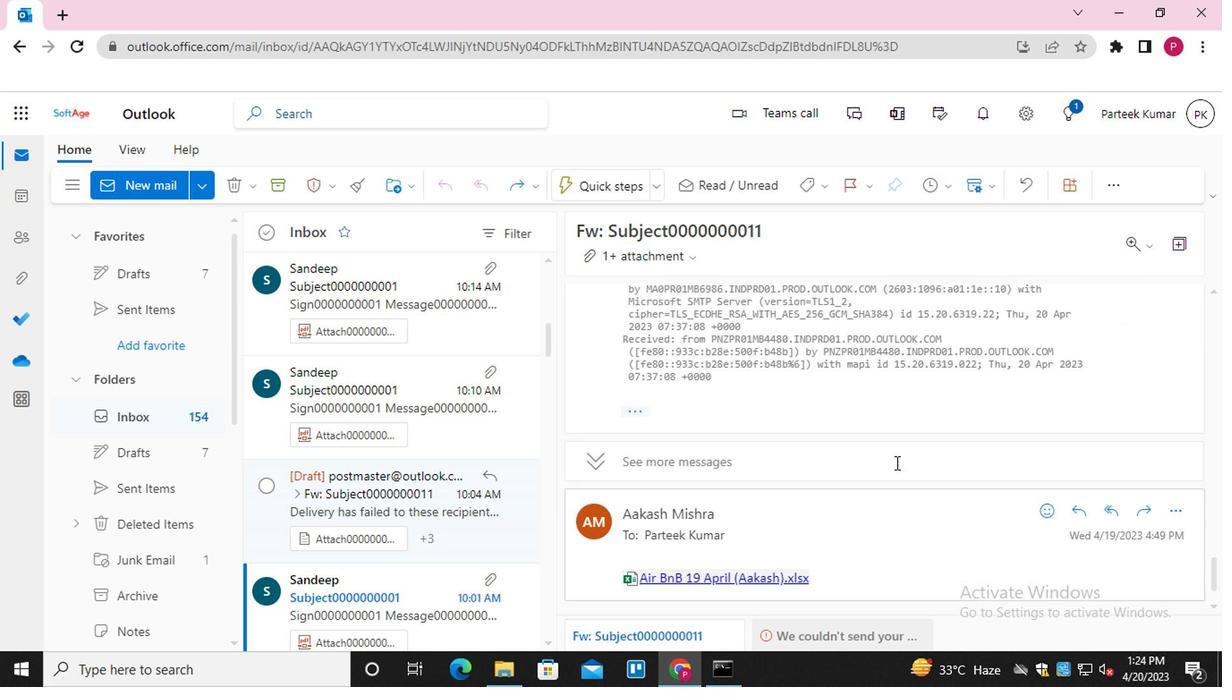 
Action: Mouse scrolled (896, 451) with delta (0, 0)
Screenshot: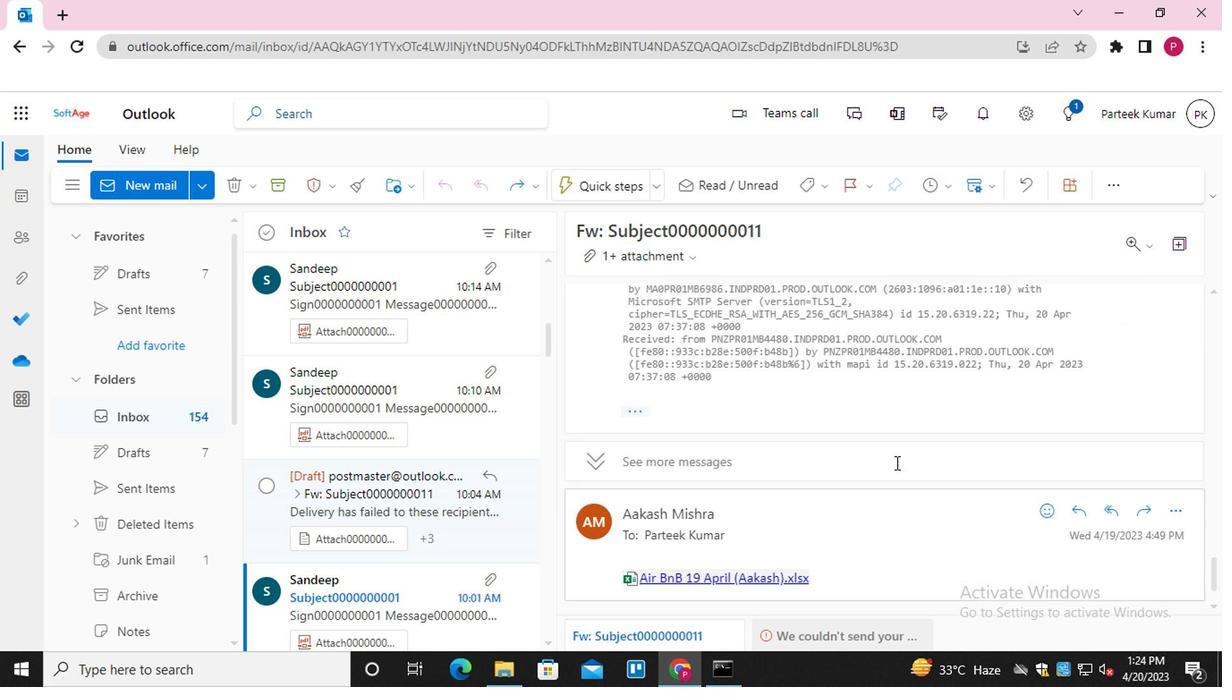 
Action: Mouse scrolled (896, 451) with delta (0, 0)
Screenshot: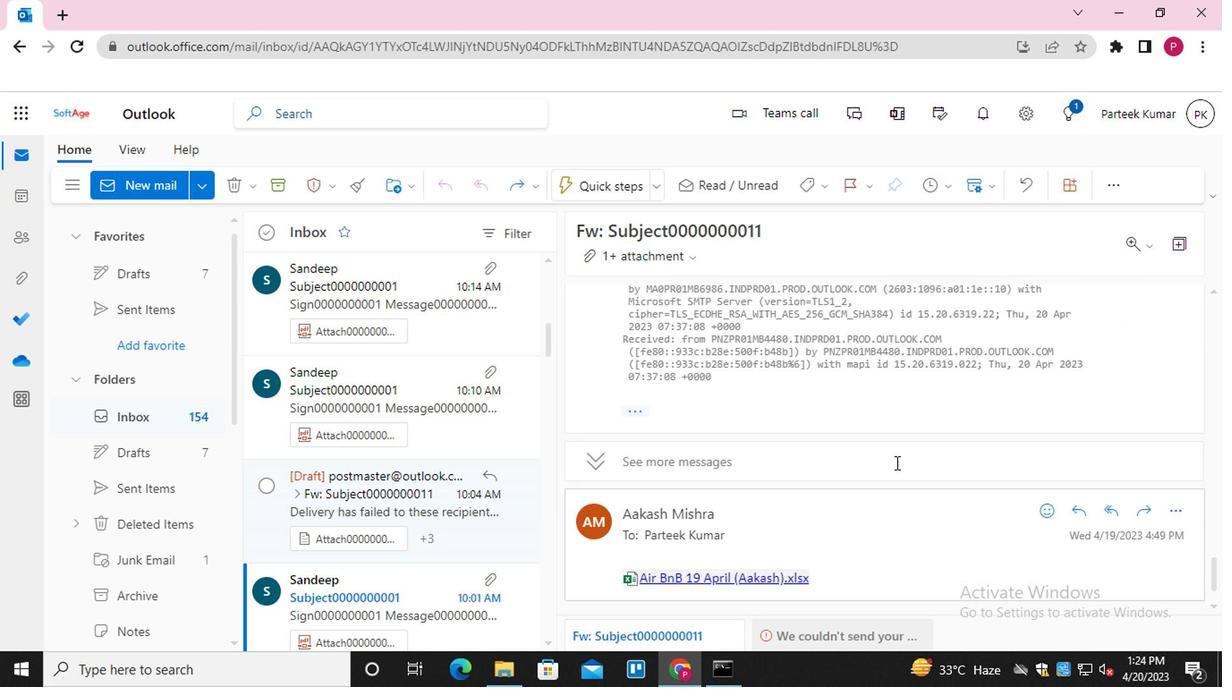 
Action: Mouse scrolled (896, 451) with delta (0, 0)
Screenshot: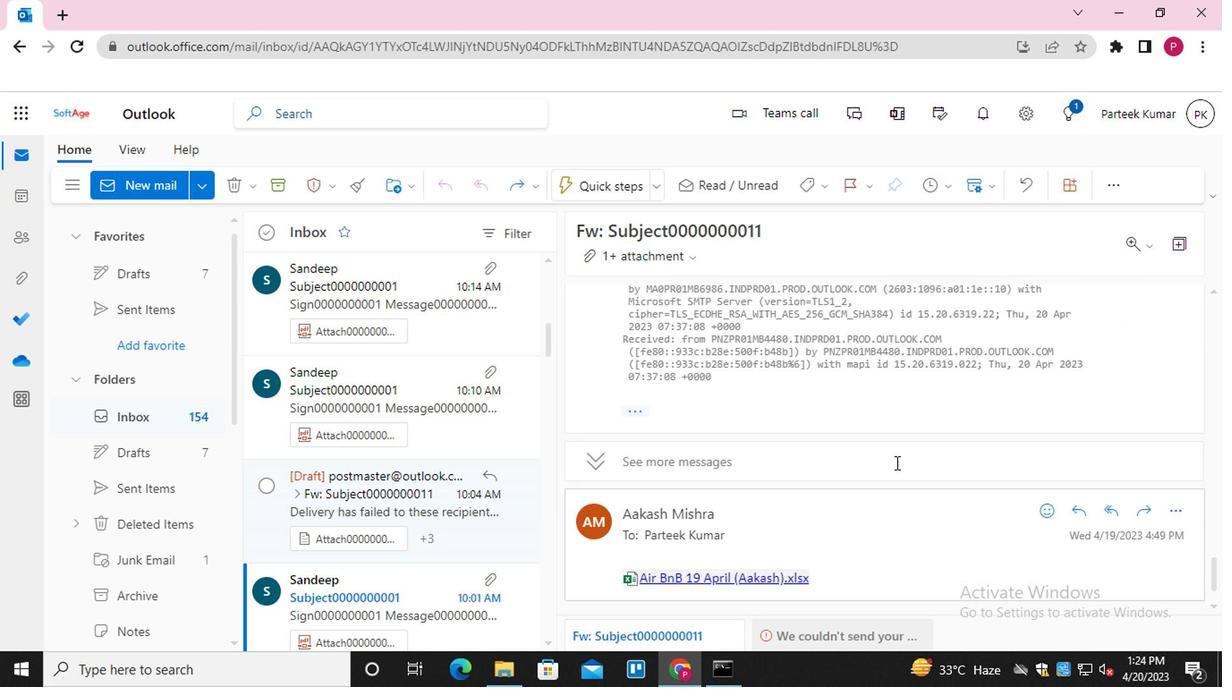 
Action: Mouse moved to (1178, 392)
Screenshot: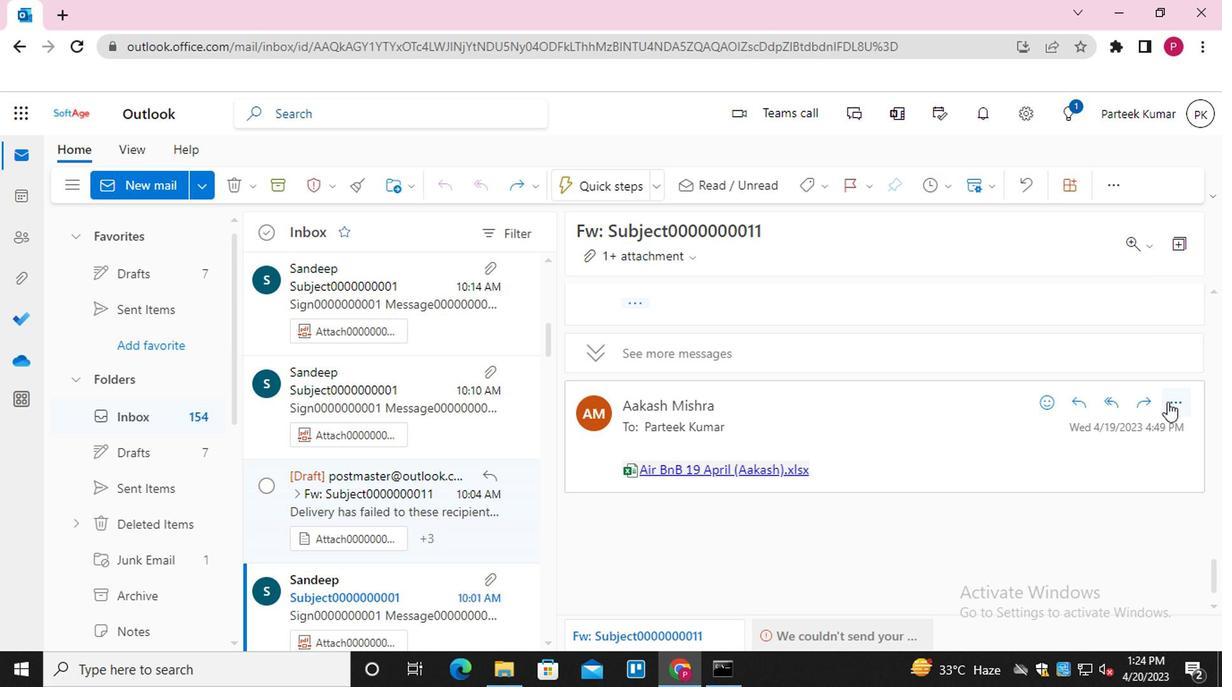 
Action: Mouse pressed left at (1178, 392)
Screenshot: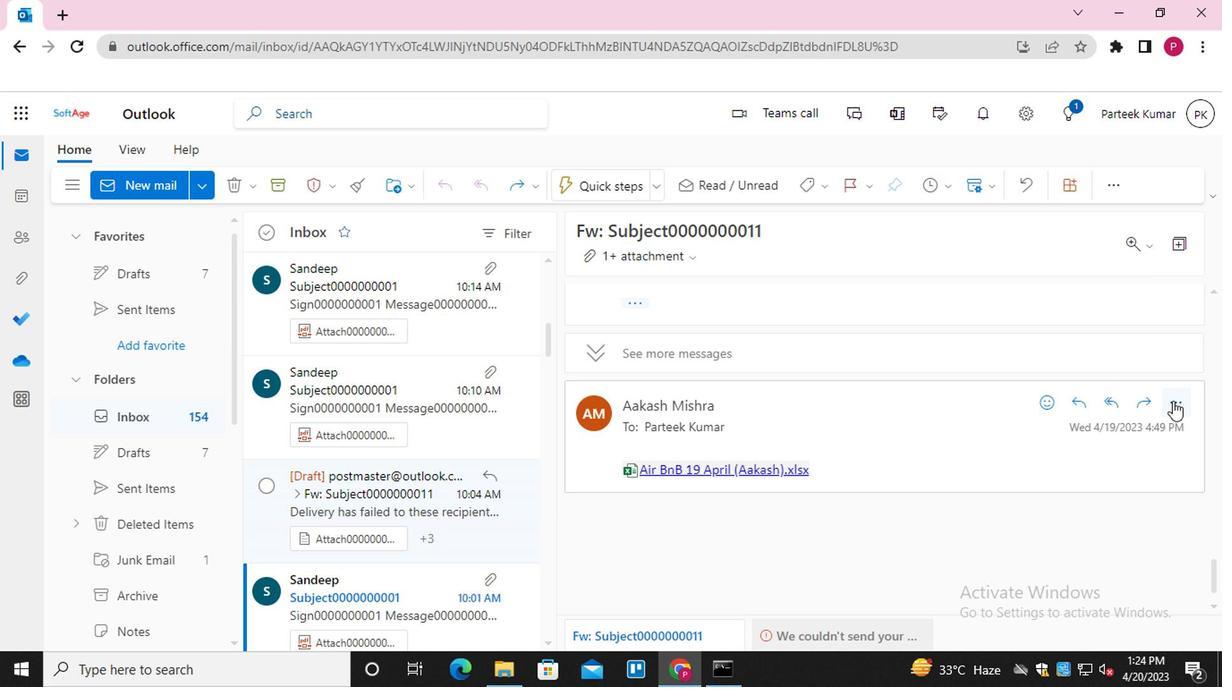 
Action: Mouse moved to (1049, 213)
Screenshot: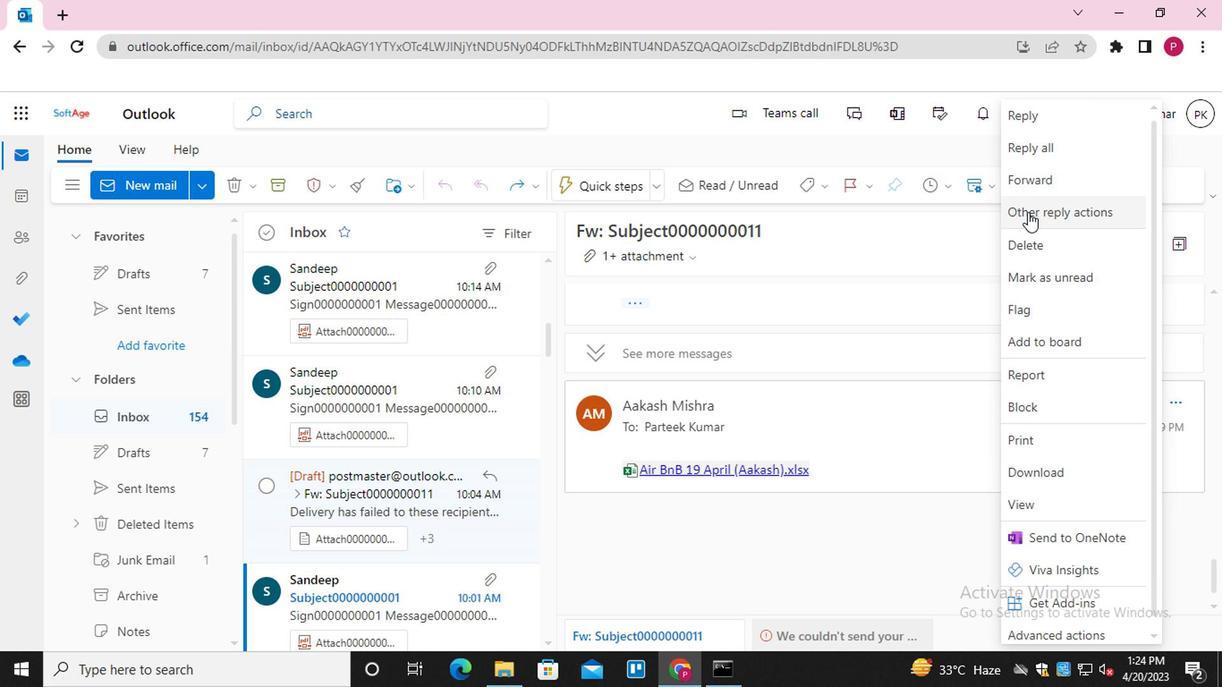 
Action: Mouse pressed left at (1049, 213)
Screenshot: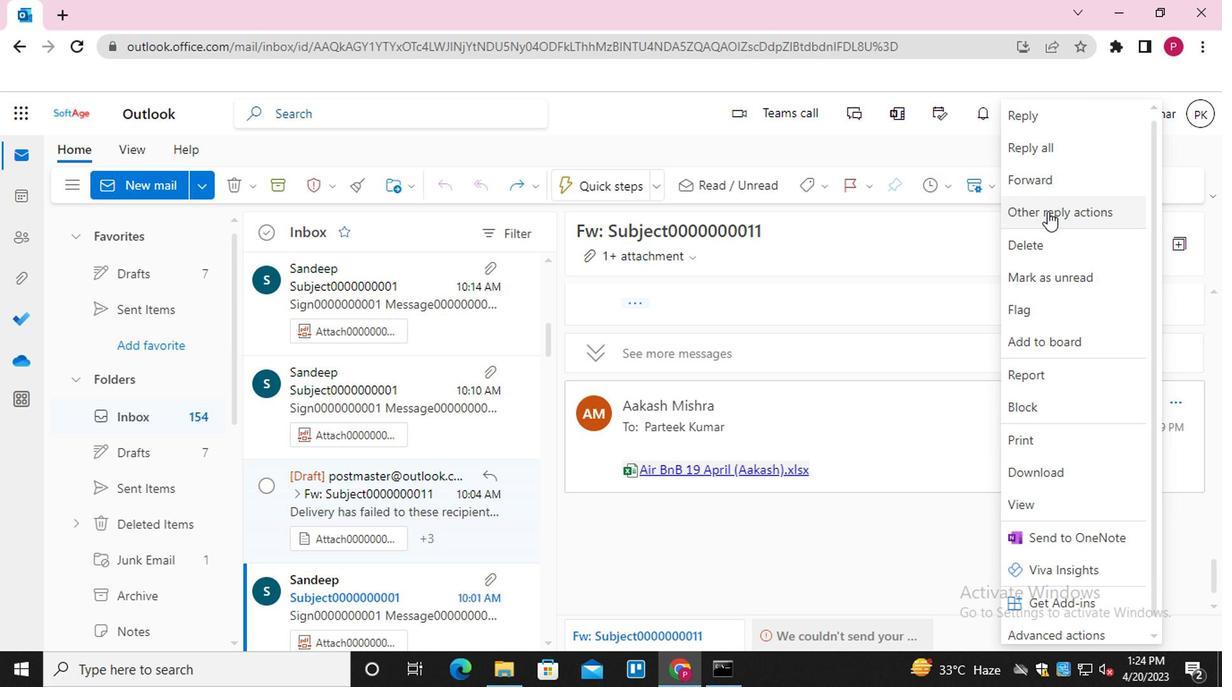 
Action: Mouse moved to (933, 241)
Screenshot: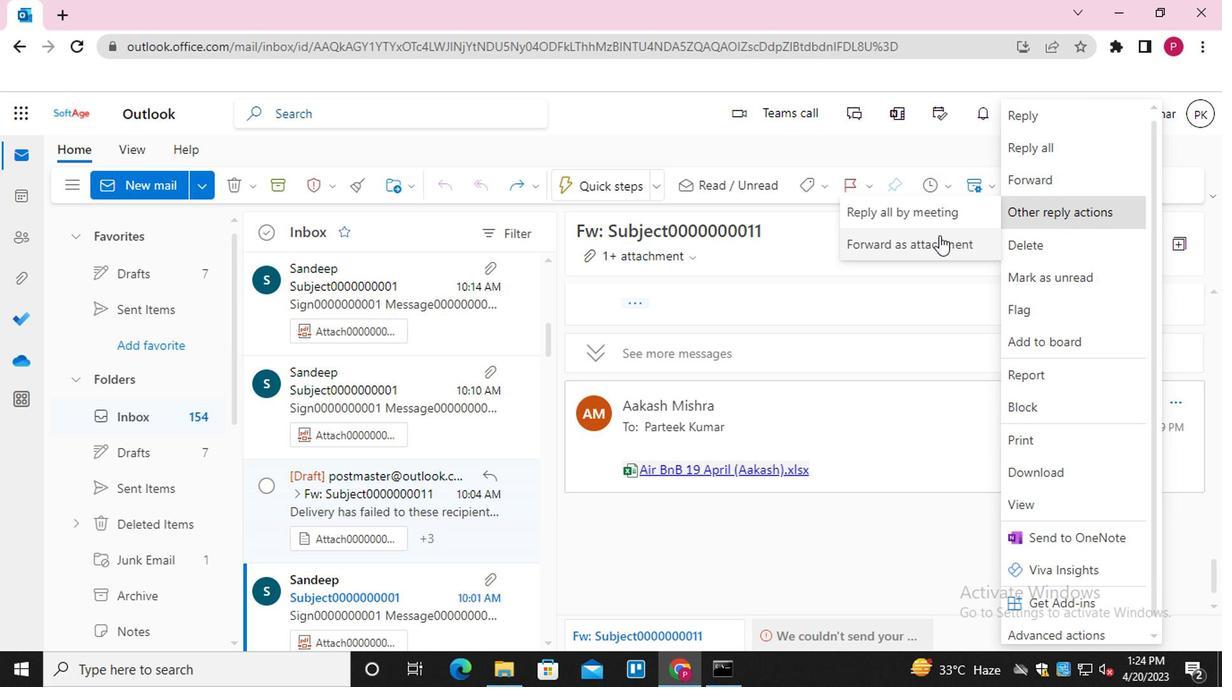 
Action: Mouse pressed left at (933, 241)
Screenshot: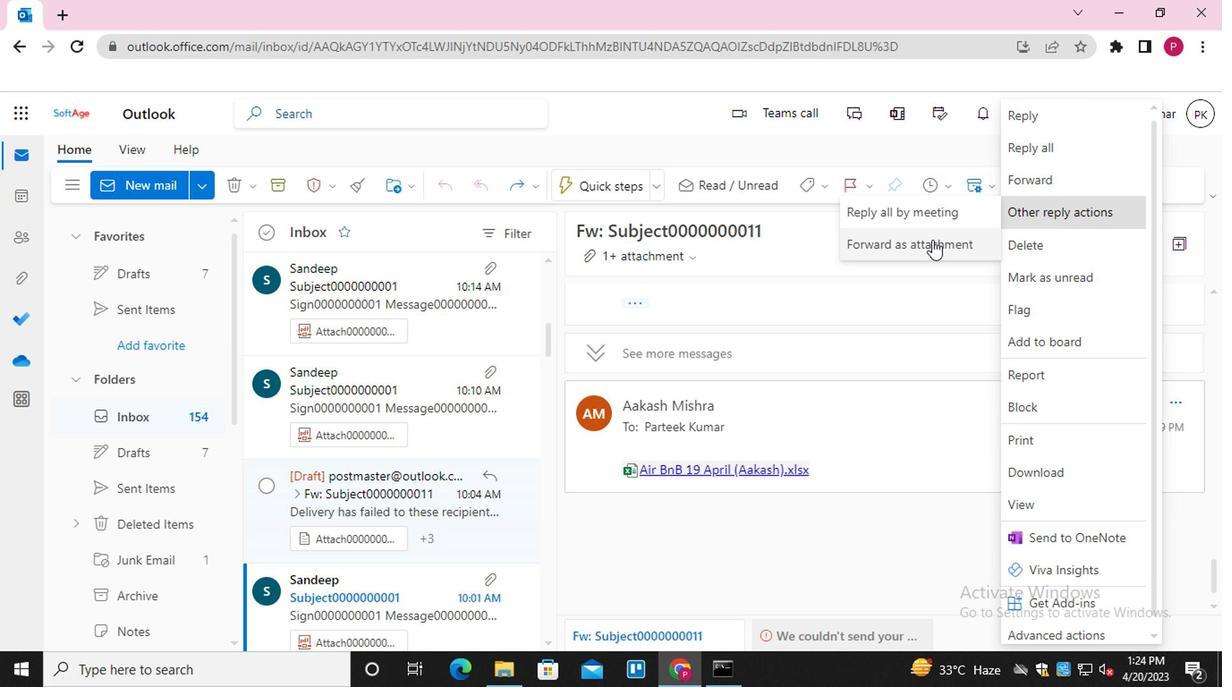 
Action: Mouse moved to (687, 289)
Screenshot: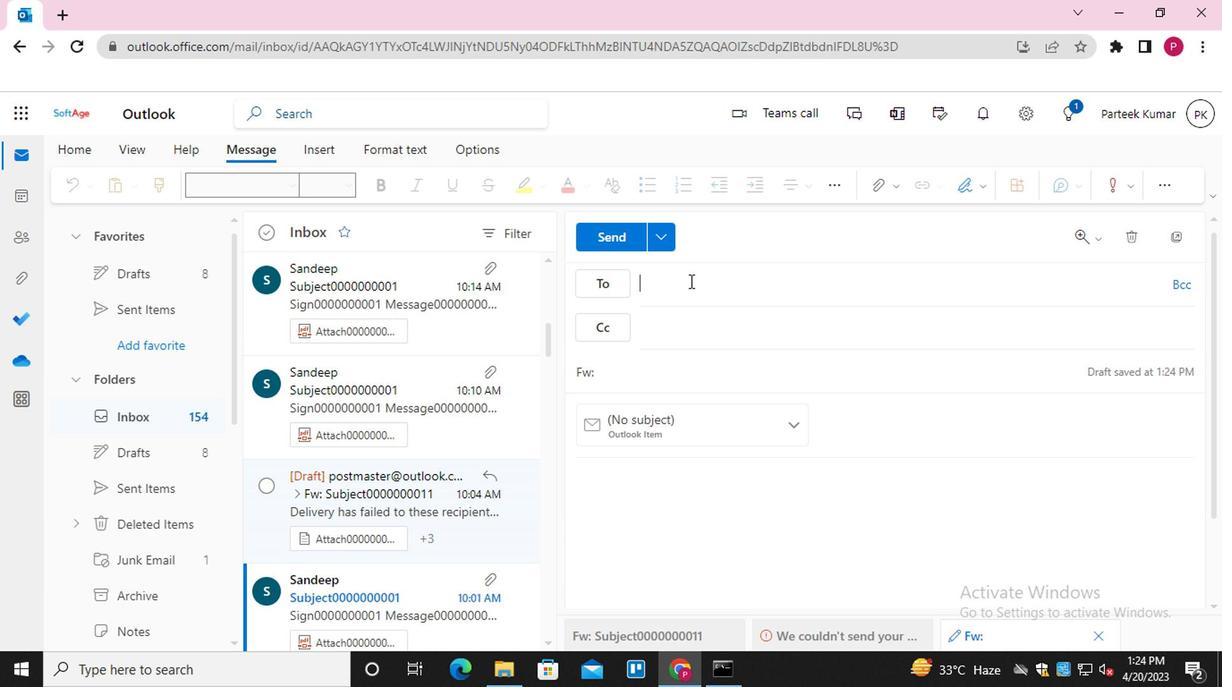 
Action: Mouse pressed left at (687, 289)
Screenshot: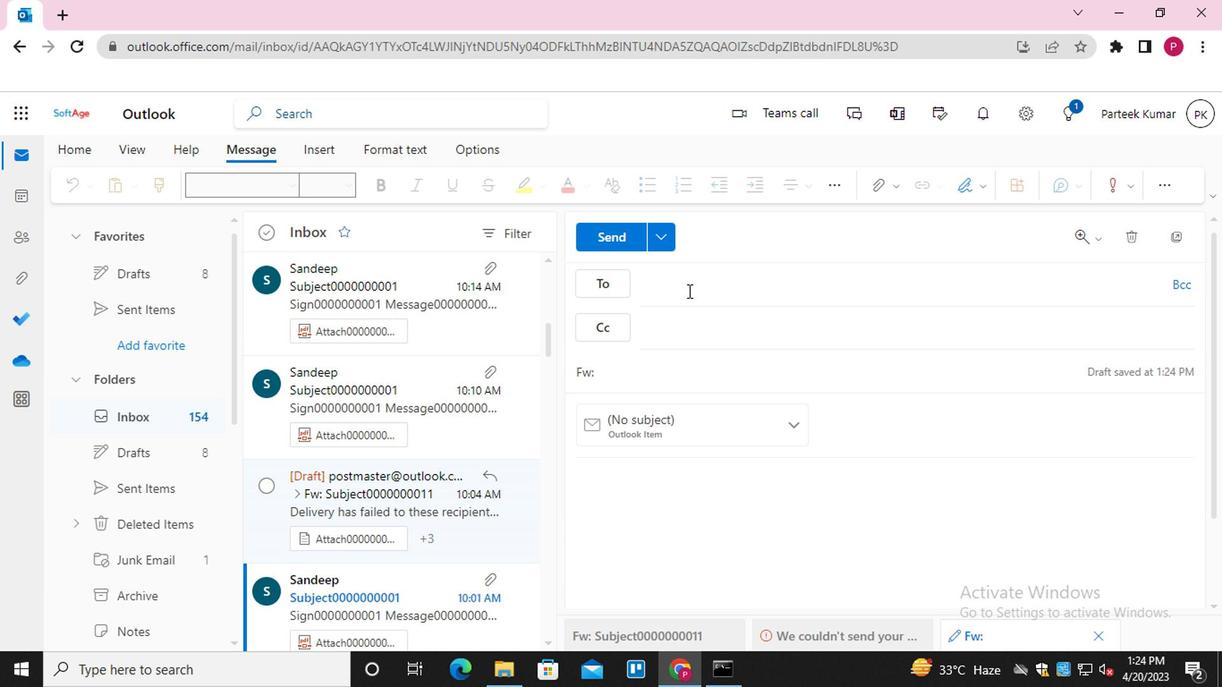 
Action: Mouse moved to (786, 393)
Screenshot: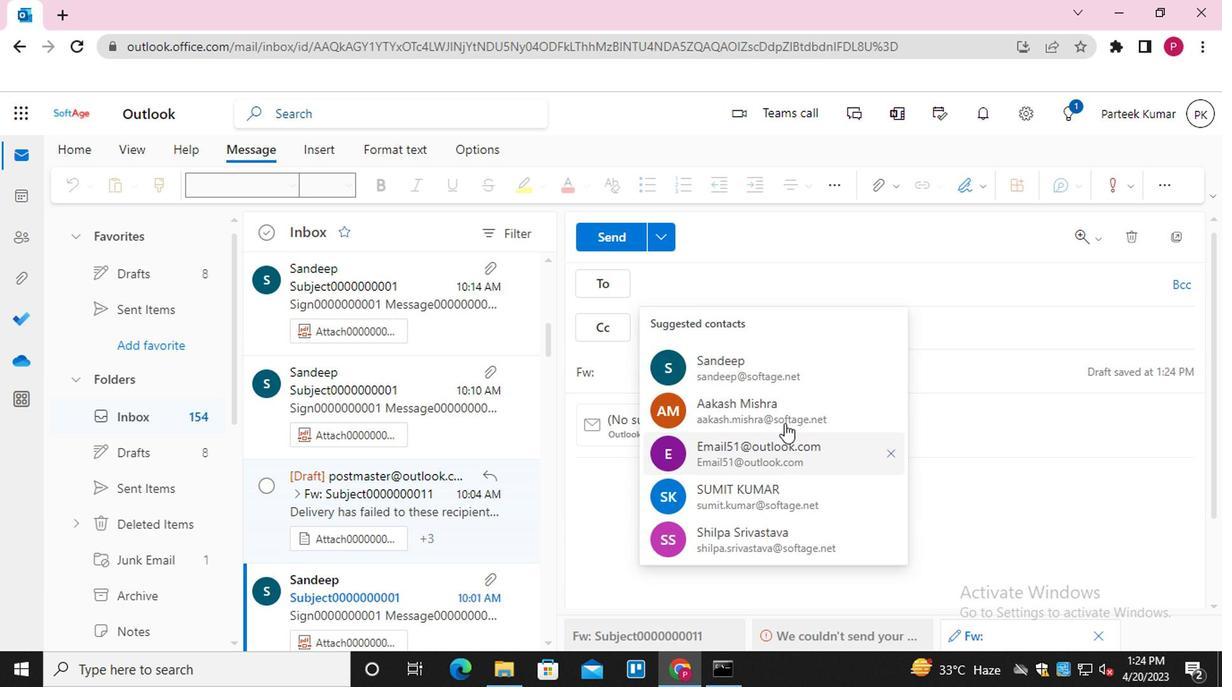 
Action: Mouse pressed left at (786, 393)
Screenshot: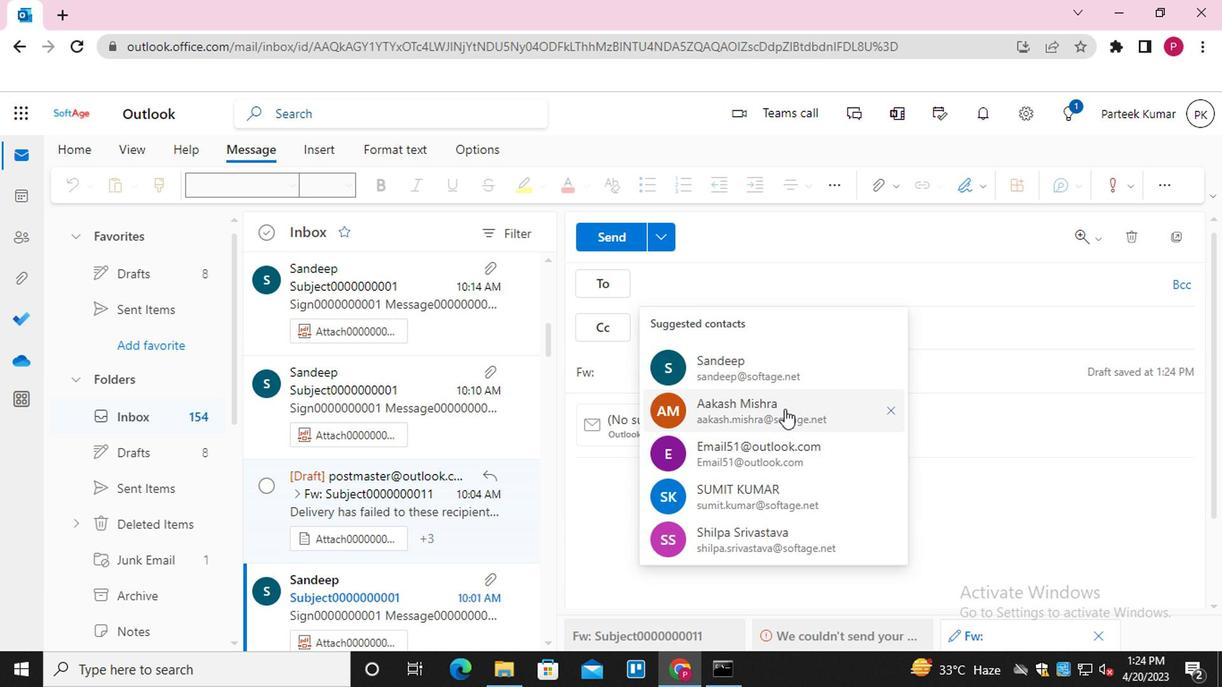 
Action: Mouse moved to (647, 362)
Screenshot: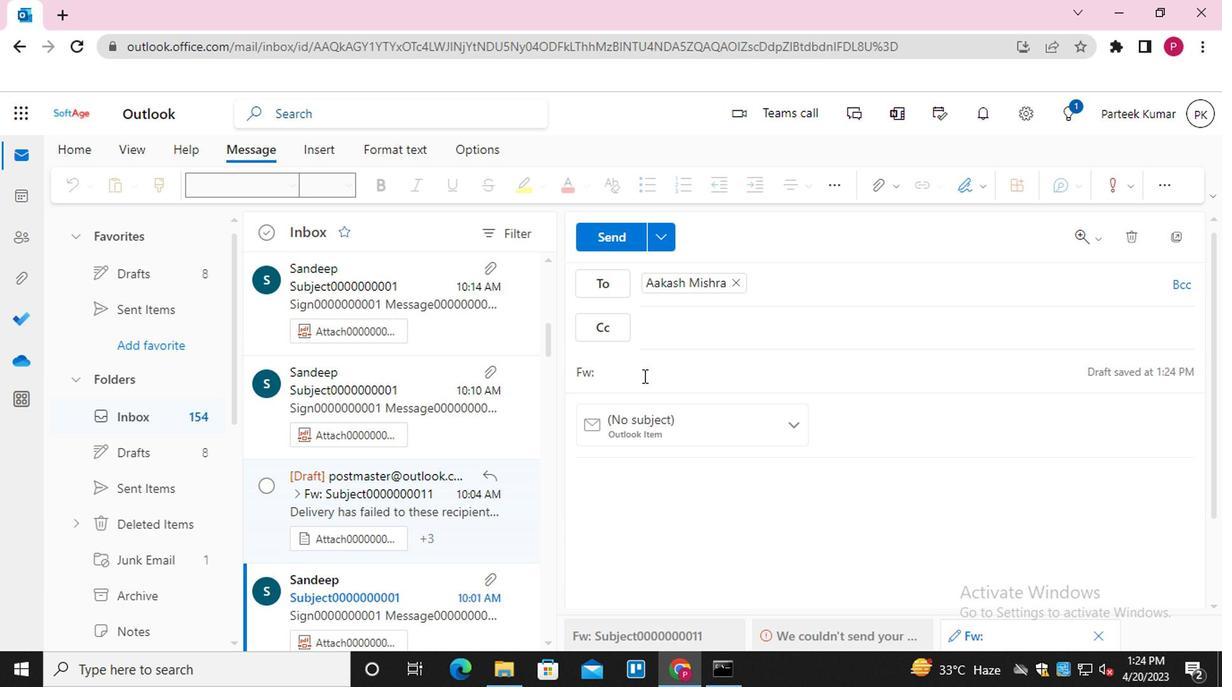 
Action: Mouse pressed left at (647, 362)
Screenshot: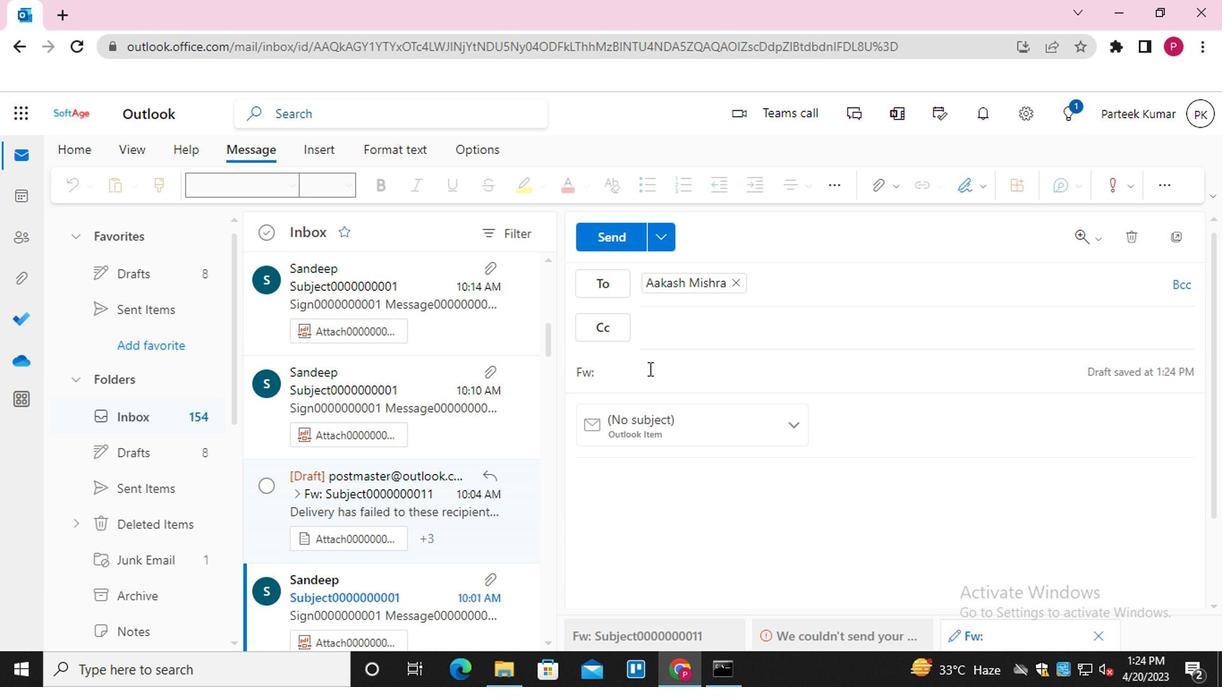 
Action: Mouse moved to (647, 362)
Screenshot: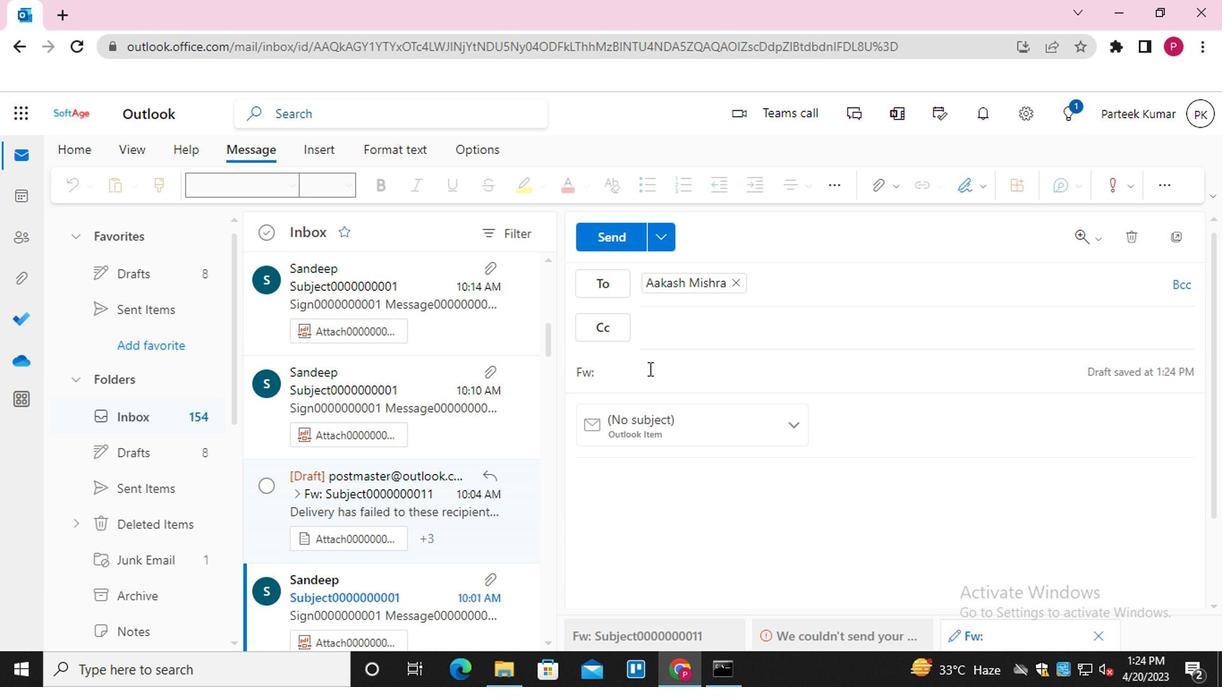 
Action: Key pressed <Key.shift>SUBJECT0000000011
Screenshot: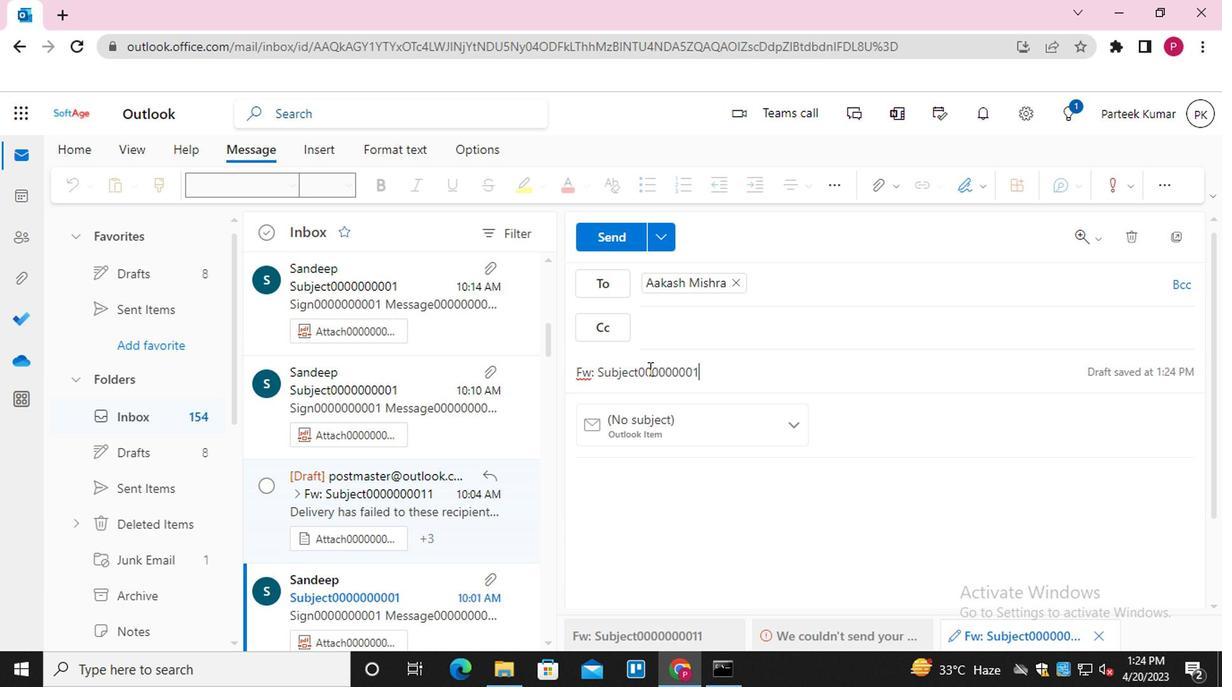 
Action: Mouse moved to (638, 471)
Screenshot: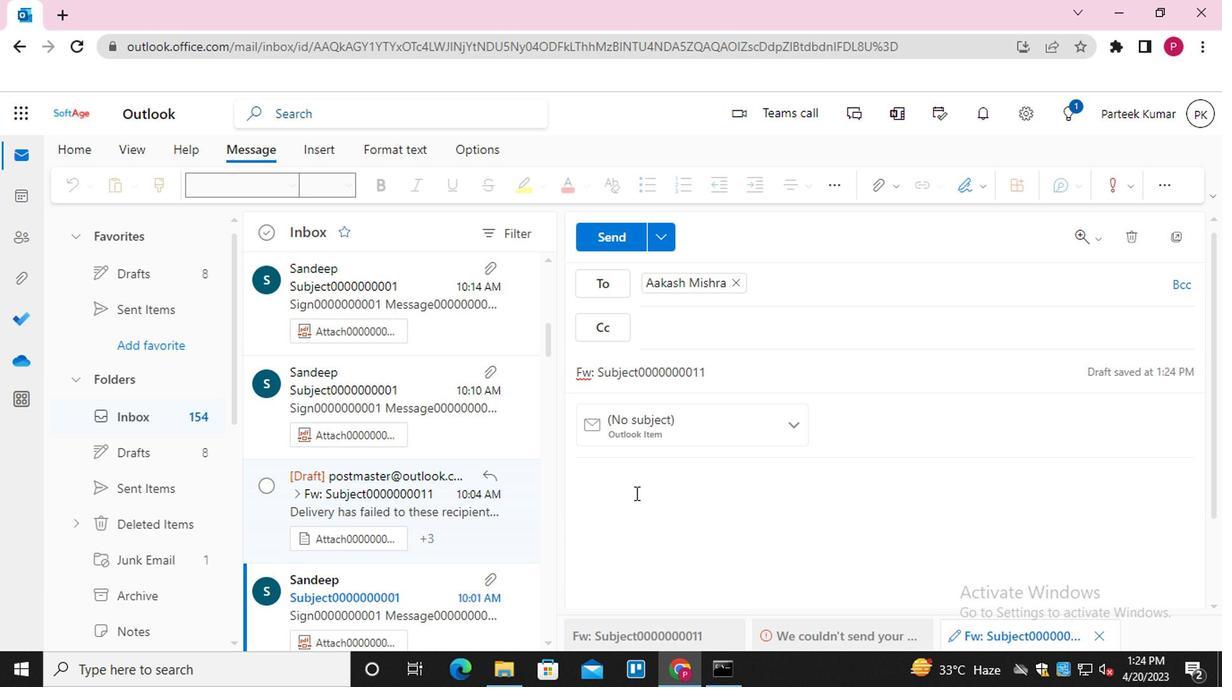 
Action: Mouse pressed left at (638, 471)
Screenshot: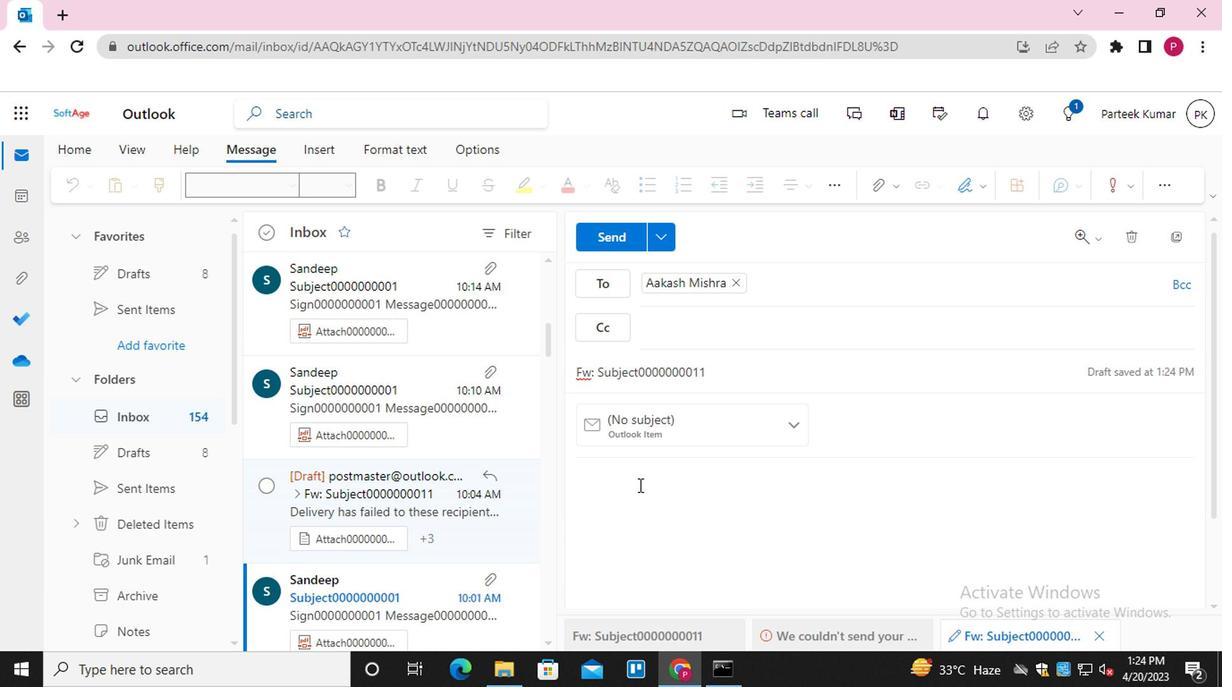 
Action: Key pressed <Key.shift_r>MESSAGE000000000<Key.backspace>11
Screenshot: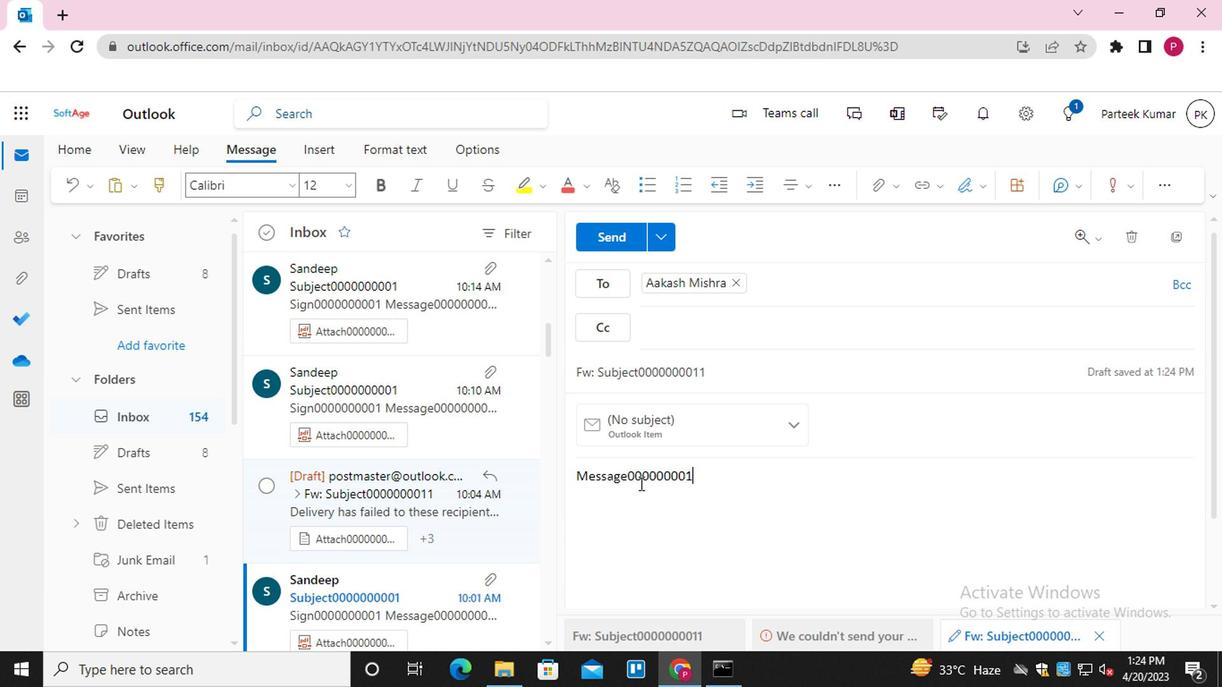 
Action: Mouse moved to (617, 240)
Screenshot: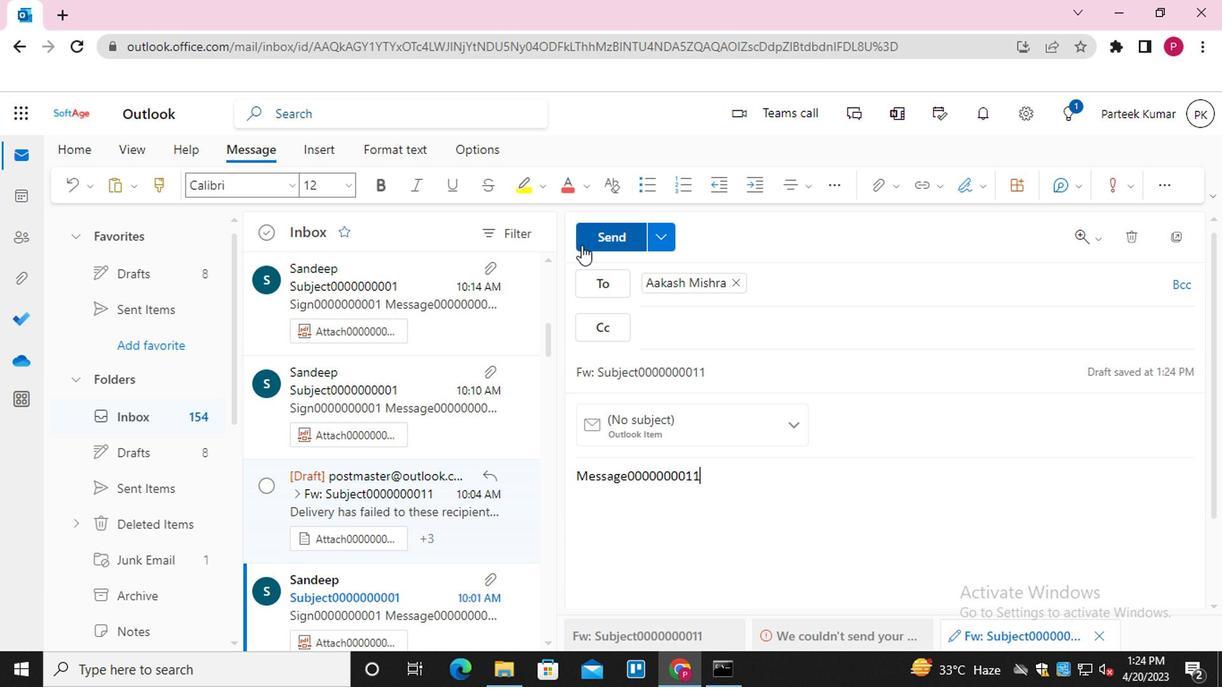
Action: Mouse pressed left at (617, 240)
Screenshot: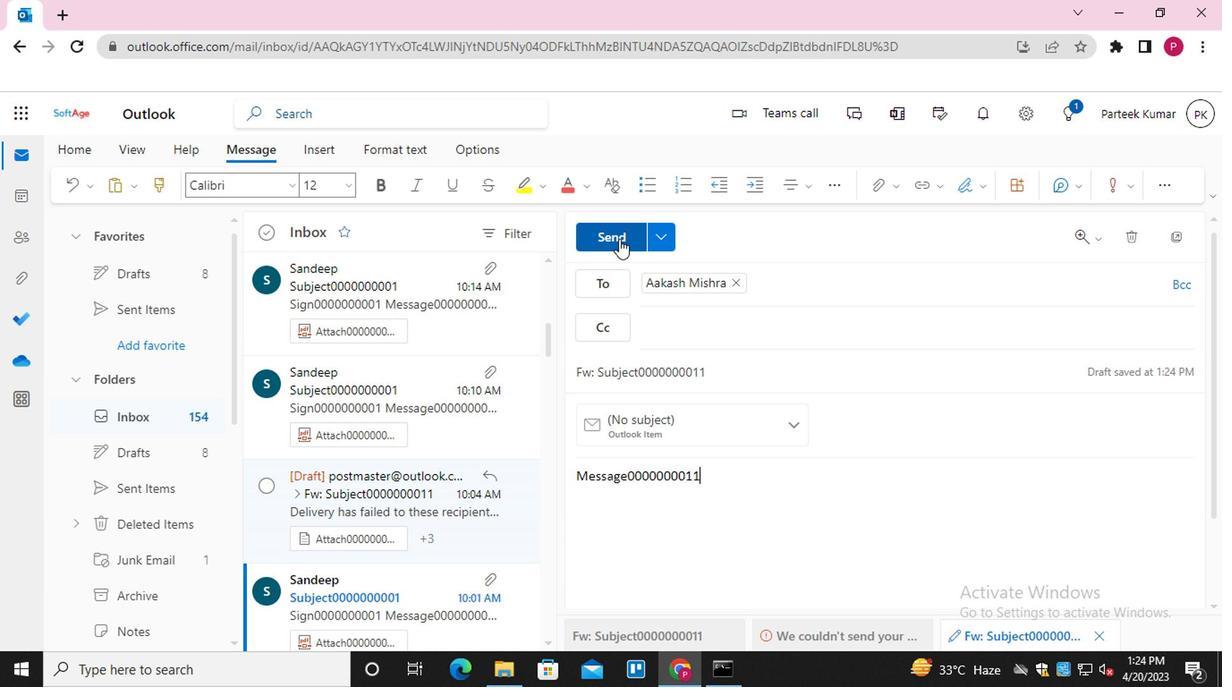 
Action: Mouse moved to (1174, 391)
Screenshot: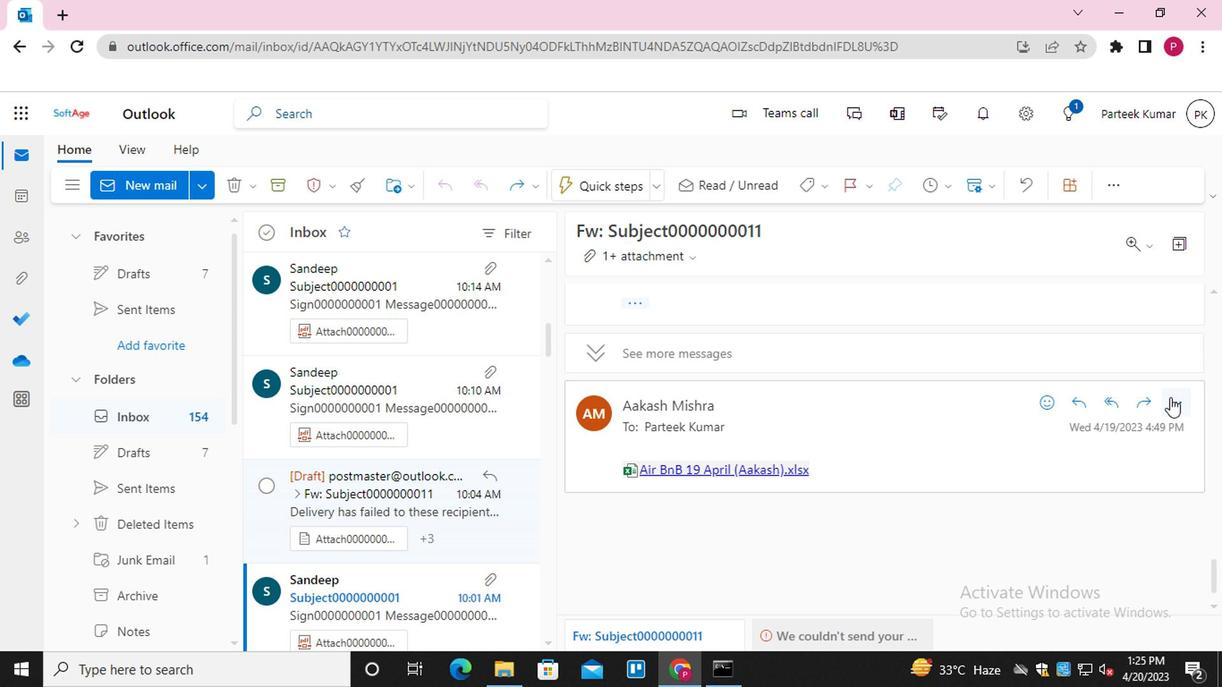 
Action: Mouse pressed left at (1174, 391)
Screenshot: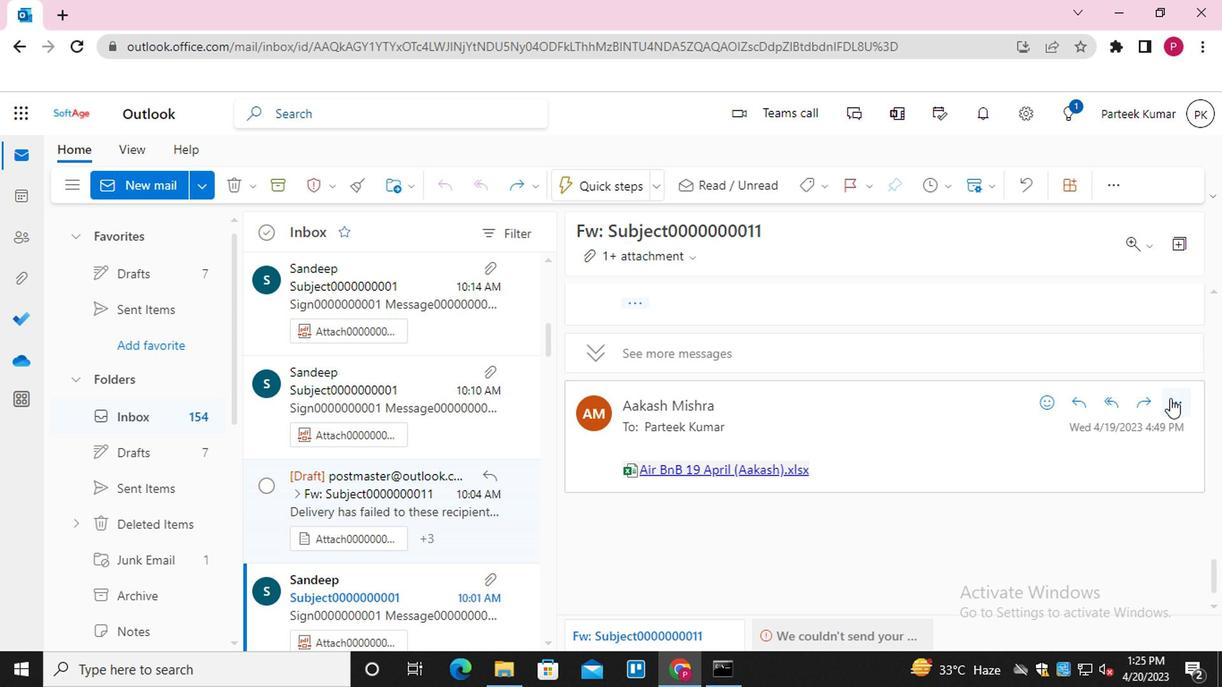 
Action: Mouse moved to (1066, 222)
Screenshot: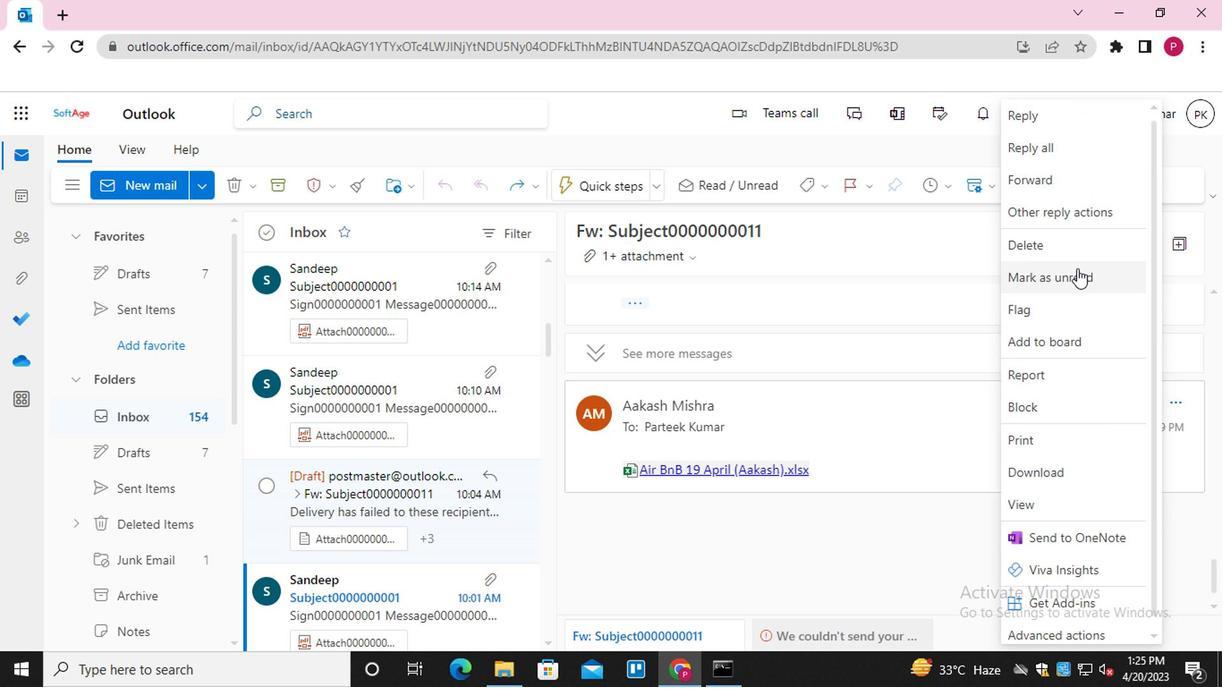 
Action: Mouse pressed left at (1066, 222)
Screenshot: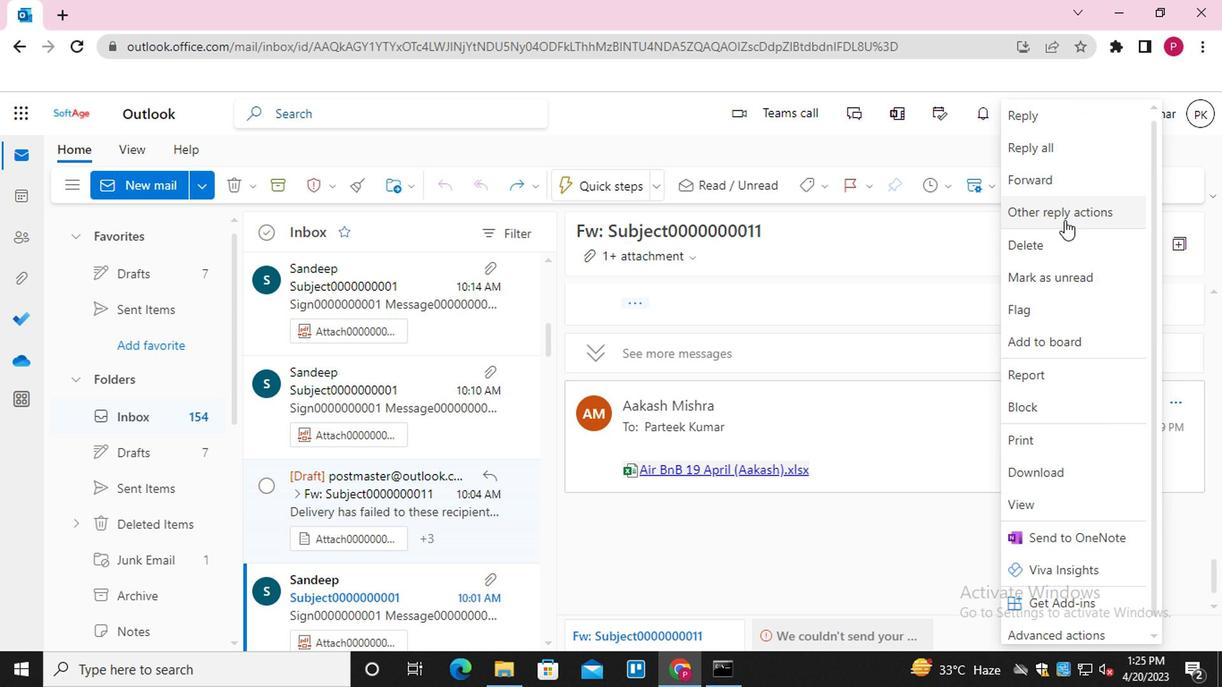 
Action: Mouse moved to (961, 245)
Screenshot: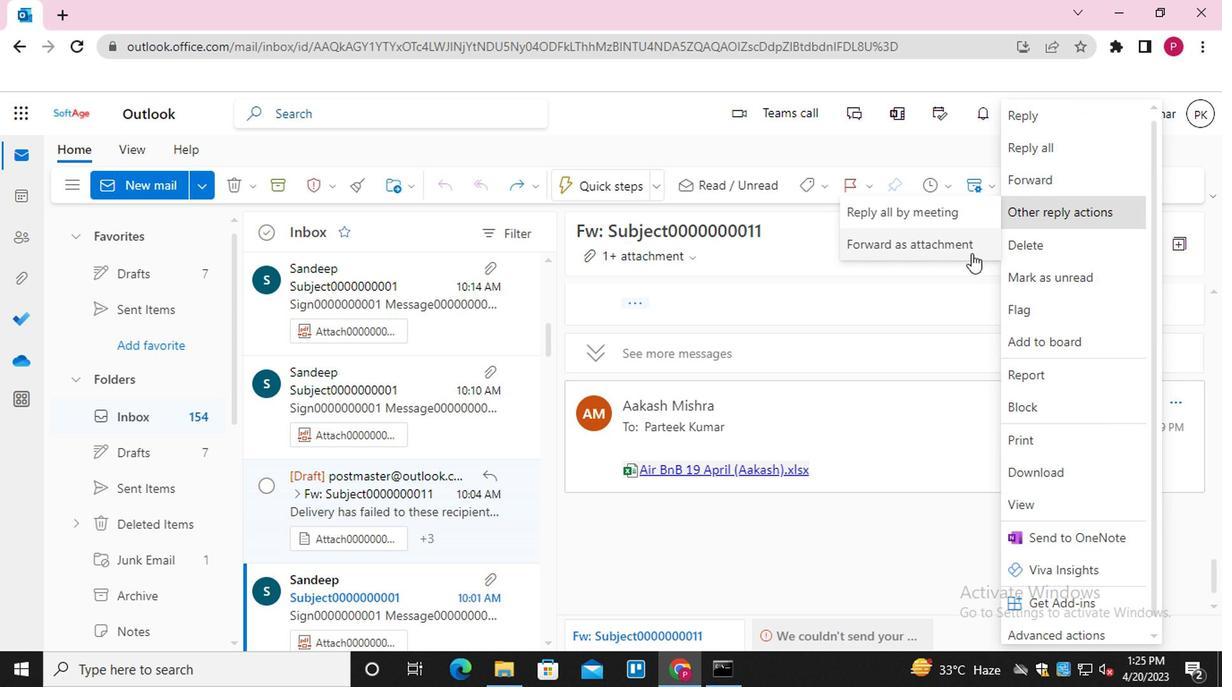 
Action: Mouse pressed left at (961, 245)
Screenshot: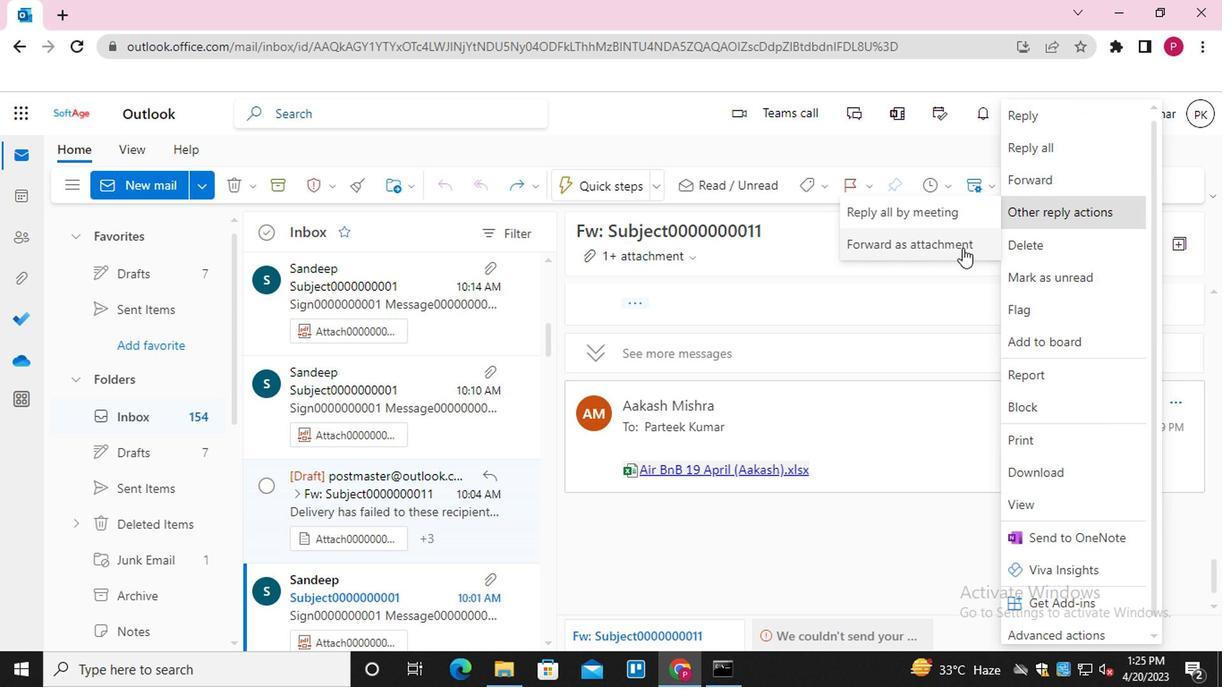 
Action: Mouse moved to (690, 273)
Screenshot: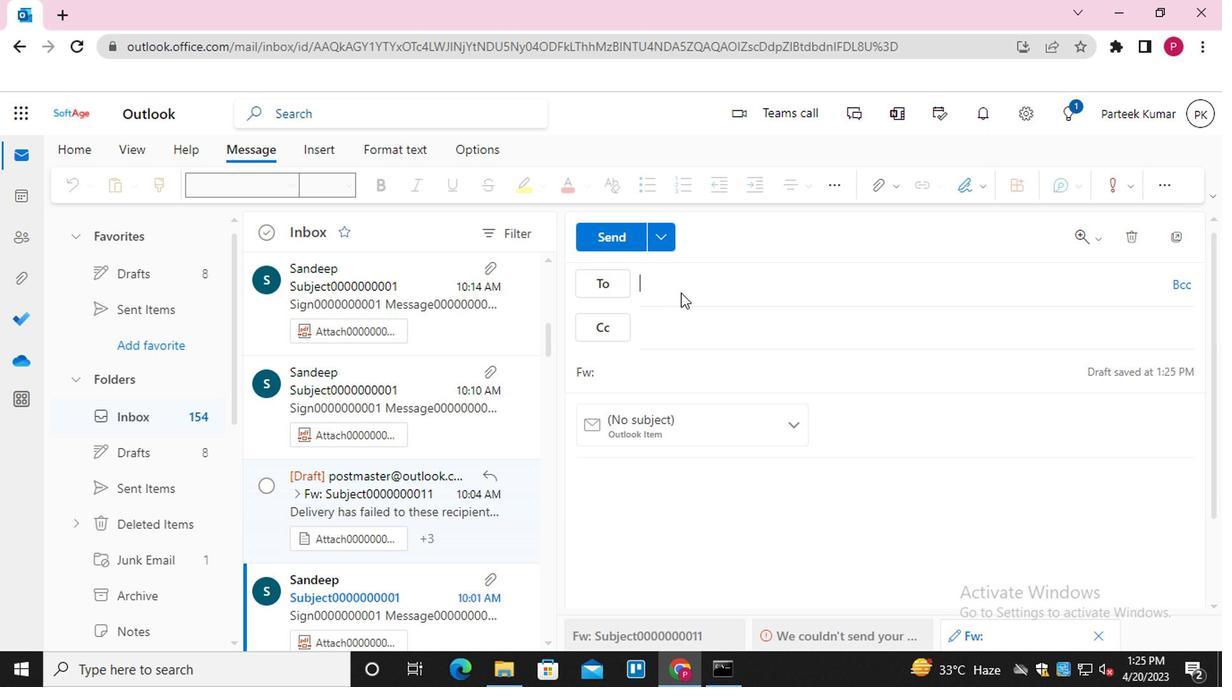 
Action: Mouse pressed left at (690, 273)
Screenshot: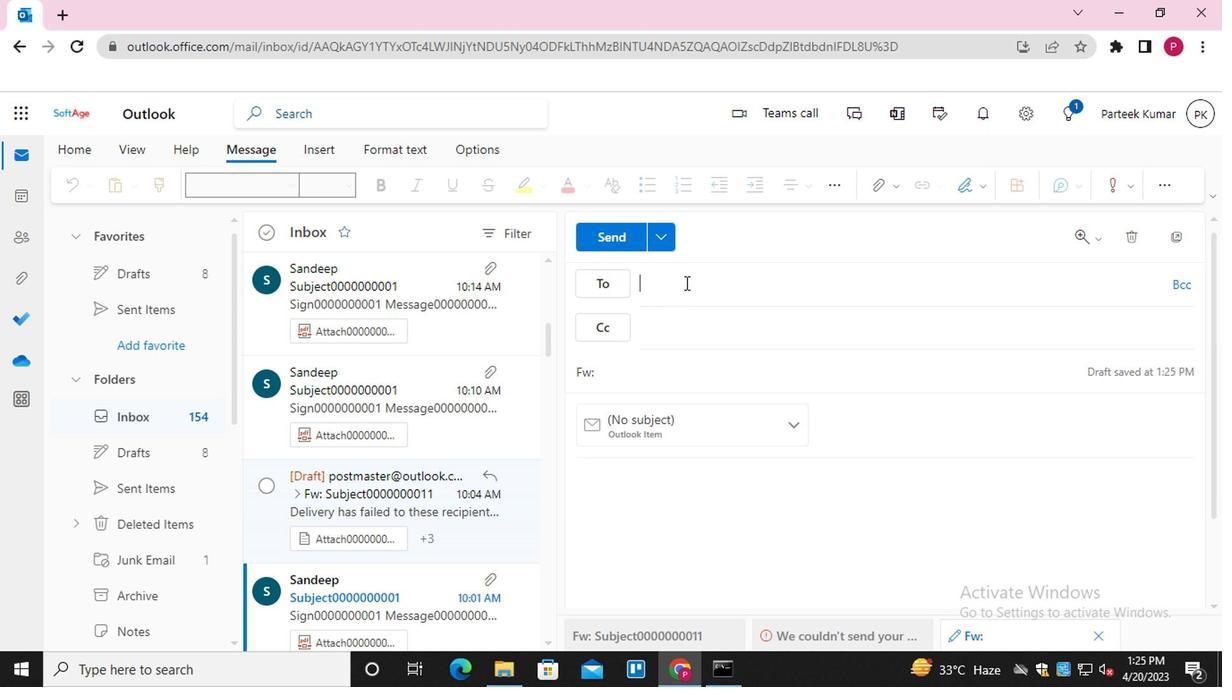 
Action: Mouse moved to (725, 403)
Screenshot: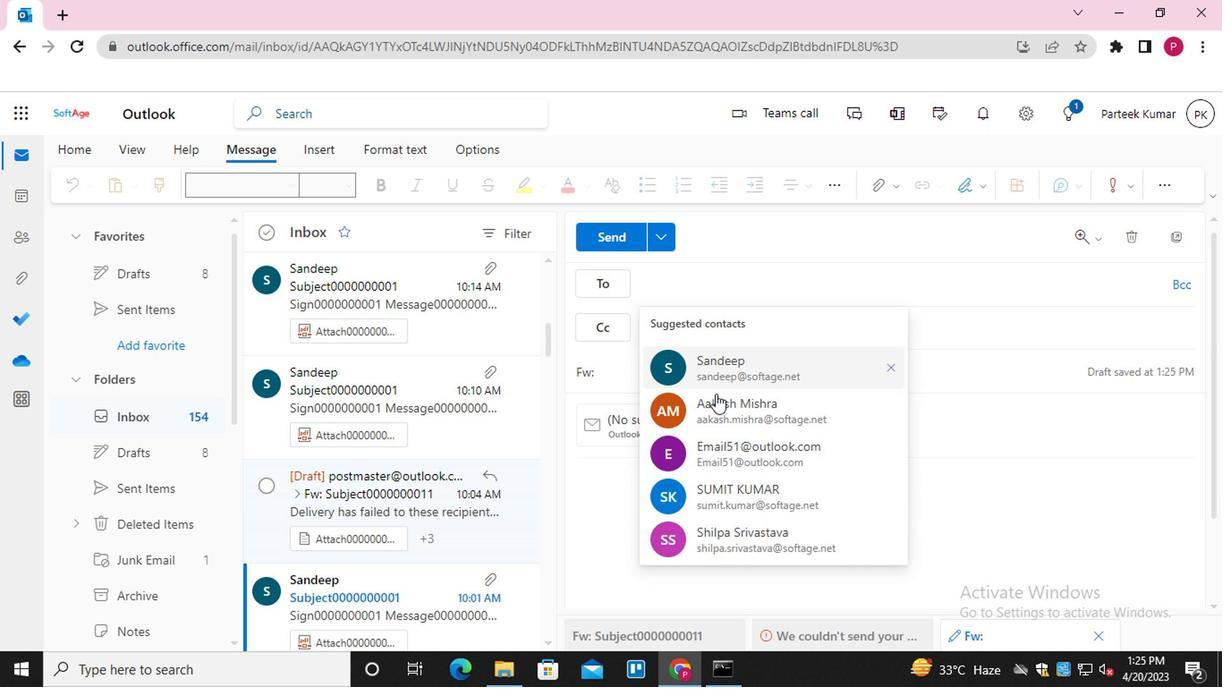 
Action: Mouse pressed left at (725, 403)
Screenshot: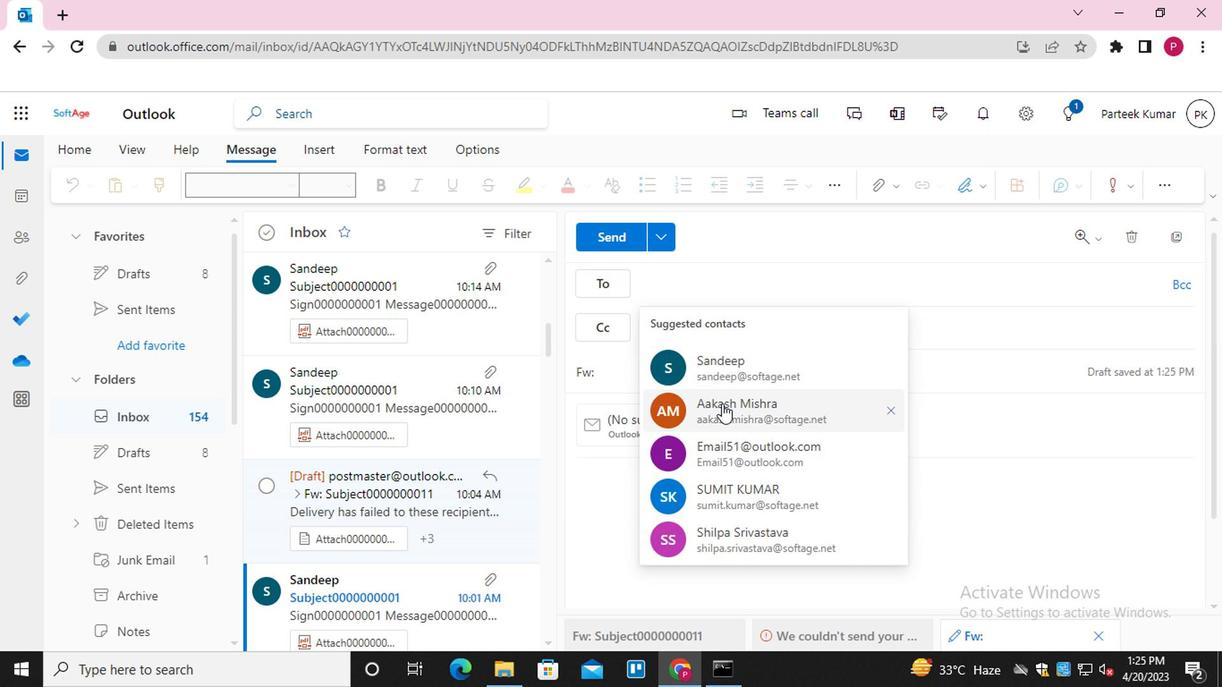 
Action: Key pressed <Key.shift>EMAIL0000000002<Key.enter>
Screenshot: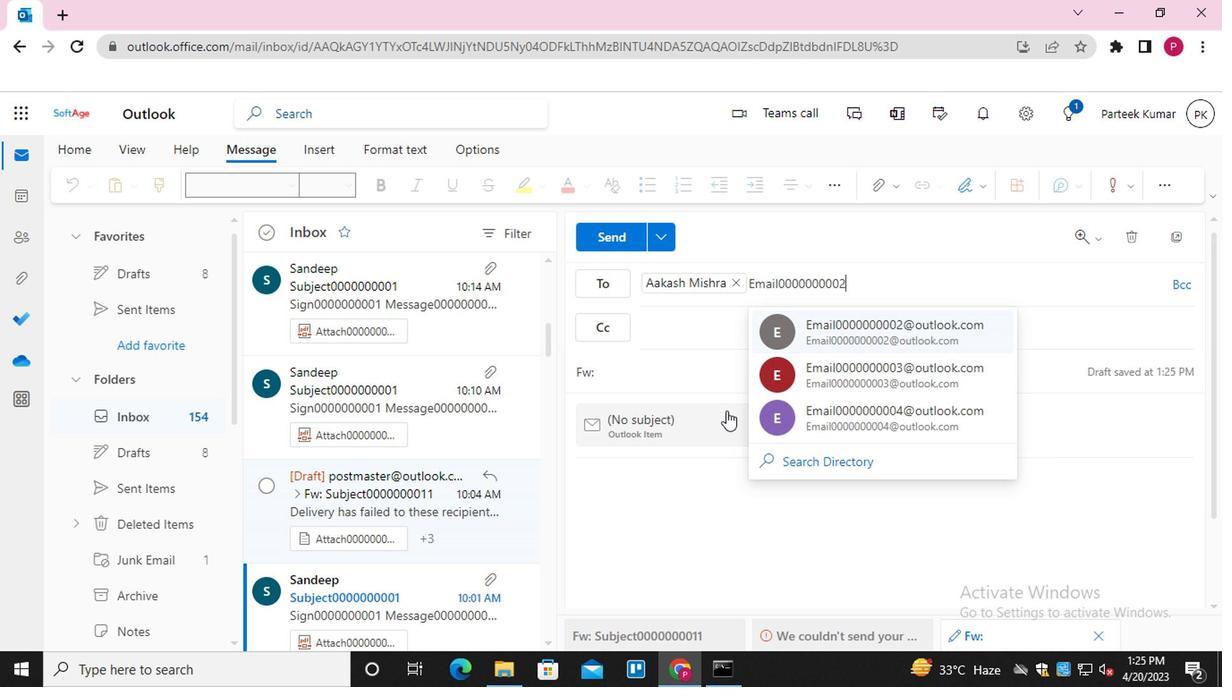 
Action: Mouse moved to (695, 367)
Screenshot: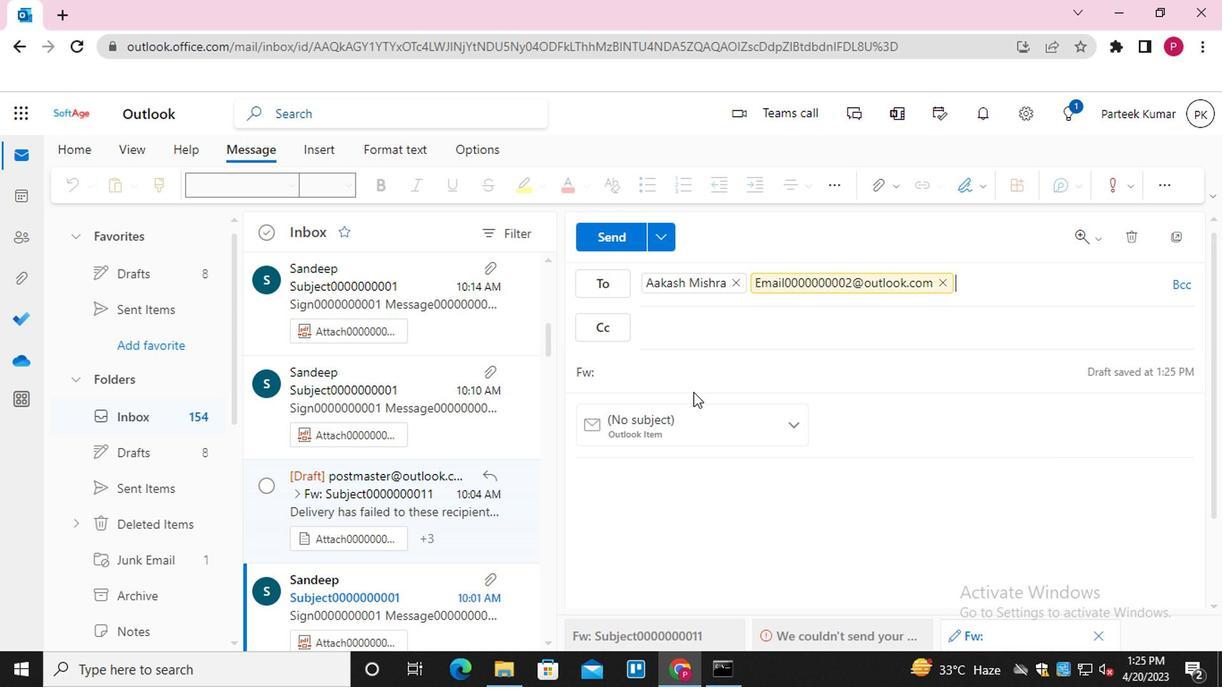 
Action: Mouse pressed left at (695, 367)
Screenshot: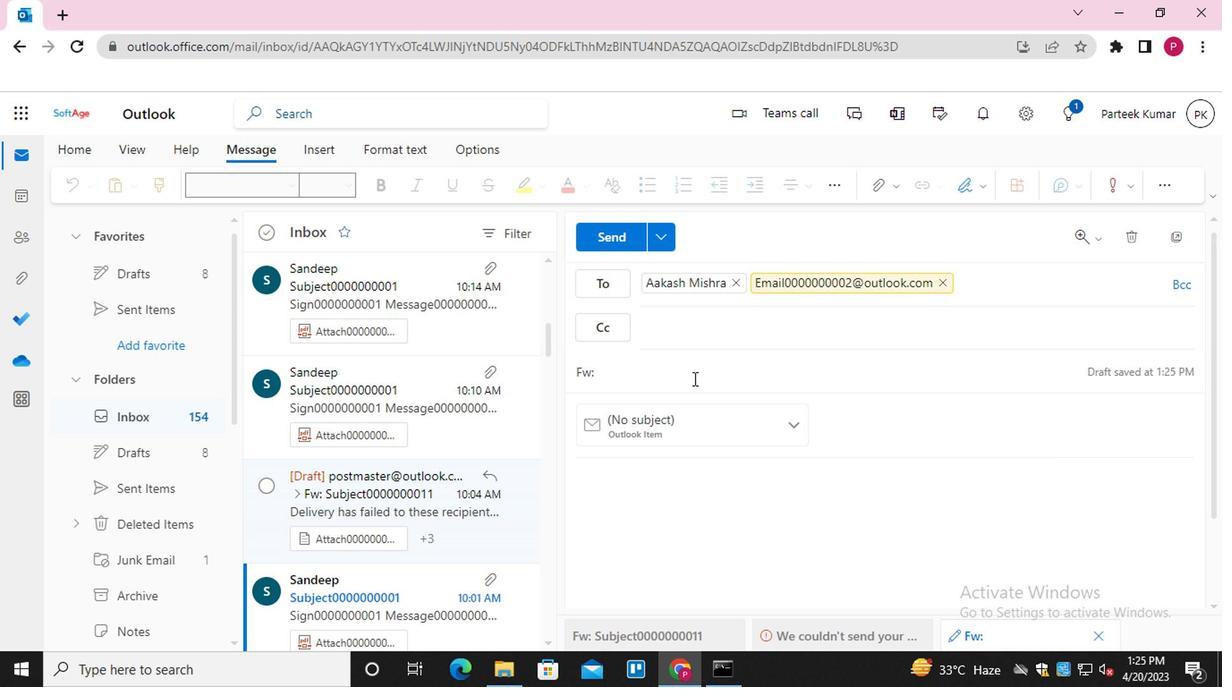 
Action: Key pressed <Key.shift>SUBJECT0000000012
Screenshot: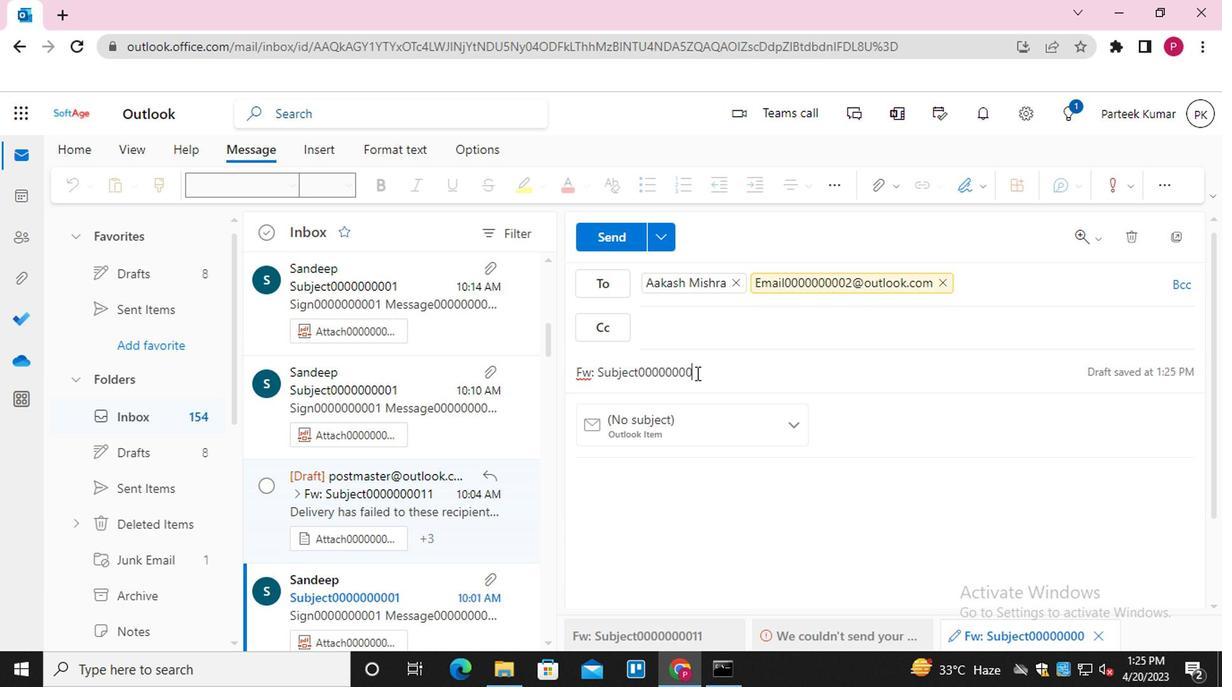 
Action: Mouse moved to (631, 480)
Screenshot: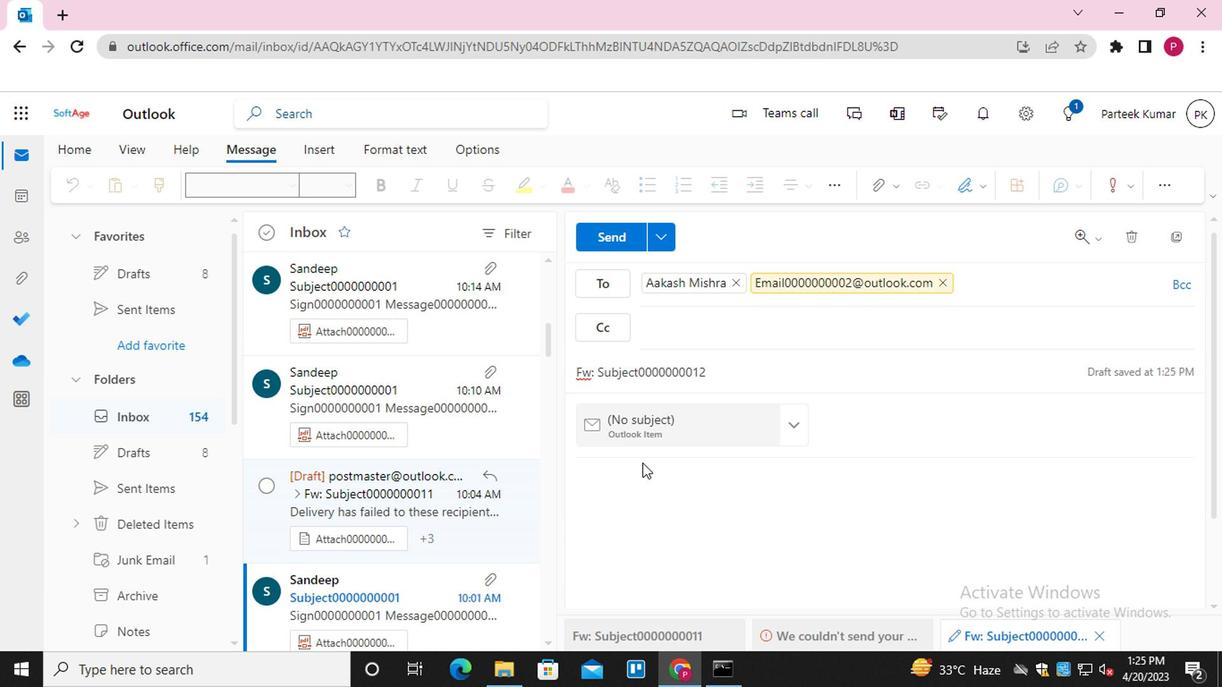 
Action: Mouse pressed left at (631, 480)
Screenshot: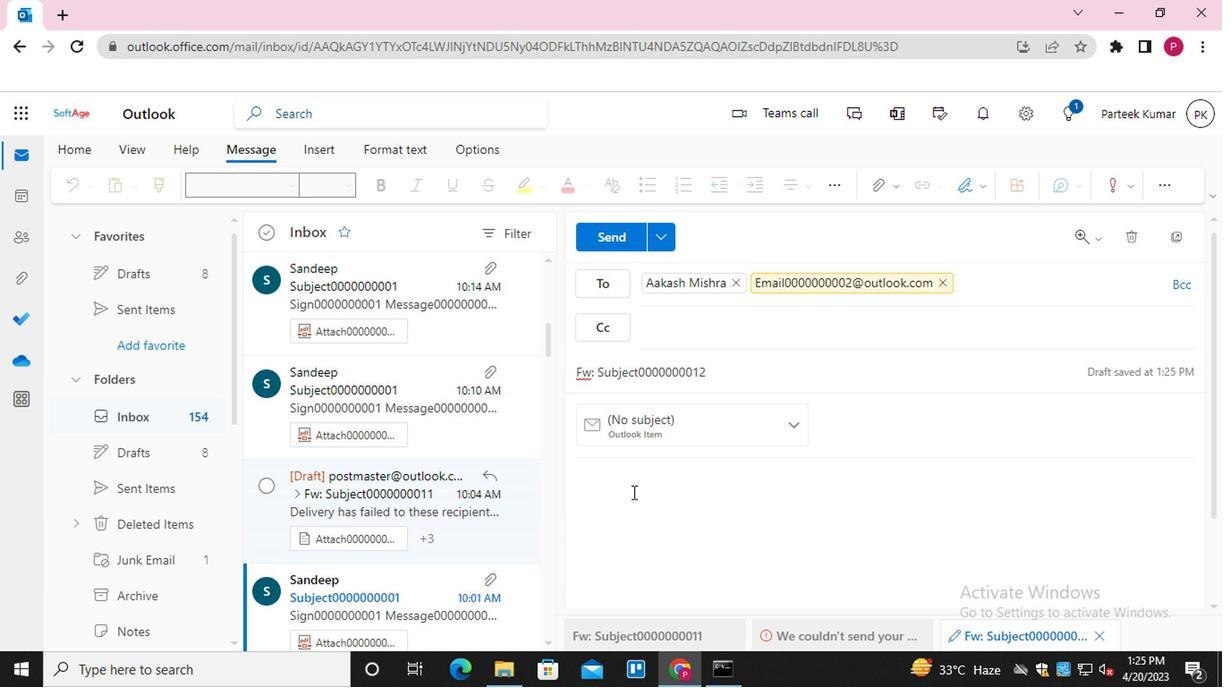 
Action: Key pressed <Key.shift_r>MESSAGE
Screenshot: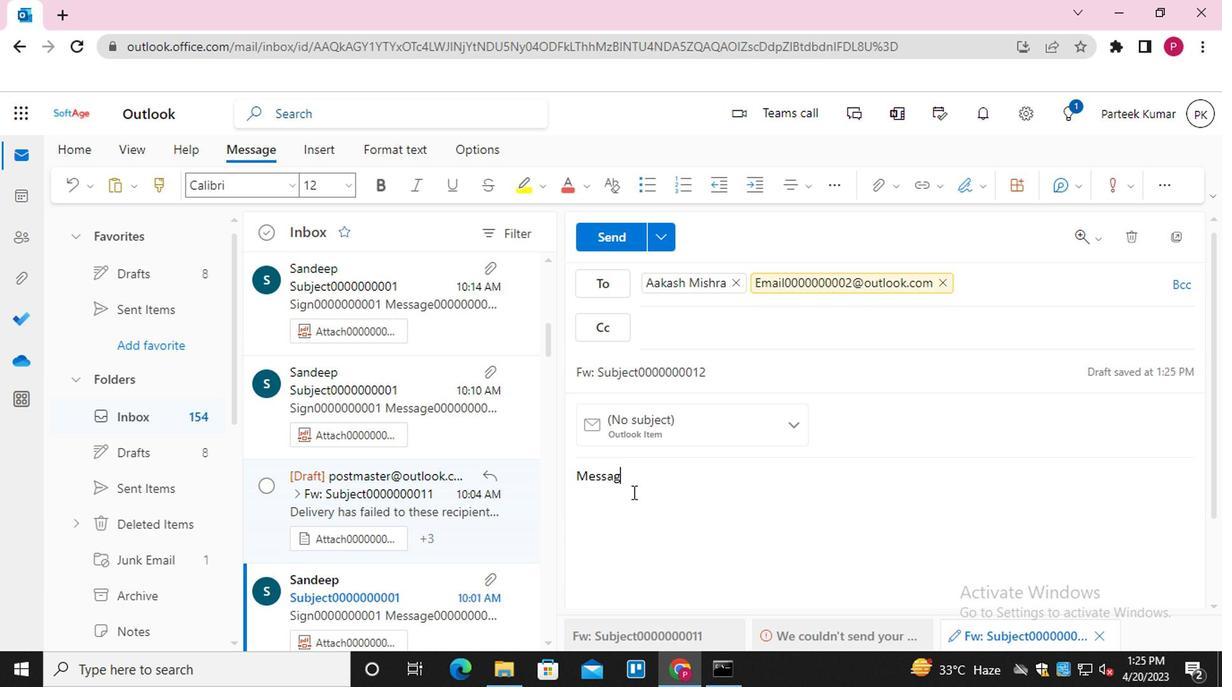 
Action: Mouse moved to (634, 478)
Screenshot: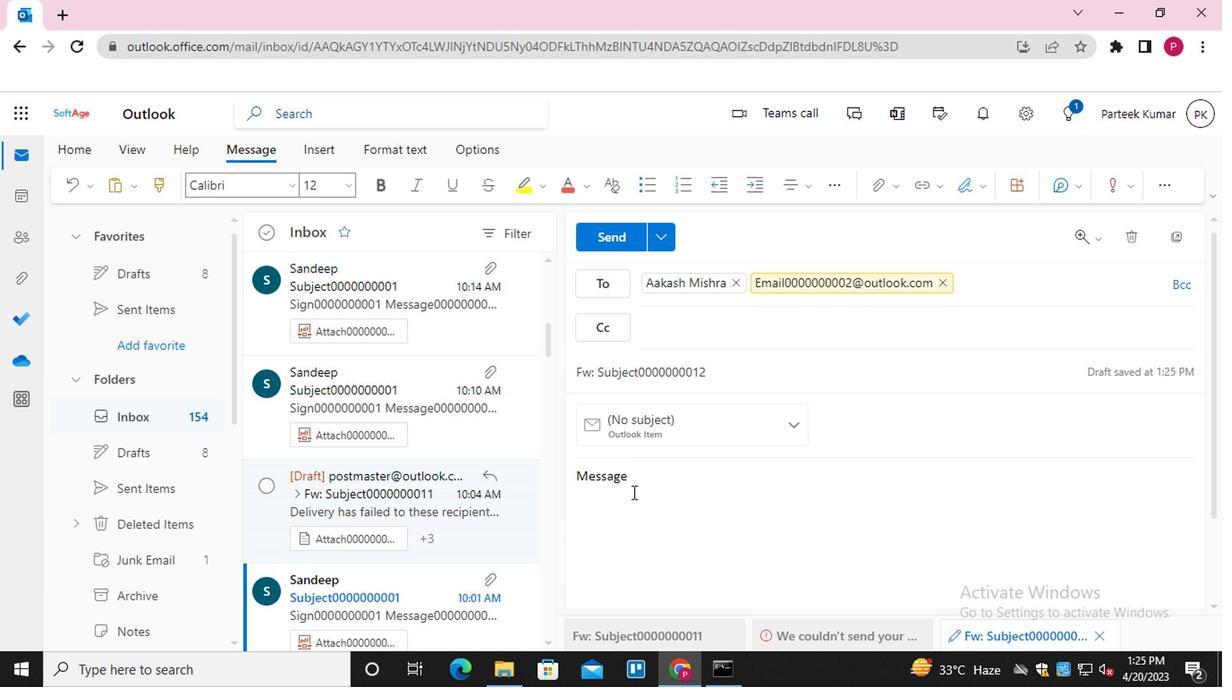 
Action: Key pressed -<Key.backspace>0000000012
Screenshot: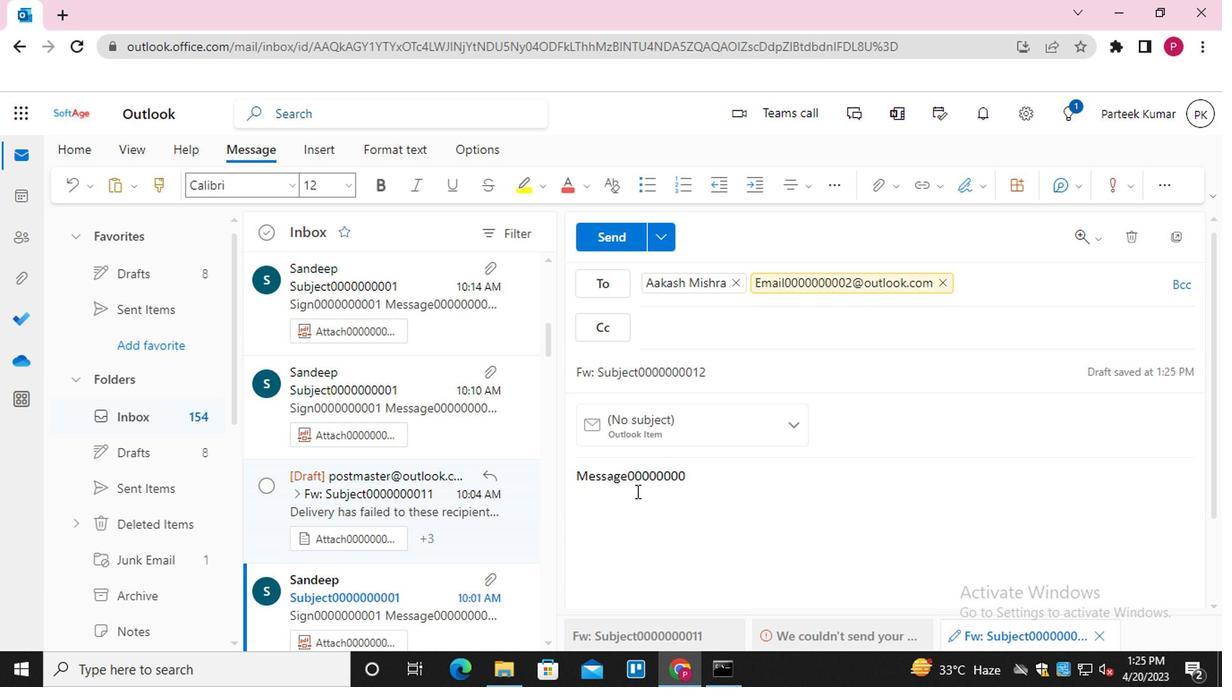
Action: Mouse scrolled (634, 480) with delta (0, 1)
Screenshot: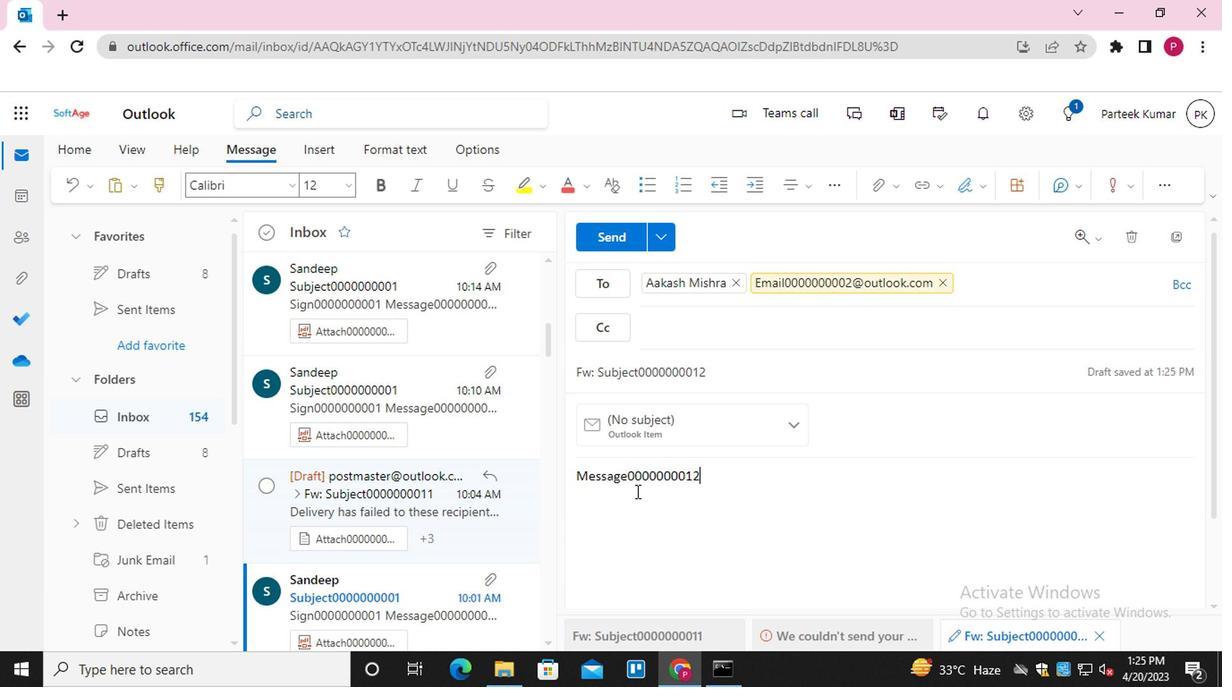 
Action: Mouse moved to (620, 241)
Screenshot: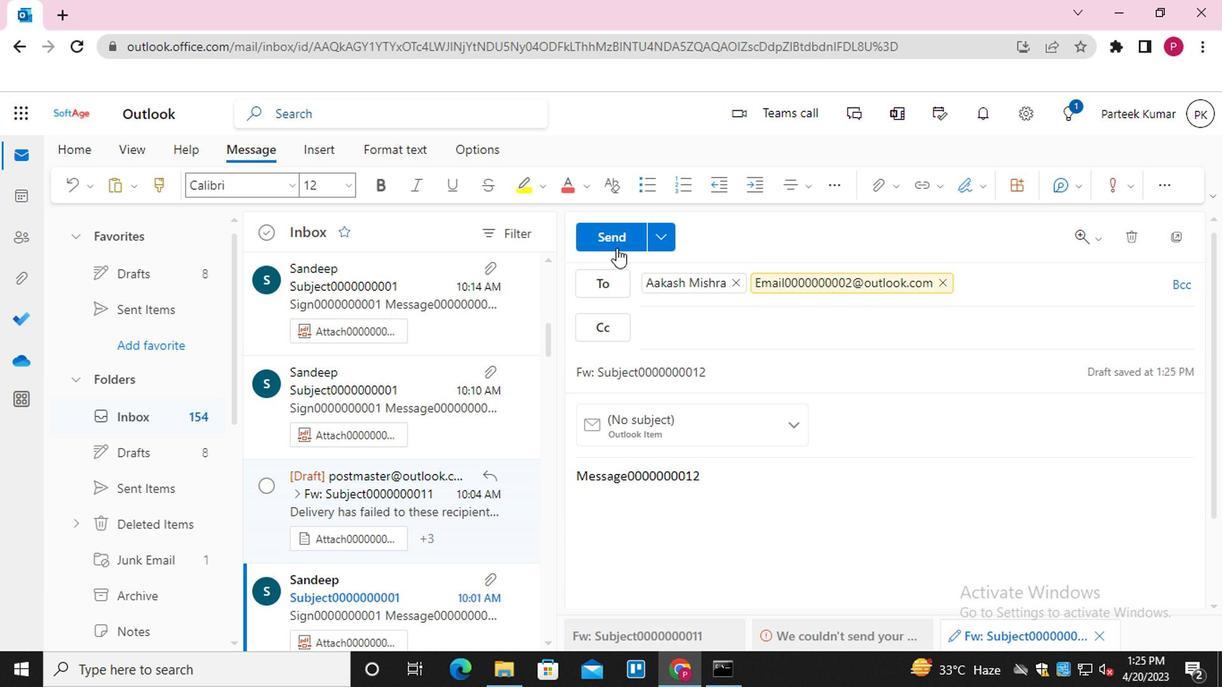 
Action: Mouse pressed left at (620, 241)
Screenshot: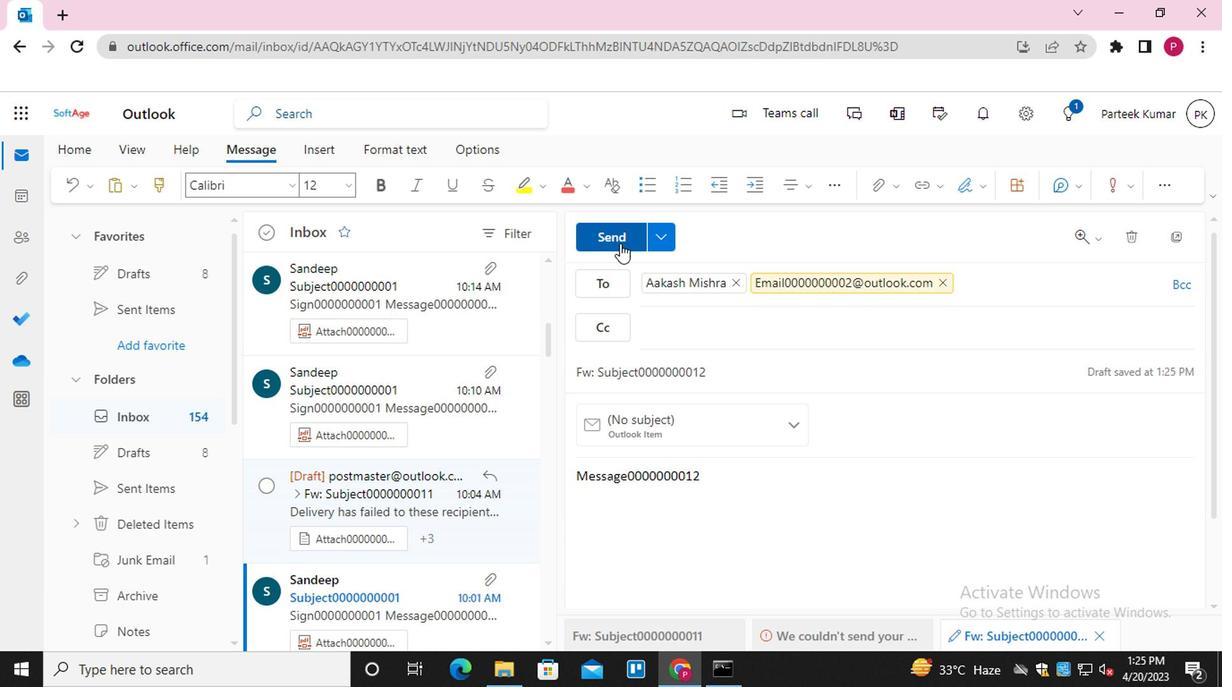 
Action: Mouse moved to (1174, 392)
Screenshot: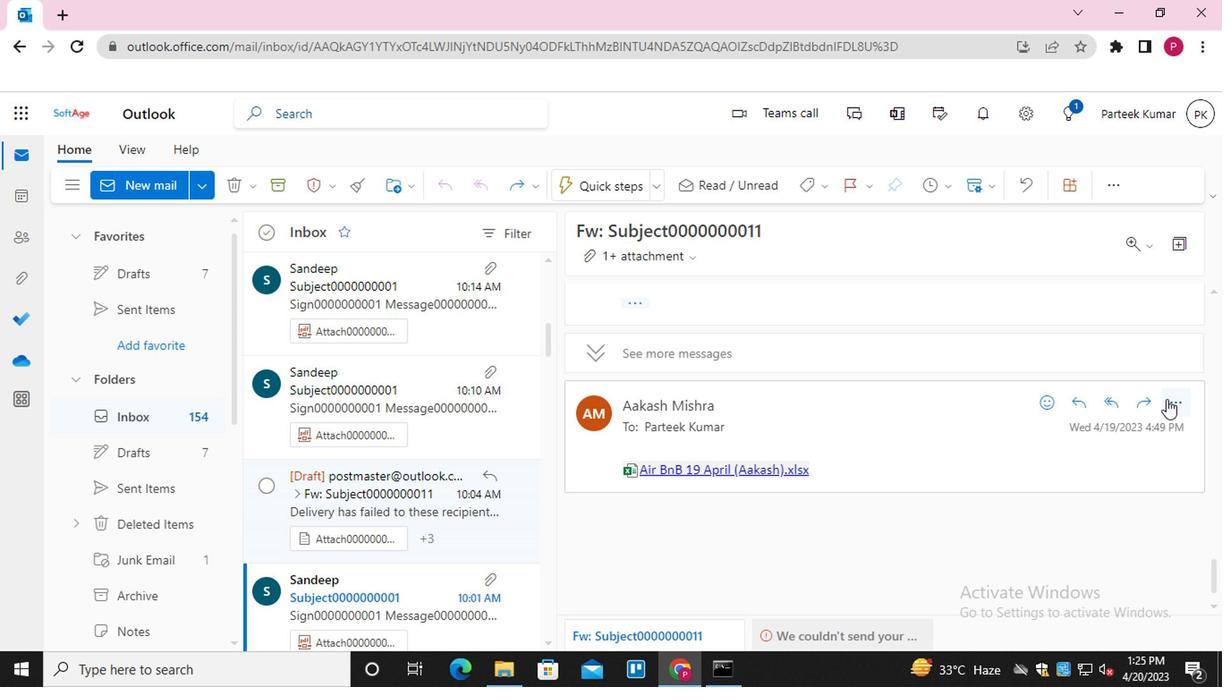 
Action: Mouse pressed left at (1174, 392)
Screenshot: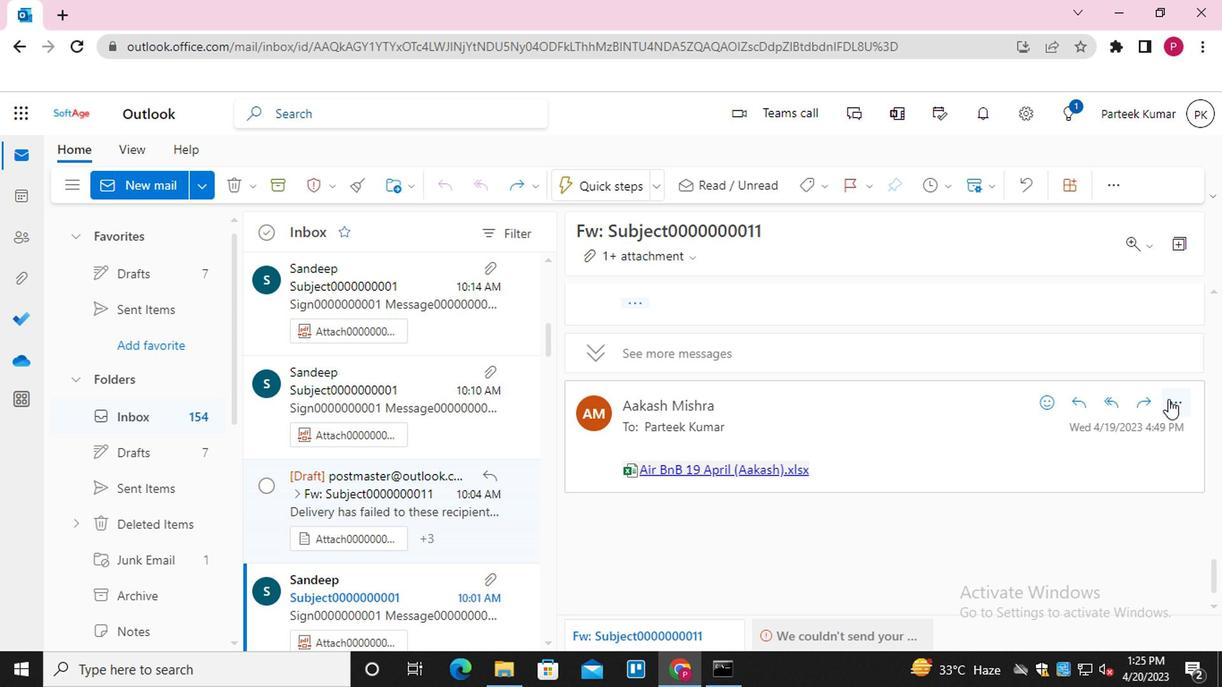 
Action: Mouse moved to (1083, 213)
Screenshot: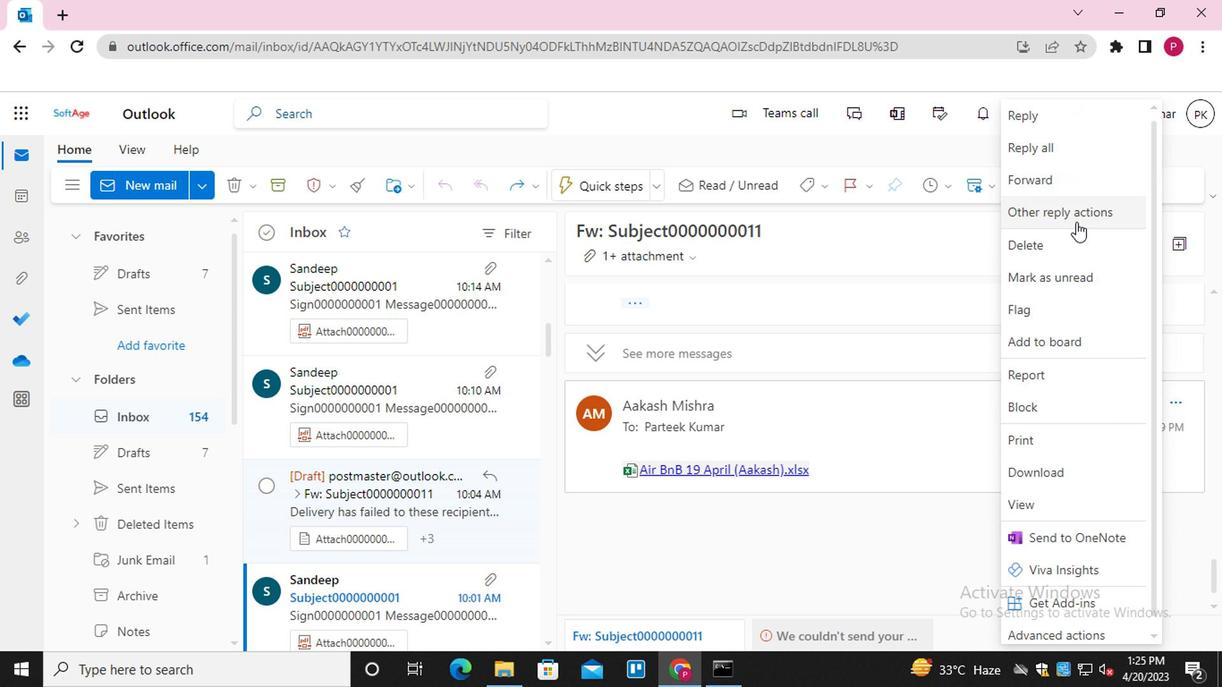 
Action: Mouse pressed left at (1083, 213)
Screenshot: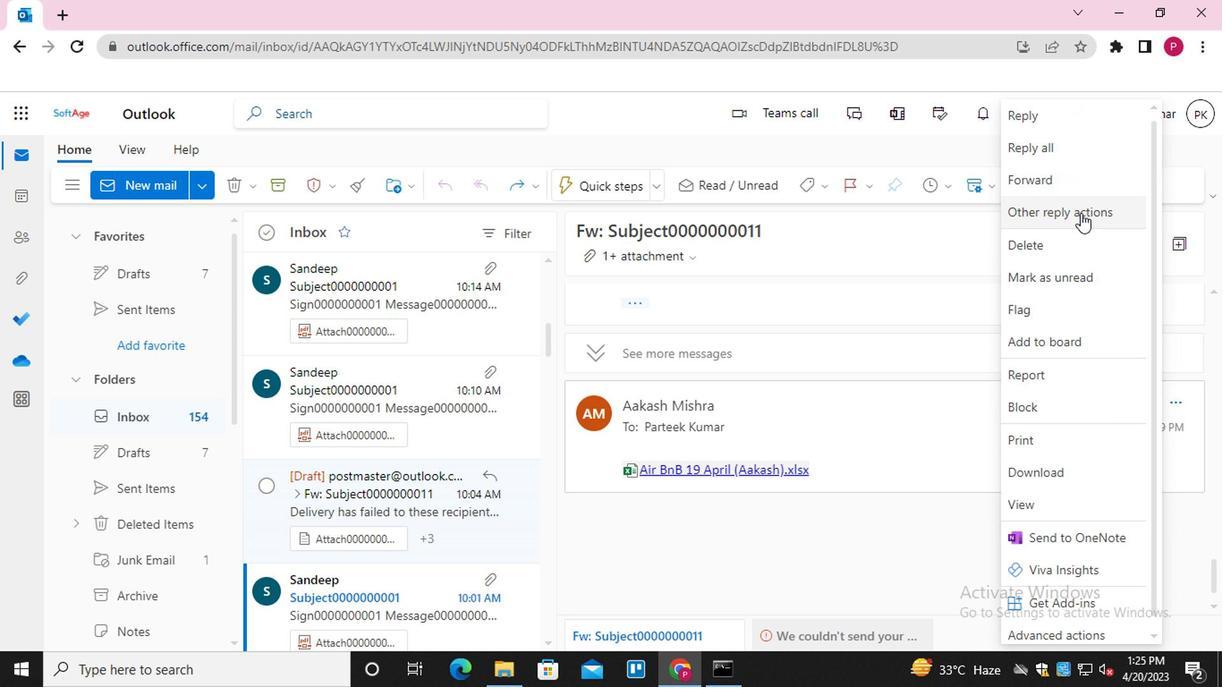
Action: Mouse moved to (918, 244)
Screenshot: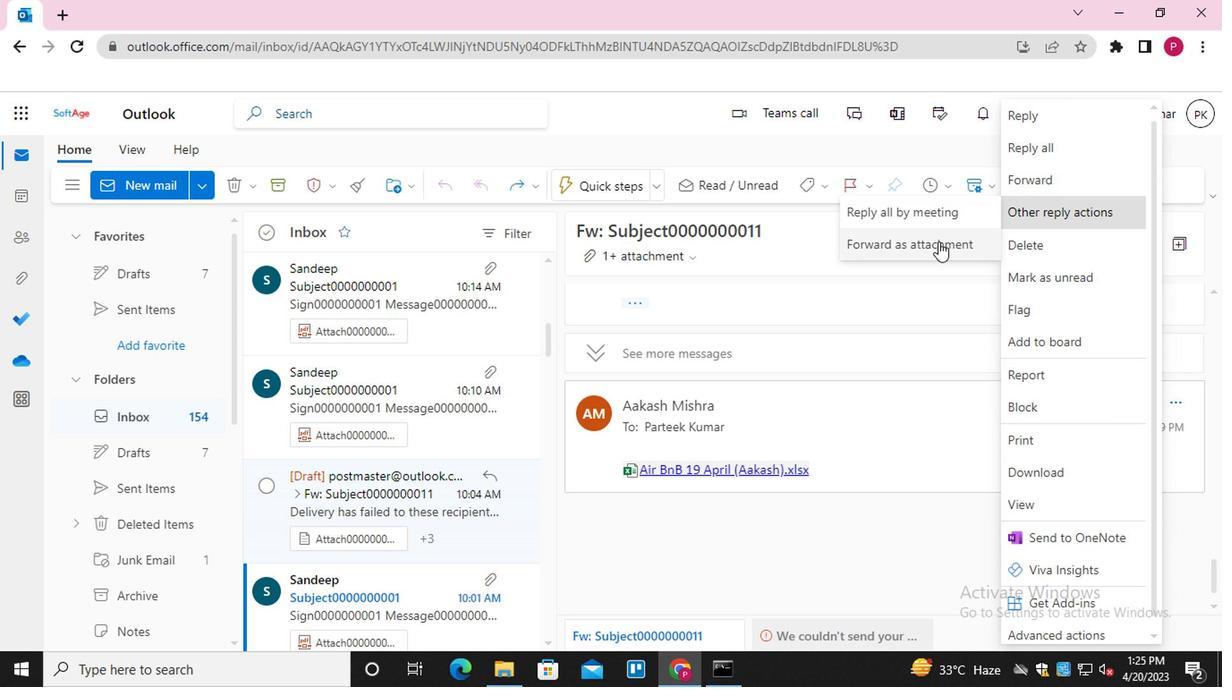 
Action: Mouse pressed left at (918, 244)
Screenshot: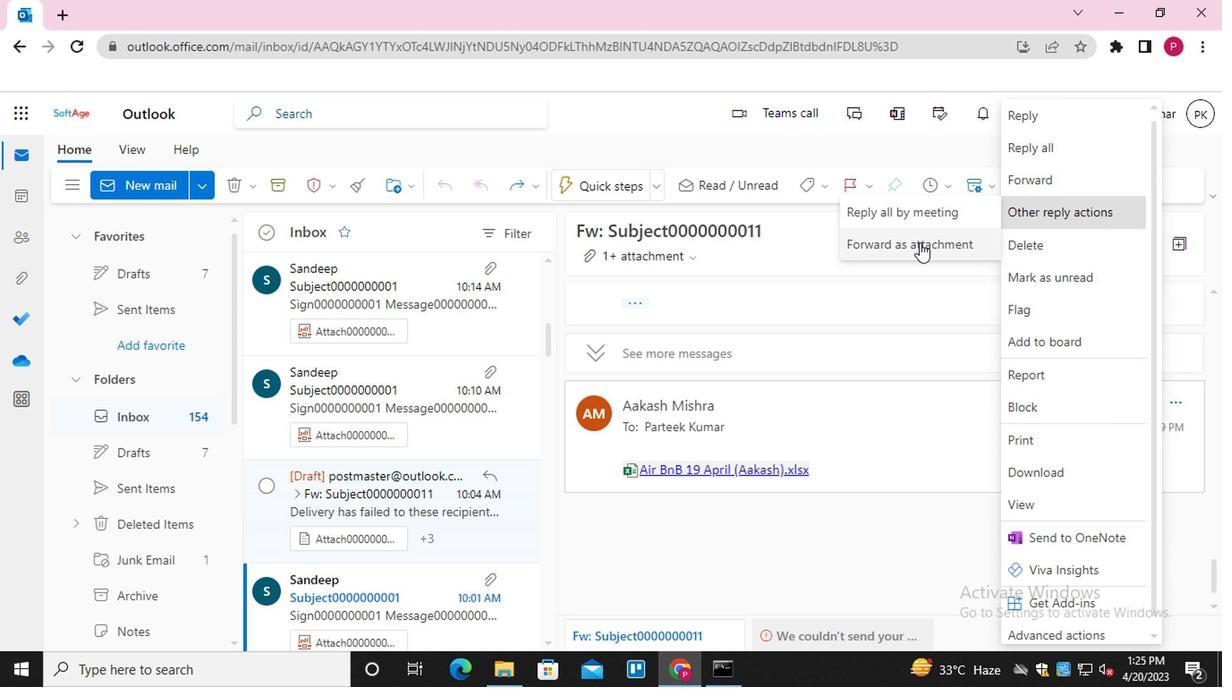 
Action: Mouse moved to (723, 282)
Screenshot: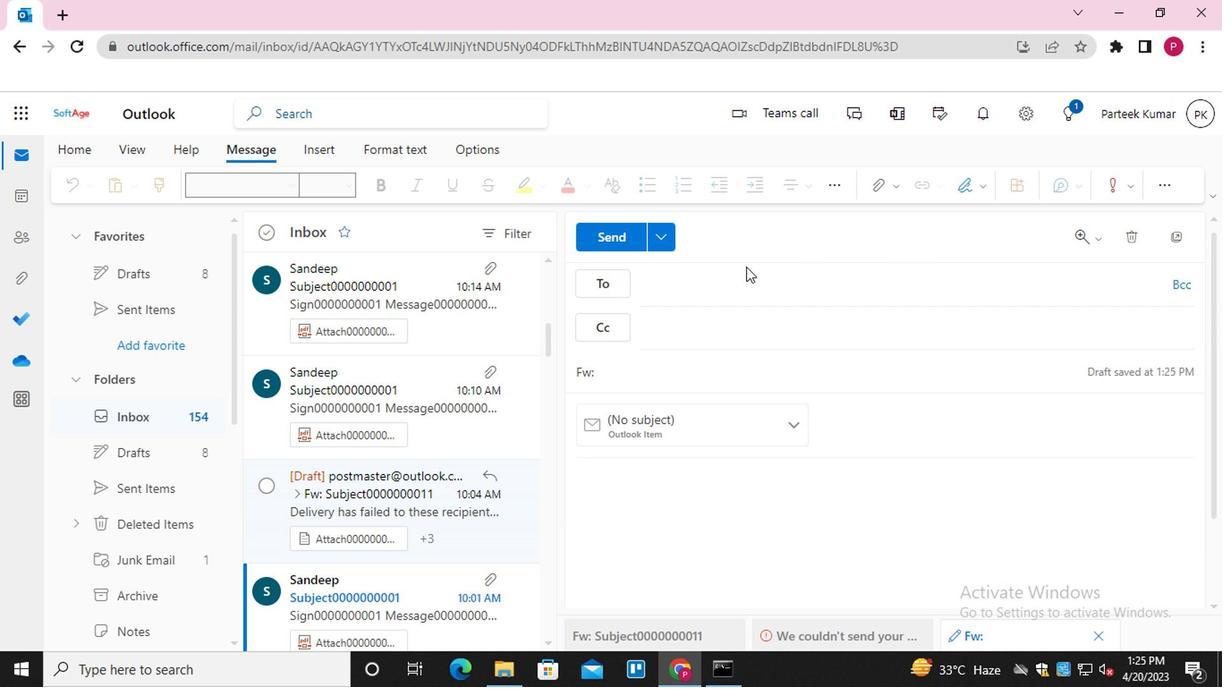 
Action: Mouse pressed left at (723, 282)
Screenshot: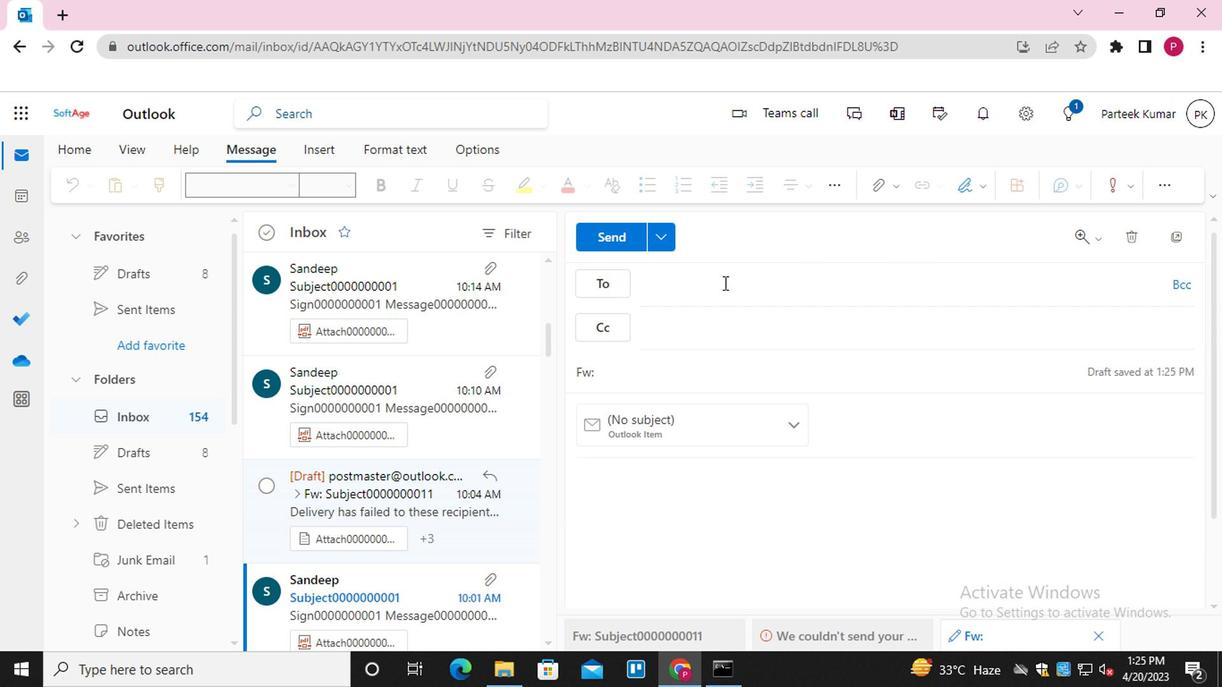 
Action: Mouse moved to (747, 403)
Screenshot: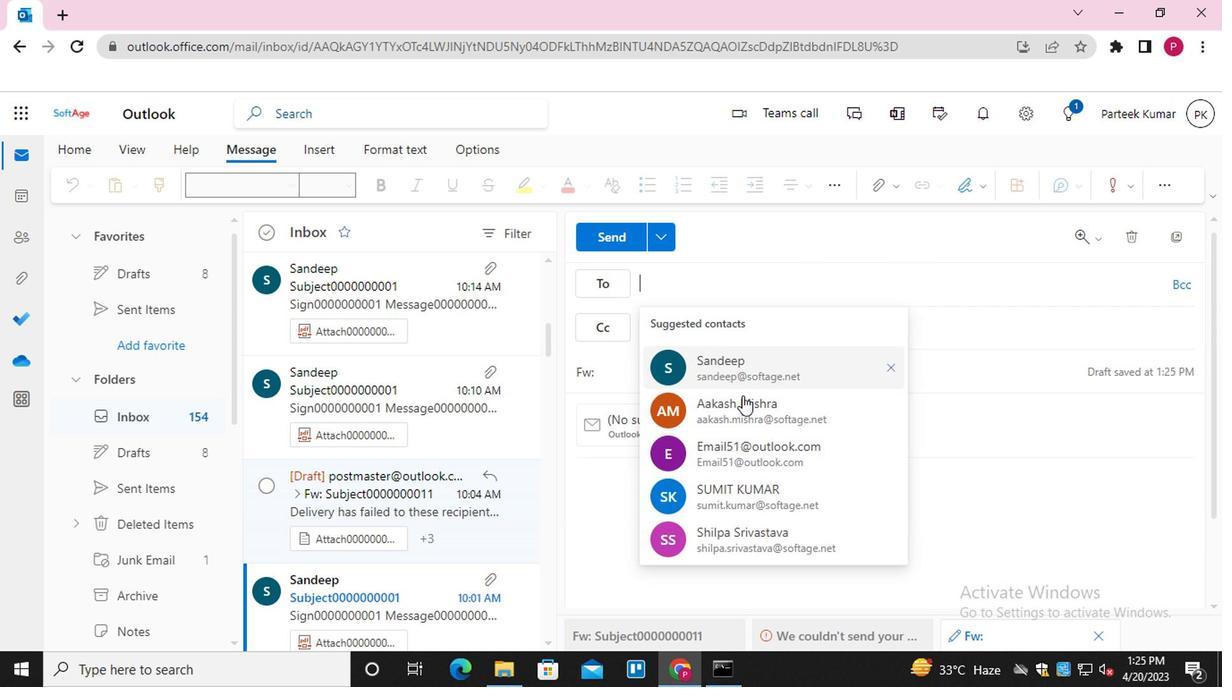 
Action: Mouse pressed left at (747, 403)
Screenshot: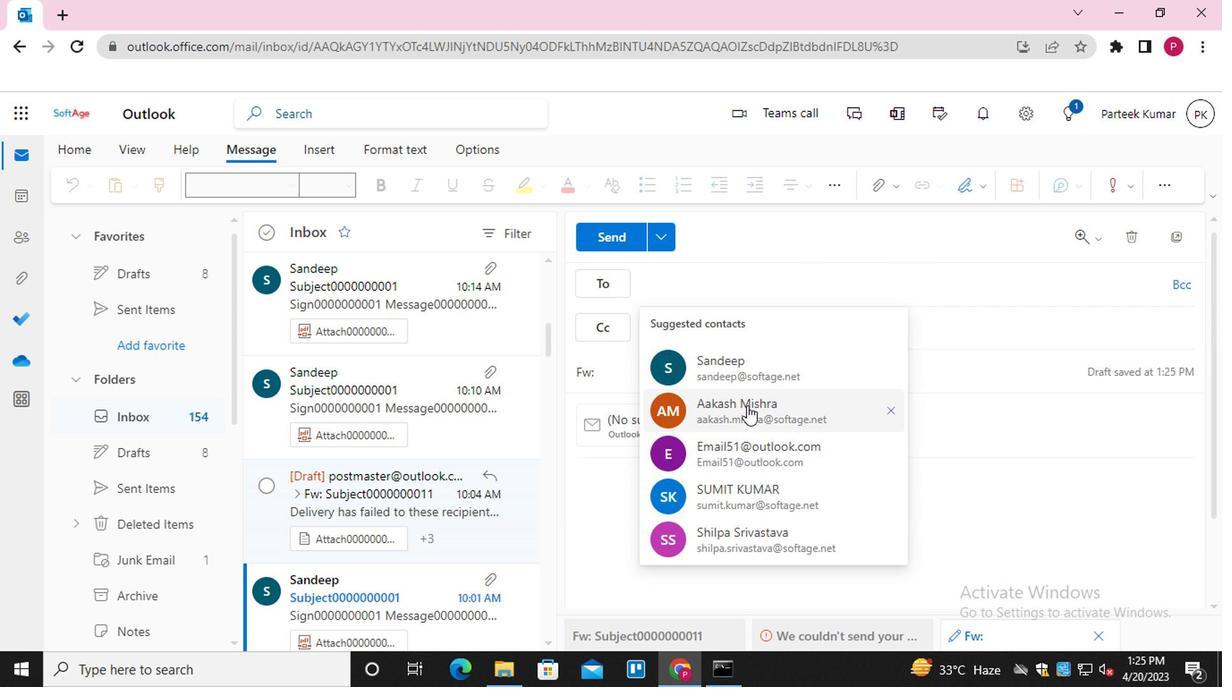 
Action: Mouse moved to (709, 377)
Screenshot: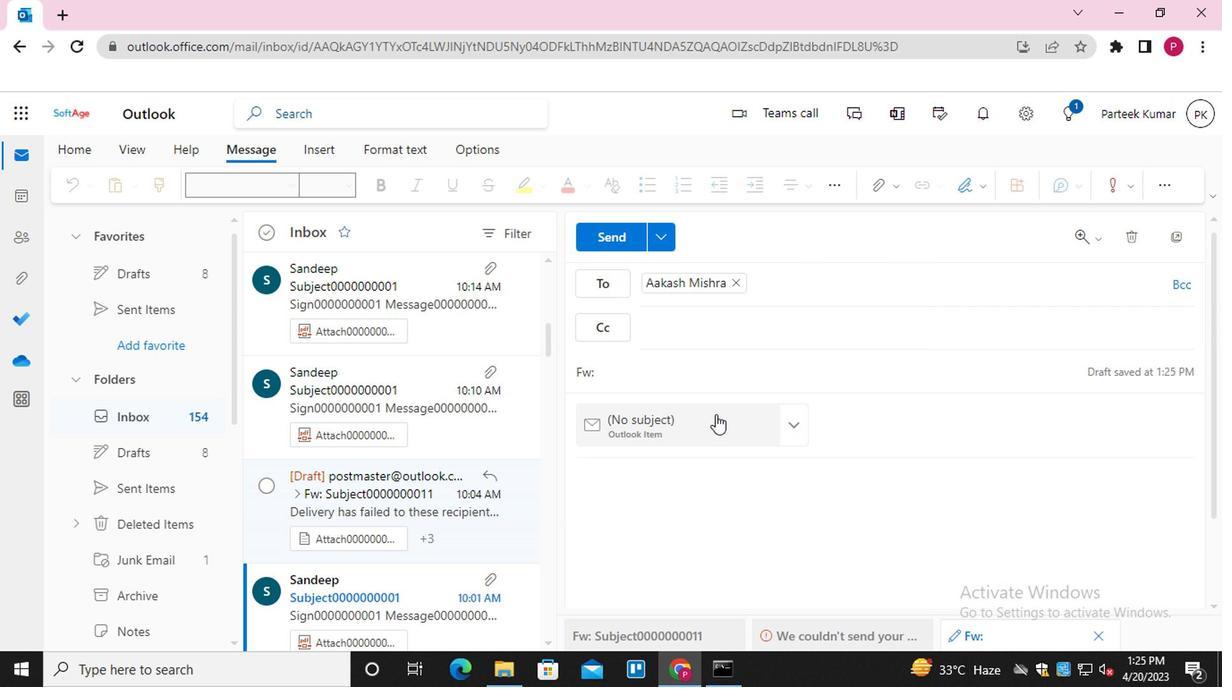 
Action: Mouse pressed left at (709, 377)
Screenshot: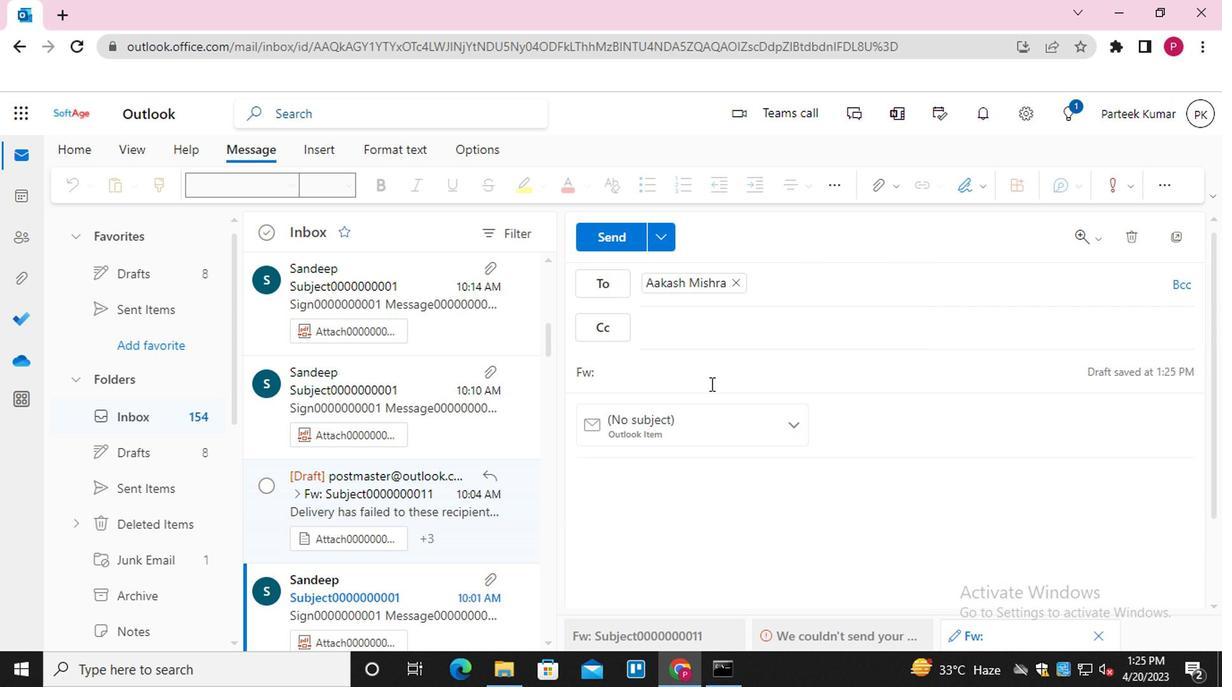 
Action: Key pressed <Key.shift>SUBJECT0000000011
Screenshot: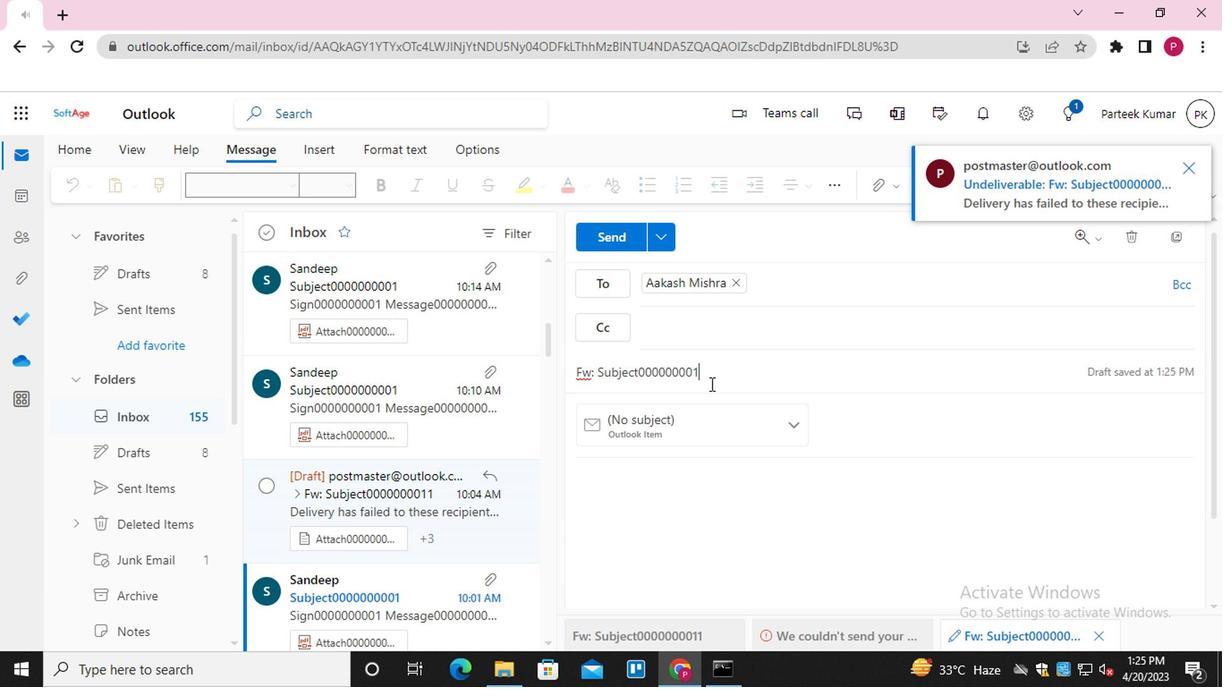 
Action: Mouse moved to (675, 467)
Screenshot: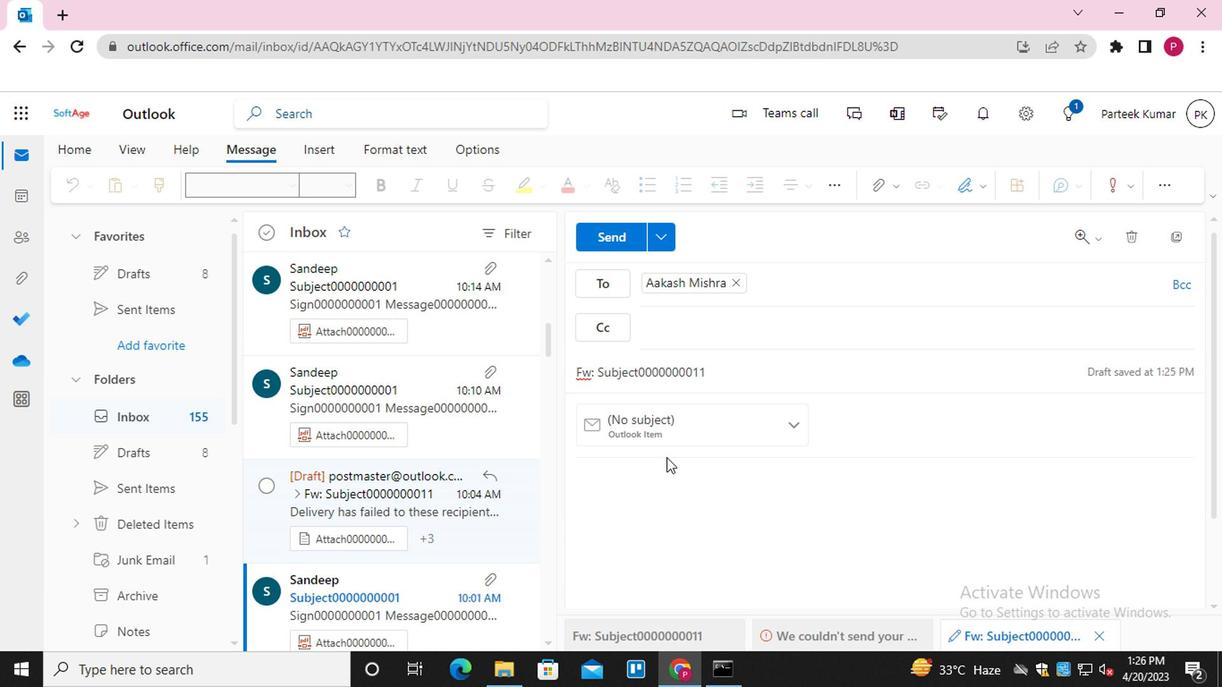 
Action: Mouse pressed left at (675, 467)
Screenshot: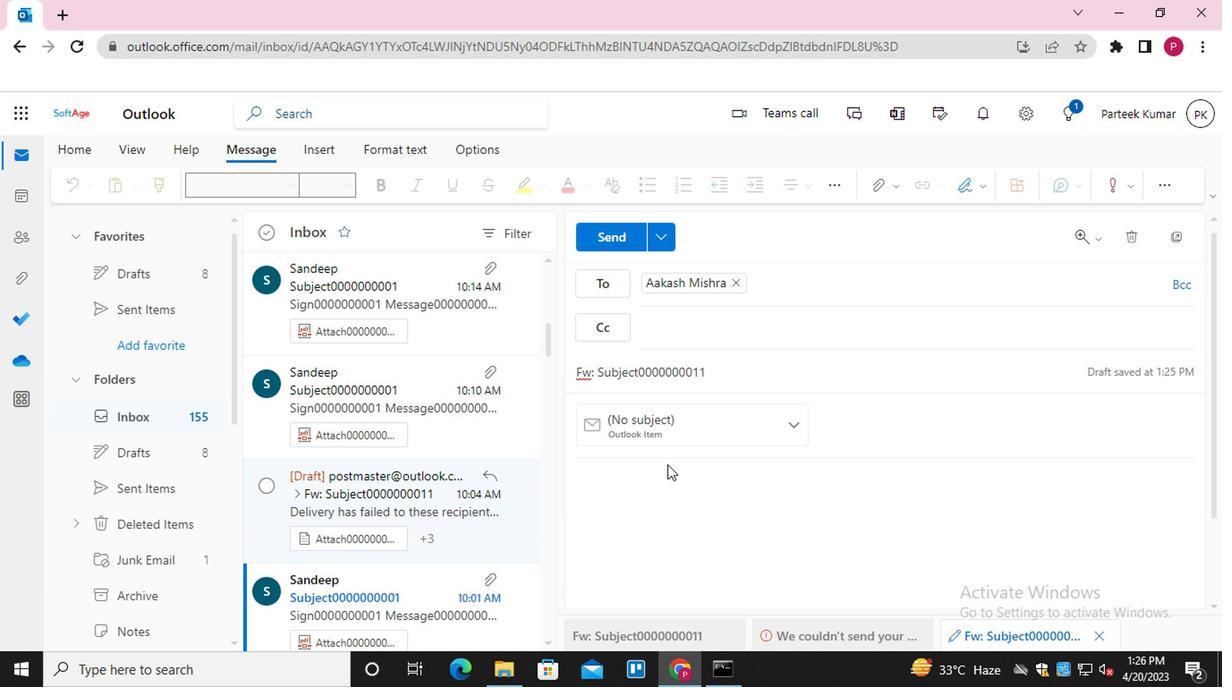 
Action: Mouse moved to (678, 467)
Screenshot: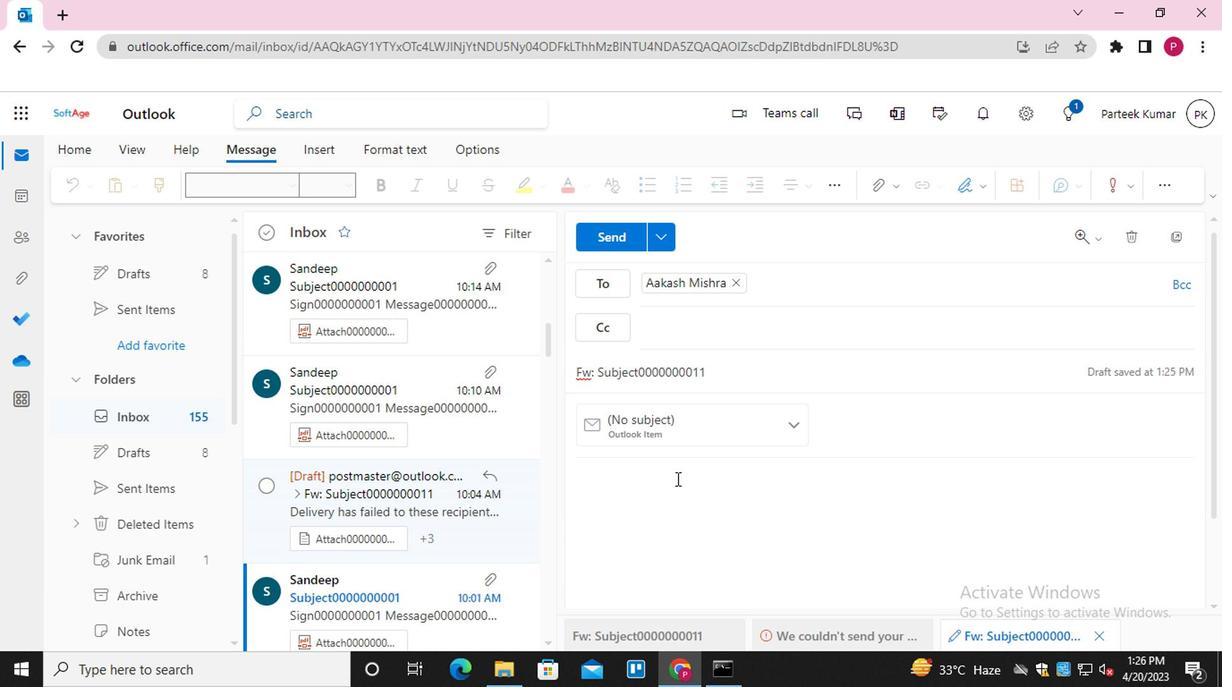 
Action: Key pressed <Key.shift_r>MESSAGE0000000011
Screenshot: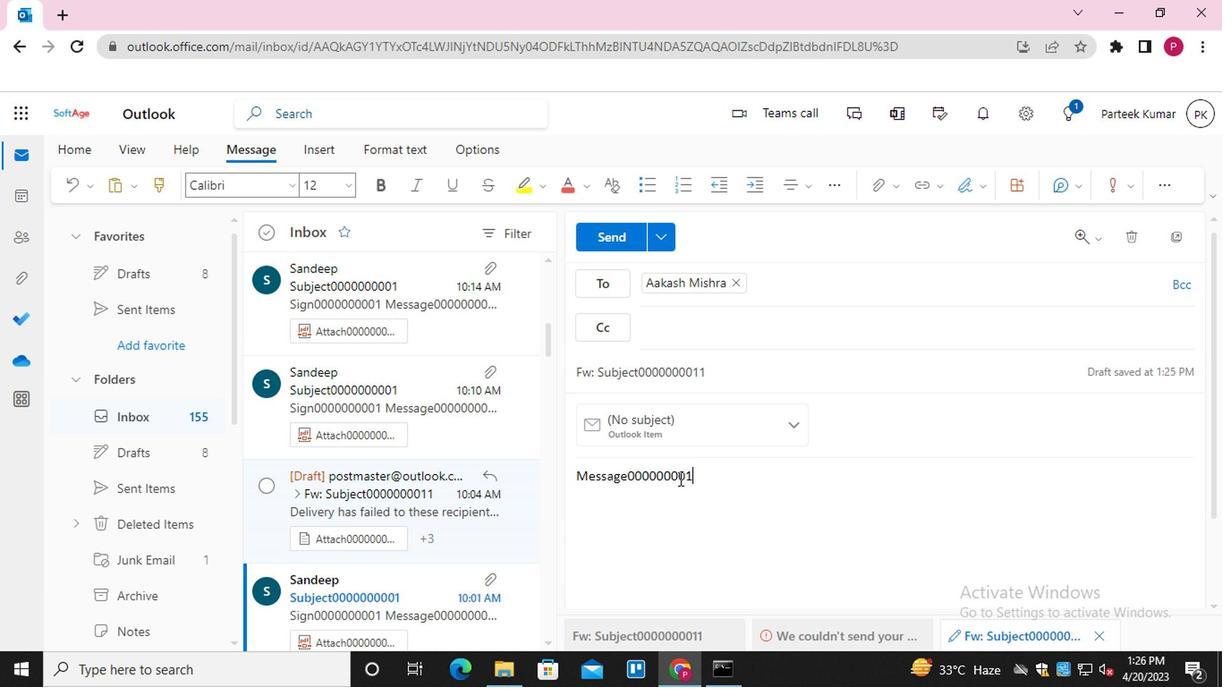 
Action: Mouse moved to (888, 188)
Screenshot: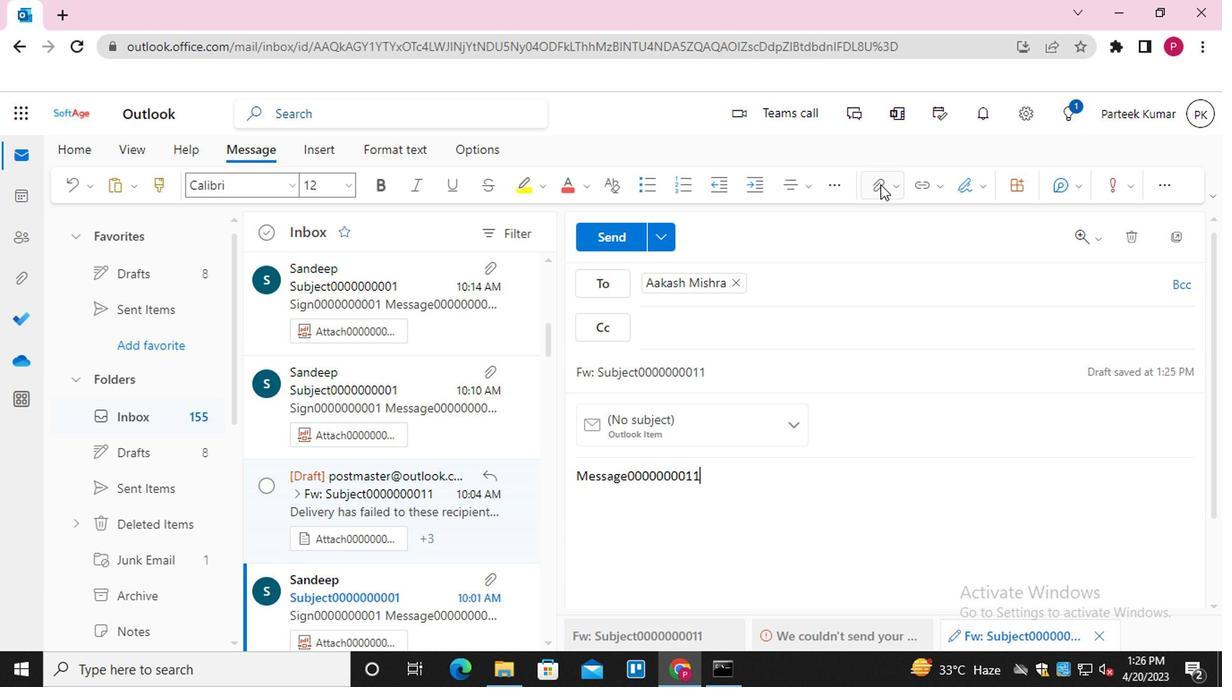 
Action: Mouse pressed left at (888, 188)
Screenshot: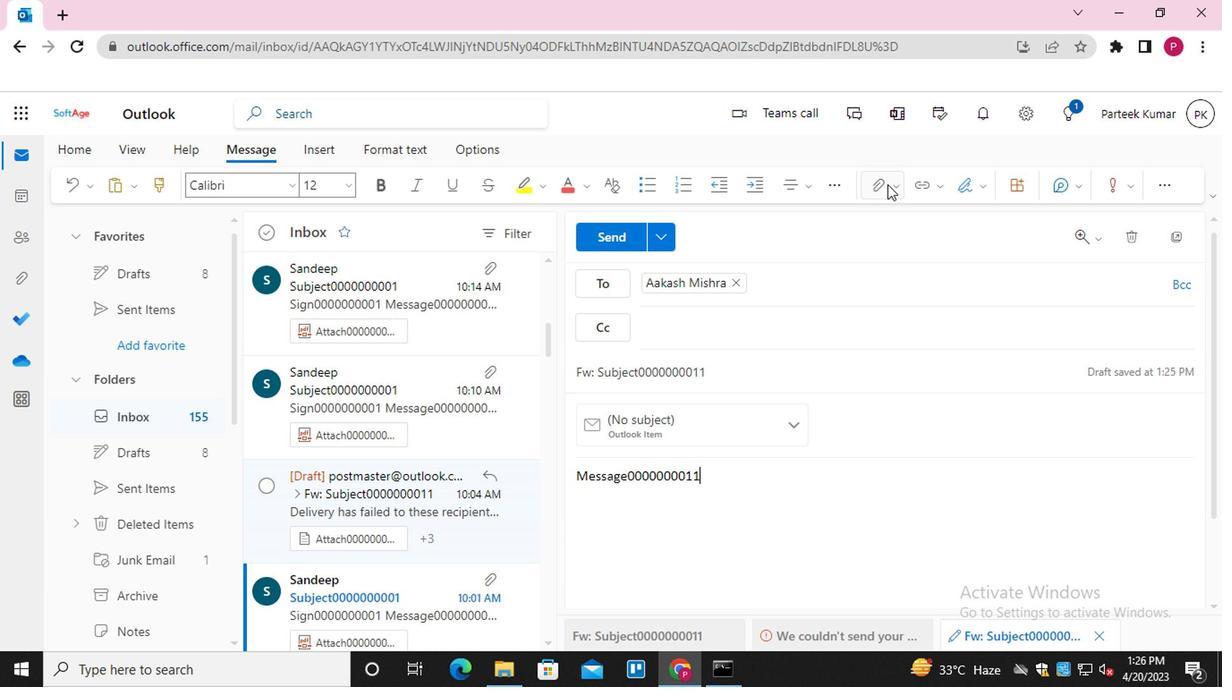 
Action: Mouse moved to (783, 227)
Screenshot: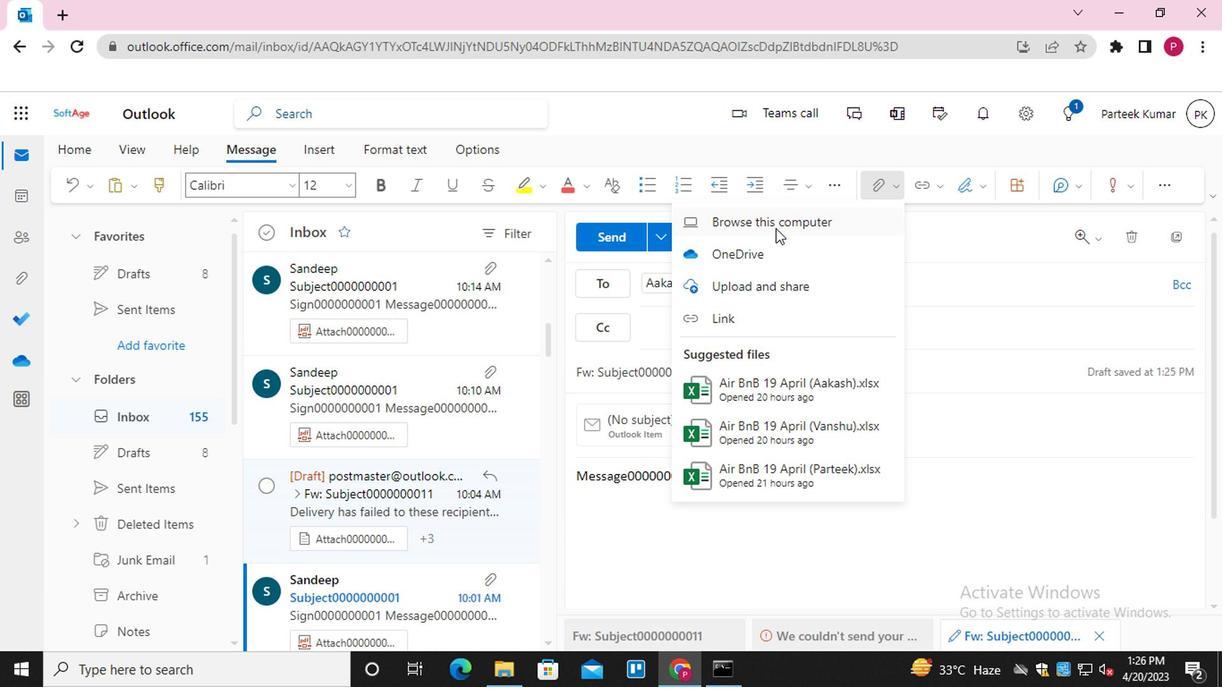 
Action: Mouse pressed left at (783, 227)
Screenshot: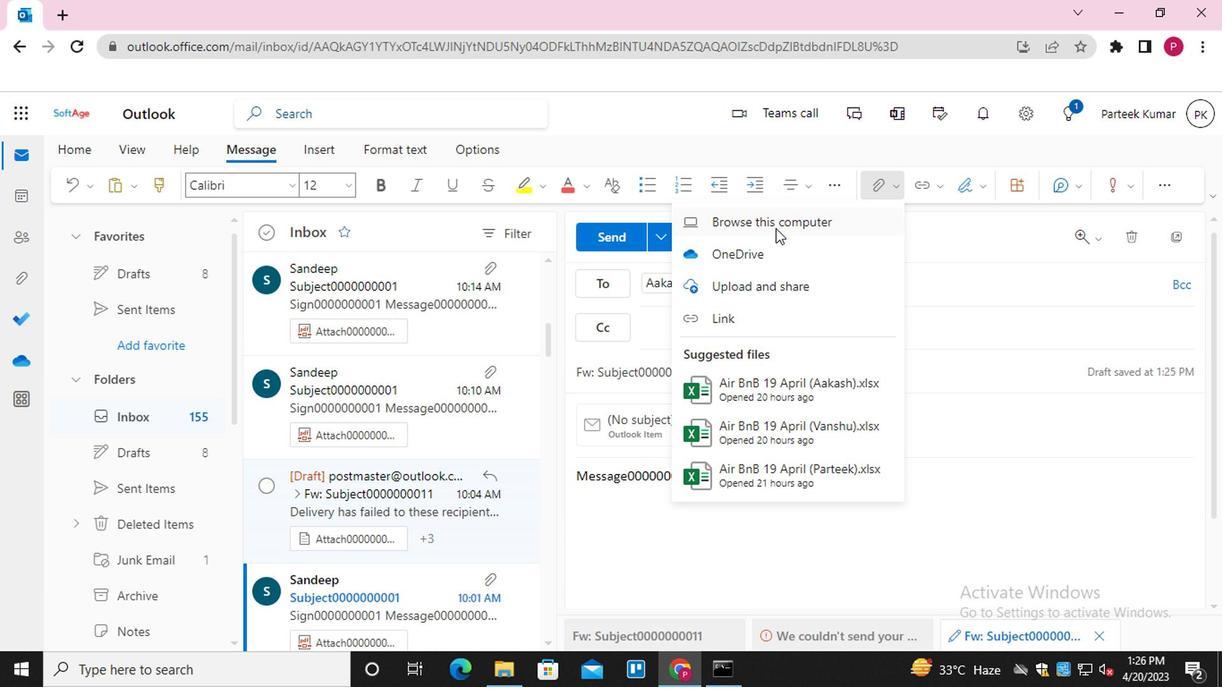 
Action: Mouse moved to (313, 136)
Screenshot: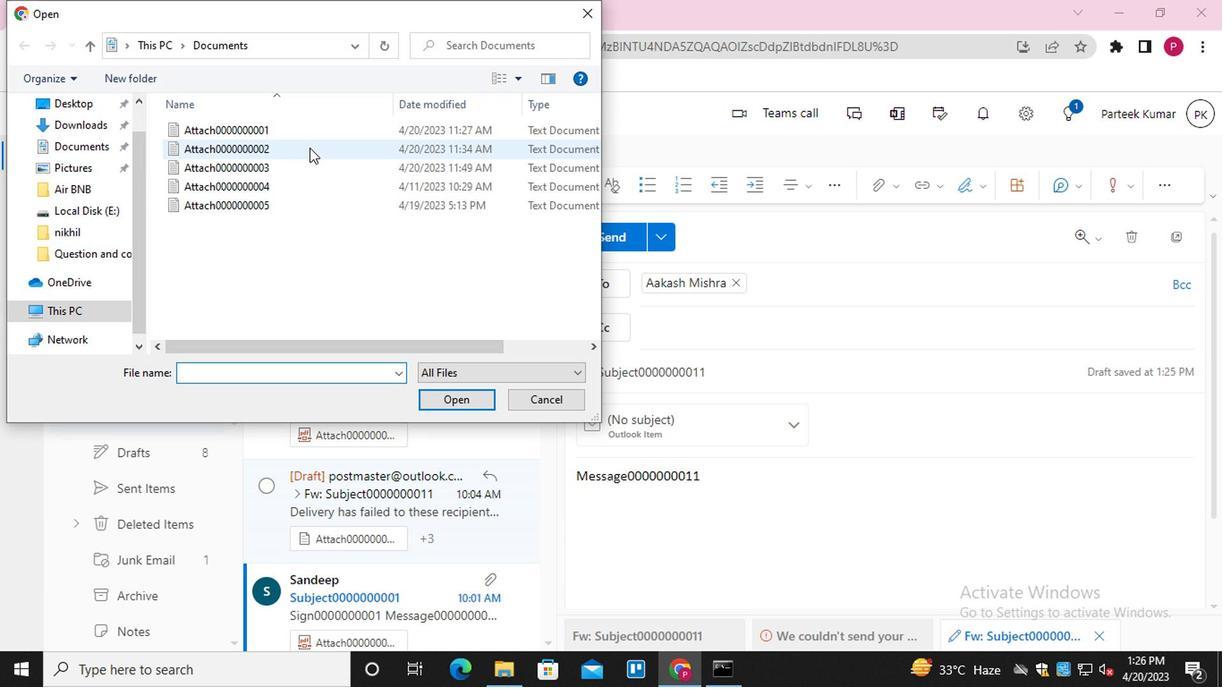 
Action: Mouse pressed left at (313, 136)
Screenshot: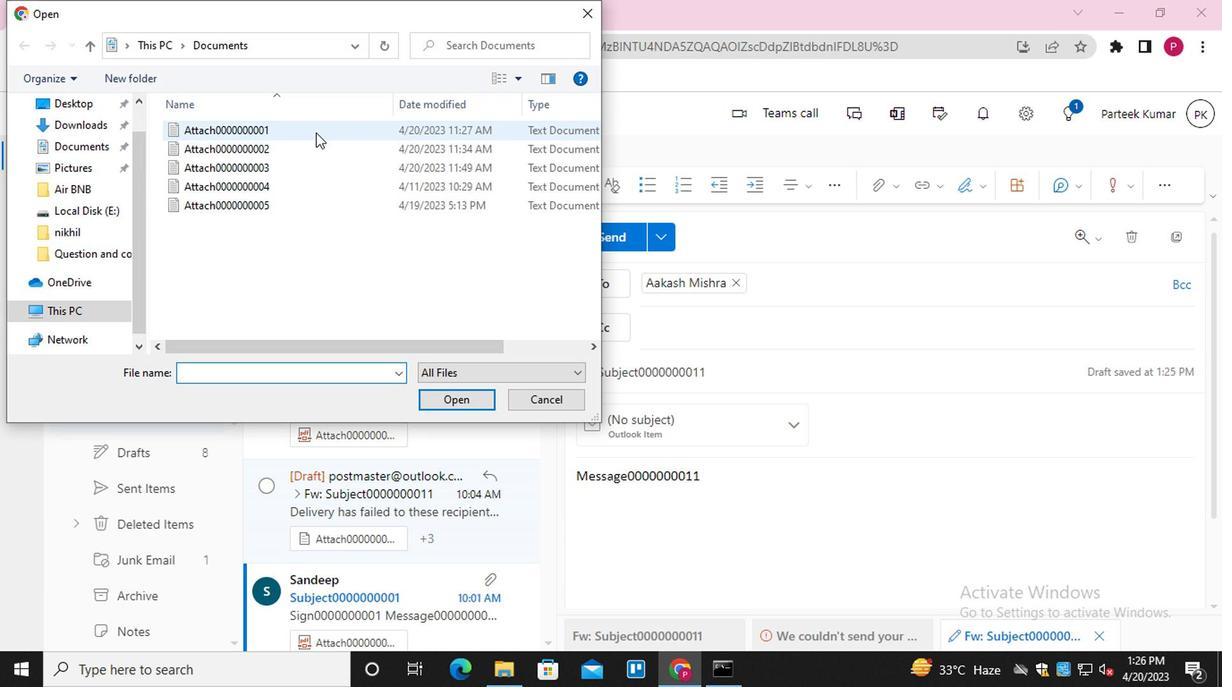 
Action: Mouse moved to (443, 390)
Screenshot: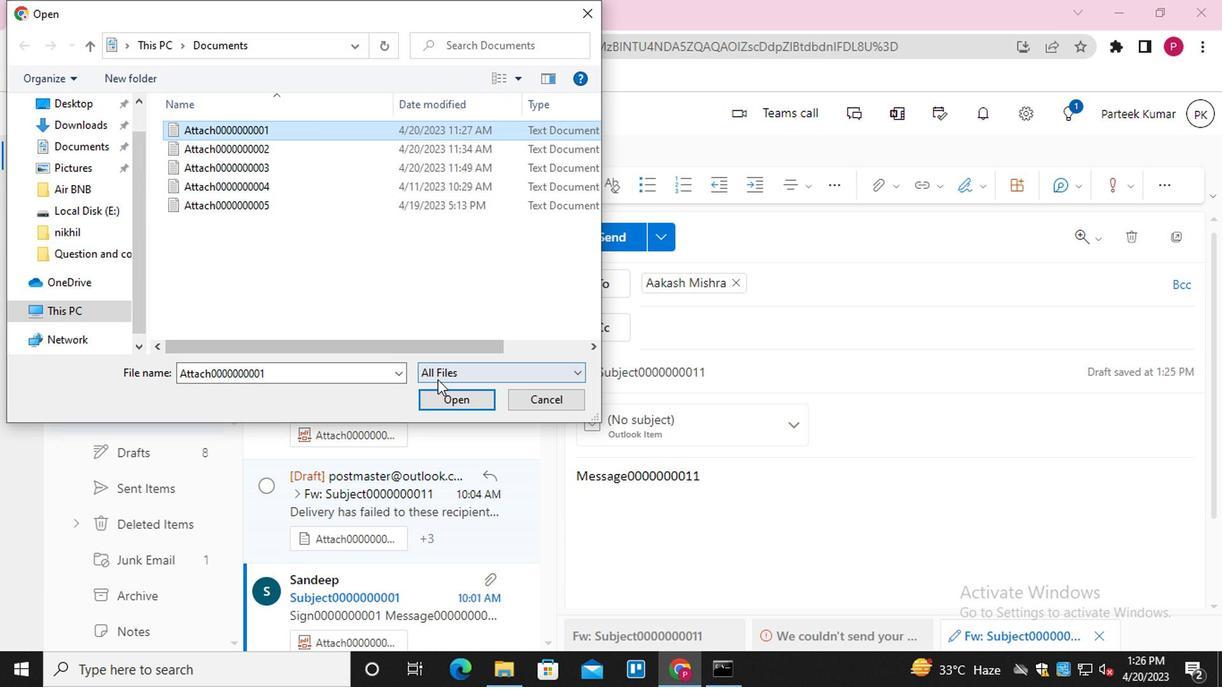 
Action: Mouse pressed left at (443, 390)
Screenshot: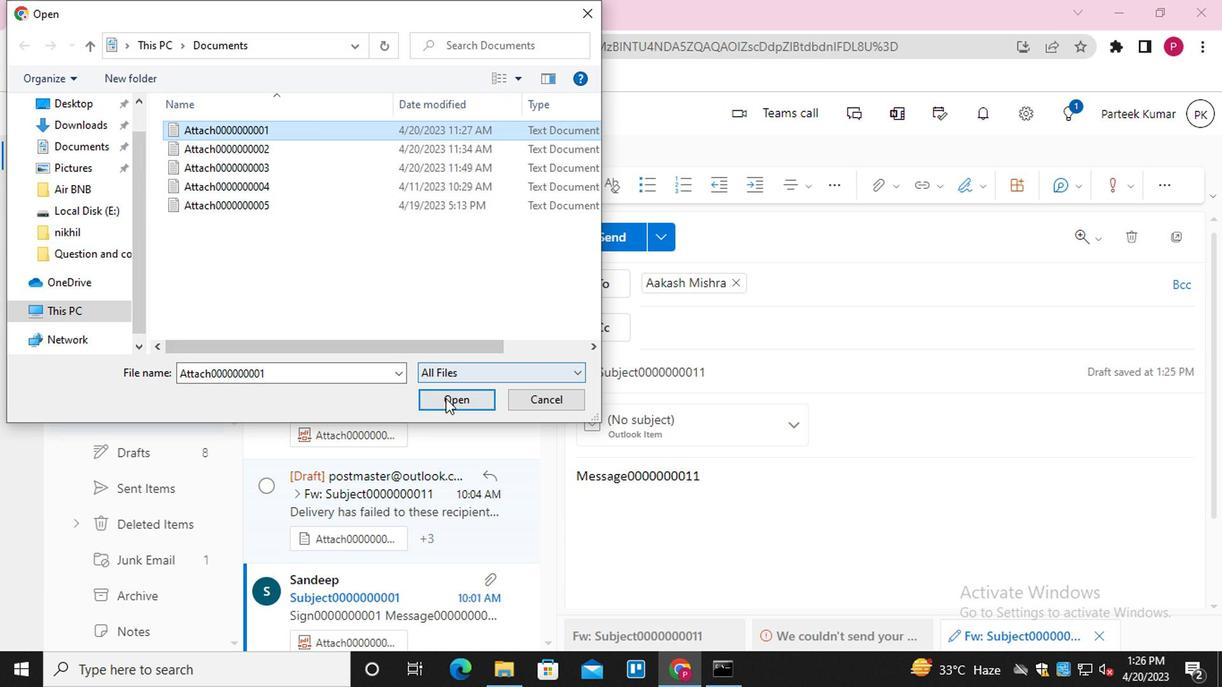 
Action: Mouse moved to (608, 241)
Screenshot: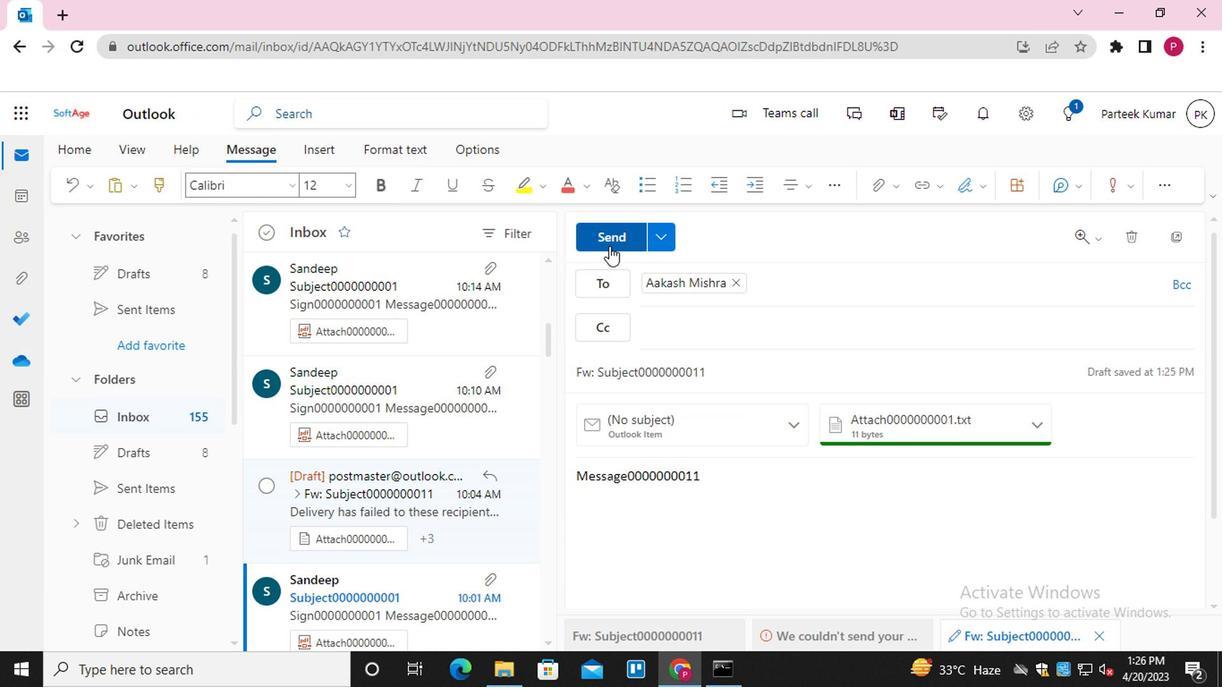 
Action: Mouse pressed left at (608, 241)
Screenshot: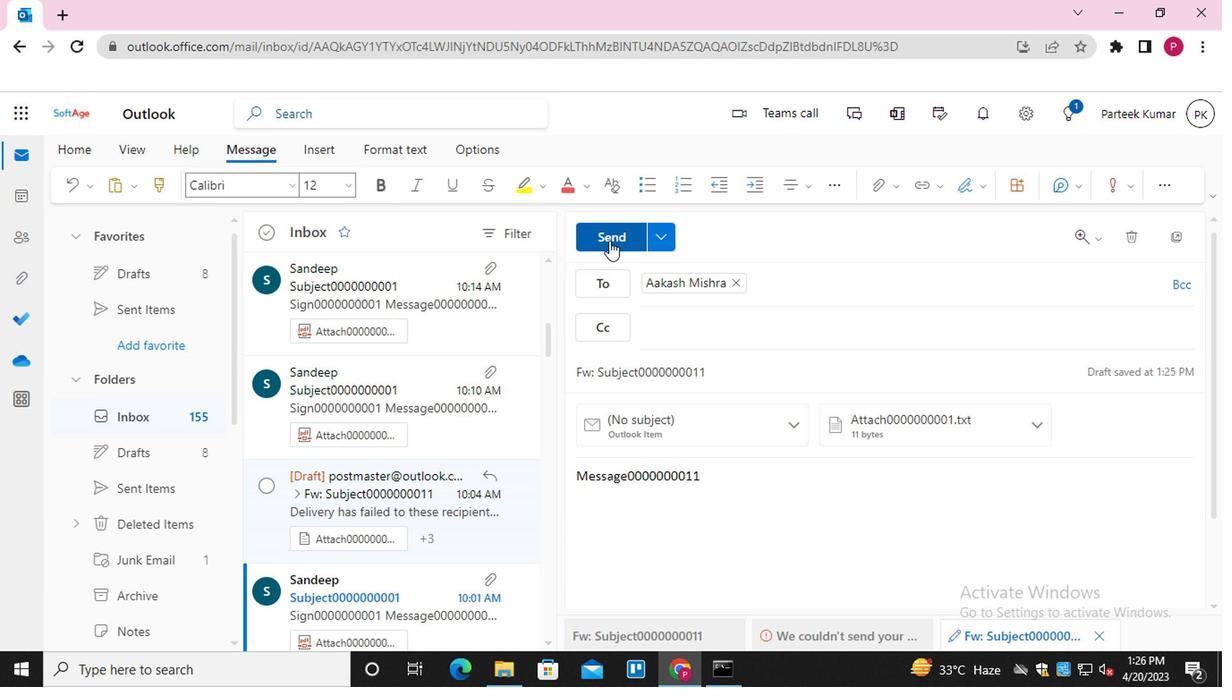 
Action: Mouse moved to (1180, 390)
Screenshot: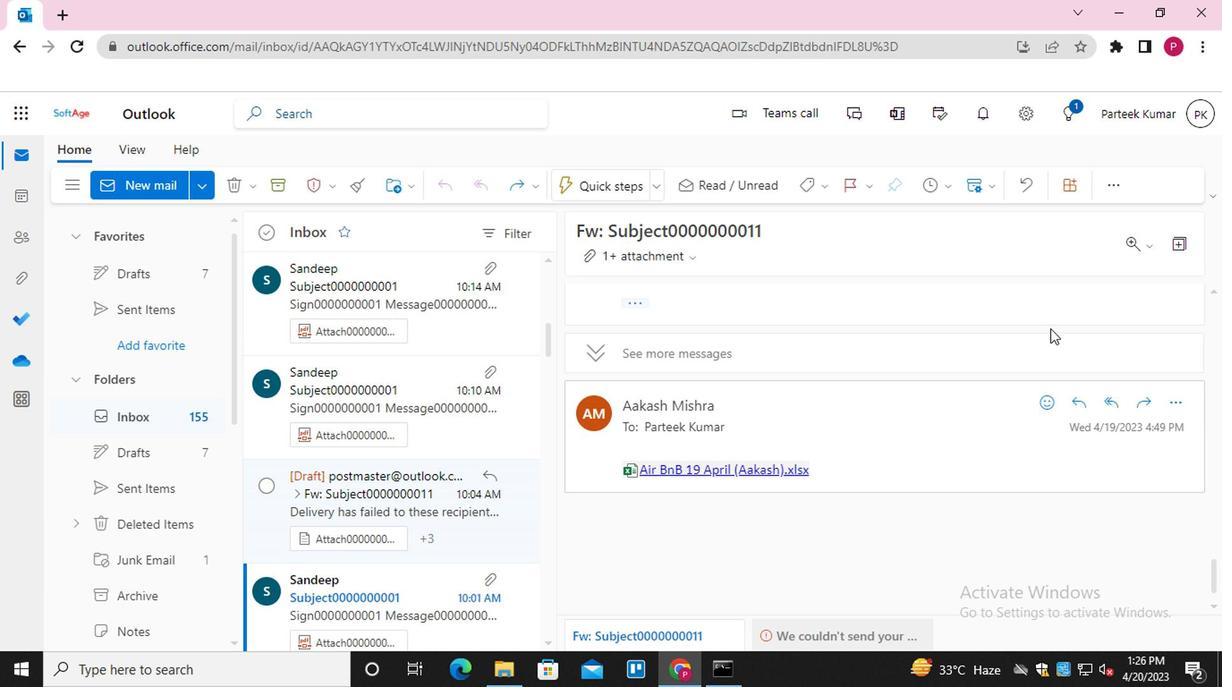 
Action: Mouse pressed left at (1180, 390)
Screenshot: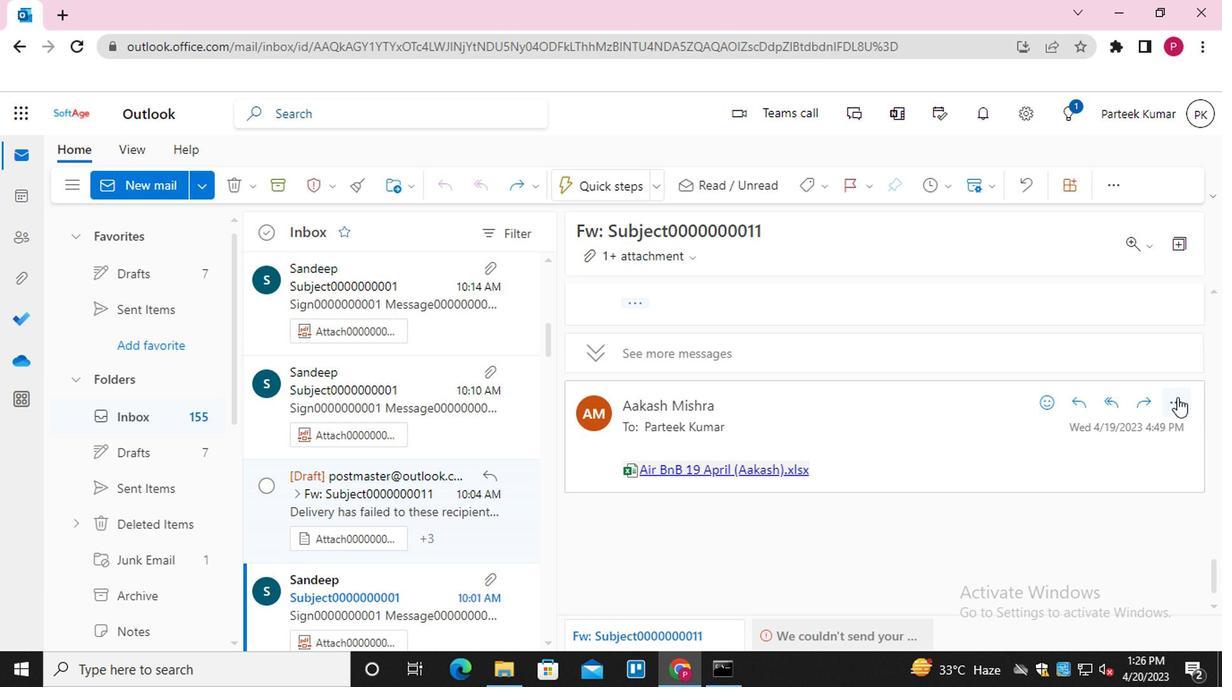 
Action: Mouse moved to (1063, 211)
Screenshot: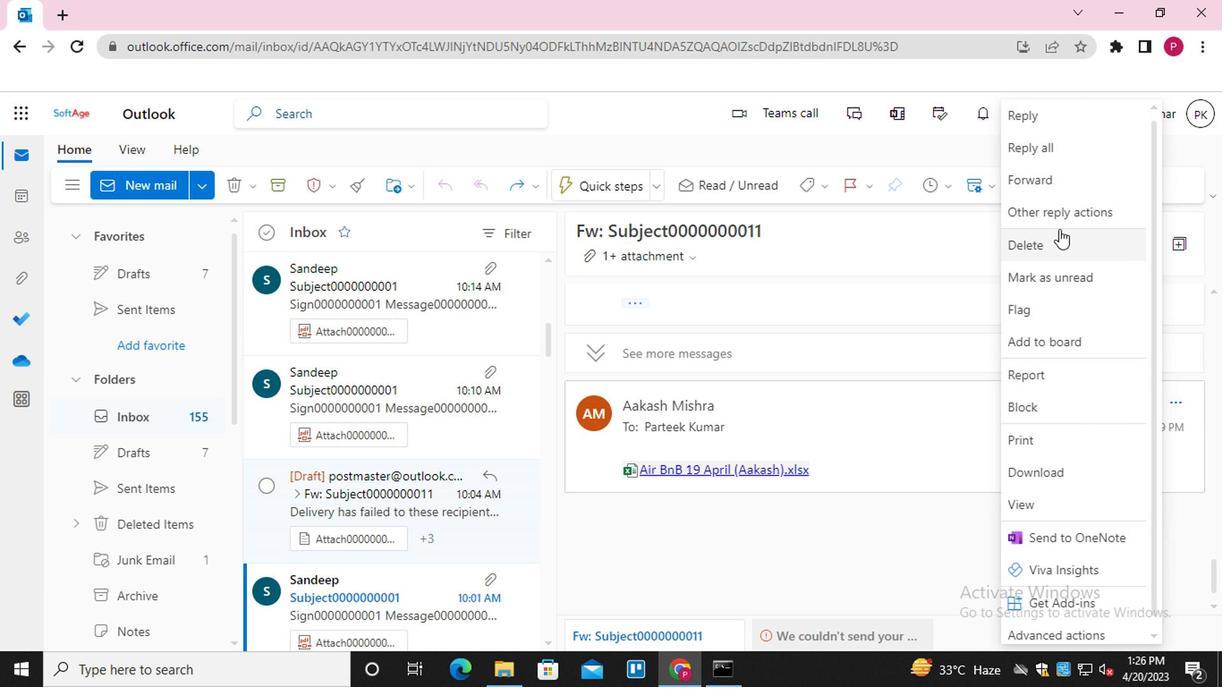 
Action: Mouse pressed left at (1063, 211)
Screenshot: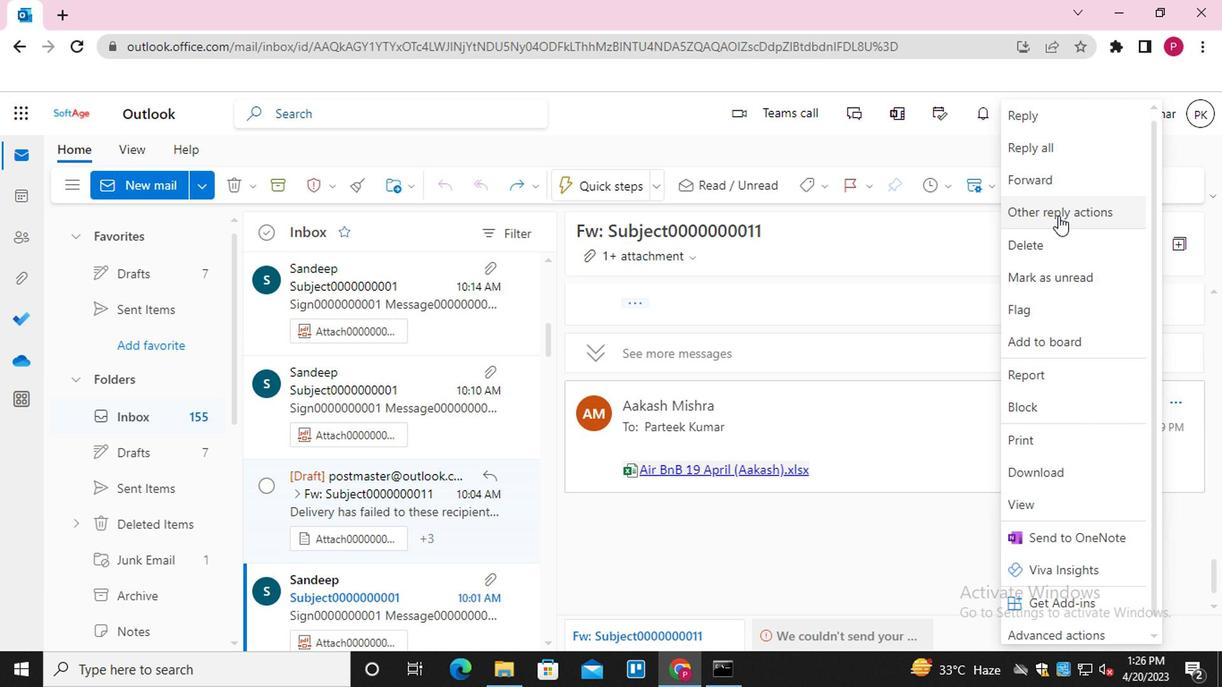
Action: Mouse moved to (916, 239)
Screenshot: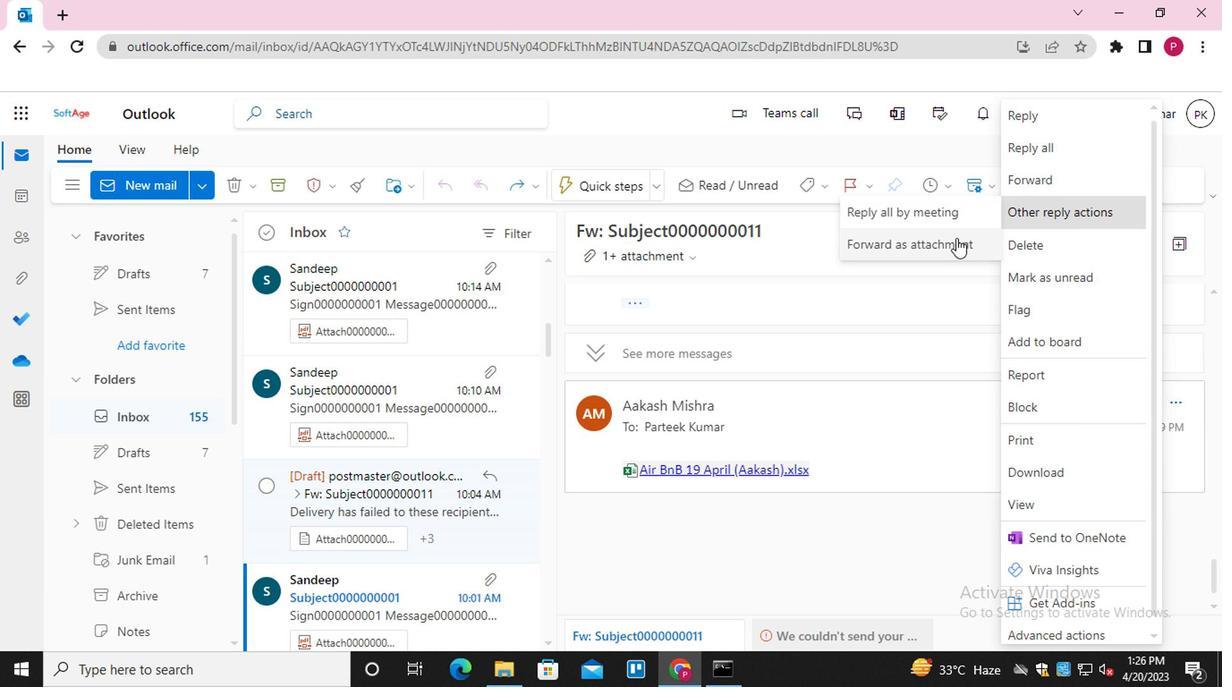 
Action: Mouse pressed left at (916, 239)
Screenshot: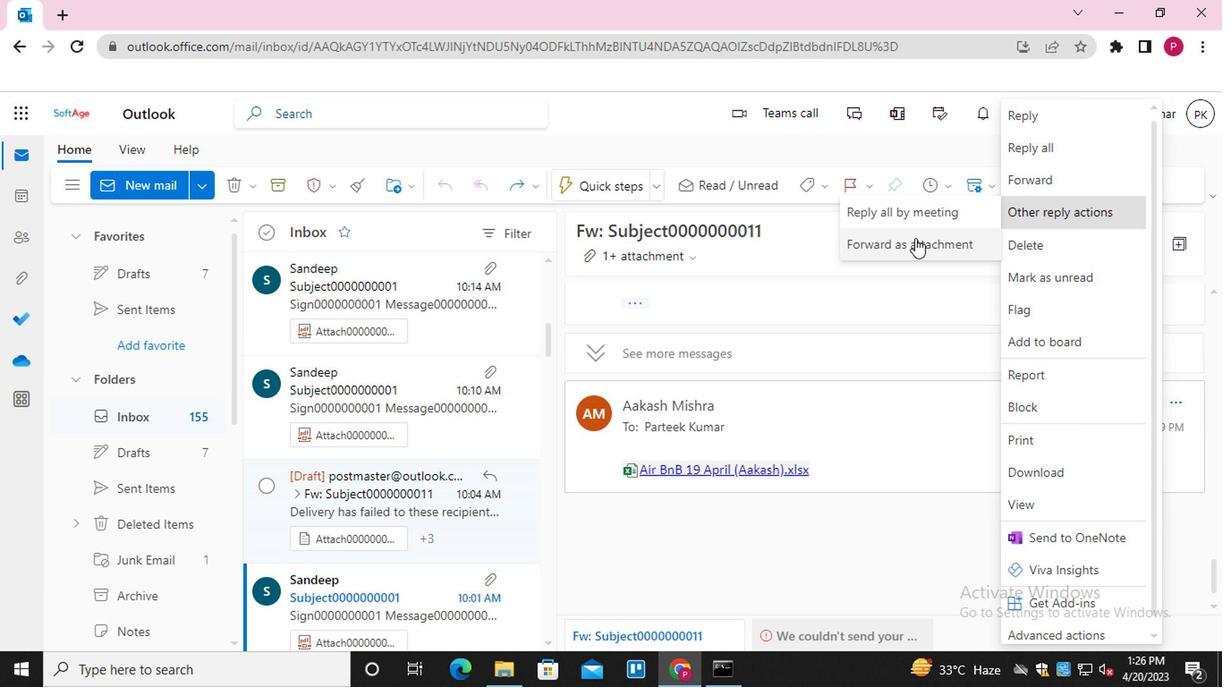
Action: Mouse moved to (756, 284)
Screenshot: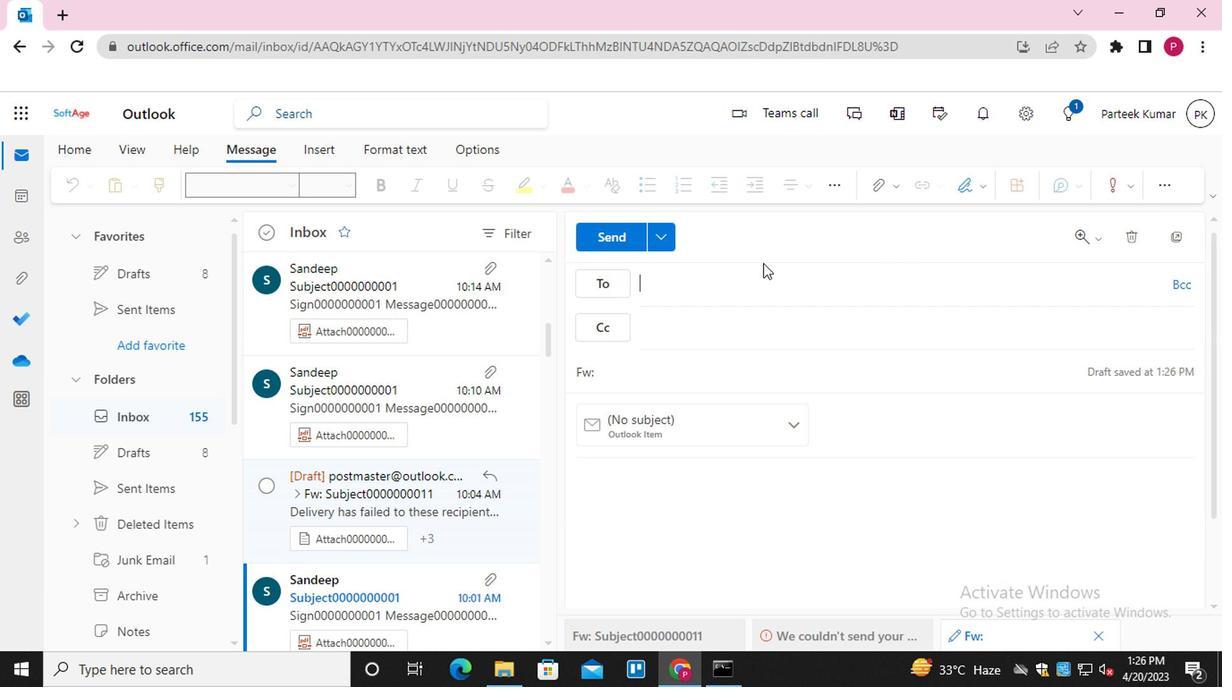 
Action: Mouse pressed left at (756, 284)
Screenshot: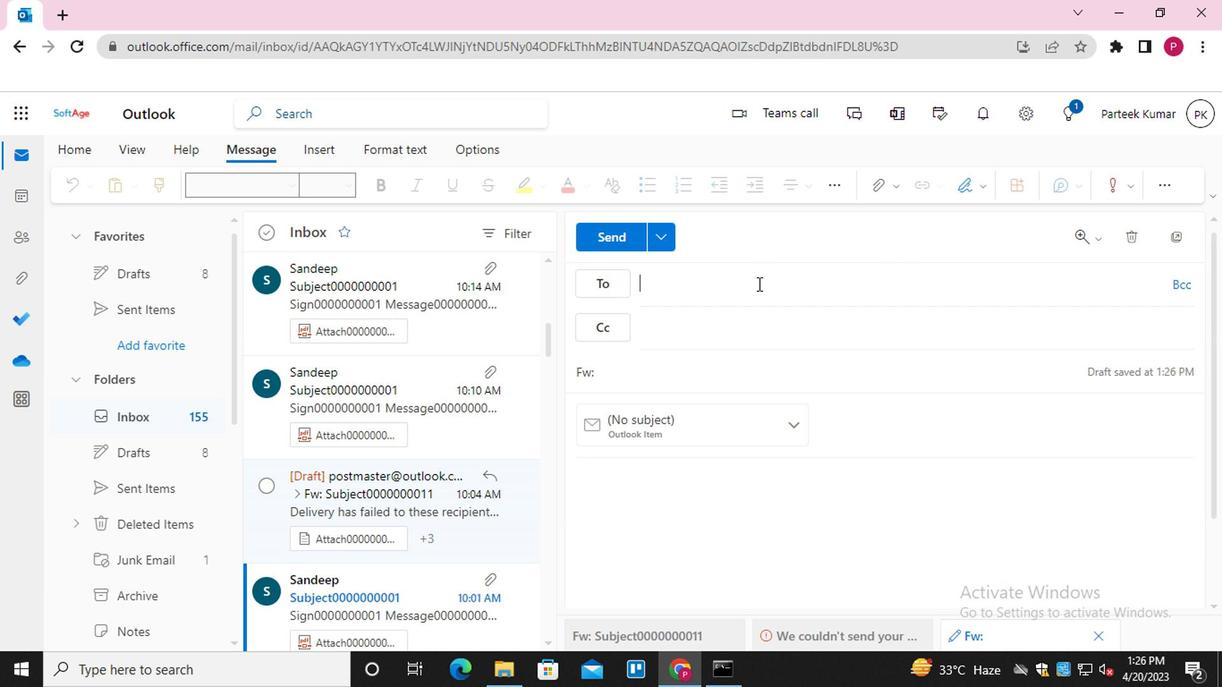 
Action: Mouse moved to (734, 403)
Screenshot: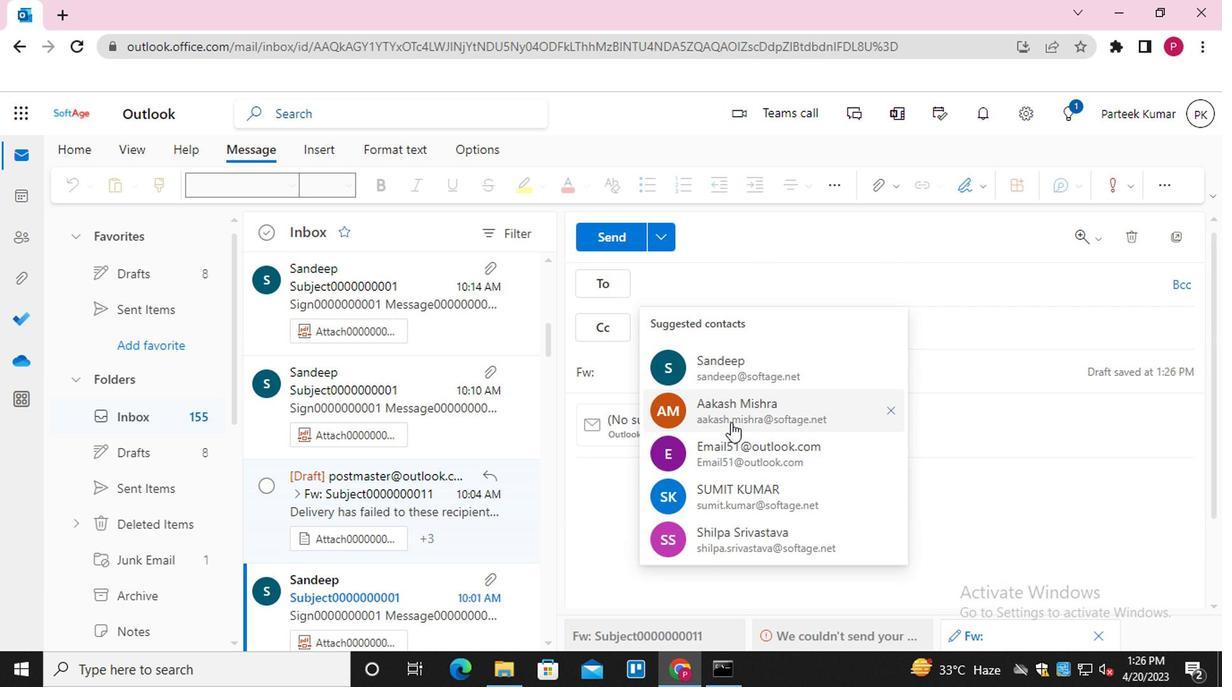 
Action: Mouse pressed left at (734, 403)
Screenshot: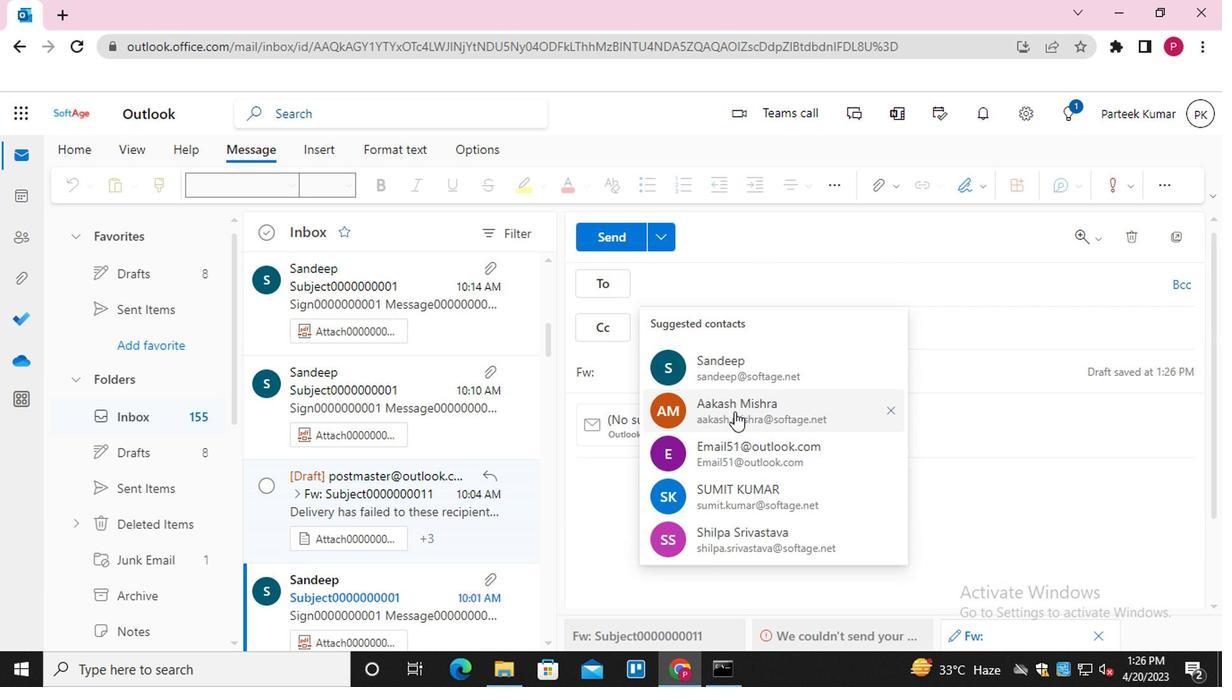 
Action: Mouse moved to (734, 403)
Screenshot: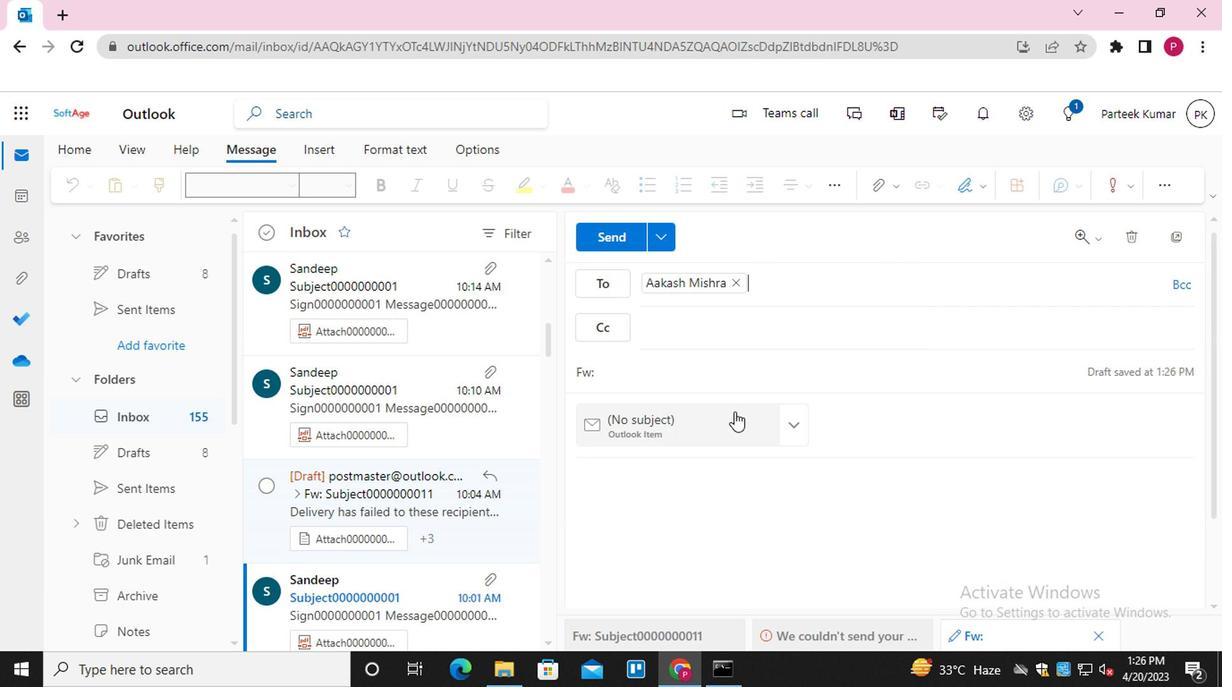 
Action: Key pressed <Key.shift>EMAIL0000000002<Key.enter><Key.shift>EMAIL0000000003<Key.enter>
Screenshot: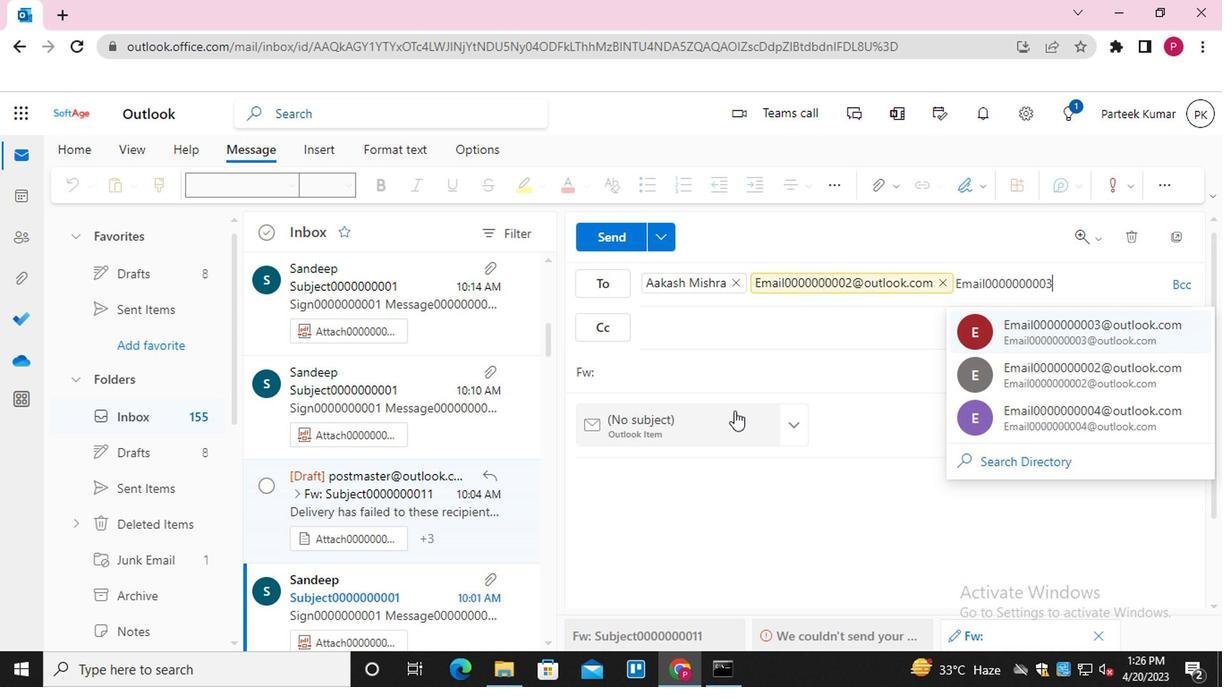 
Action: Mouse moved to (721, 365)
Screenshot: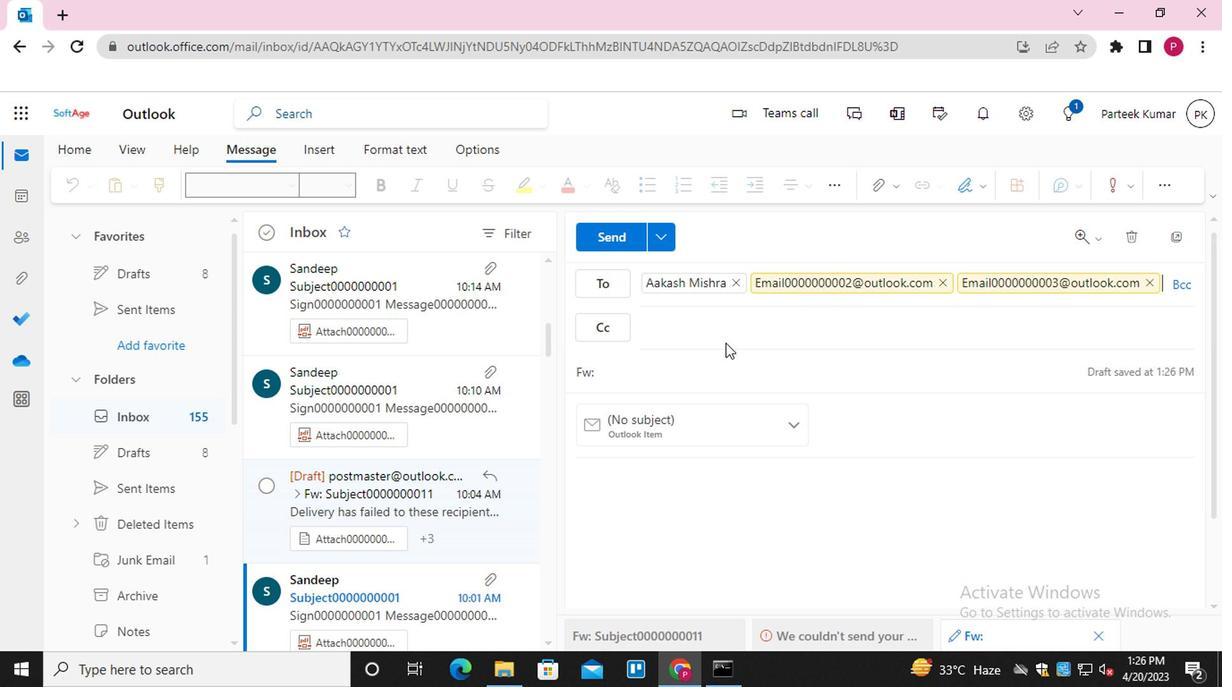 
Action: Mouse pressed left at (721, 365)
Screenshot: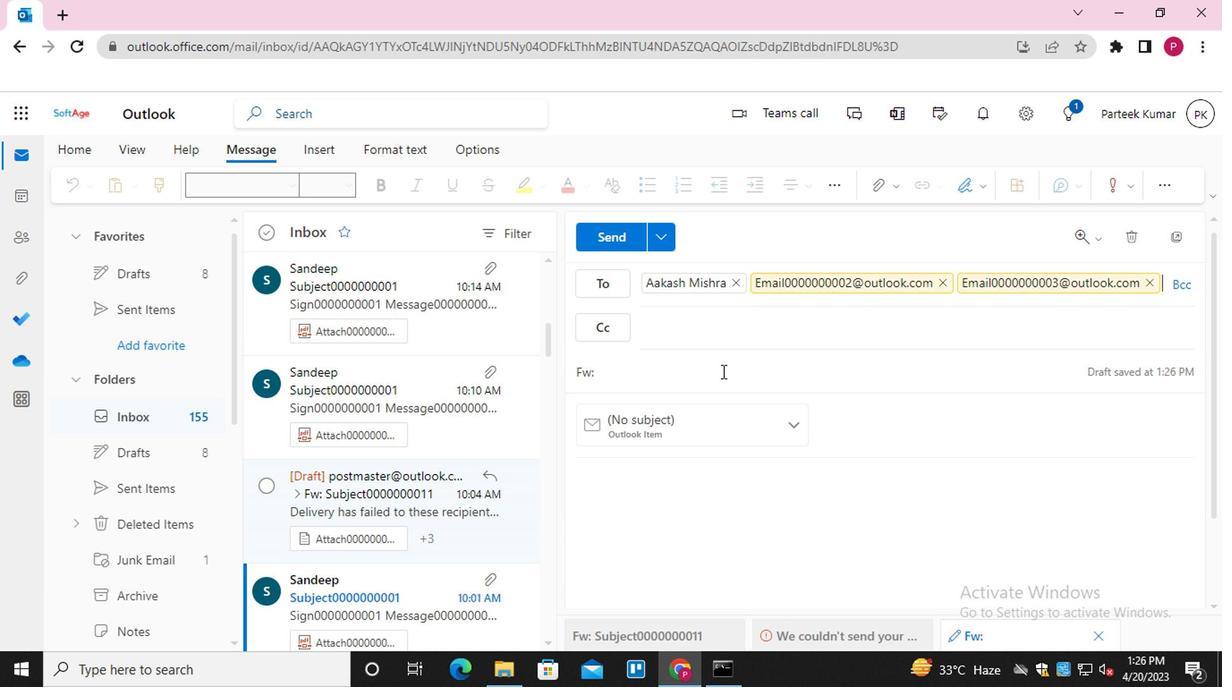 
Action: Key pressed <Key.shift>SUBJECT0000000012
